 Task: Plan a trip to Ãlhavo, Portugal from 24th December, 2023 to 30th December, 2023 for 8 adults. Place can be entire room or shared room with 4 bedrooms having 8 beds and 4 bathrooms. Property type can be house. Amenities needed are: wifi, TV, free parkinig on premises, gym, breakfast.
Action: Mouse moved to (503, 127)
Screenshot: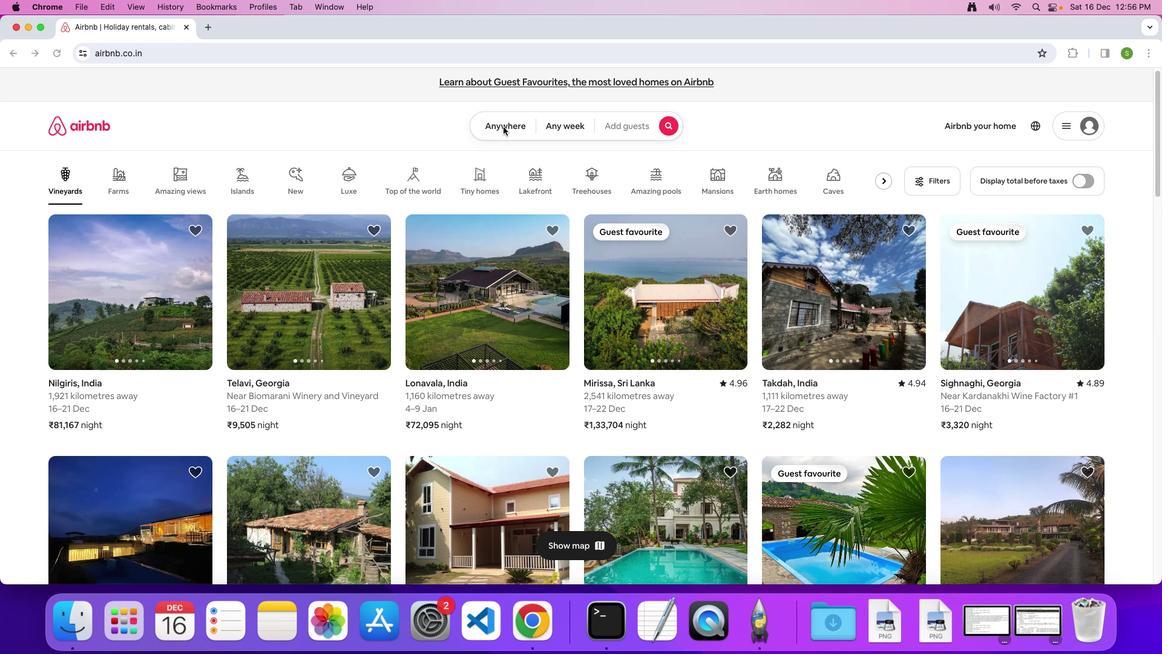 
Action: Mouse pressed left at (503, 127)
Screenshot: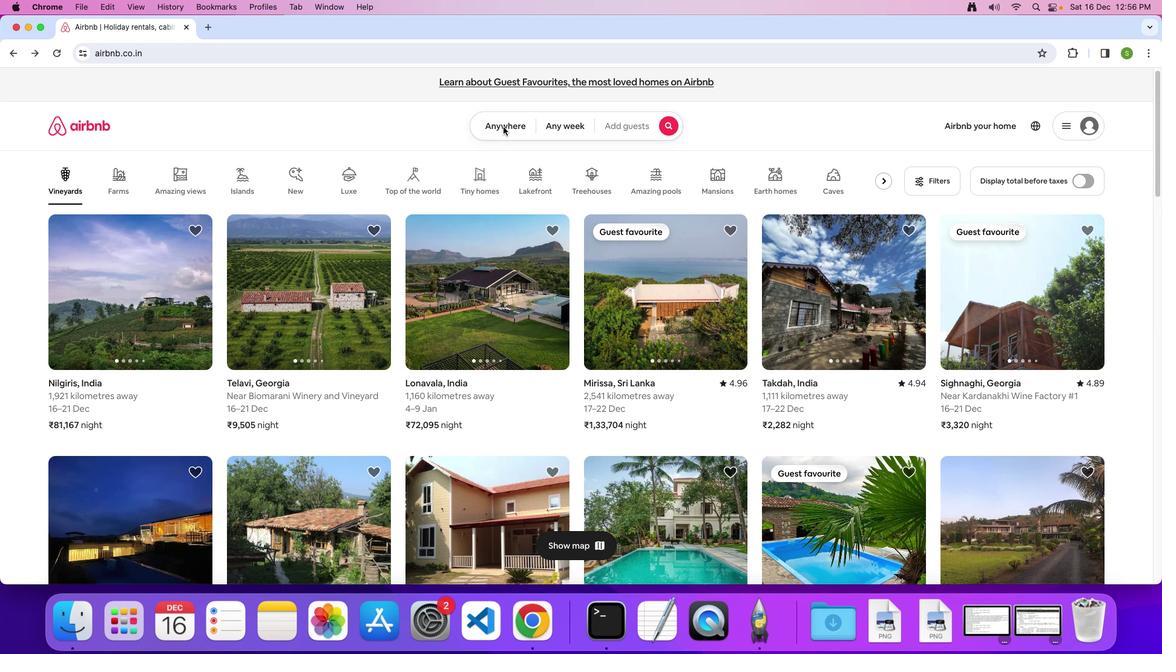 
Action: Mouse moved to (496, 126)
Screenshot: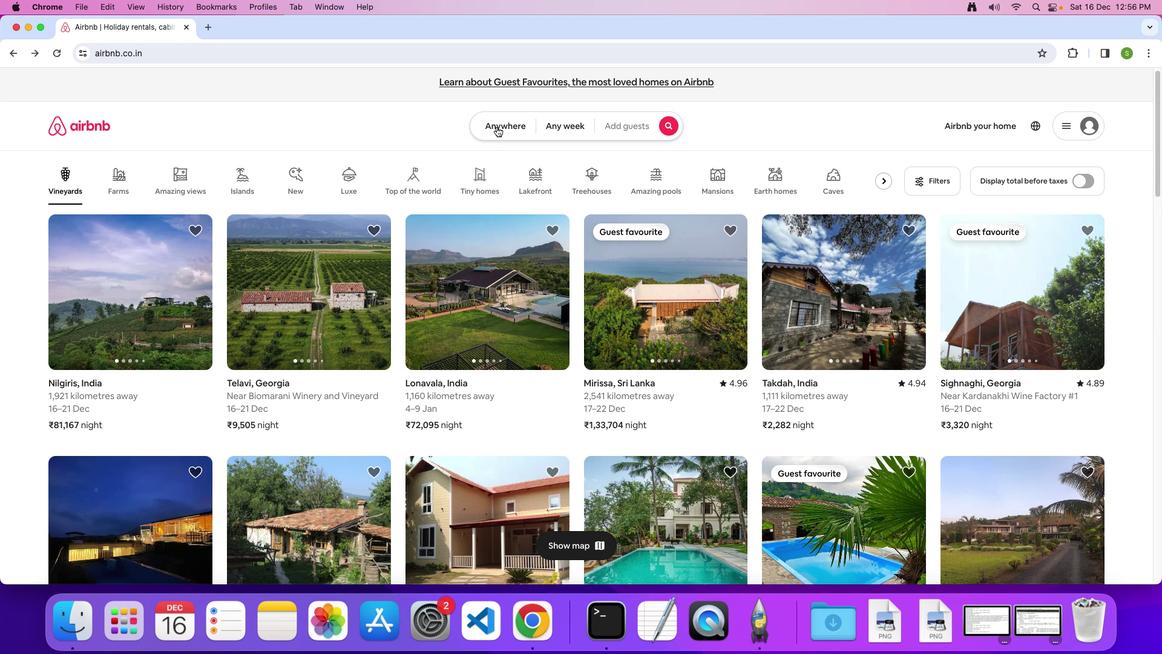 
Action: Mouse pressed left at (496, 126)
Screenshot: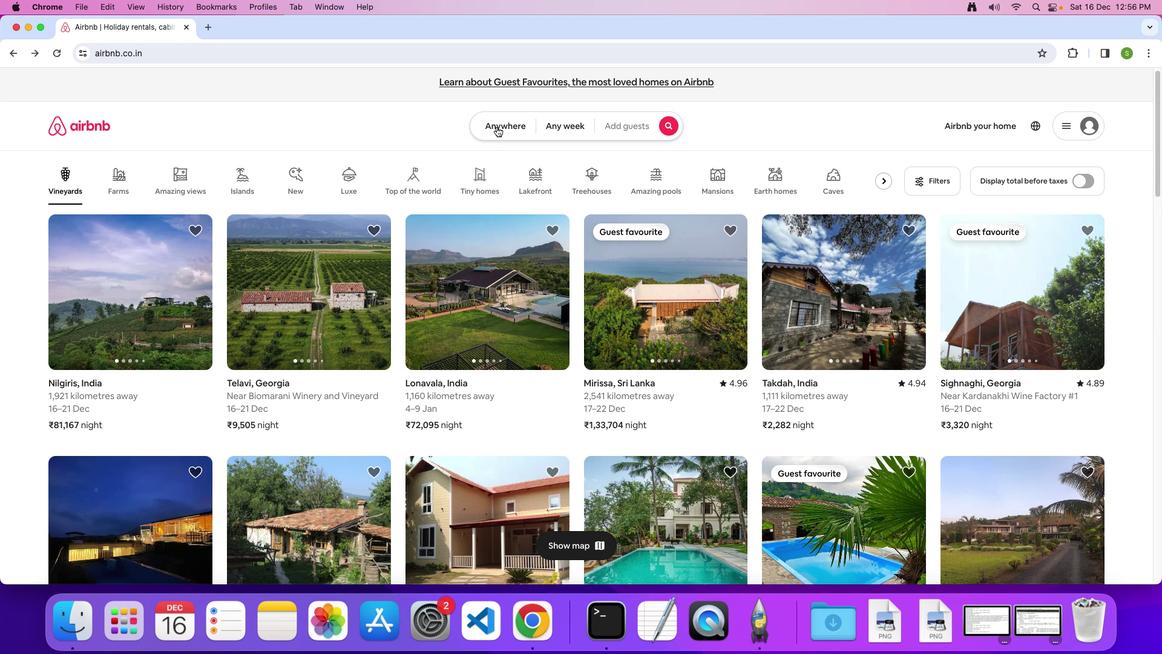 
Action: Mouse moved to (421, 173)
Screenshot: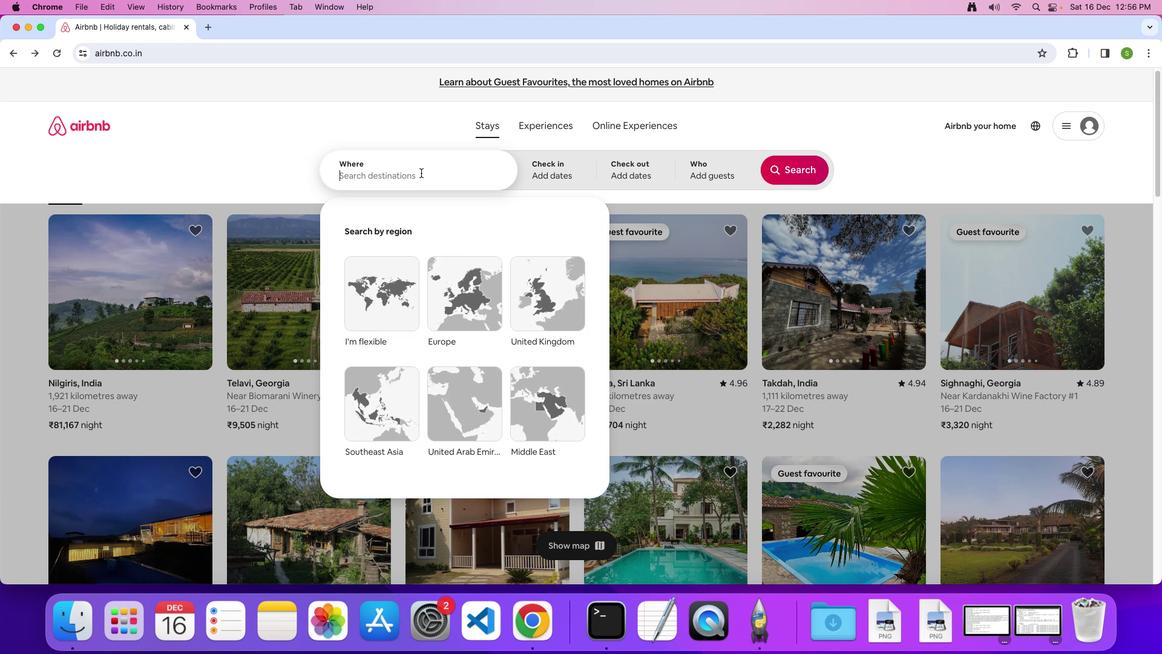 
Action: Mouse pressed left at (421, 173)
Screenshot: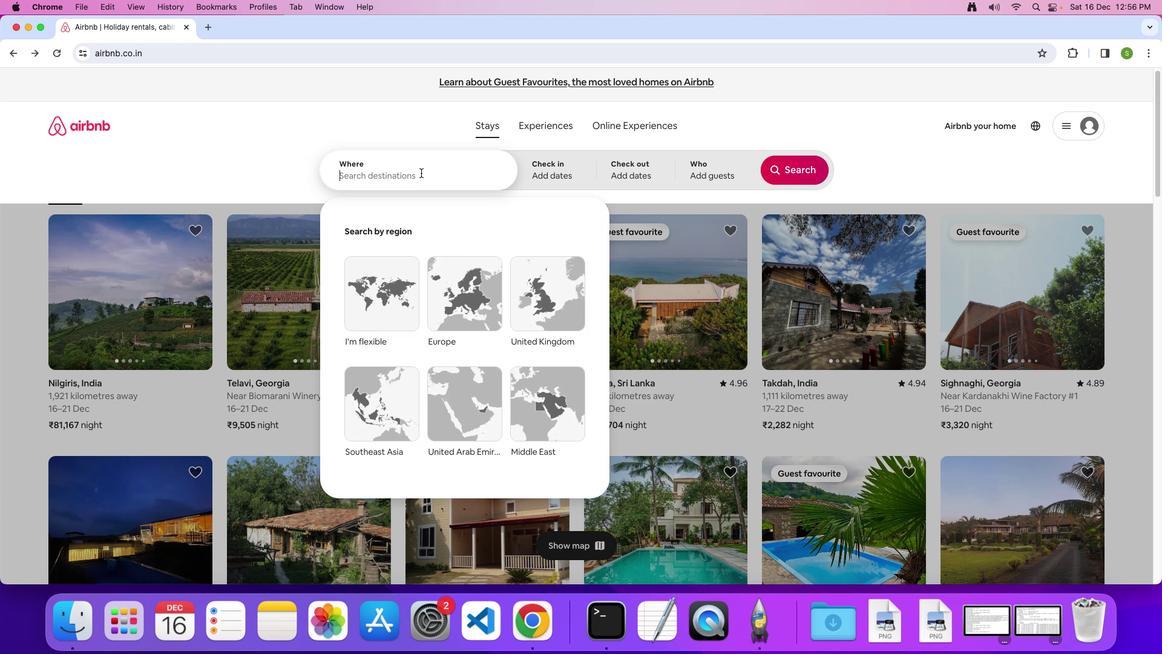 
Action: Mouse moved to (421, 171)
Screenshot: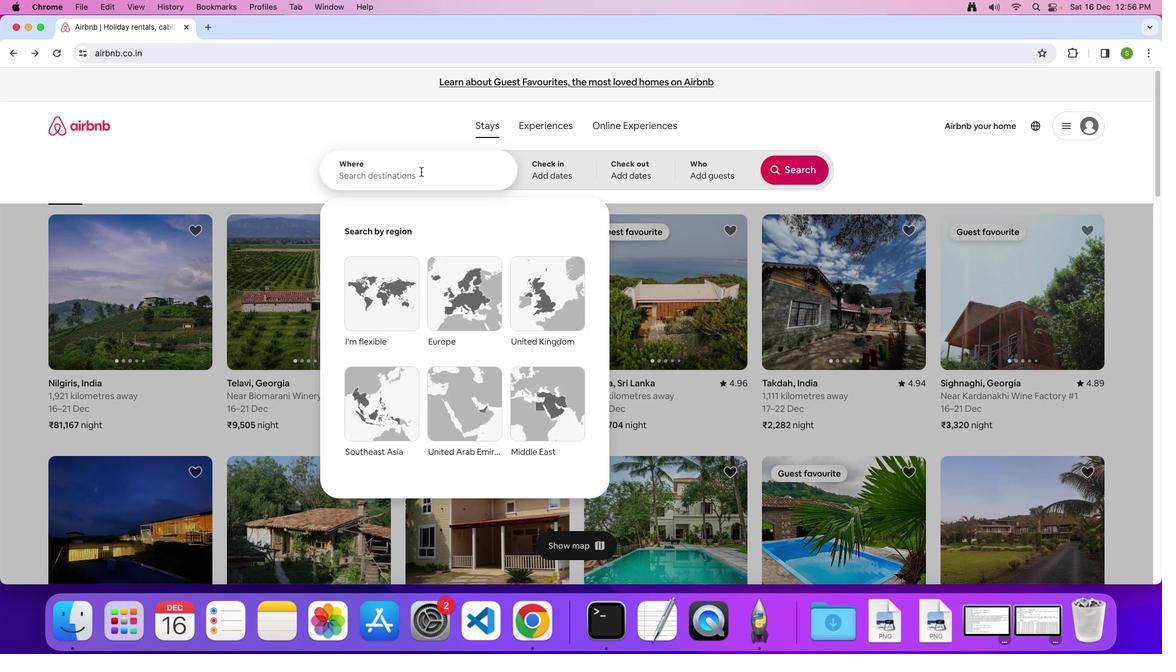 
Action: Key pressed 'I'Key.caps_lock'l''h''a''v''o'','Key.spaceKey.shift'P''o''r''t''u''g''a''l'Key.enter
Screenshot: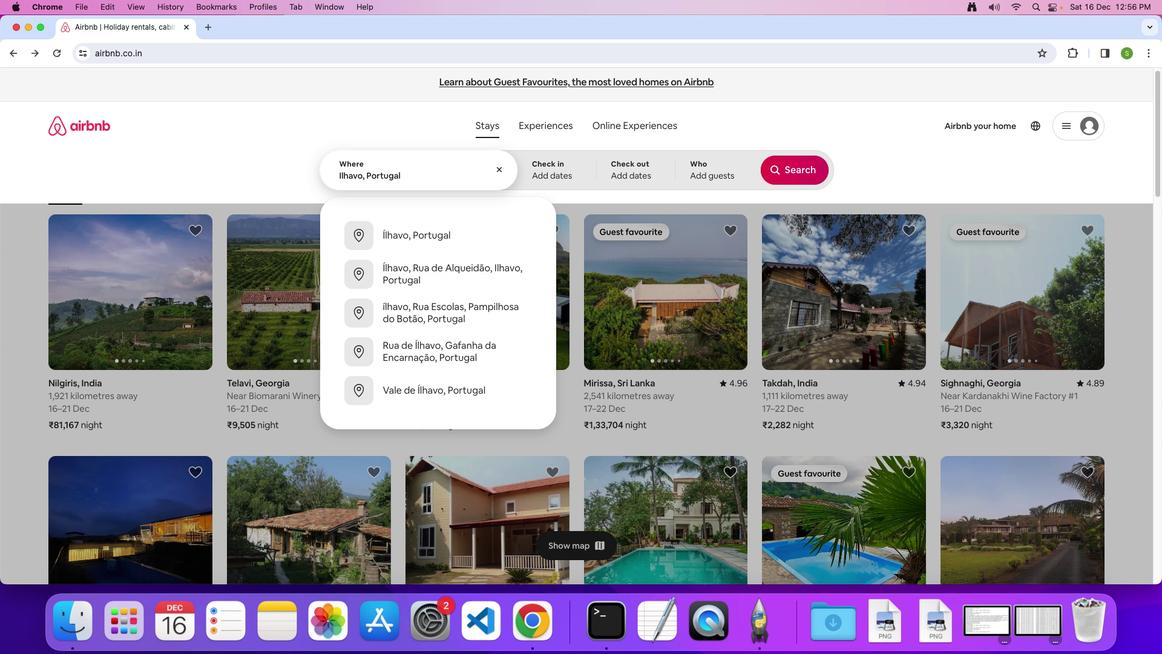 
Action: Mouse moved to (374, 434)
Screenshot: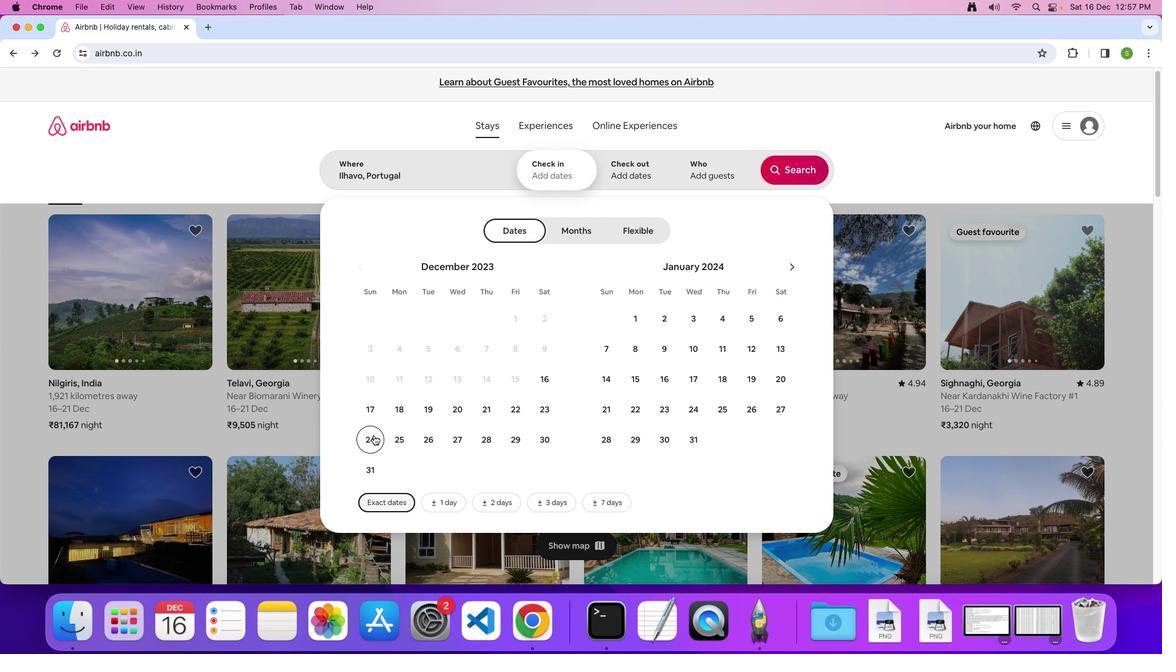 
Action: Mouse pressed left at (374, 434)
Screenshot: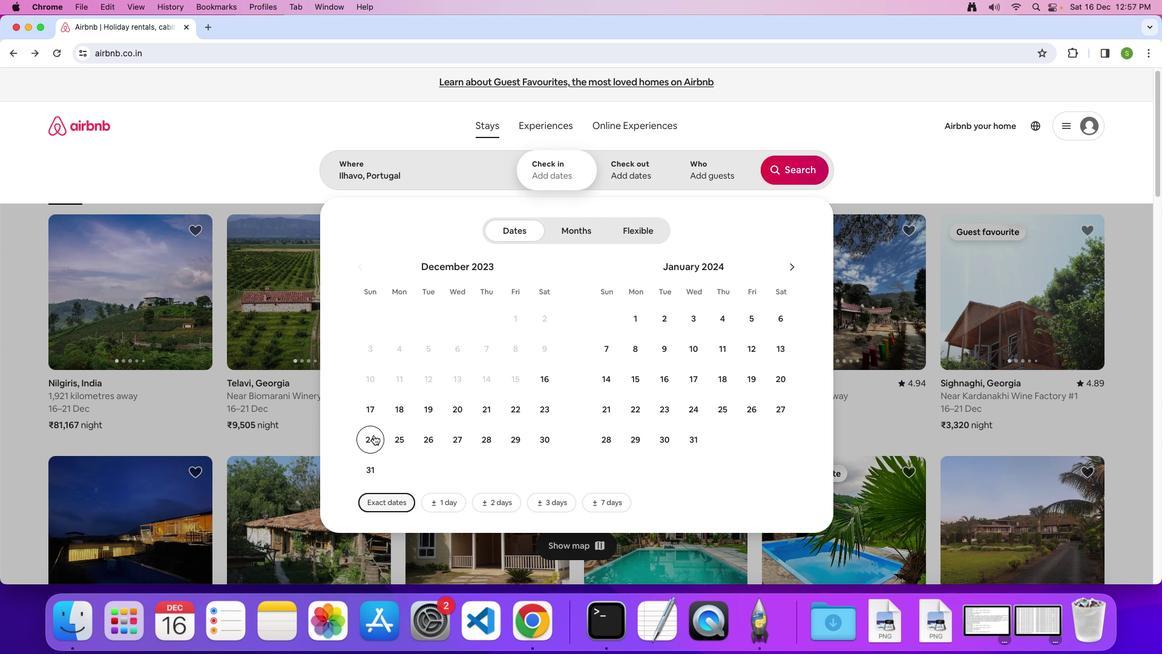 
Action: Mouse moved to (535, 436)
Screenshot: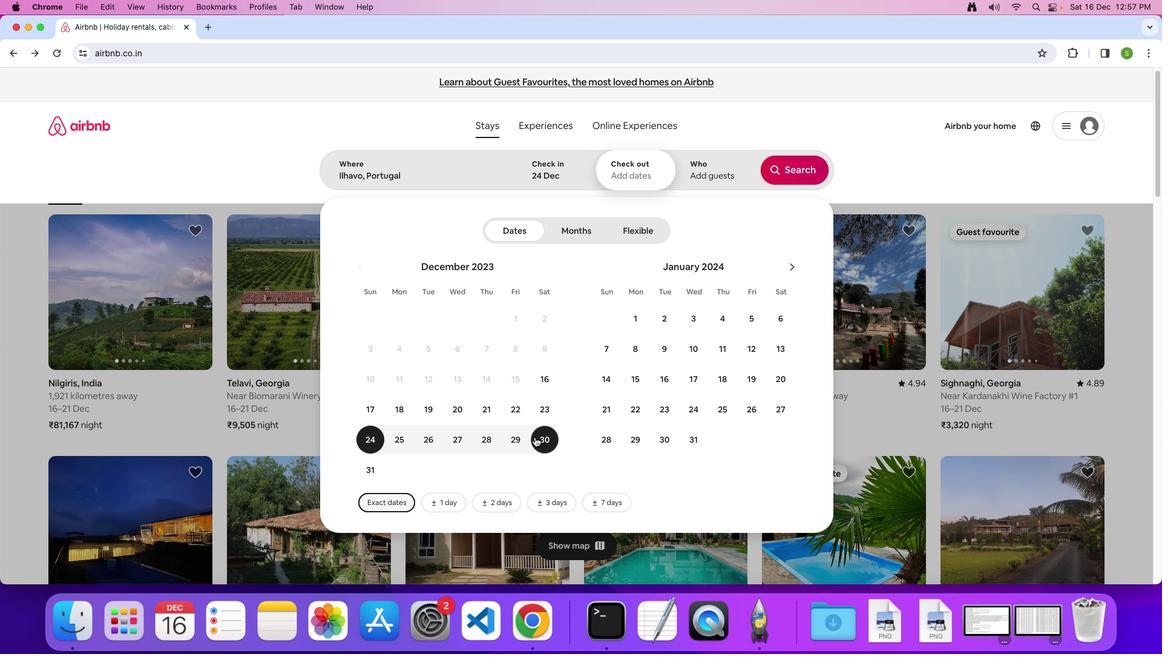 
Action: Mouse pressed left at (535, 436)
Screenshot: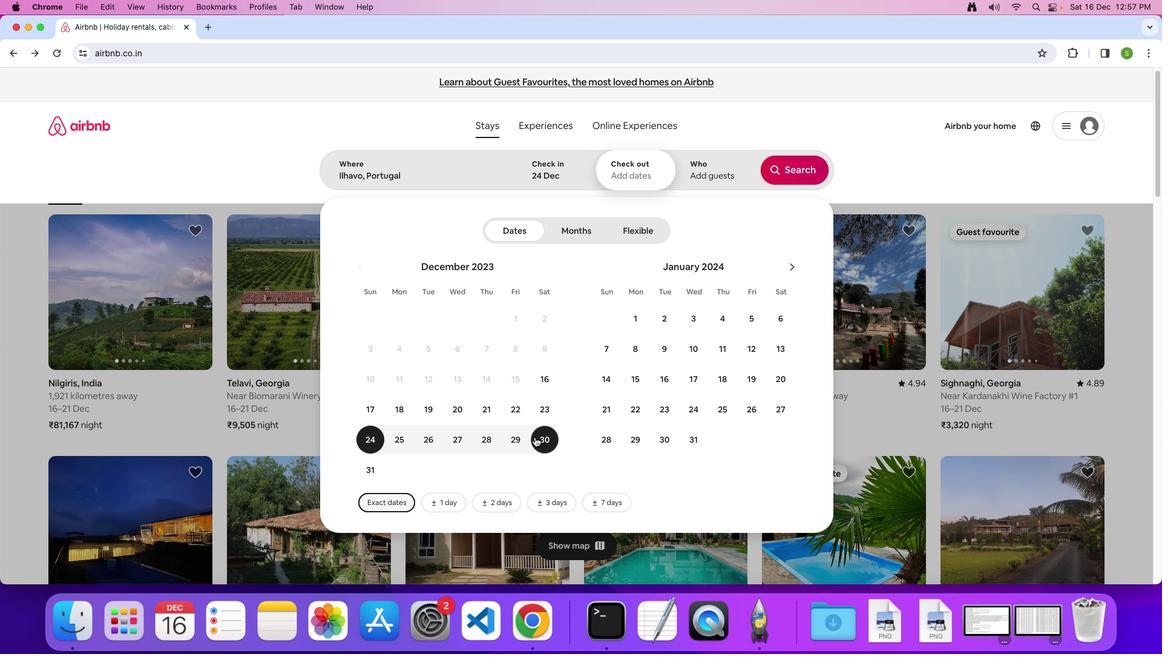 
Action: Mouse moved to (697, 175)
Screenshot: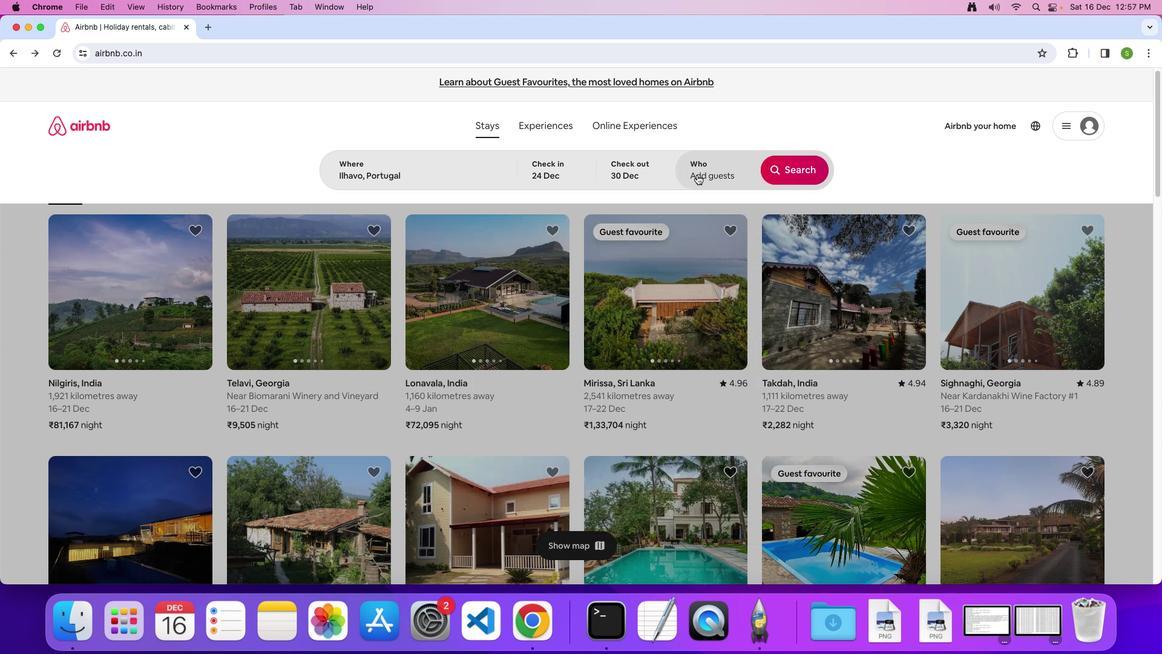 
Action: Mouse pressed left at (697, 175)
Screenshot: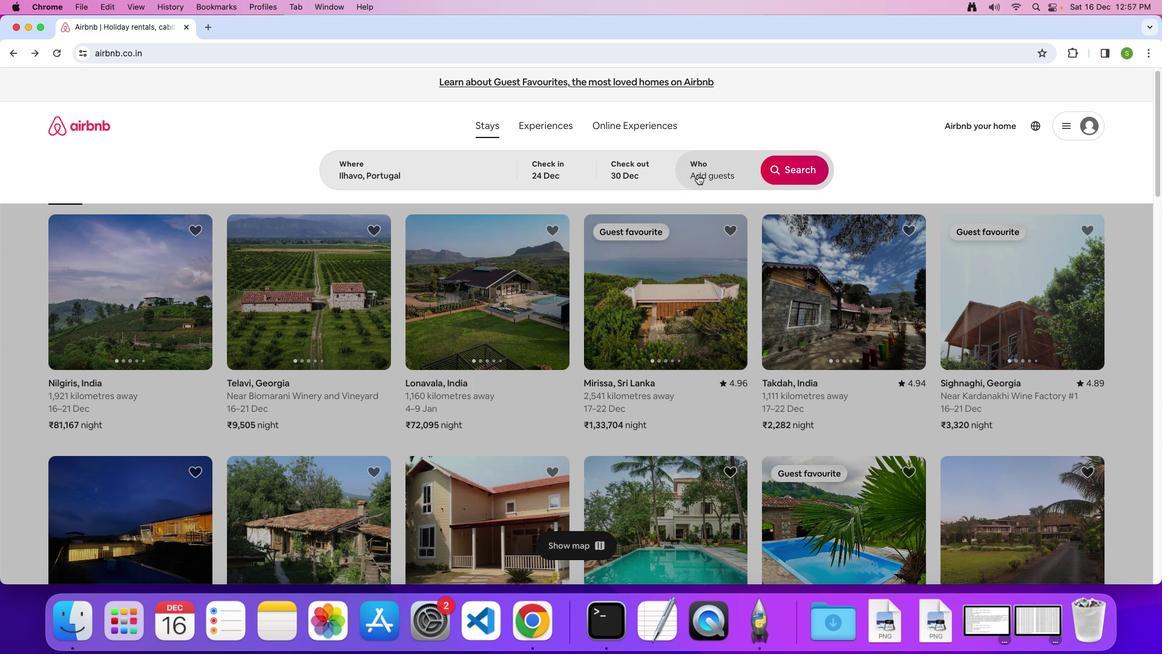 
Action: Mouse moved to (791, 233)
Screenshot: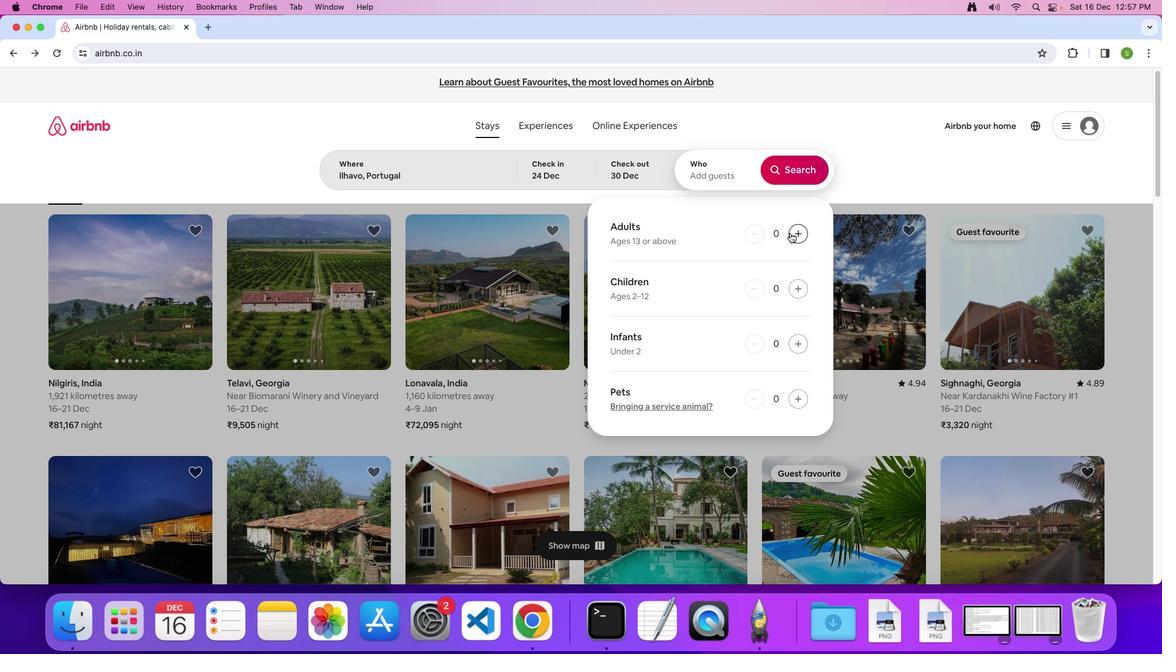 
Action: Mouse pressed left at (791, 233)
Screenshot: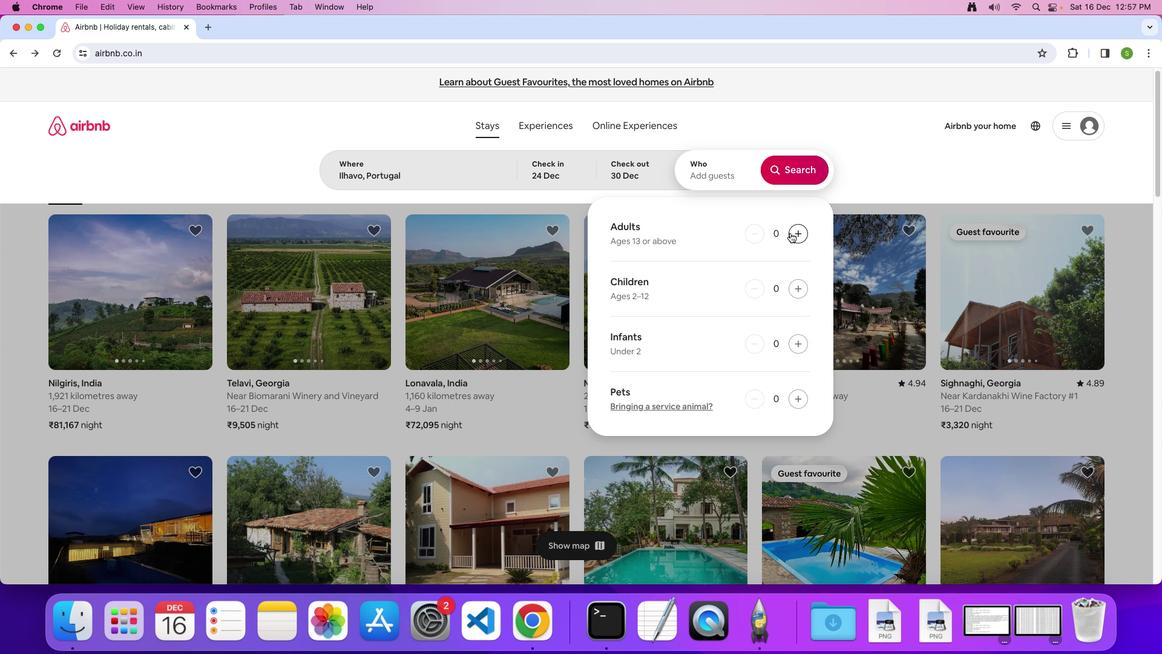 
Action: Mouse pressed left at (791, 233)
Screenshot: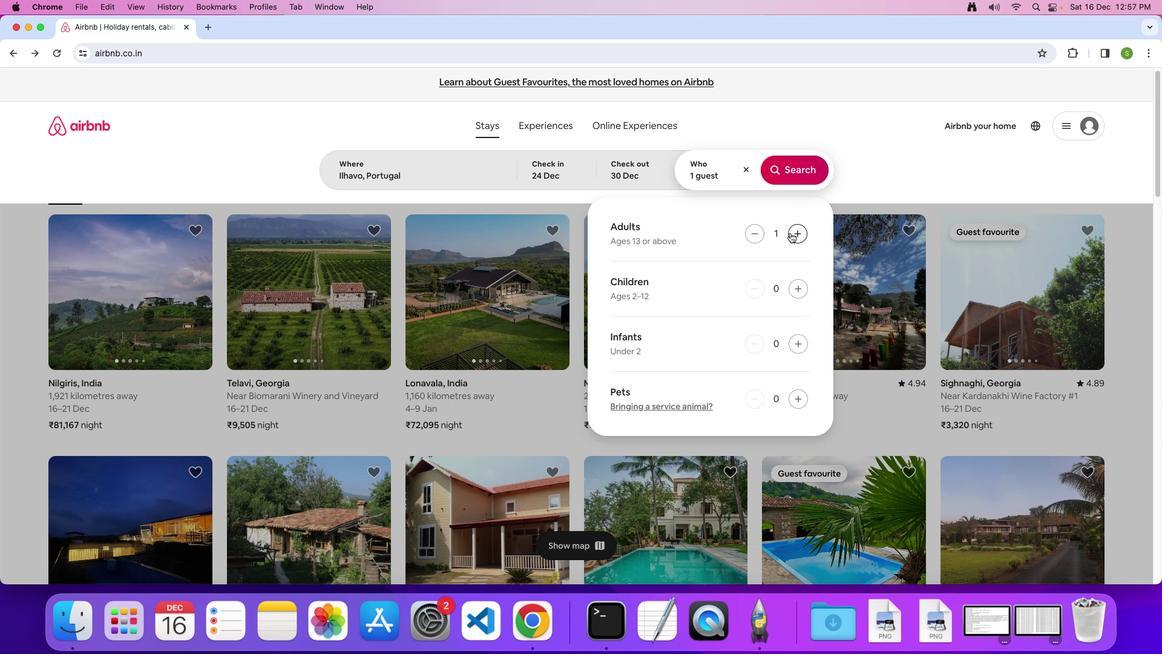 
Action: Mouse pressed left at (791, 233)
Screenshot: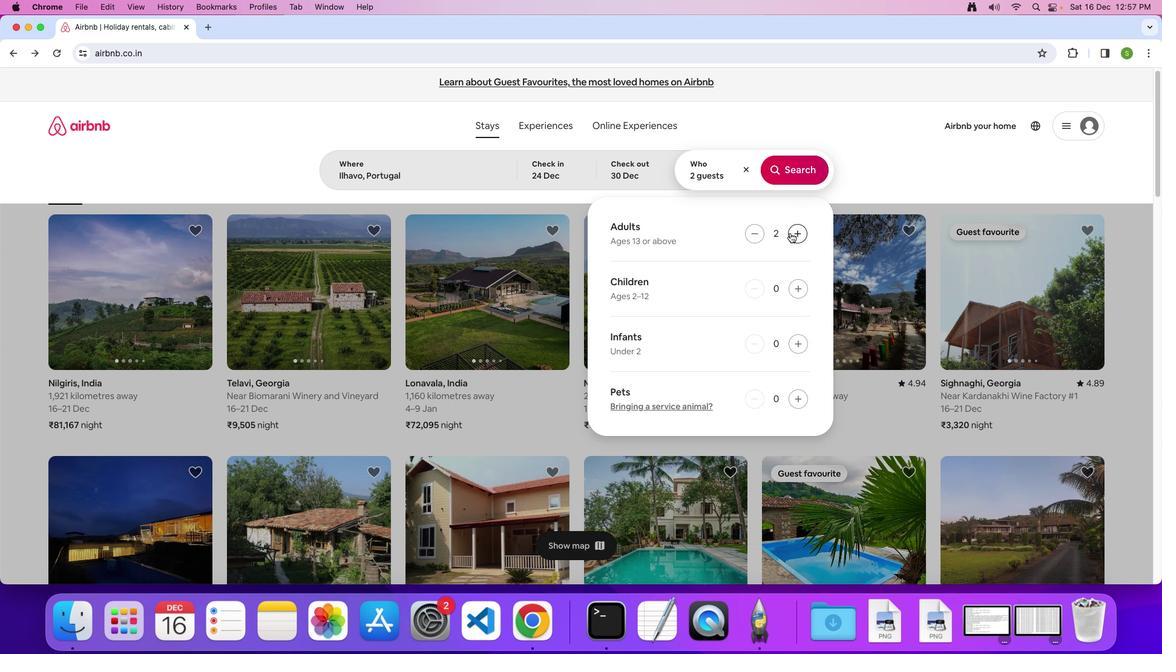 
Action: Mouse moved to (791, 233)
Screenshot: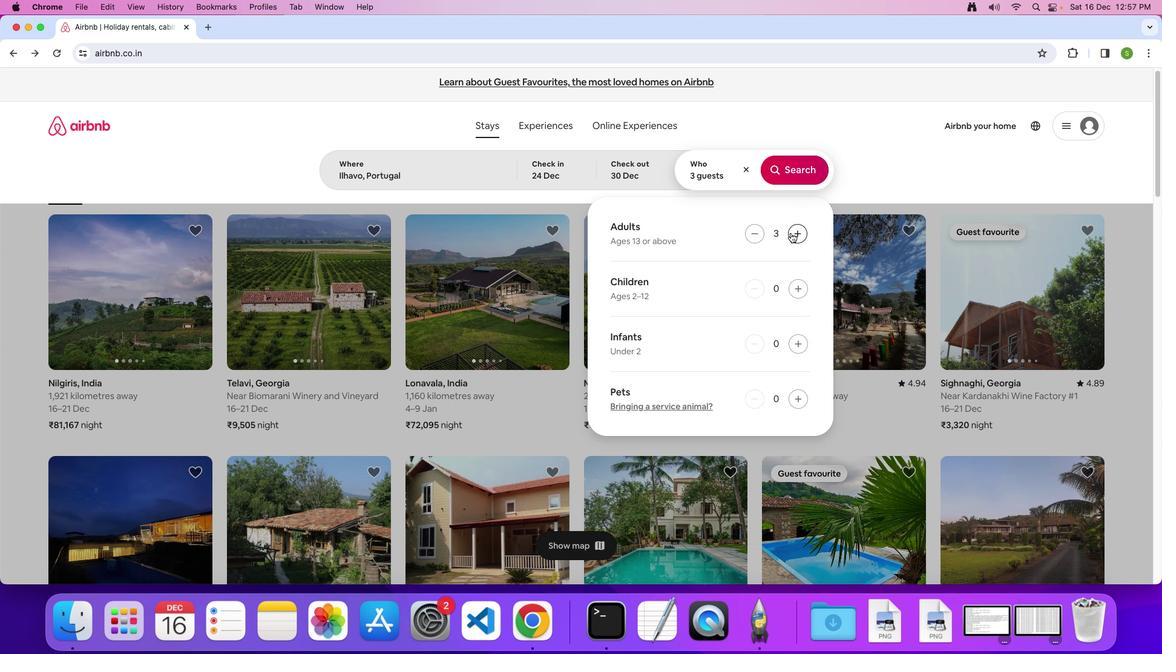 
Action: Mouse pressed left at (791, 233)
Screenshot: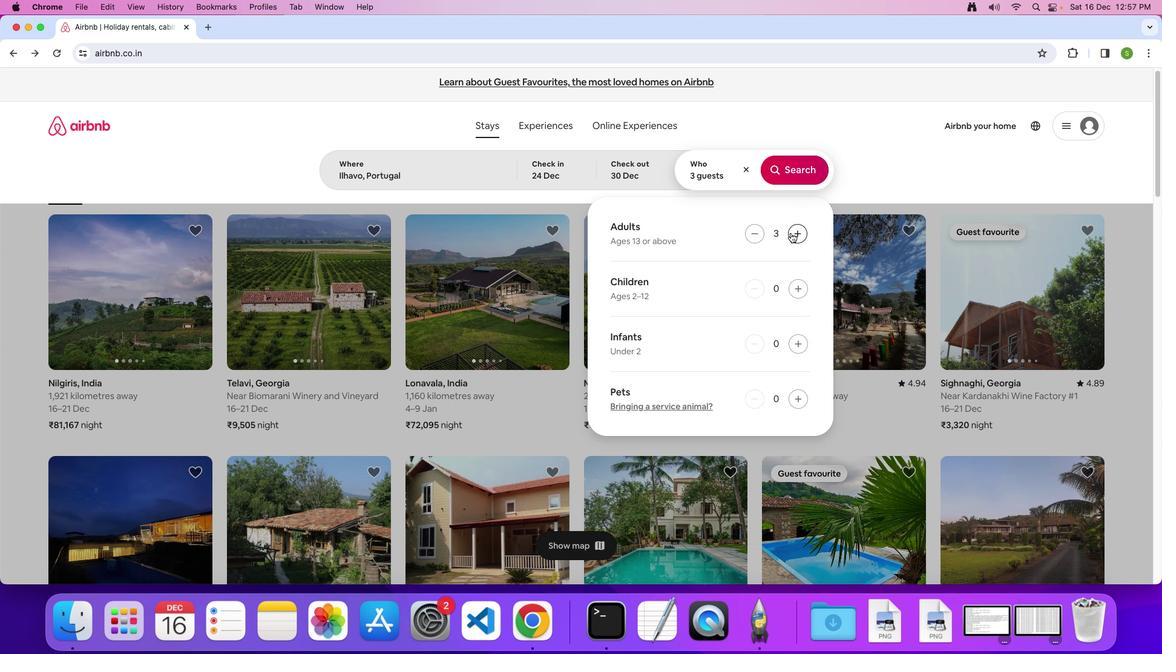 
Action: Mouse moved to (794, 231)
Screenshot: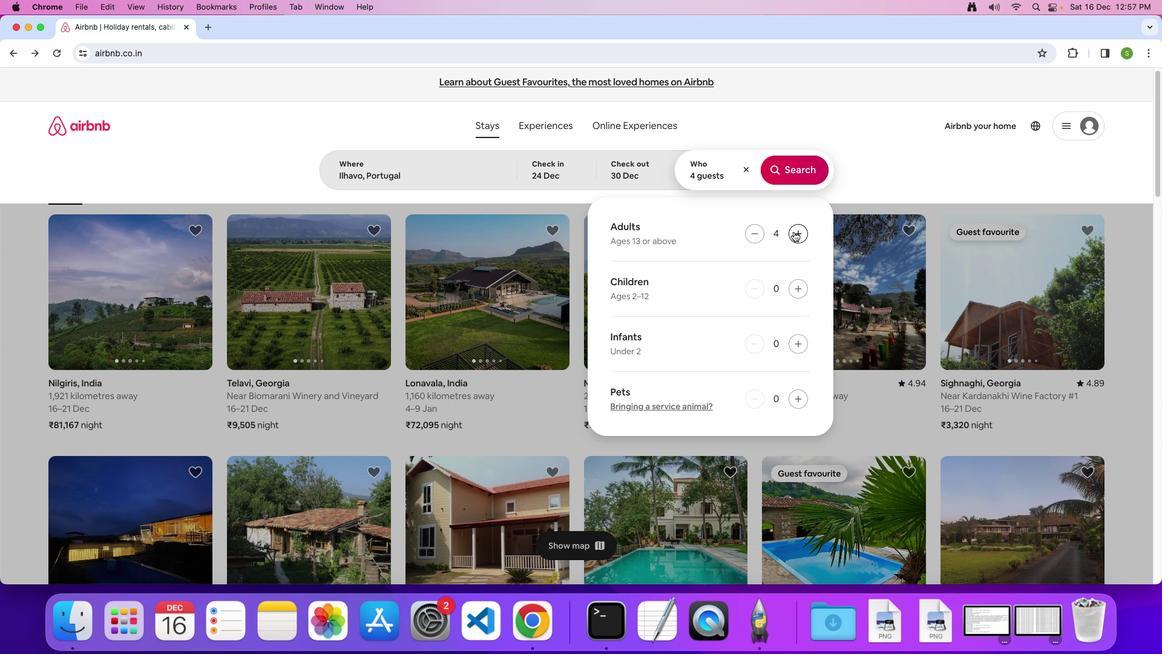 
Action: Mouse pressed left at (794, 231)
Screenshot: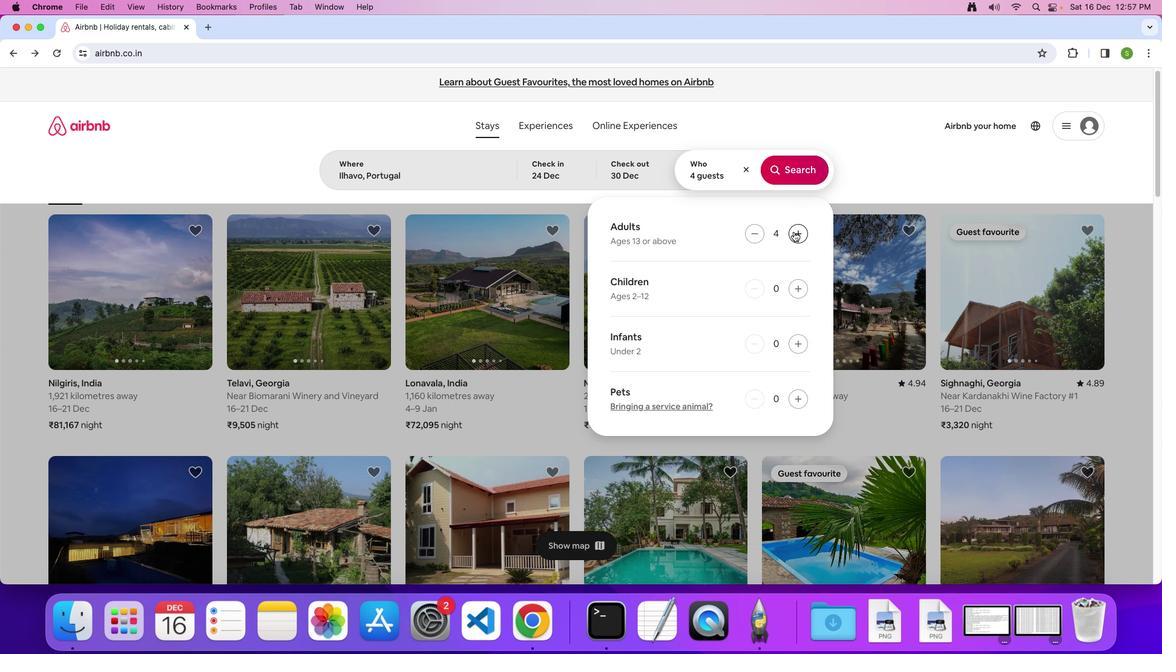 
Action: Mouse pressed left at (794, 231)
Screenshot: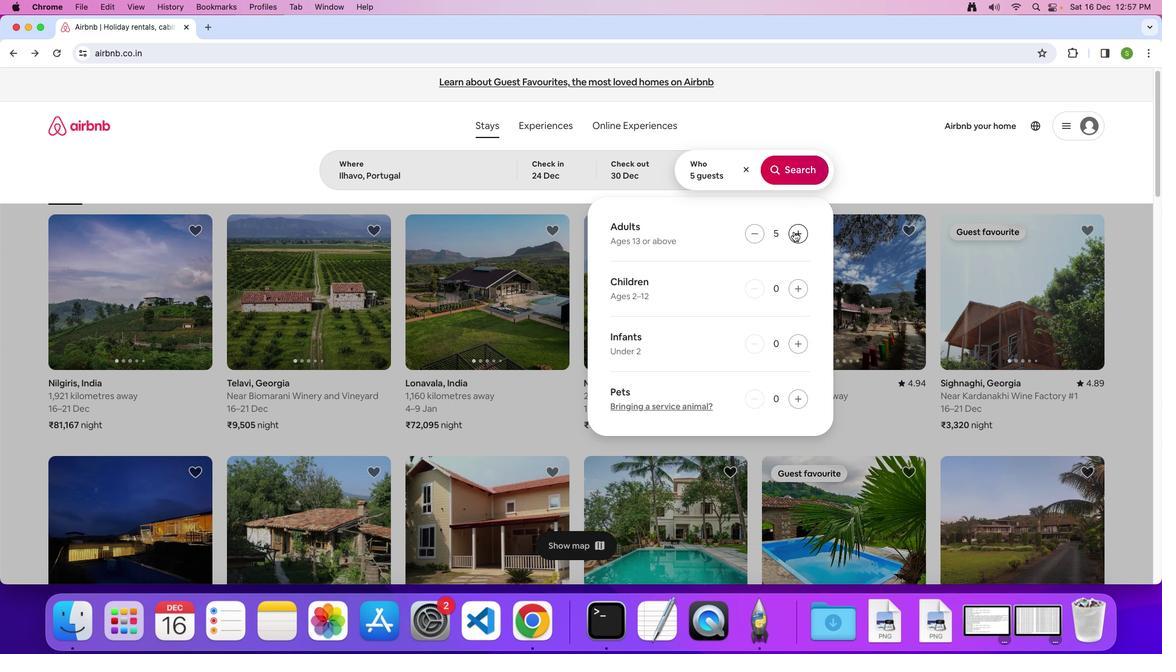 
Action: Mouse pressed left at (794, 231)
Screenshot: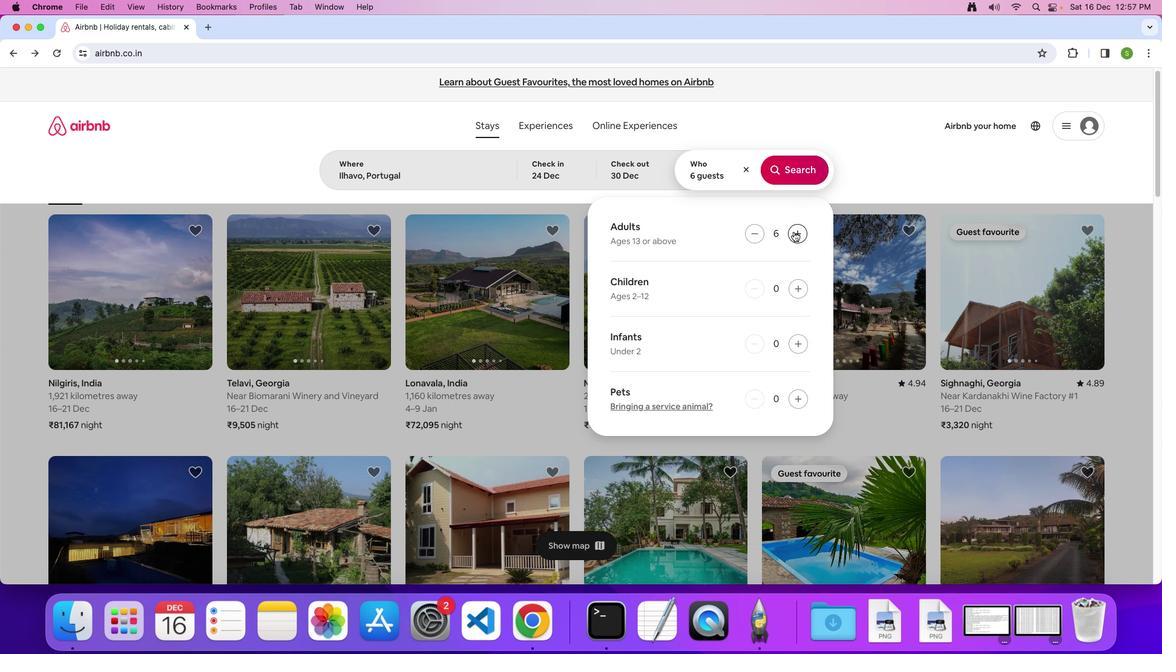 
Action: Mouse moved to (794, 231)
Screenshot: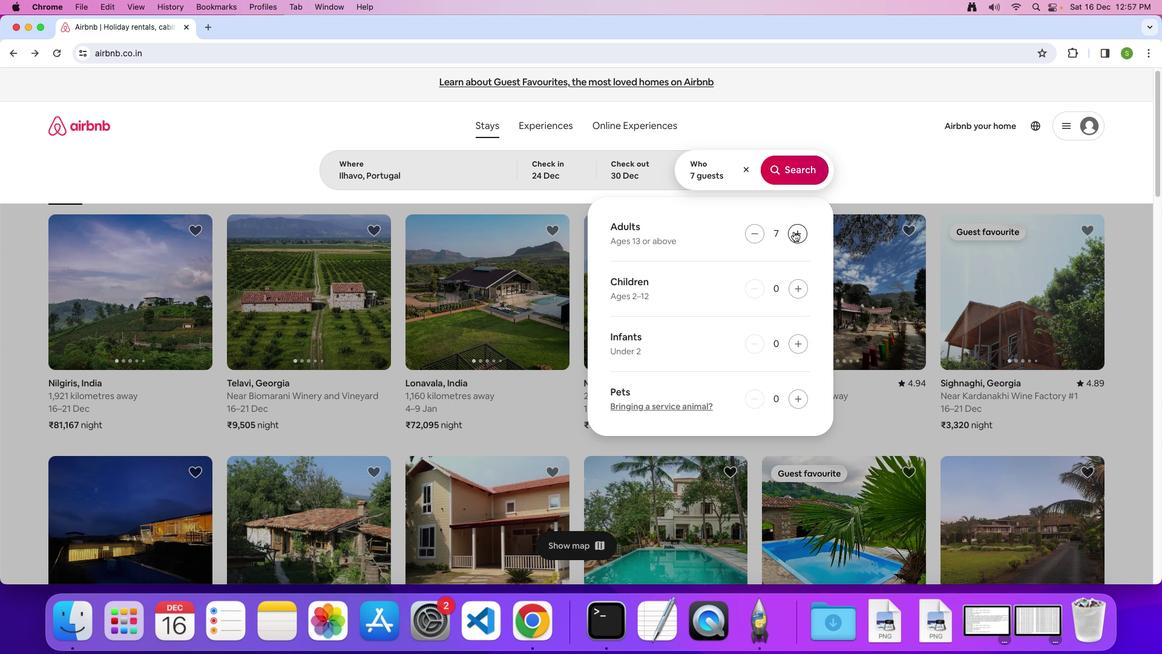 
Action: Mouse pressed left at (794, 231)
Screenshot: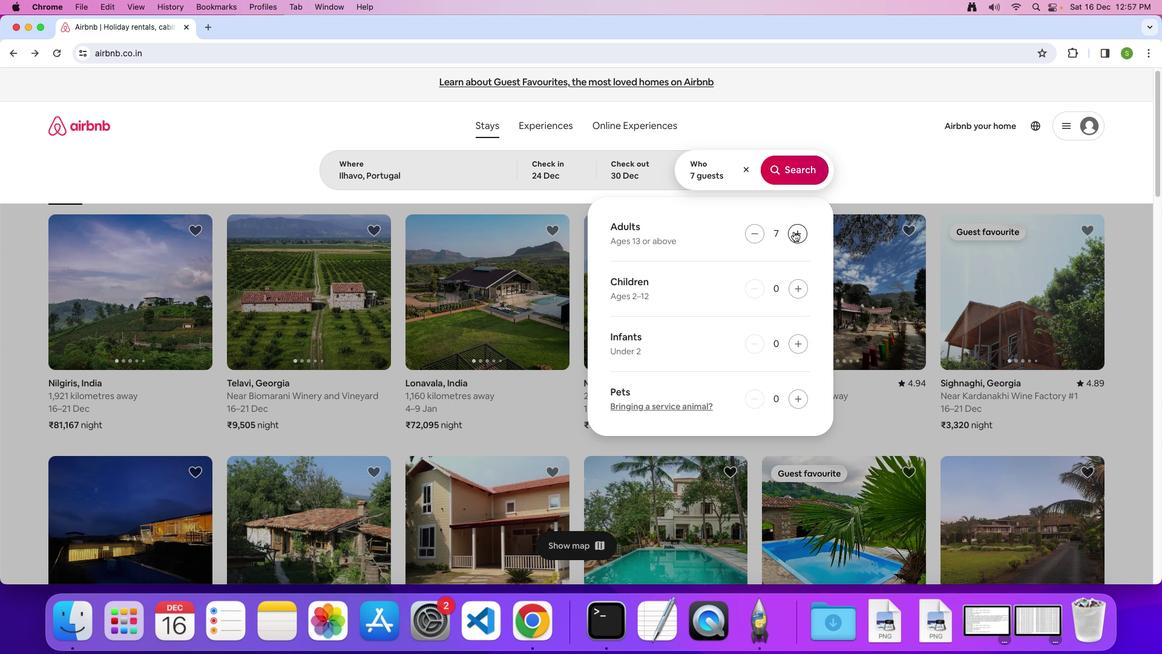 
Action: Mouse moved to (800, 169)
Screenshot: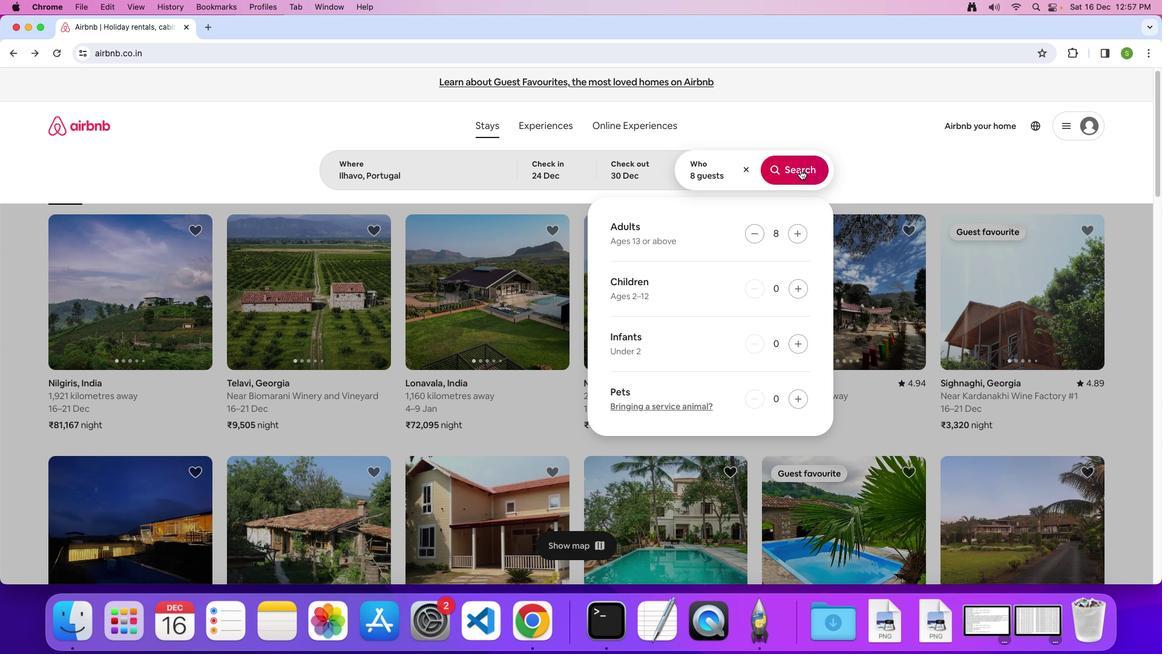 
Action: Mouse pressed left at (800, 169)
Screenshot: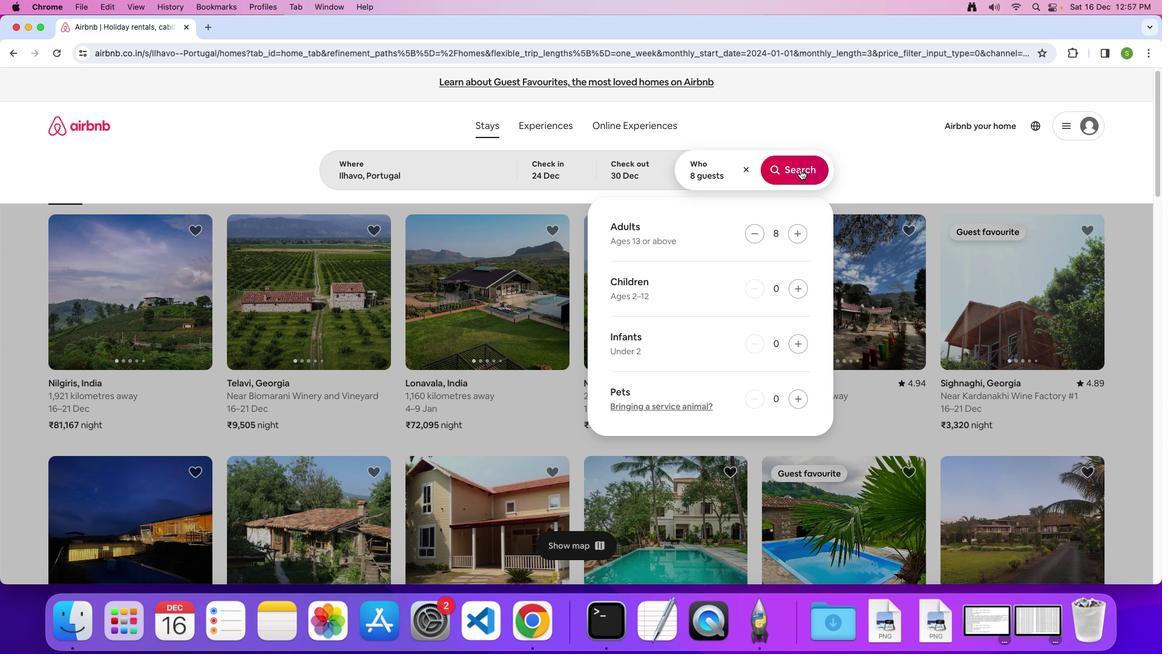 
Action: Mouse moved to (963, 135)
Screenshot: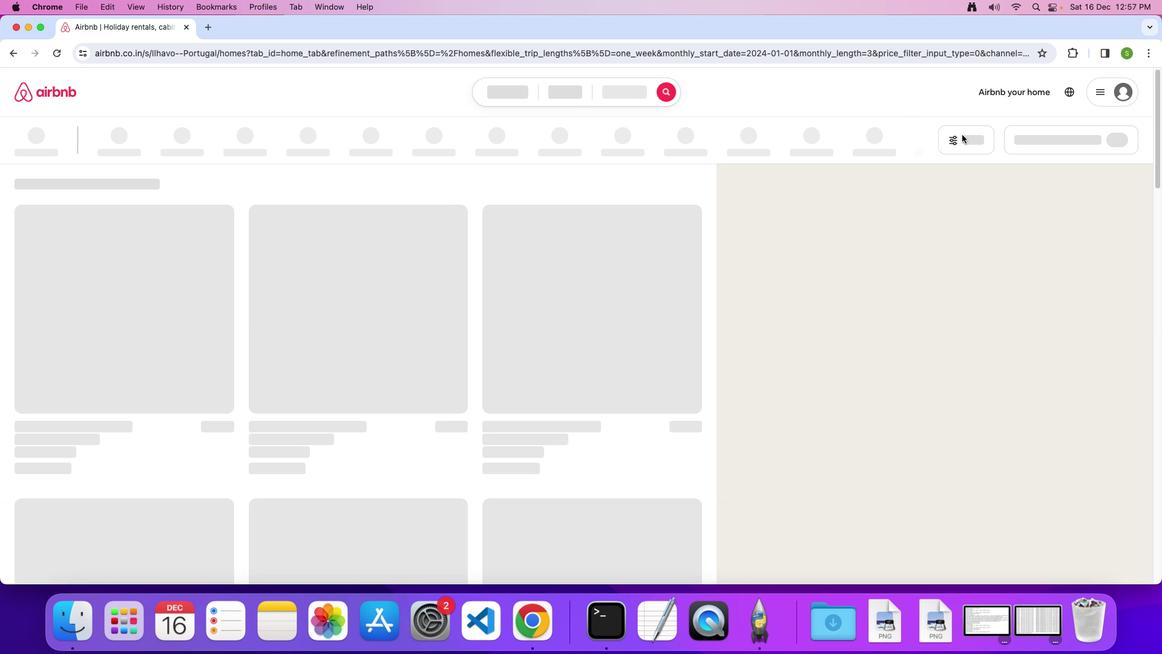 
Action: Mouse pressed left at (963, 135)
Screenshot: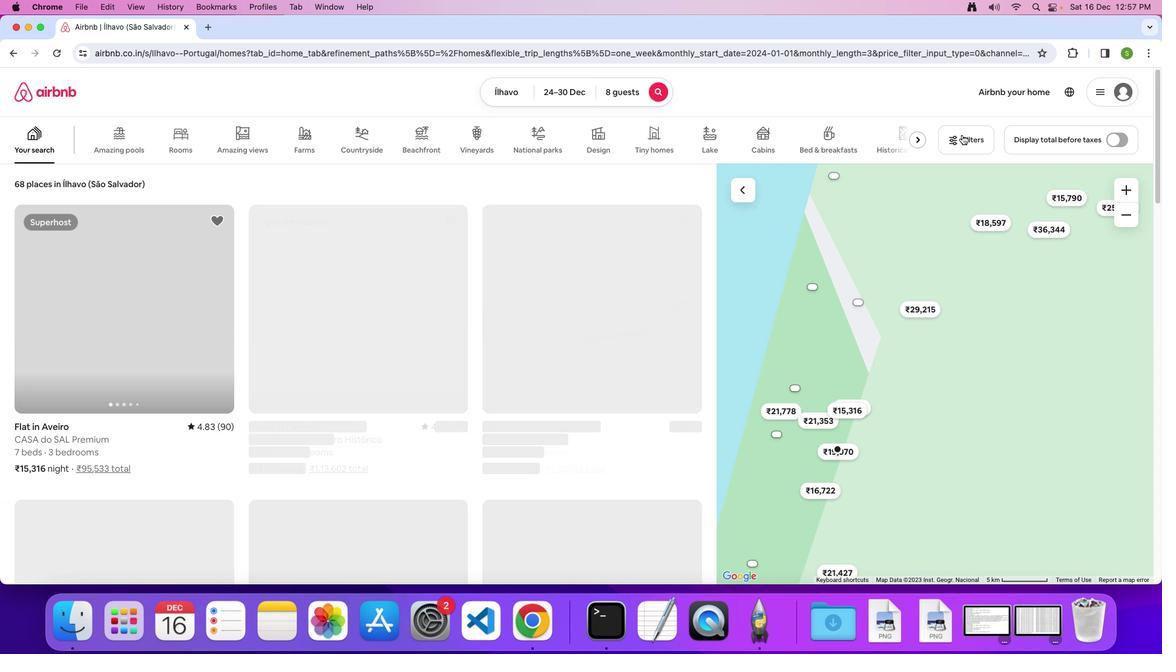 
Action: Mouse moved to (606, 219)
Screenshot: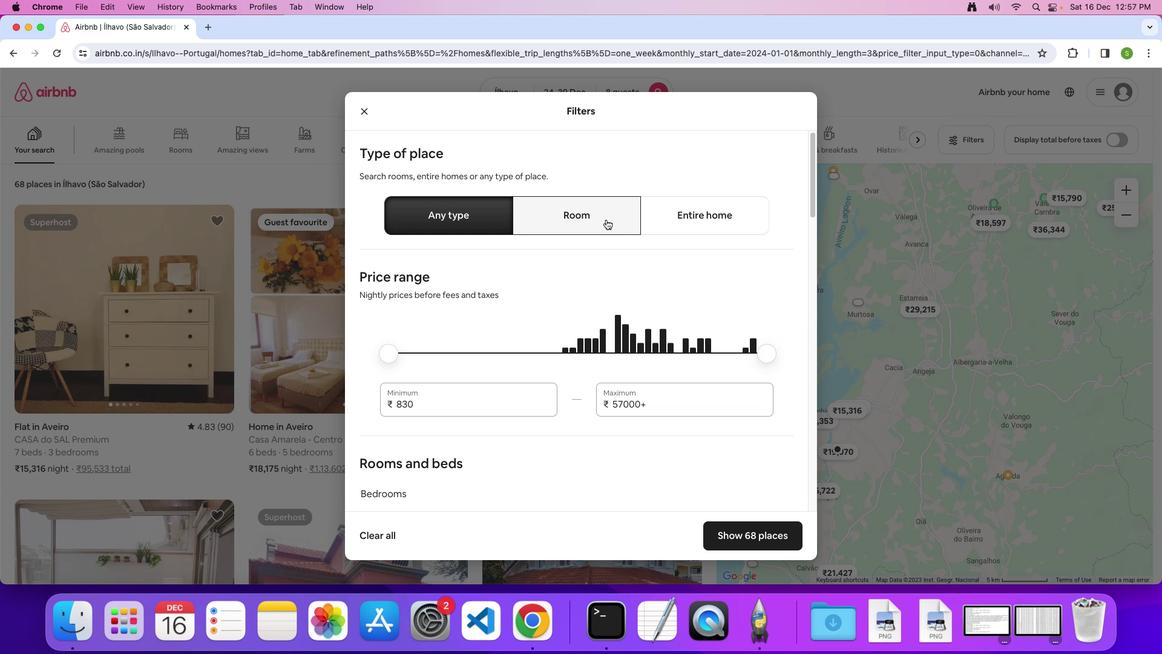 
Action: Mouse pressed left at (606, 219)
Screenshot: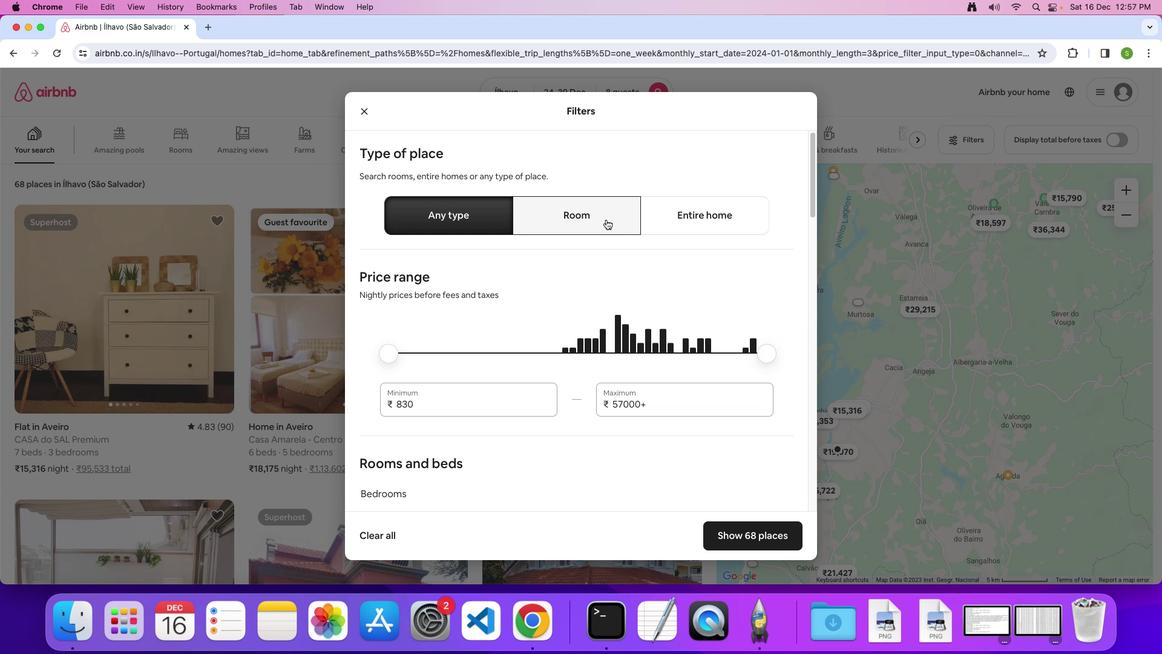 
Action: Mouse moved to (575, 326)
Screenshot: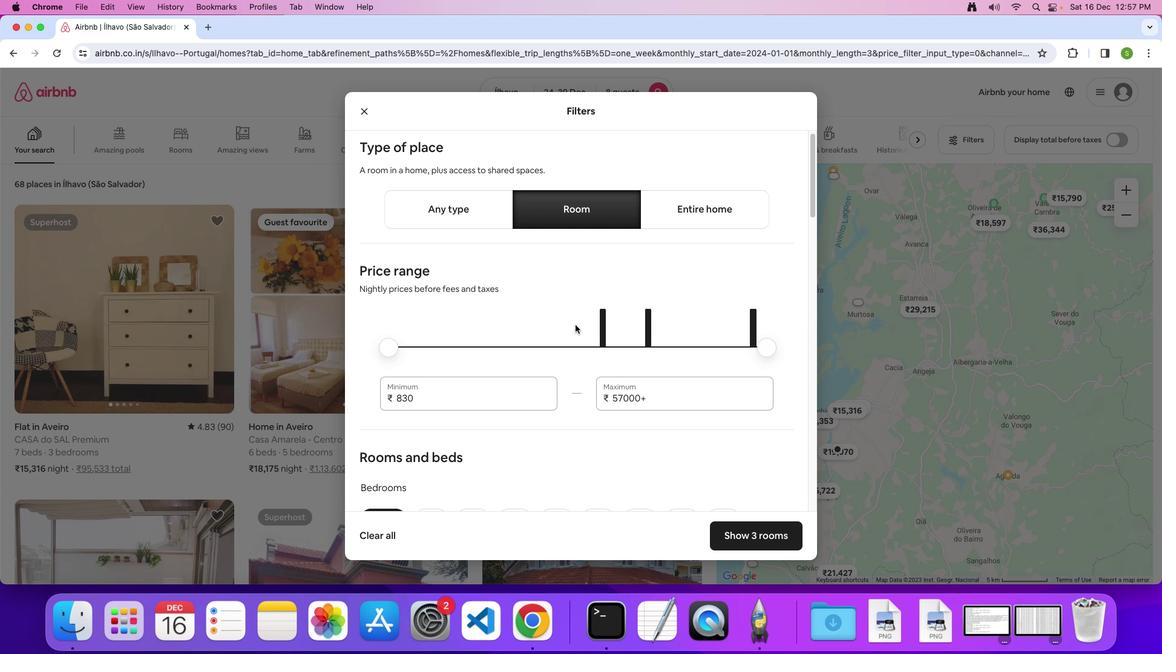 
Action: Mouse scrolled (575, 326) with delta (0, 0)
Screenshot: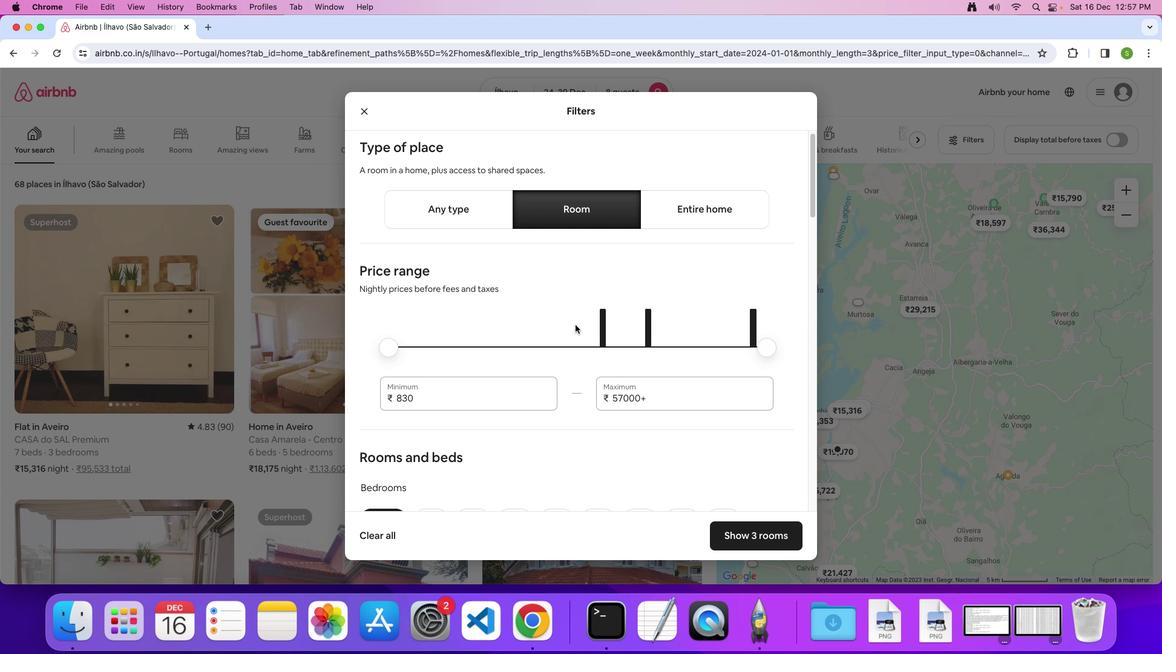 
Action: Mouse moved to (575, 324)
Screenshot: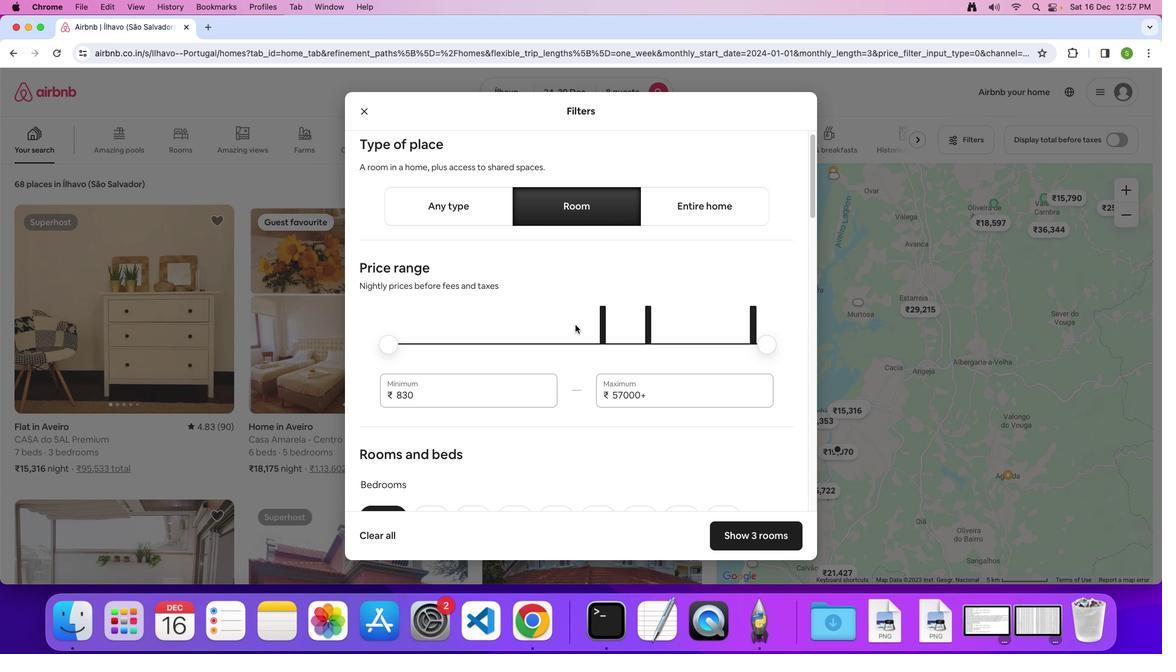 
Action: Mouse scrolled (575, 324) with delta (0, 0)
Screenshot: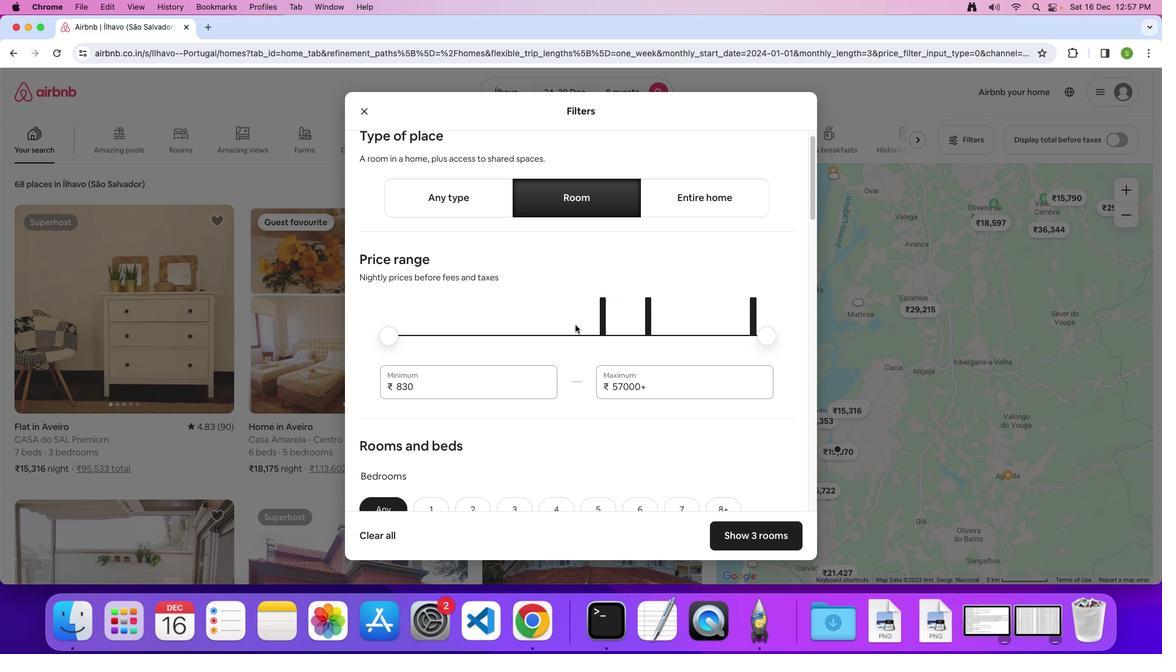 
Action: Mouse moved to (575, 324)
Screenshot: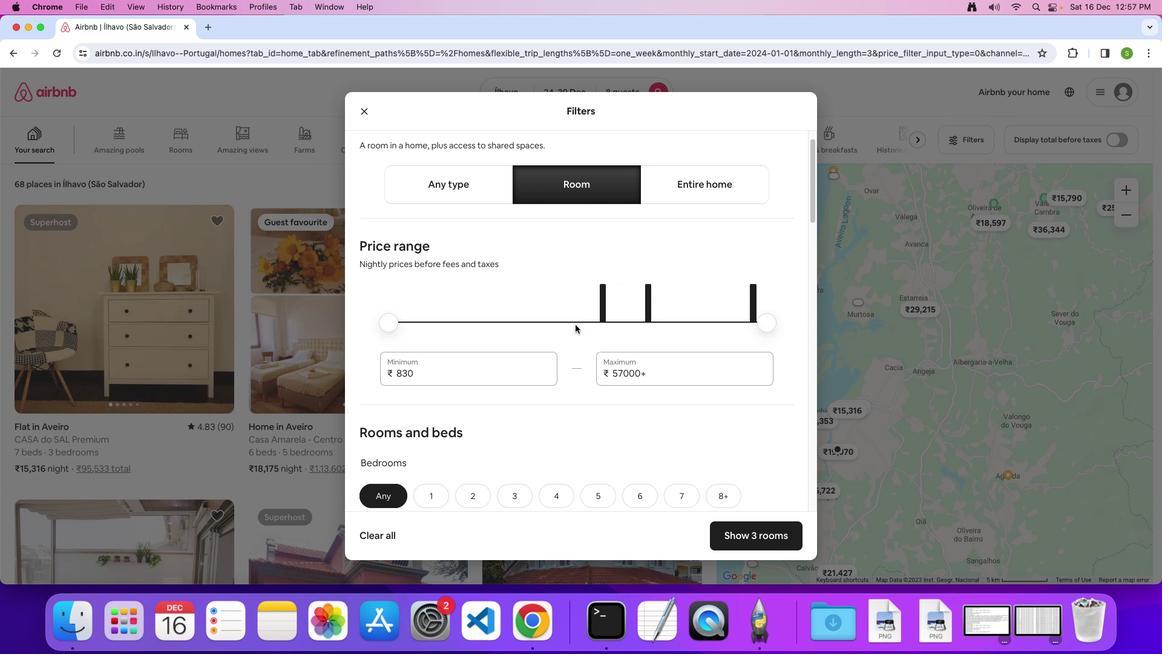 
Action: Mouse scrolled (575, 324) with delta (0, -1)
Screenshot: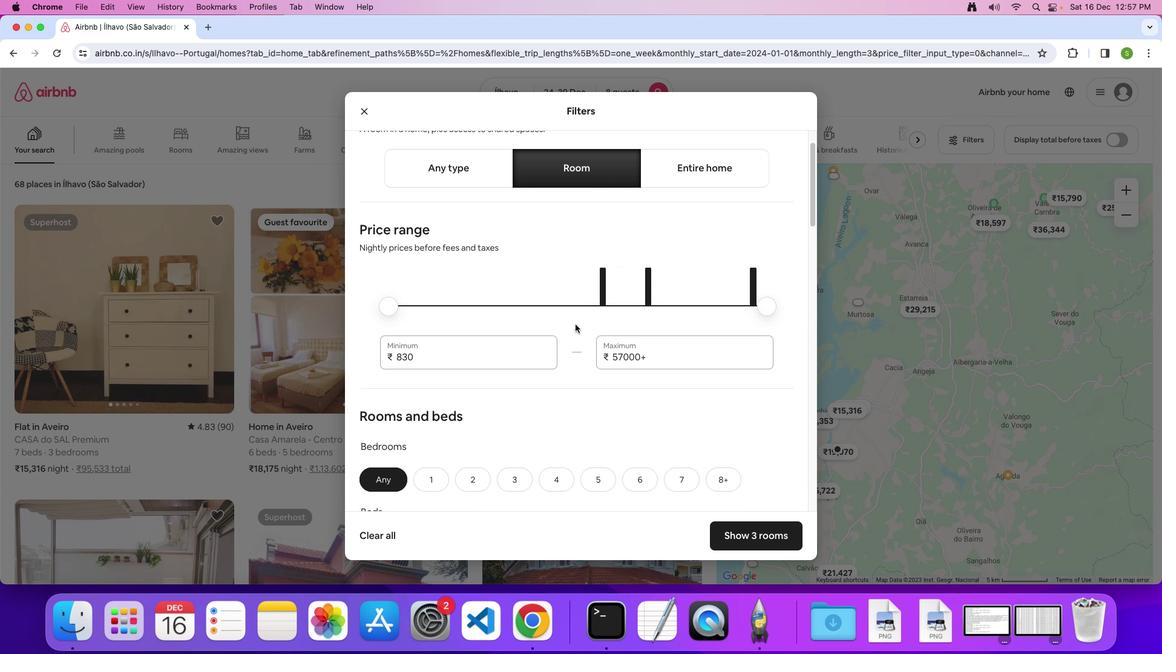 
Action: Mouse moved to (575, 324)
Screenshot: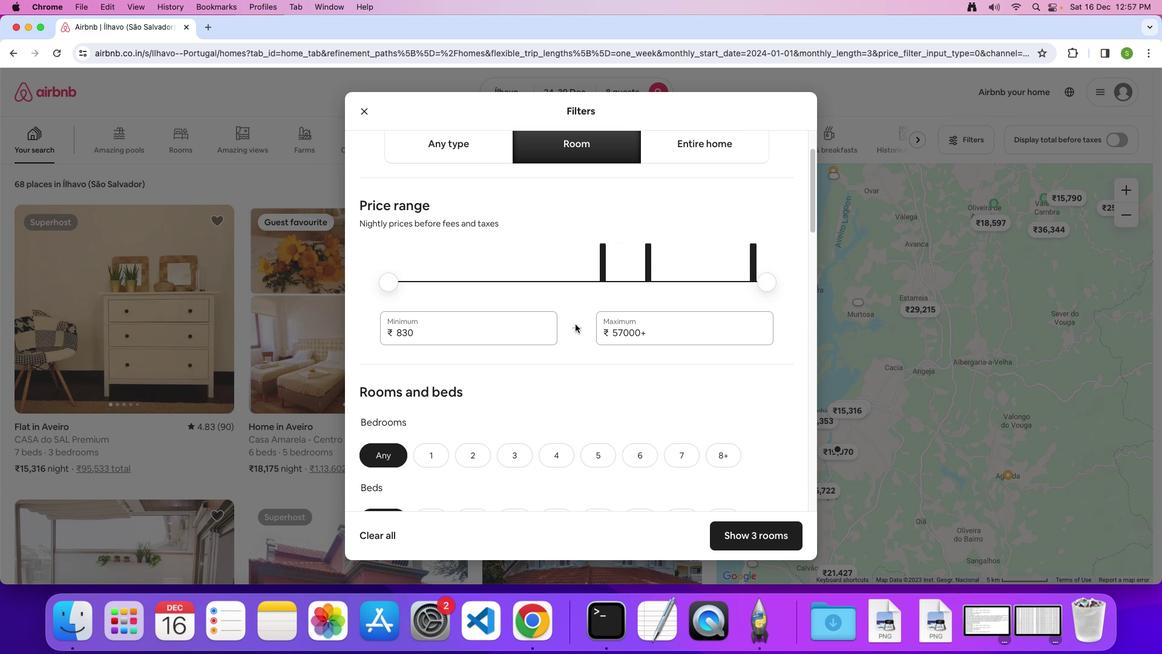 
Action: Mouse scrolled (575, 324) with delta (0, 0)
Screenshot: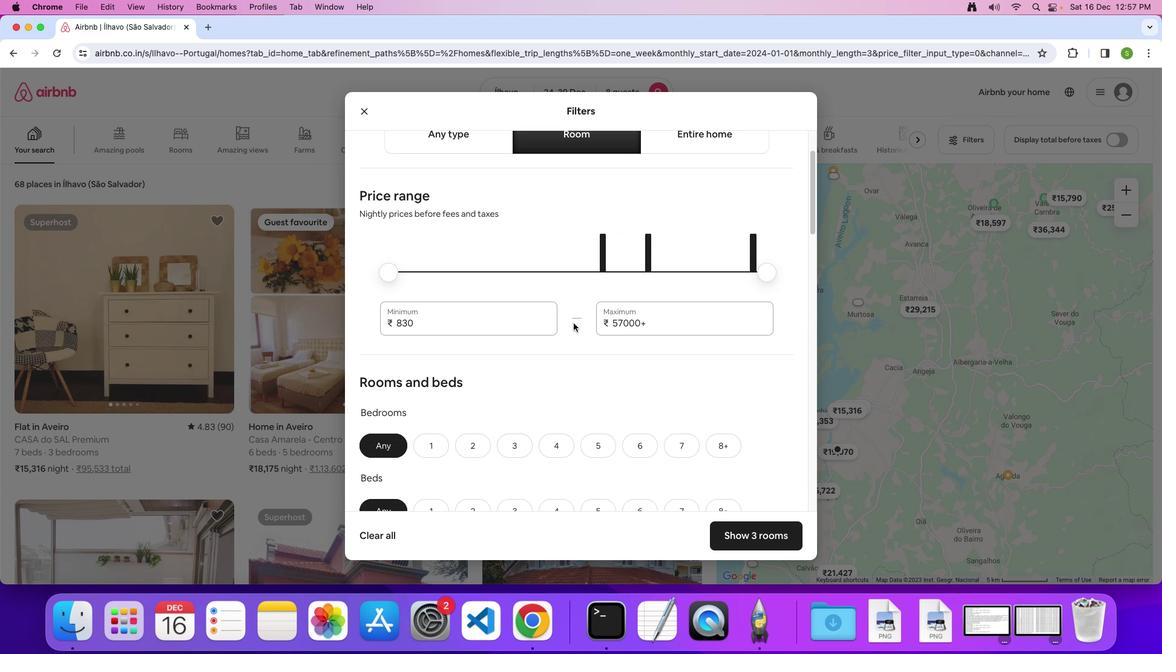 
Action: Mouse moved to (575, 324)
Screenshot: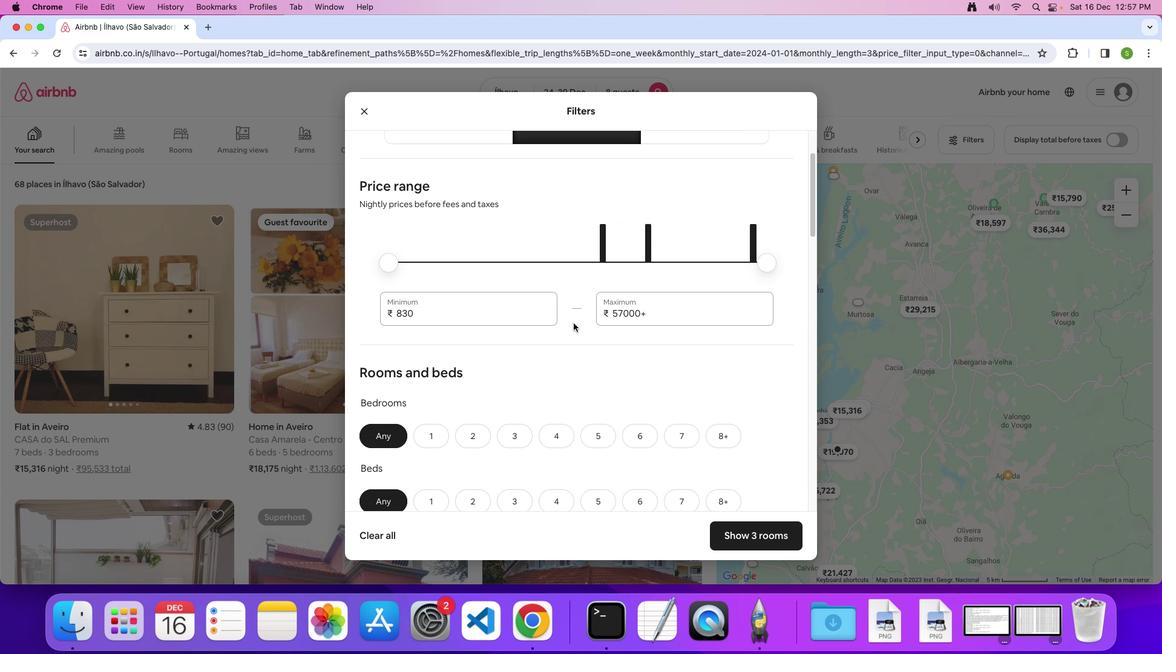 
Action: Mouse scrolled (575, 324) with delta (0, 0)
Screenshot: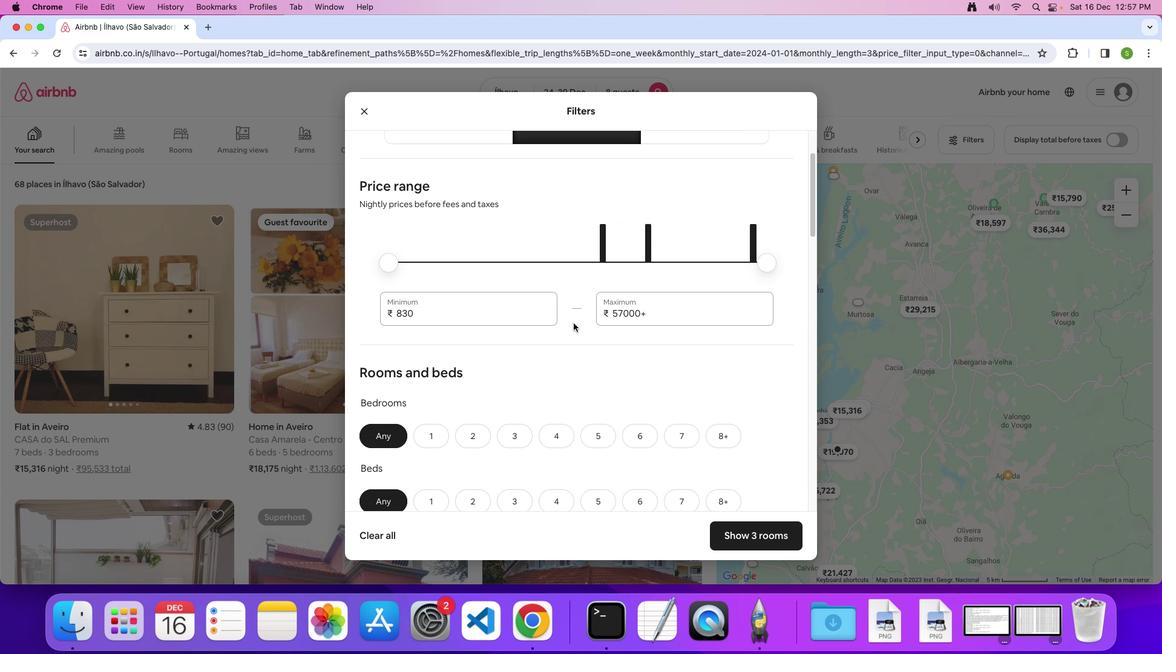 
Action: Mouse moved to (574, 322)
Screenshot: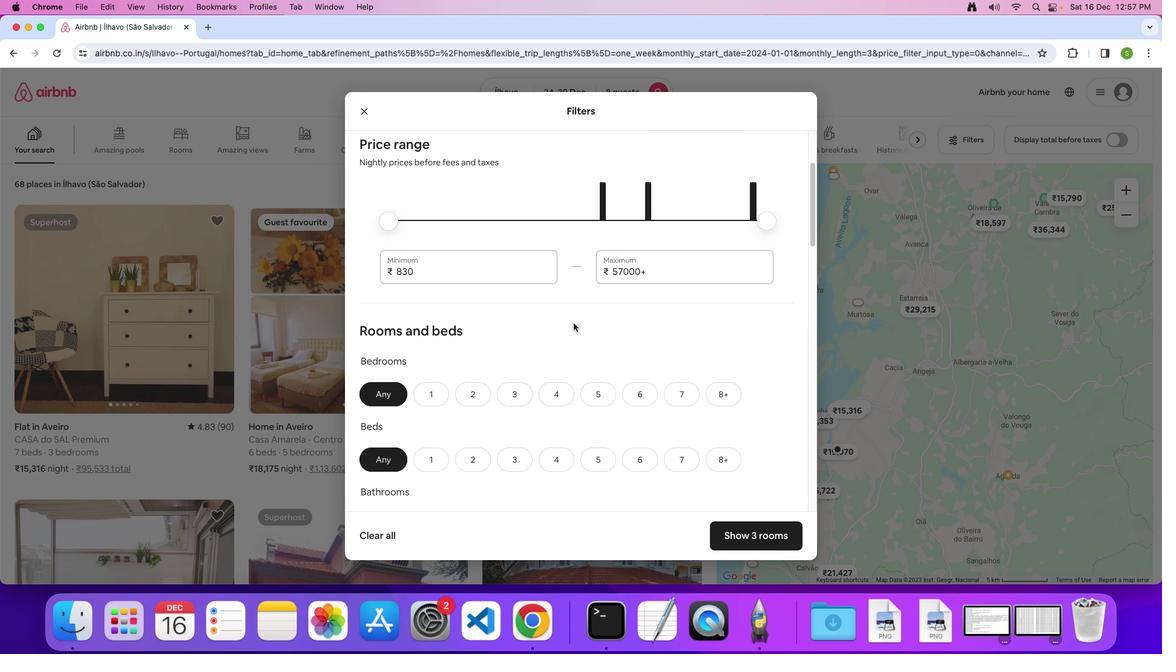 
Action: Mouse scrolled (574, 322) with delta (0, -1)
Screenshot: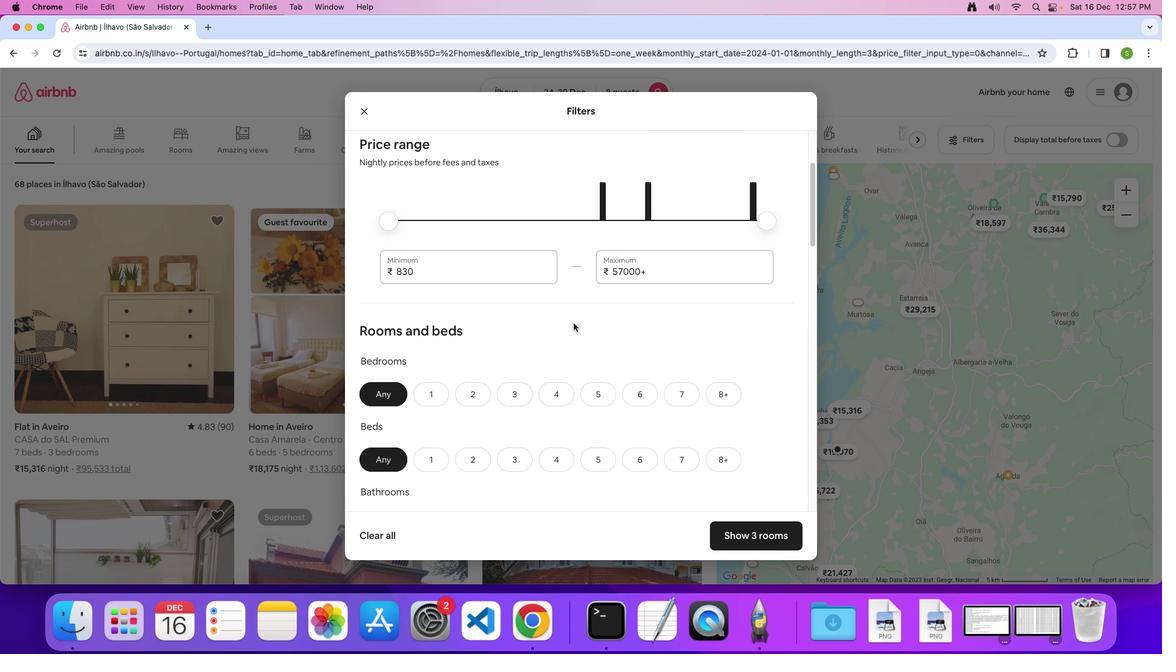 
Action: Mouse moved to (572, 322)
Screenshot: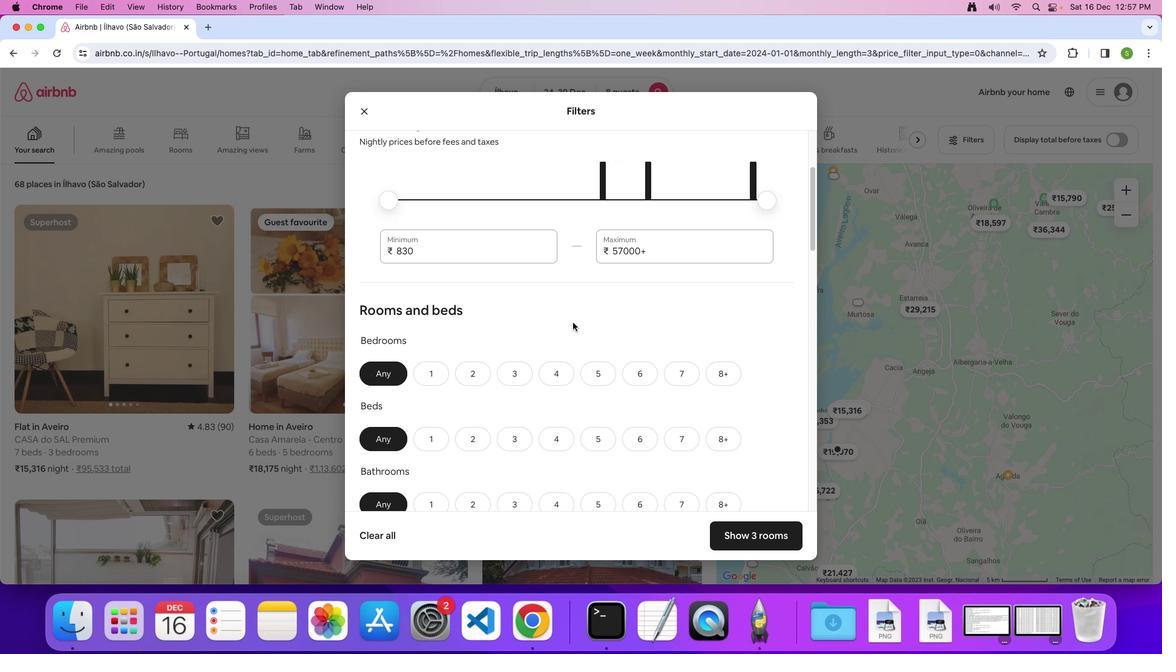 
Action: Mouse scrolled (572, 322) with delta (0, 0)
Screenshot: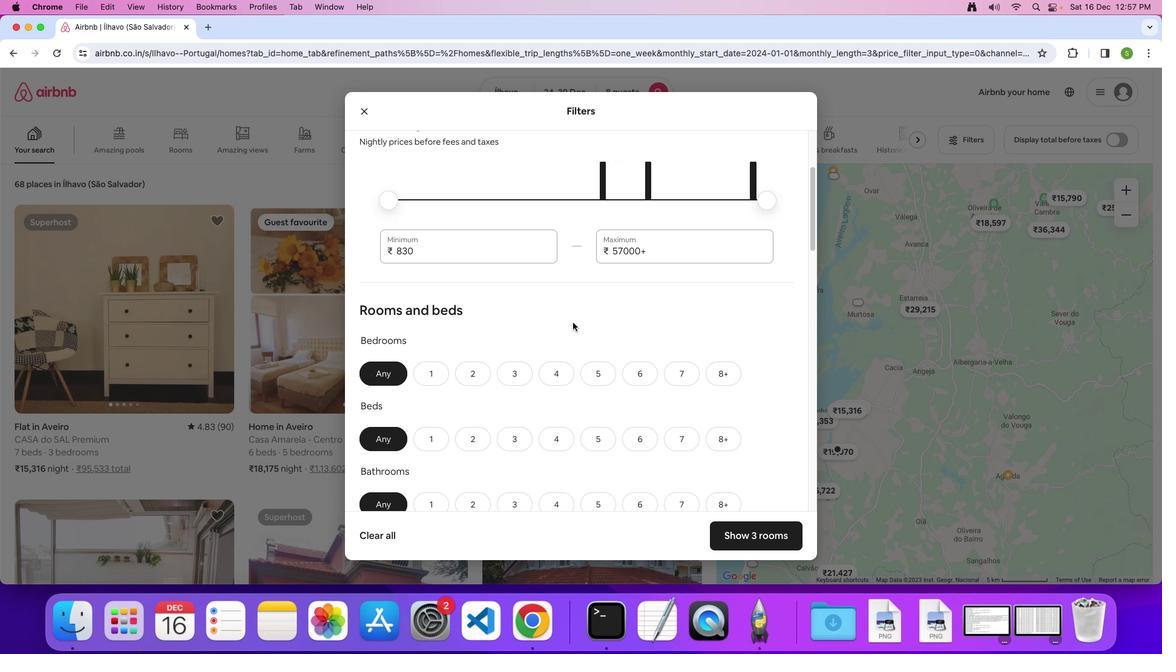 
Action: Mouse scrolled (572, 322) with delta (0, 0)
Screenshot: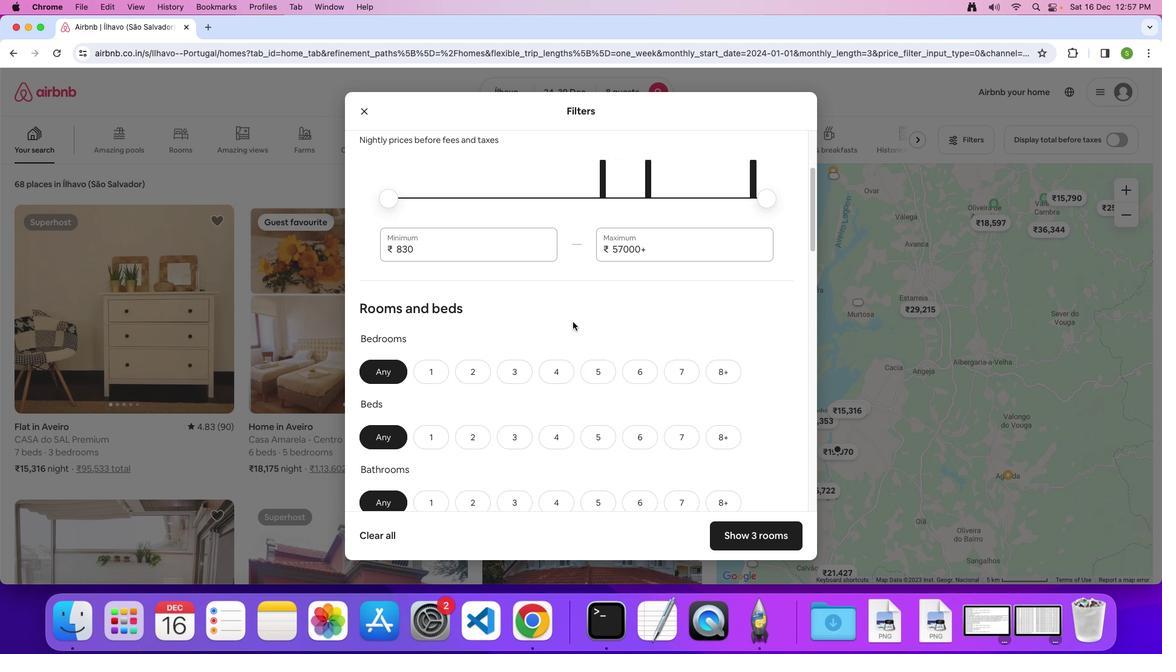
Action: Mouse moved to (572, 319)
Screenshot: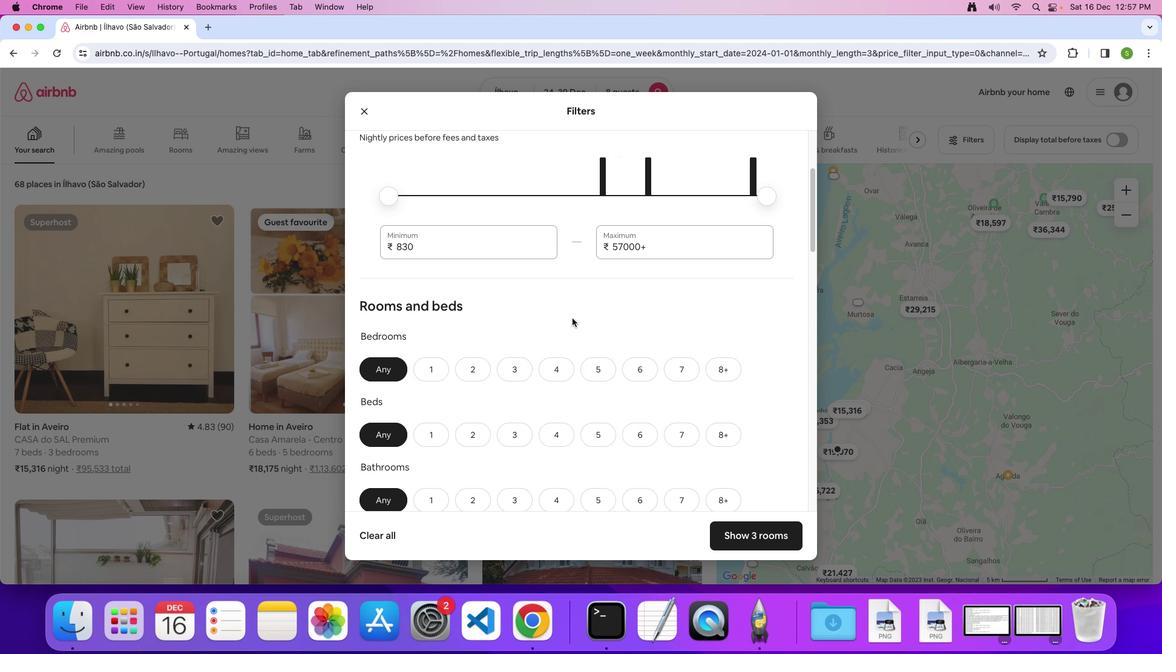 
Action: Mouse scrolled (572, 319) with delta (0, 0)
Screenshot: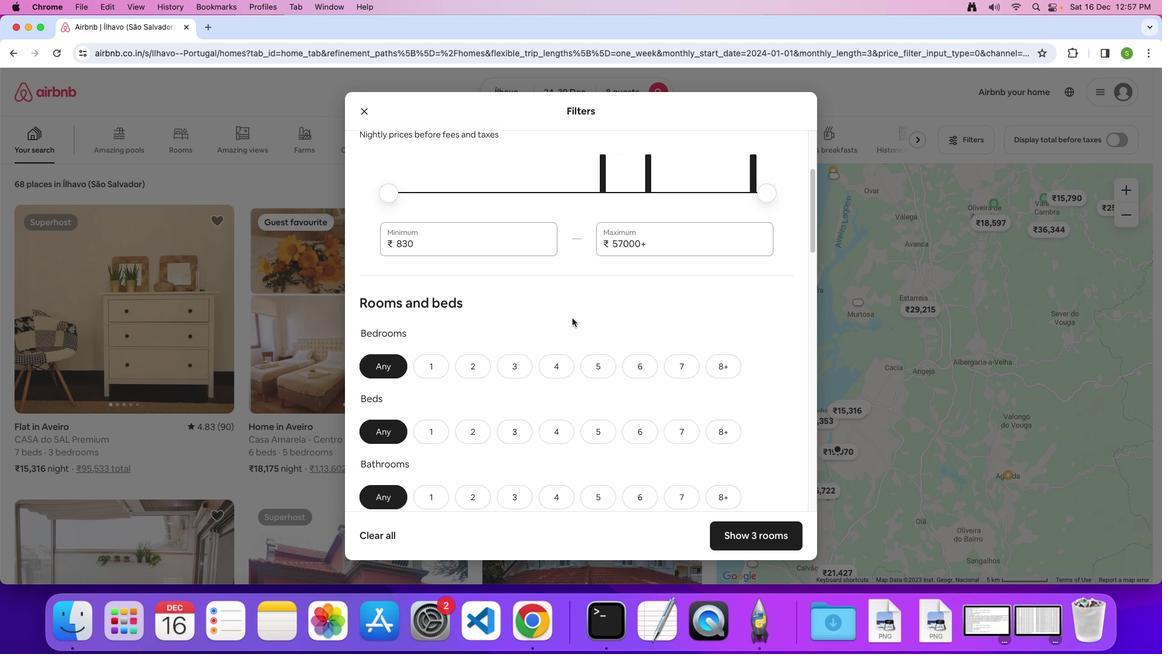 
Action: Mouse moved to (572, 318)
Screenshot: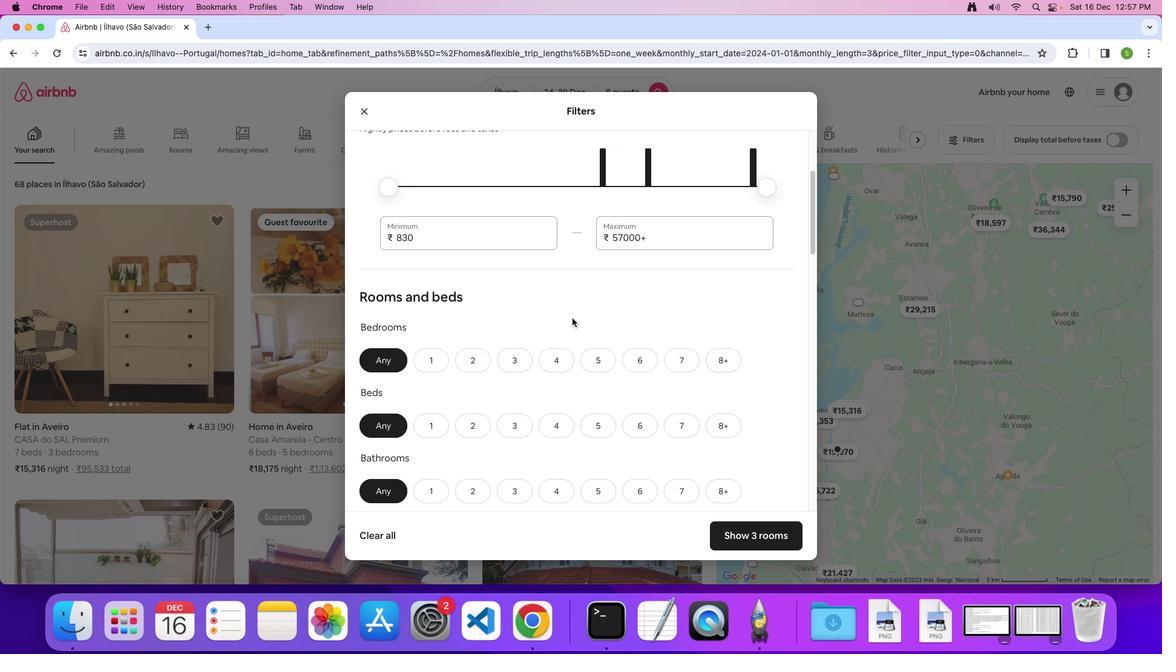 
Action: Mouse scrolled (572, 318) with delta (0, 0)
Screenshot: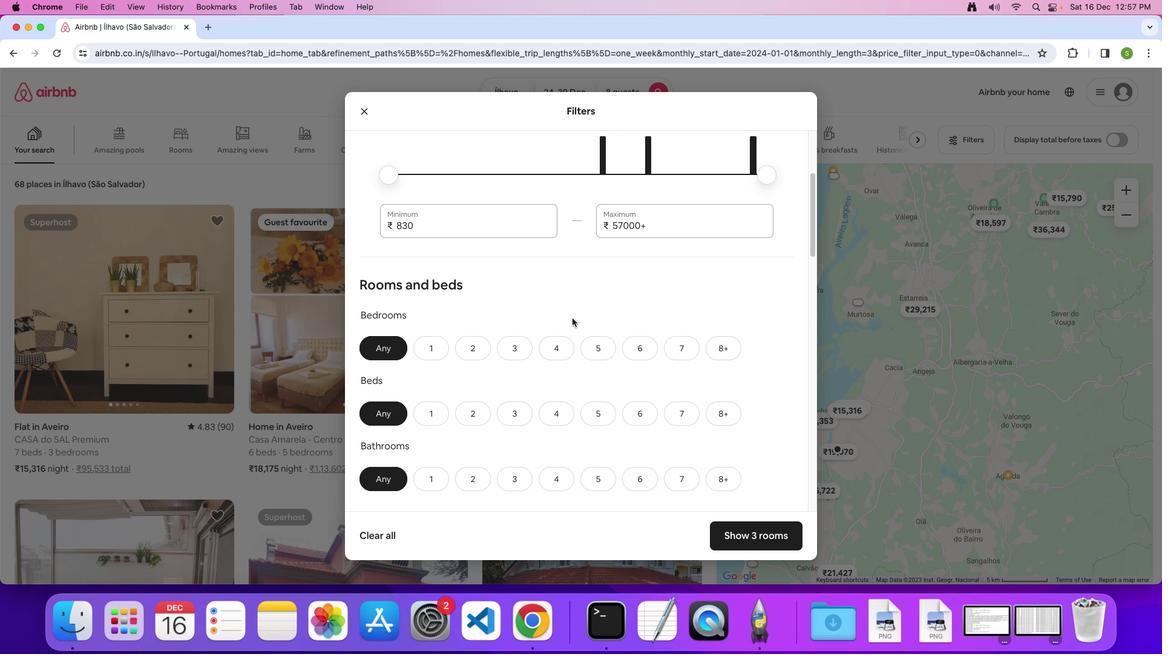 
Action: Mouse moved to (572, 318)
Screenshot: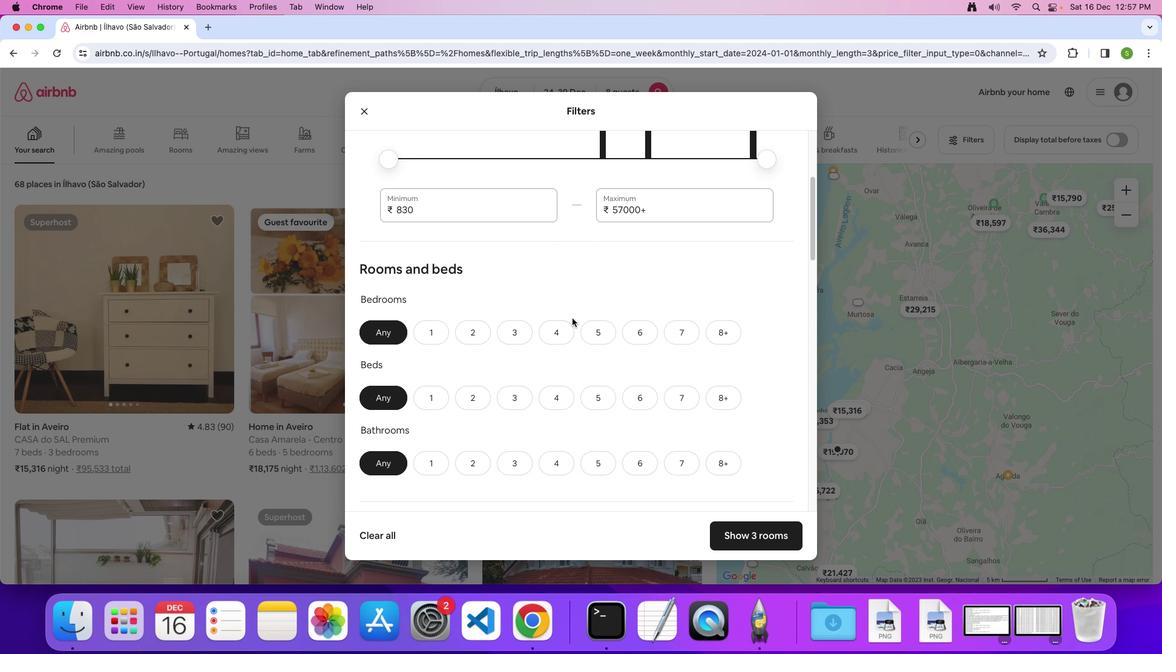 
Action: Mouse scrolled (572, 318) with delta (0, -1)
Screenshot: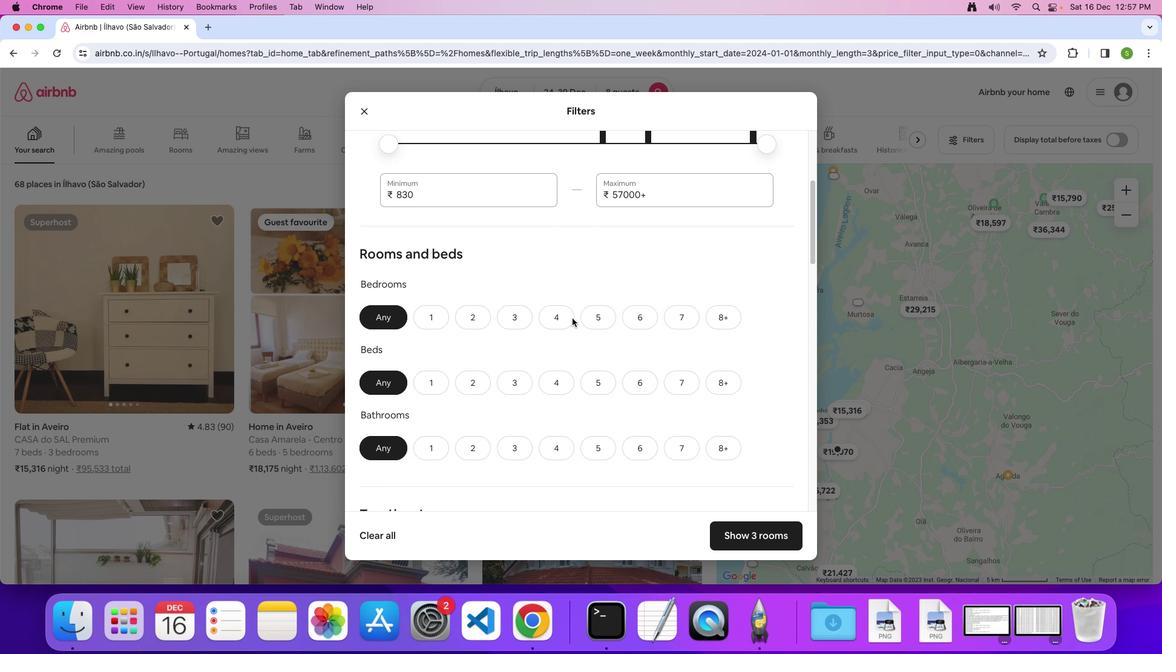 
Action: Mouse moved to (549, 303)
Screenshot: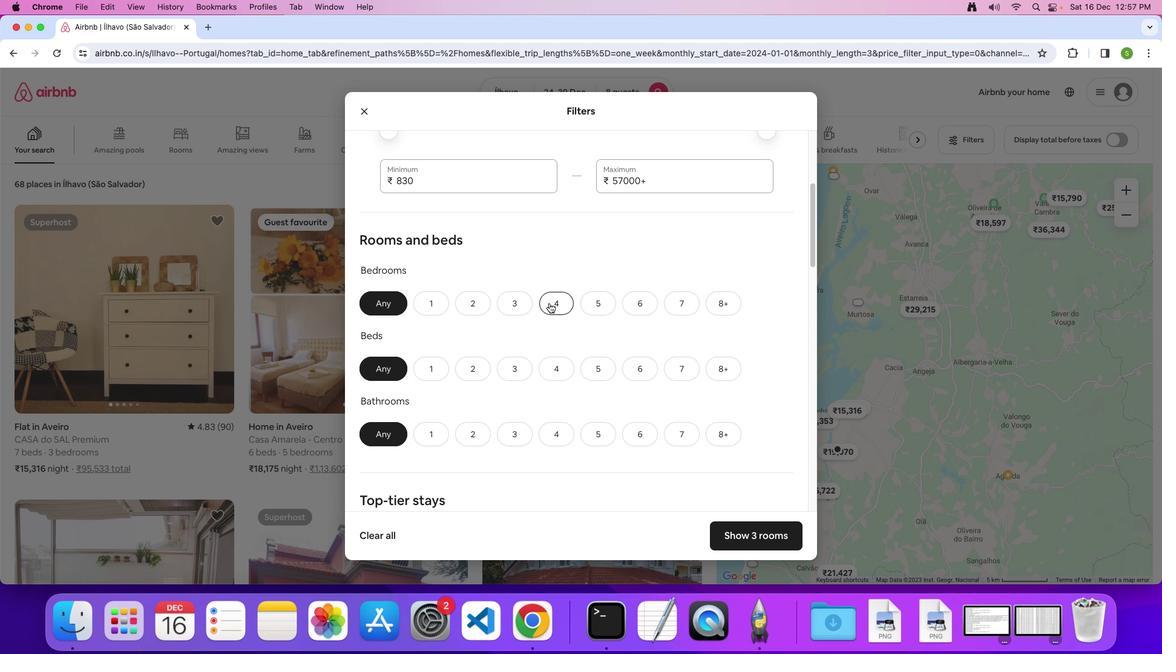 
Action: Mouse pressed left at (549, 303)
Screenshot: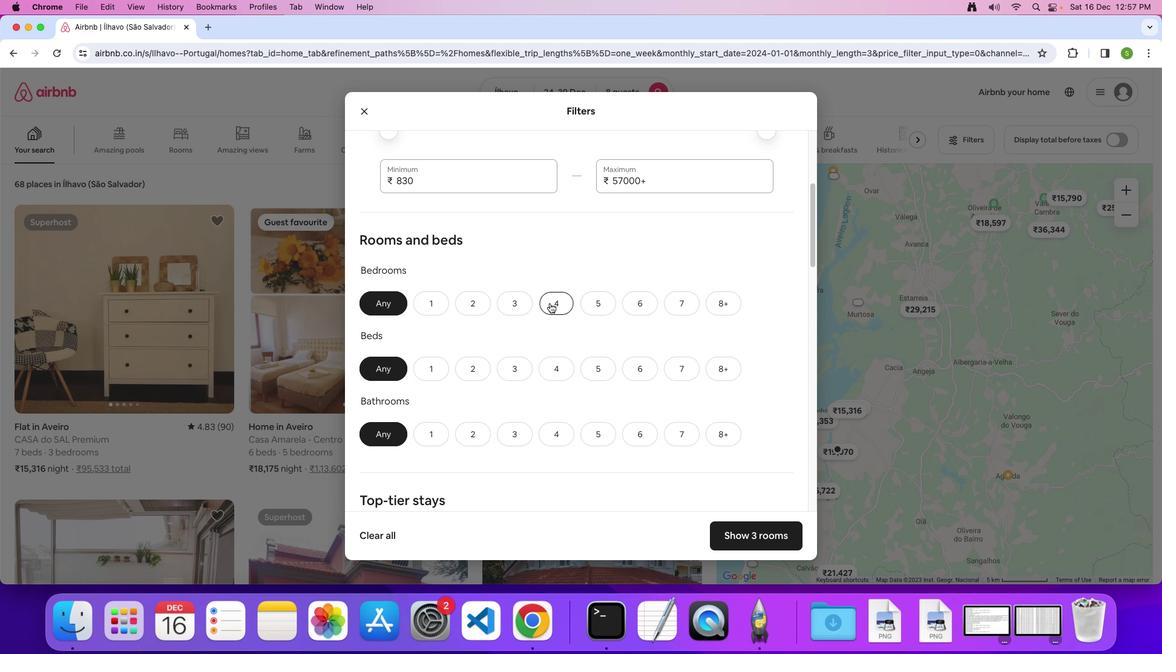 
Action: Mouse moved to (724, 368)
Screenshot: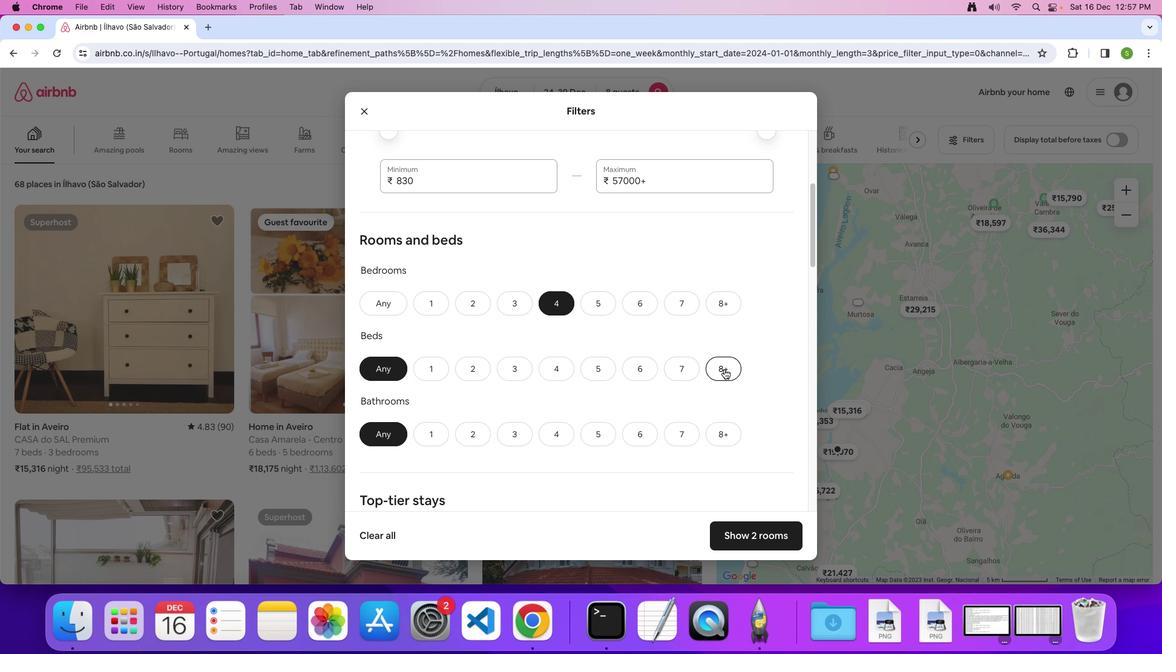 
Action: Mouse pressed left at (724, 368)
Screenshot: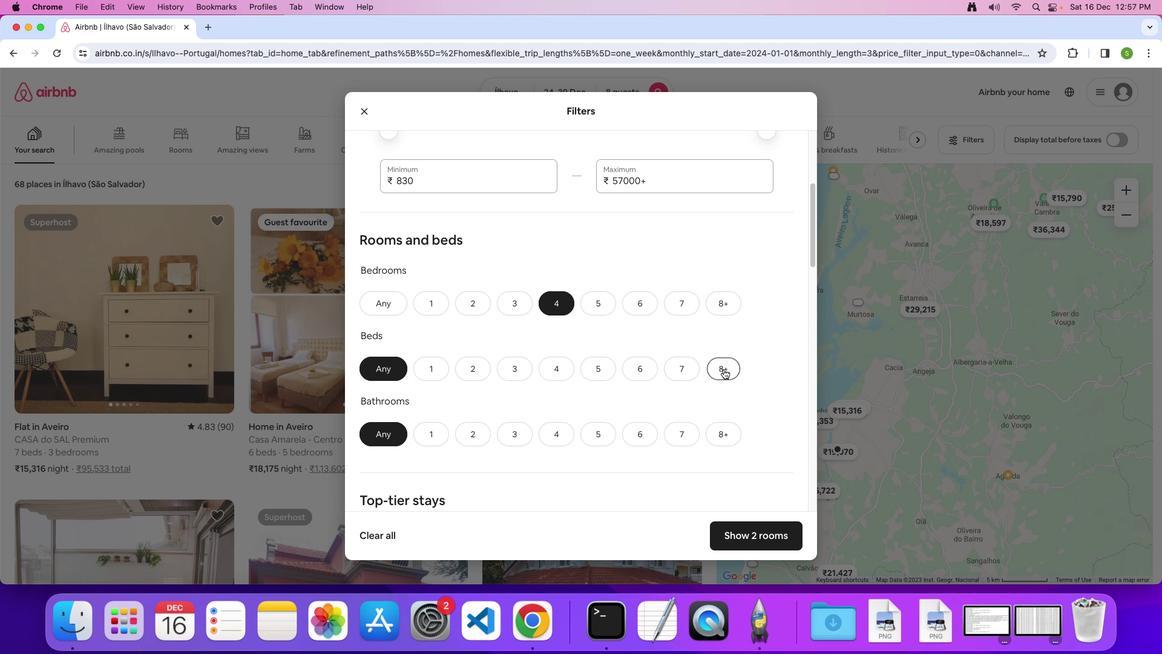 
Action: Mouse moved to (558, 432)
Screenshot: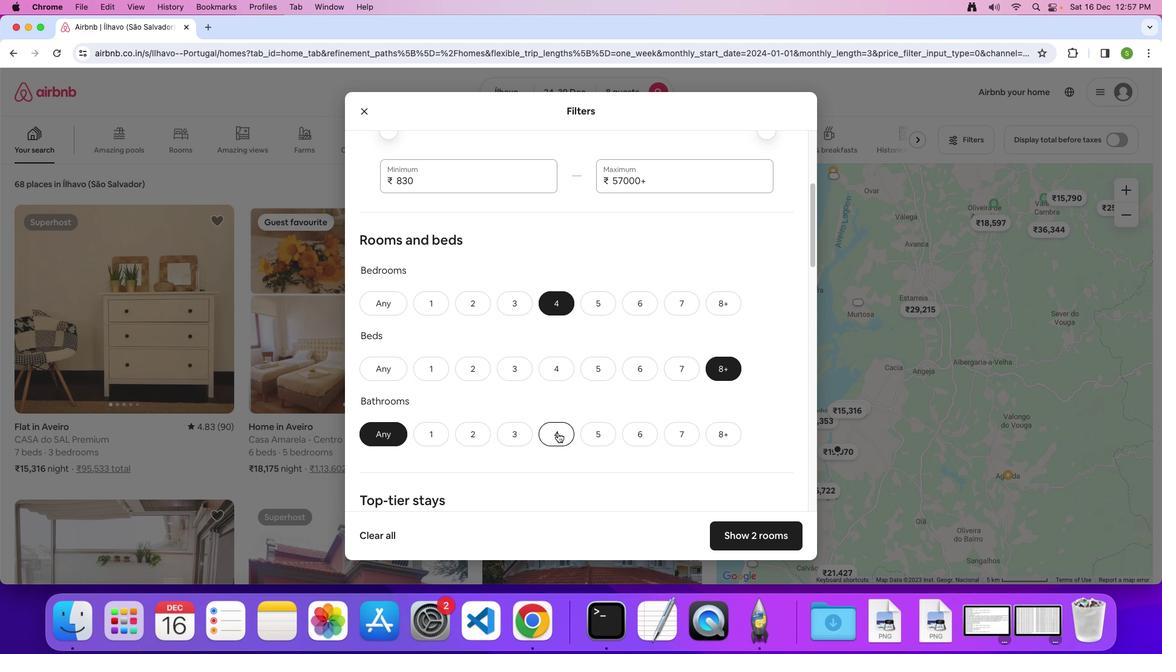 
Action: Mouse pressed left at (558, 432)
Screenshot: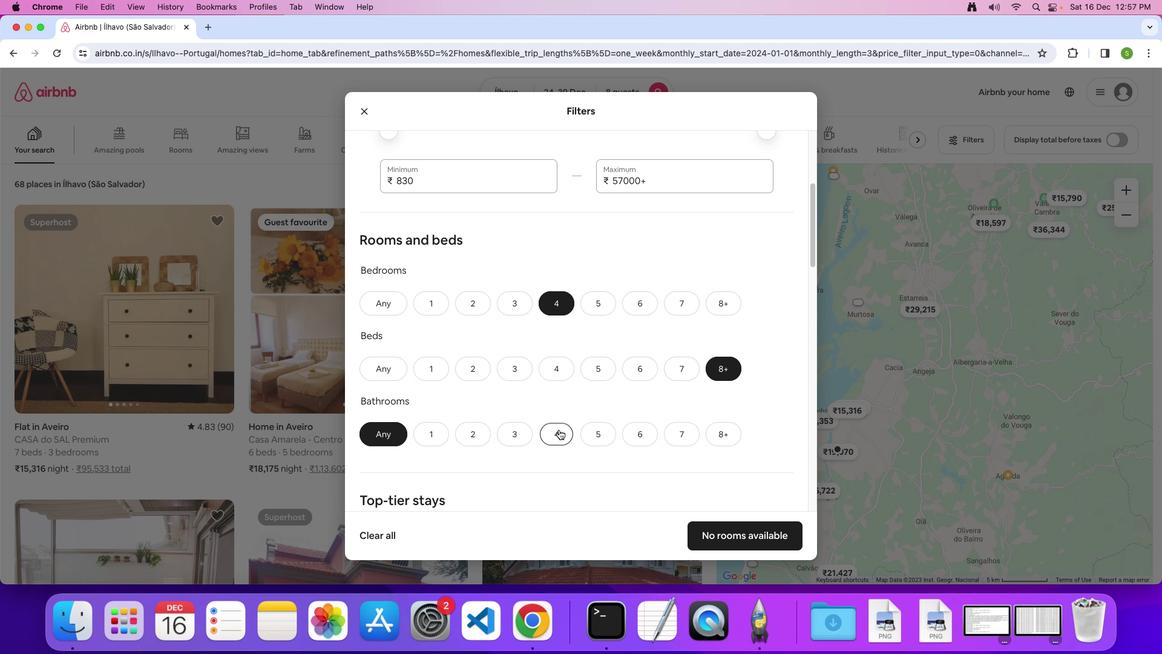 
Action: Mouse moved to (591, 356)
Screenshot: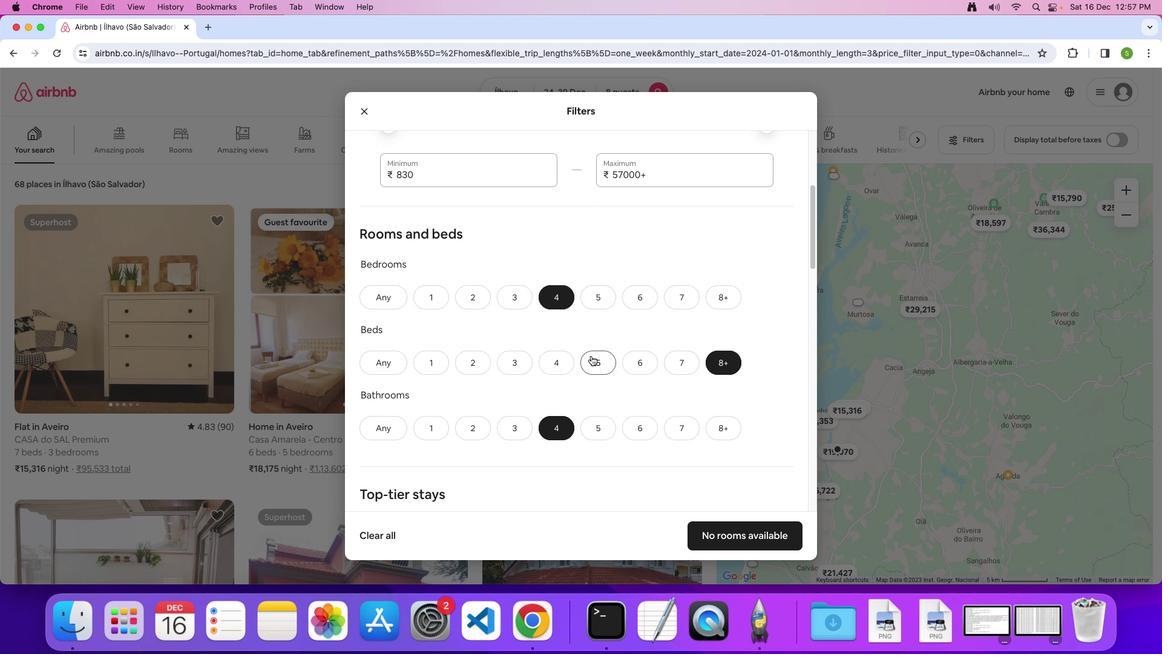 
Action: Mouse scrolled (591, 356) with delta (0, 0)
Screenshot: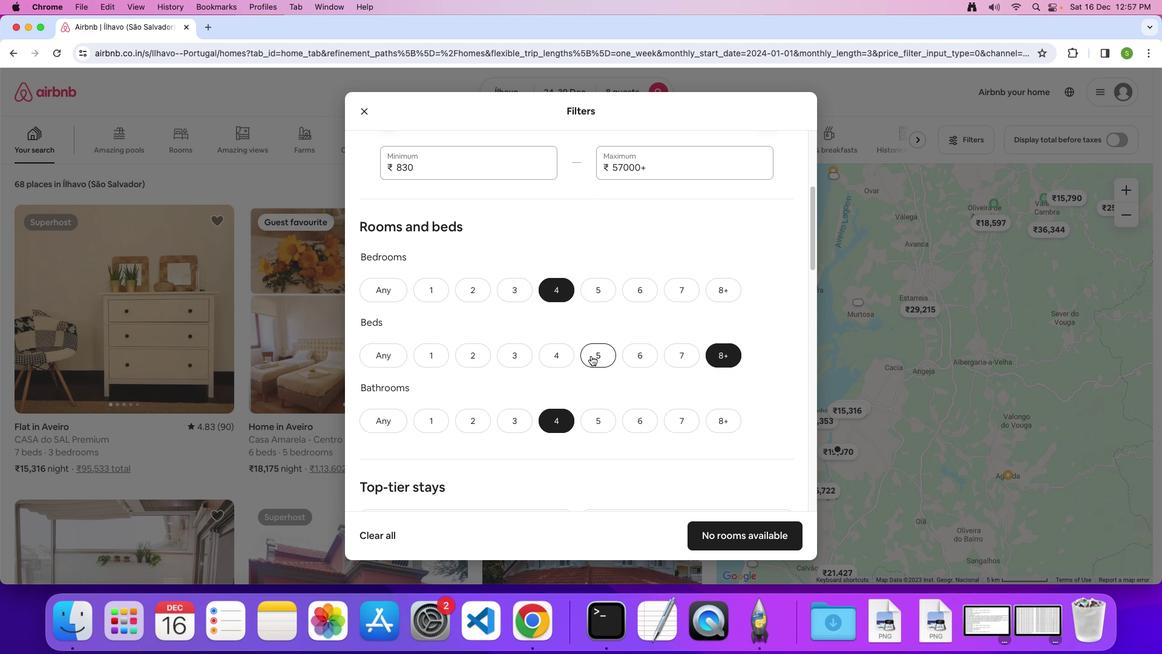 
Action: Mouse moved to (591, 355)
Screenshot: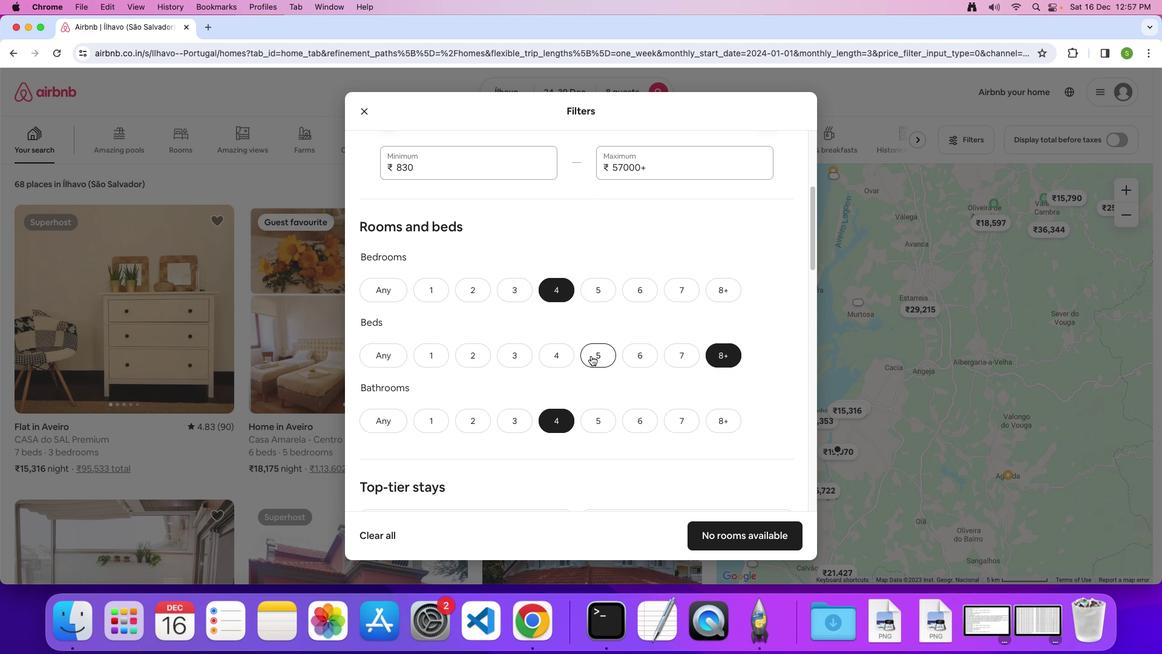 
Action: Mouse scrolled (591, 355) with delta (0, 0)
Screenshot: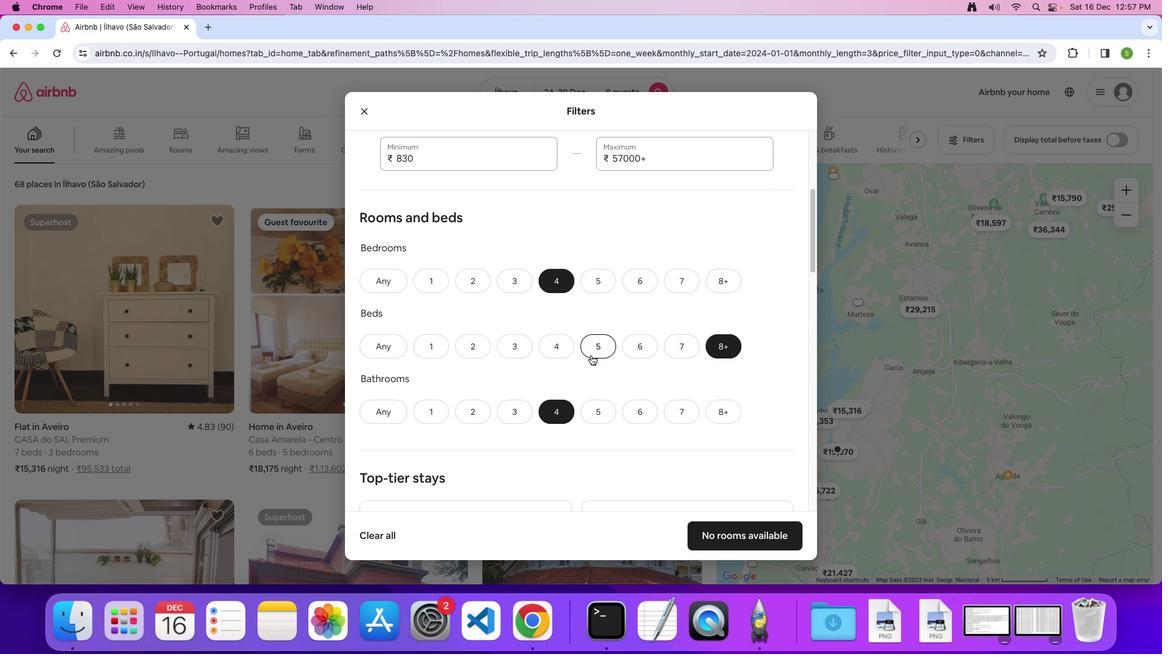 
Action: Mouse moved to (591, 355)
Screenshot: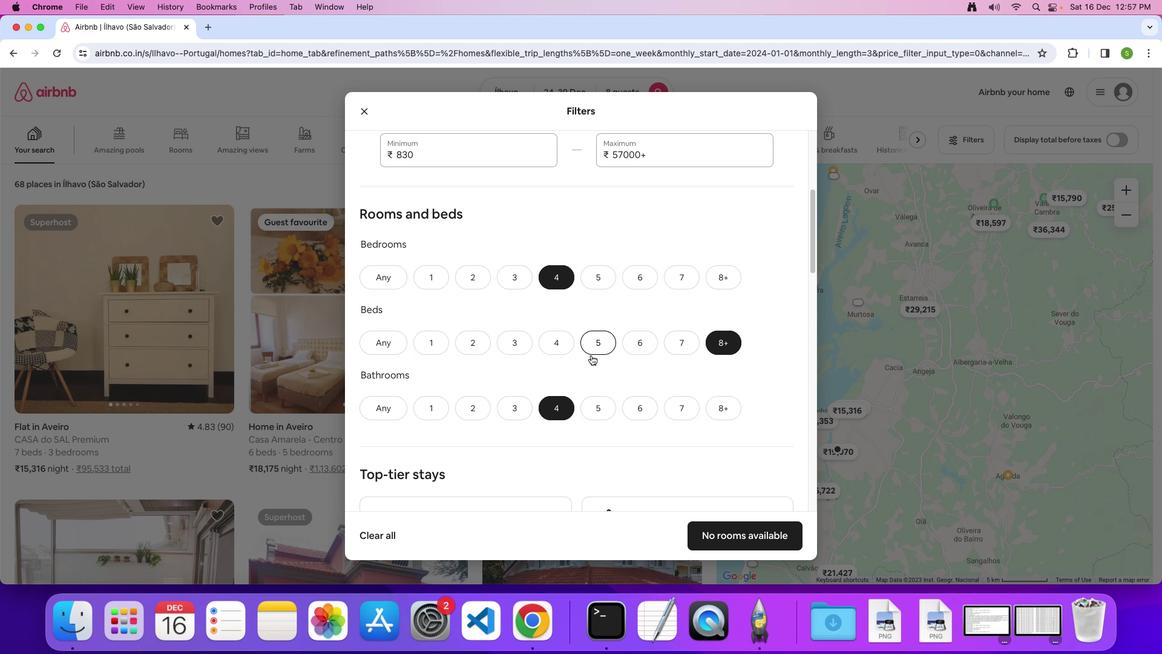 
Action: Mouse scrolled (591, 355) with delta (0, 0)
Screenshot: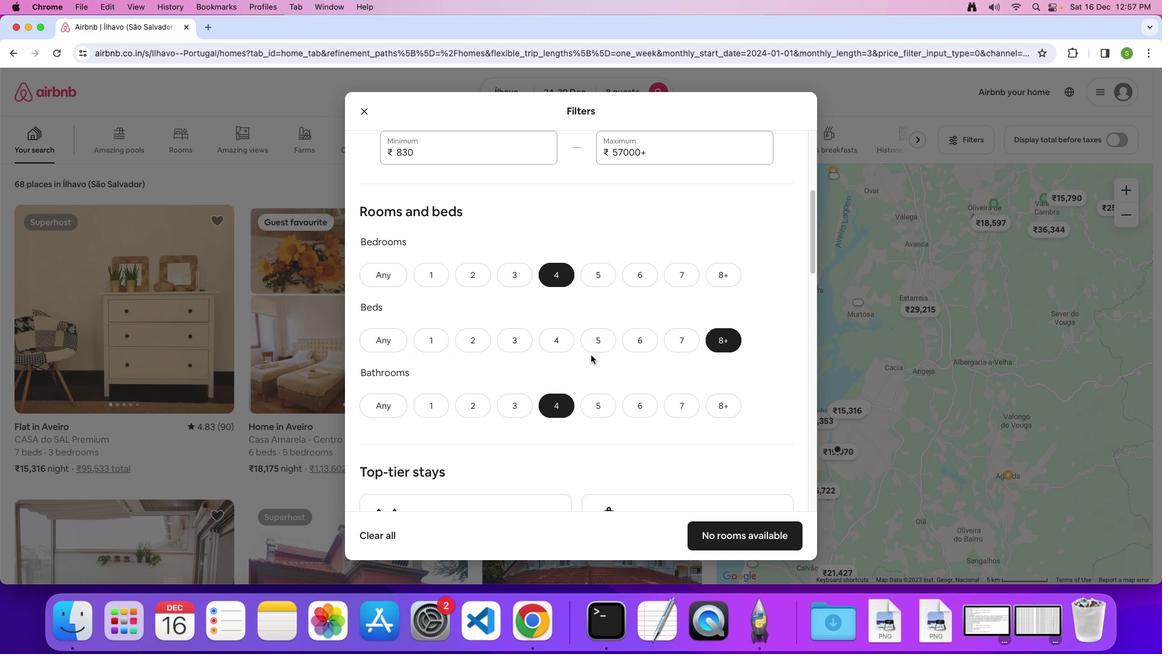 
Action: Mouse scrolled (591, 355) with delta (0, 0)
Screenshot: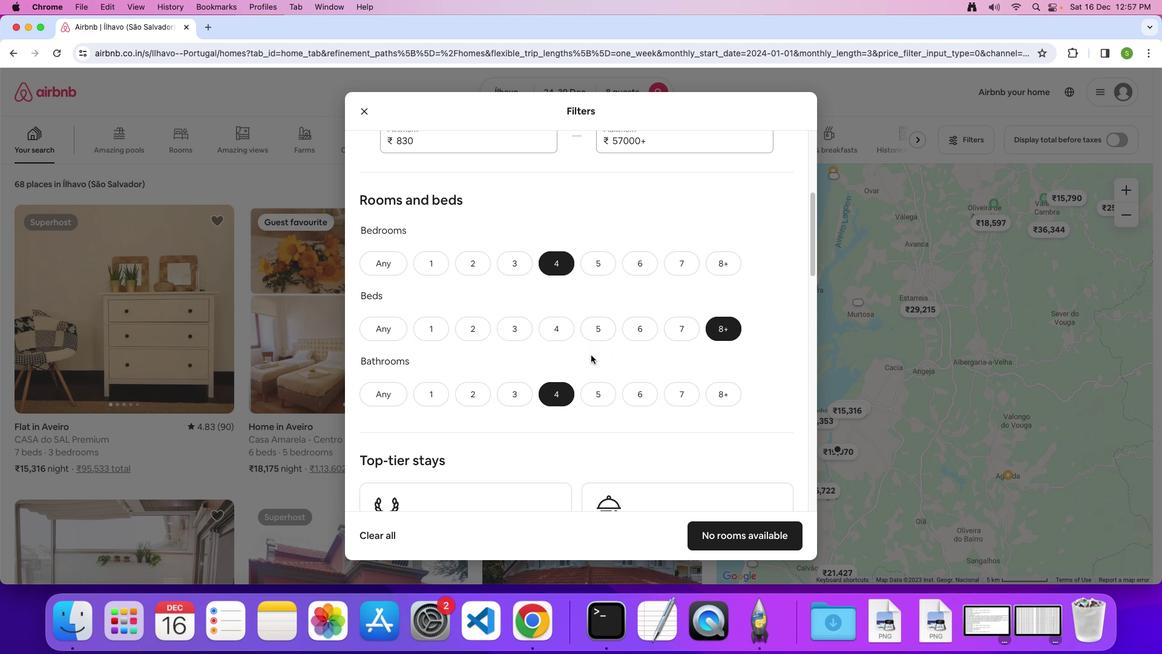 
Action: Mouse moved to (591, 355)
Screenshot: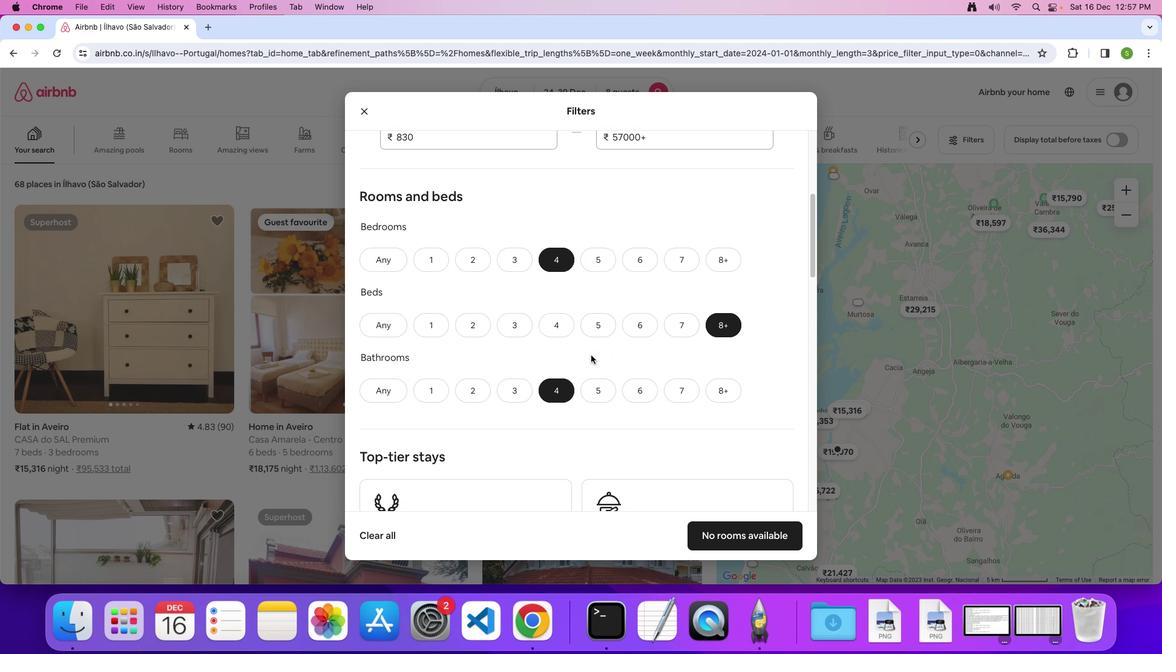 
Action: Mouse scrolled (591, 355) with delta (0, 0)
Screenshot: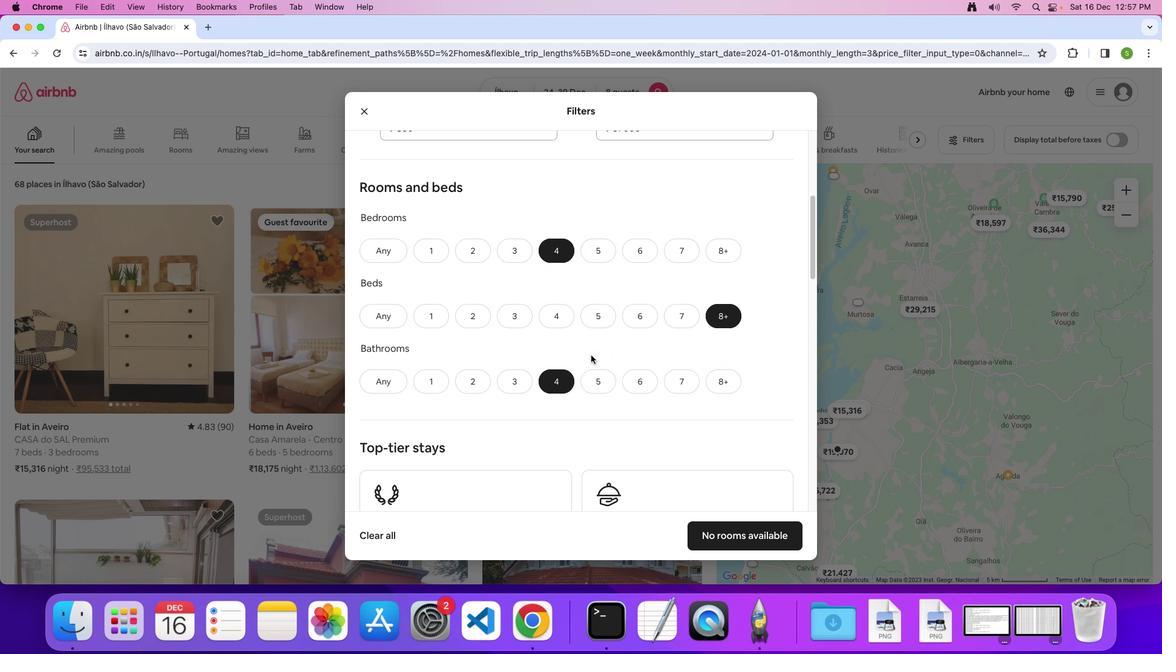 
Action: Mouse moved to (591, 354)
Screenshot: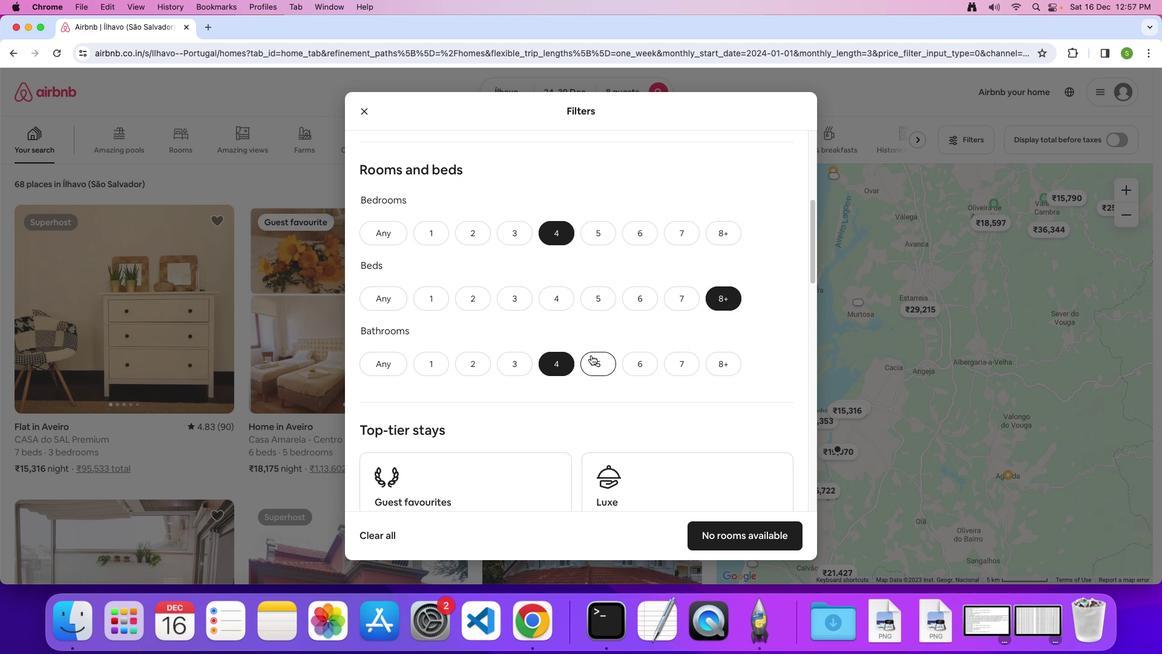 
Action: Mouse scrolled (591, 354) with delta (0, 0)
Screenshot: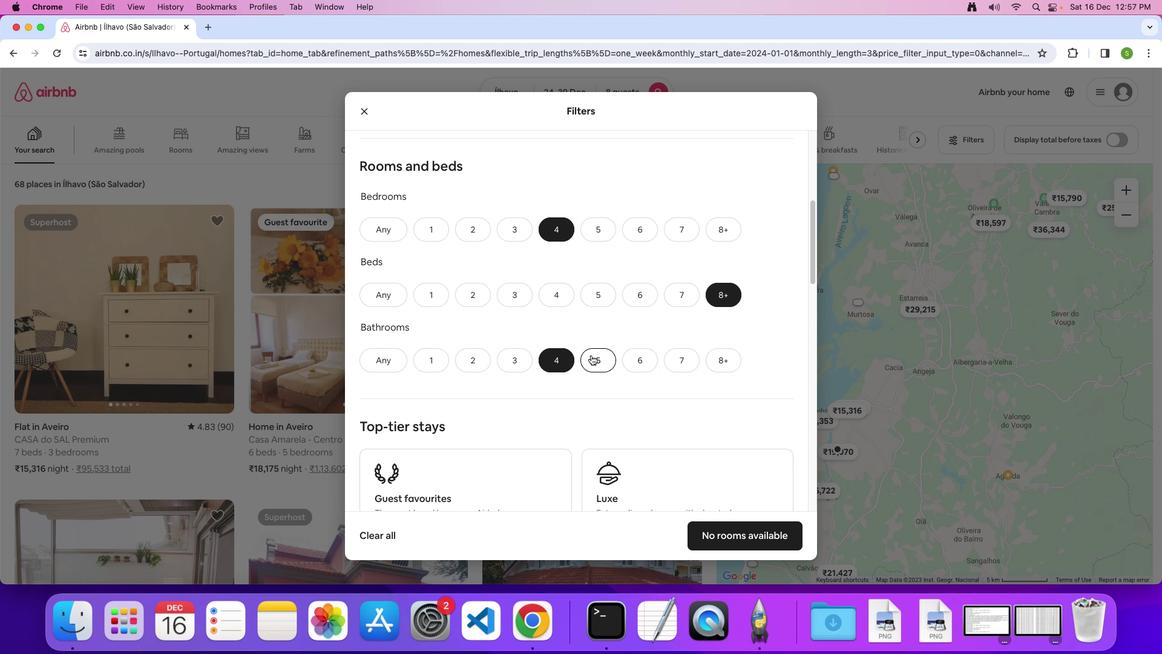 
Action: Mouse moved to (591, 354)
Screenshot: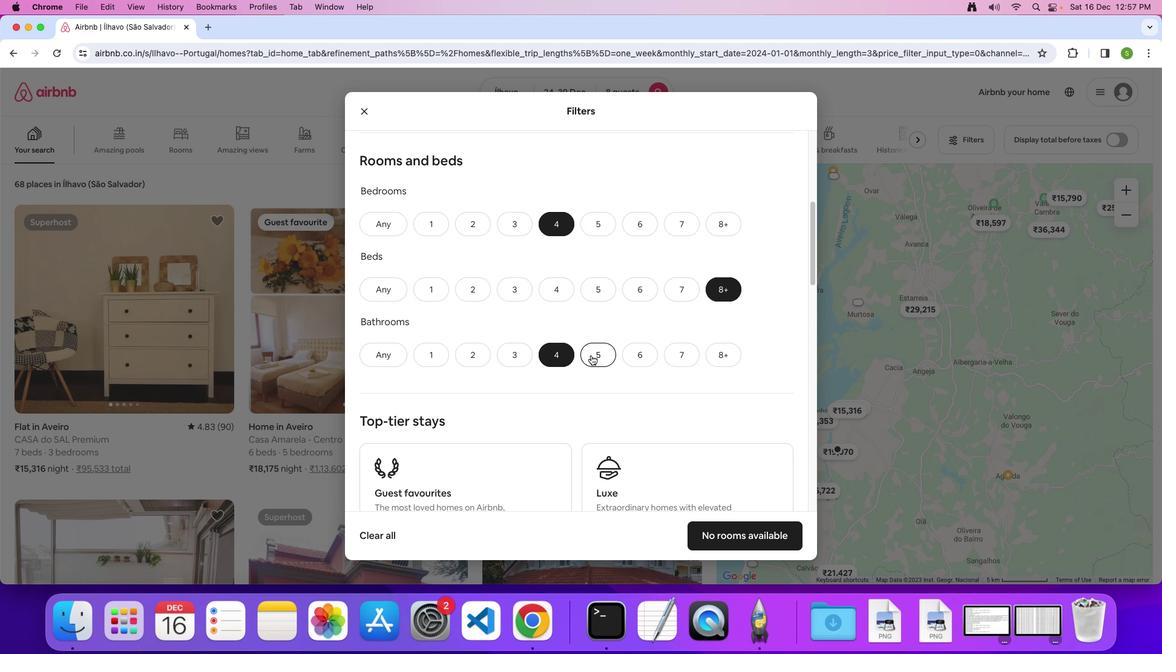 
Action: Mouse scrolled (591, 354) with delta (0, 0)
Screenshot: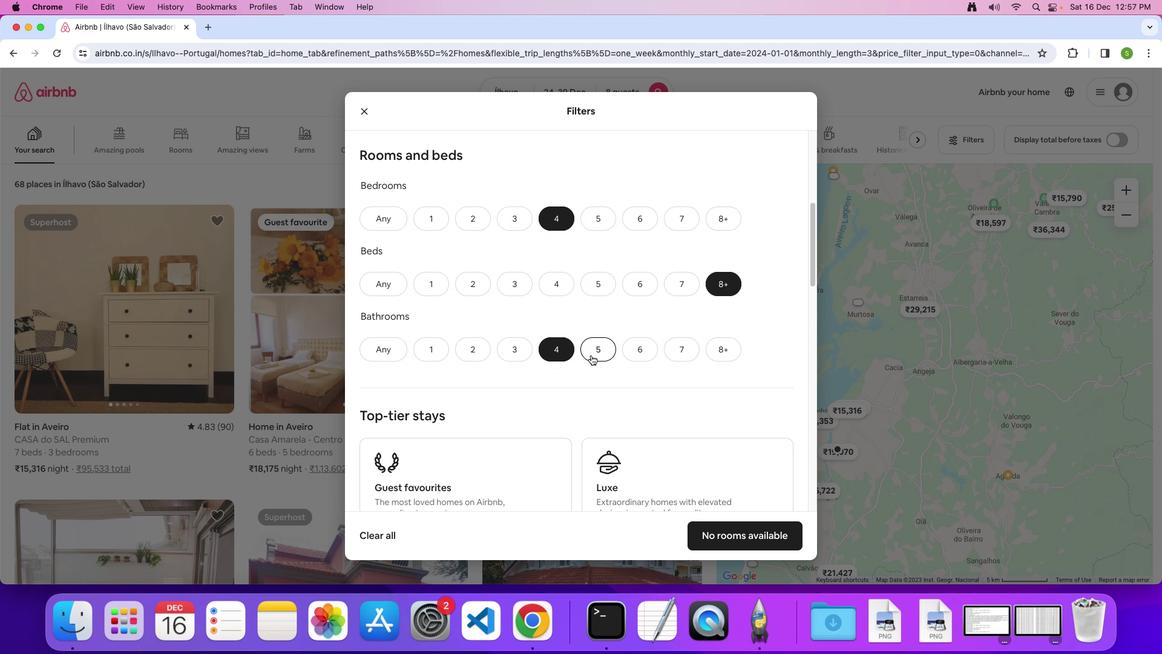 
Action: Mouse scrolled (591, 354) with delta (0, 0)
Screenshot: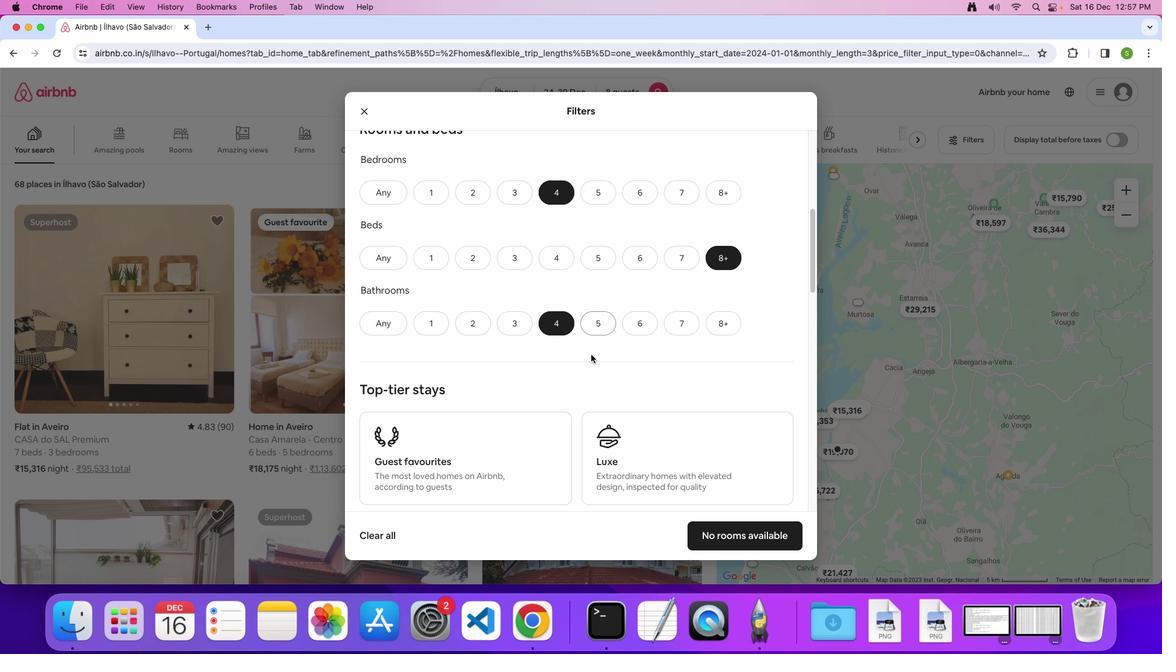 
Action: Mouse scrolled (591, 354) with delta (0, 0)
Screenshot: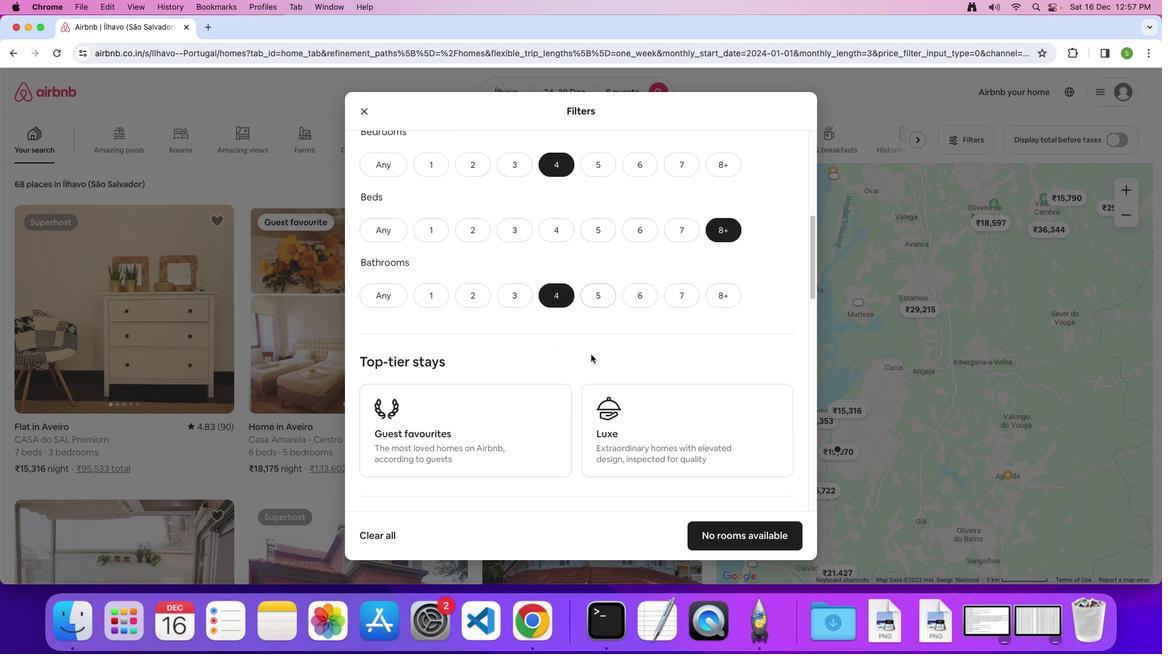 
Action: Mouse moved to (591, 354)
Screenshot: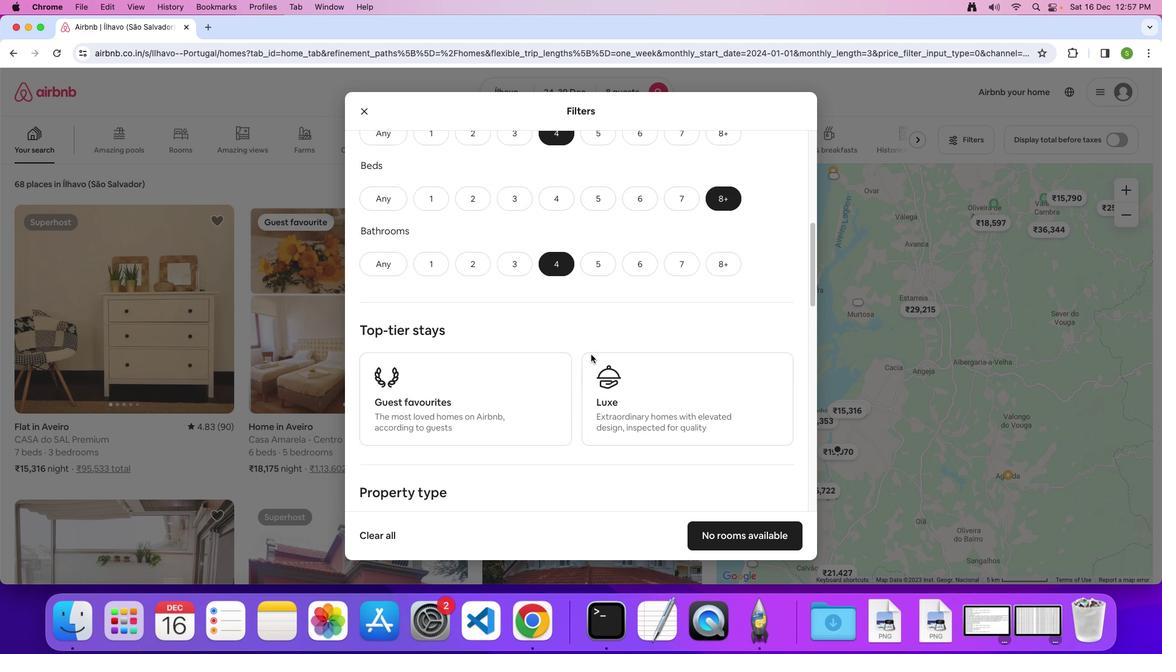 
Action: Mouse scrolled (591, 354) with delta (0, -1)
Screenshot: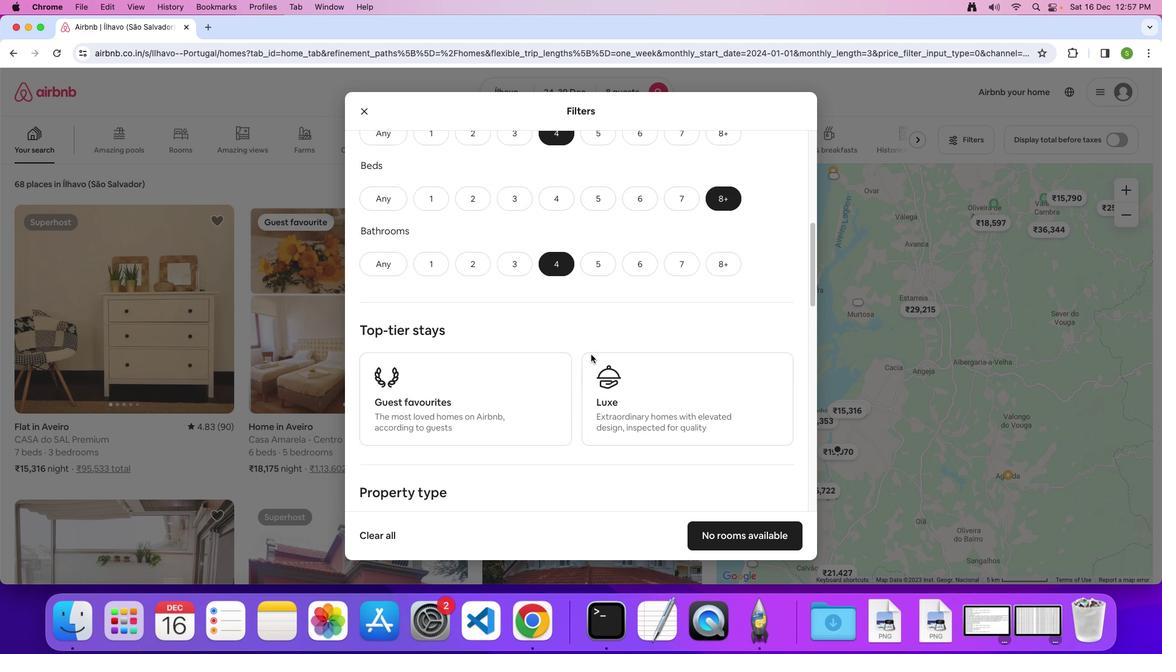 
Action: Mouse moved to (591, 354)
Screenshot: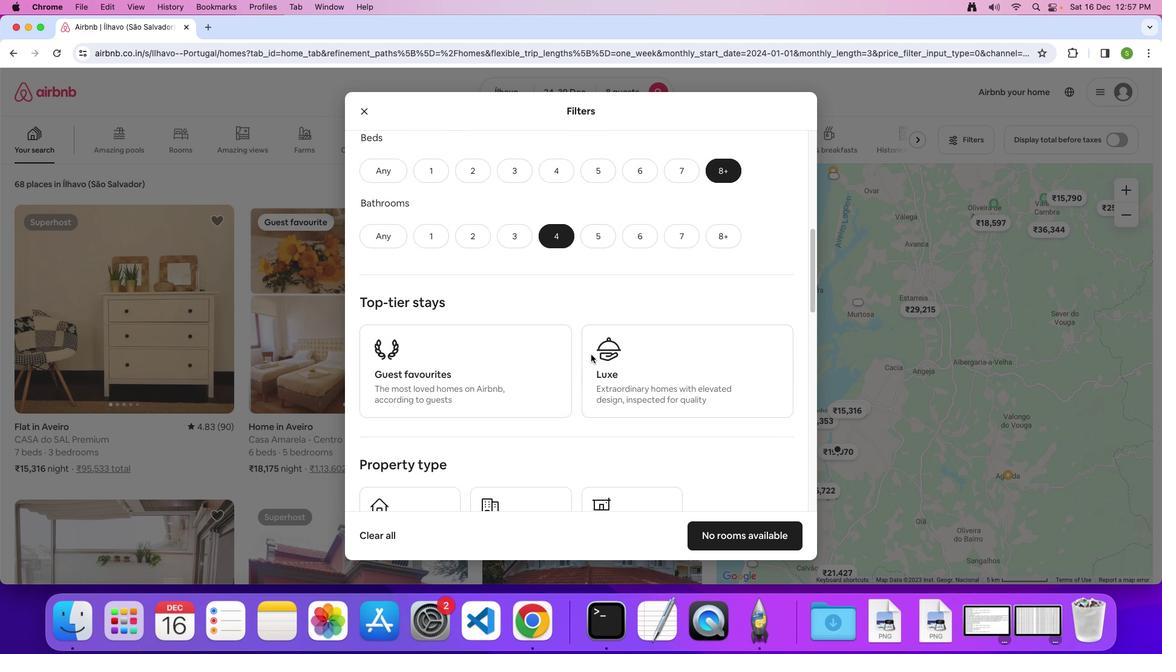 
Action: Mouse scrolled (591, 354) with delta (0, 0)
Screenshot: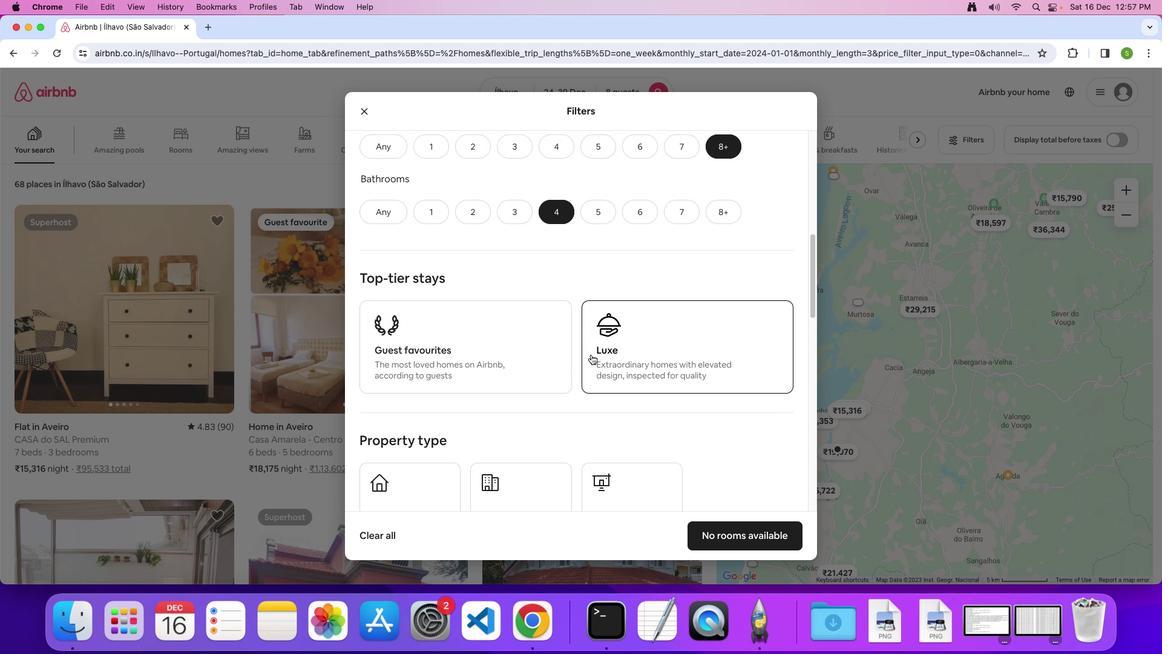 
Action: Mouse scrolled (591, 354) with delta (0, 0)
Screenshot: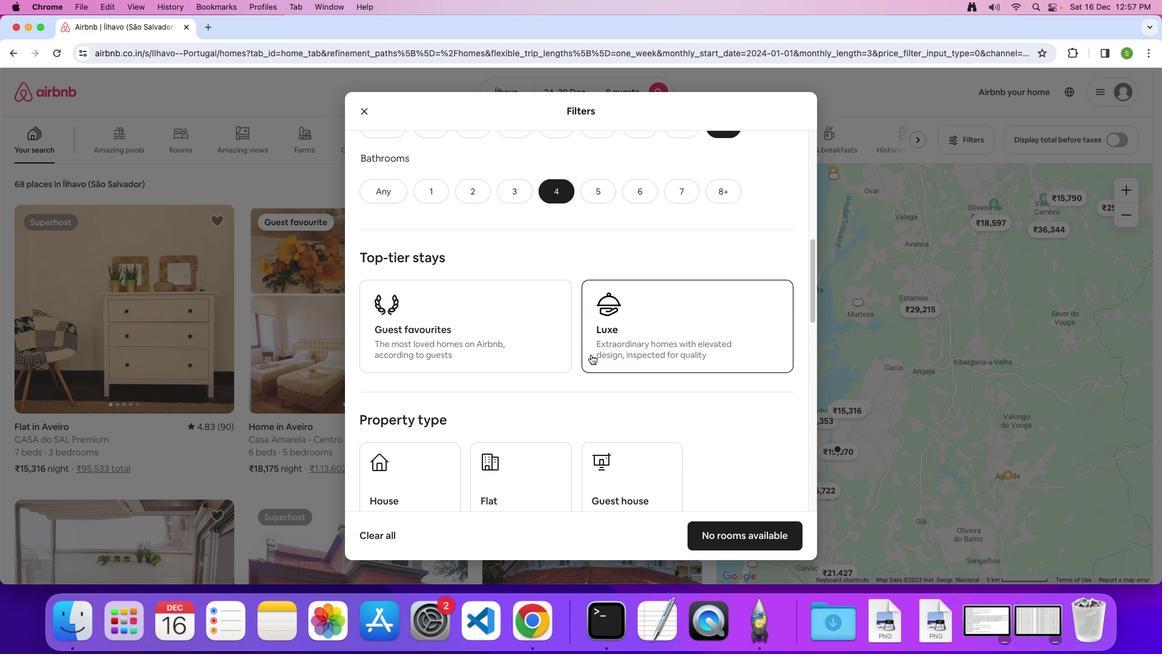
Action: Mouse scrolled (591, 354) with delta (0, -1)
Screenshot: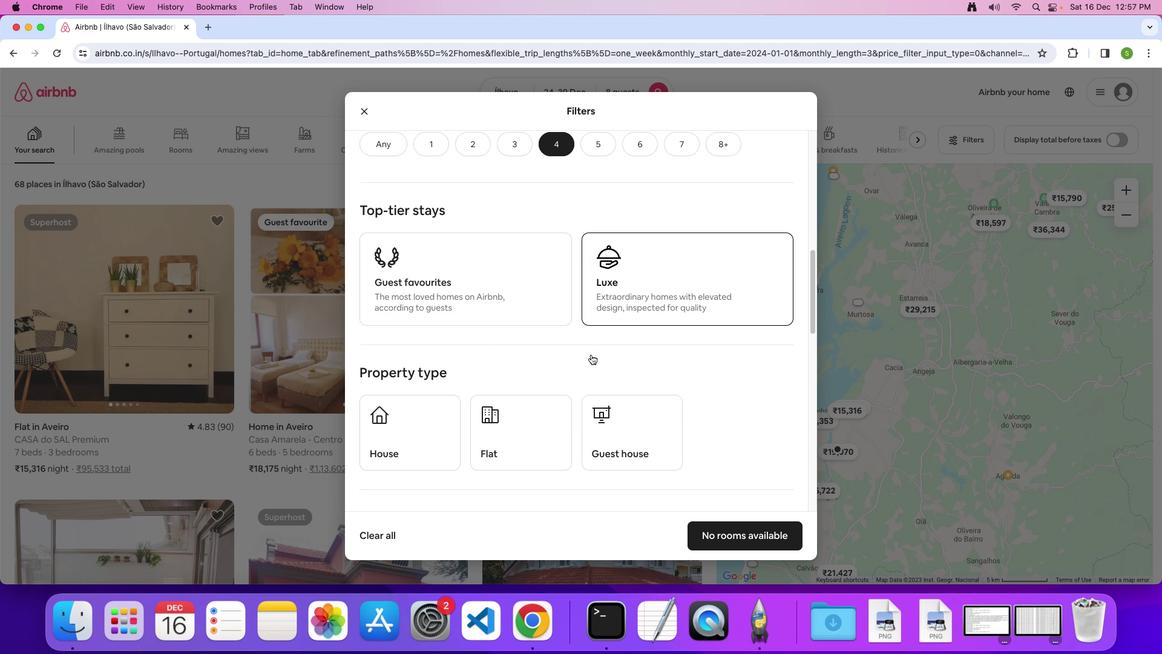 
Action: Mouse scrolled (591, 354) with delta (0, 0)
Screenshot: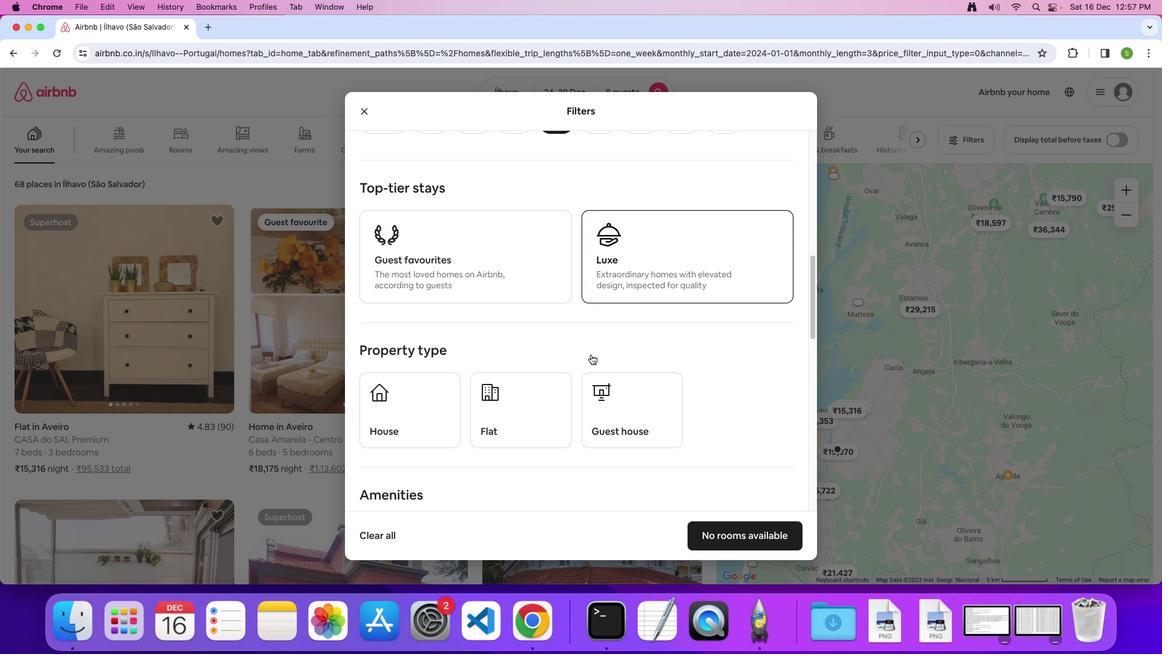 
Action: Mouse scrolled (591, 354) with delta (0, 0)
Screenshot: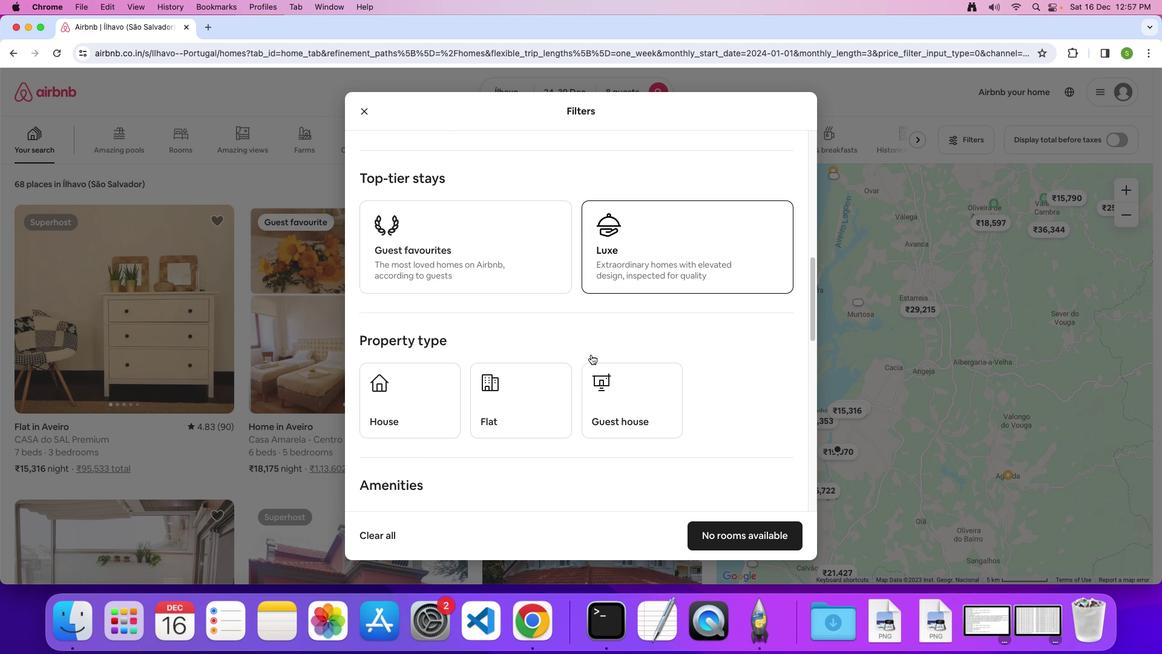 
Action: Mouse scrolled (591, 354) with delta (0, -1)
Screenshot: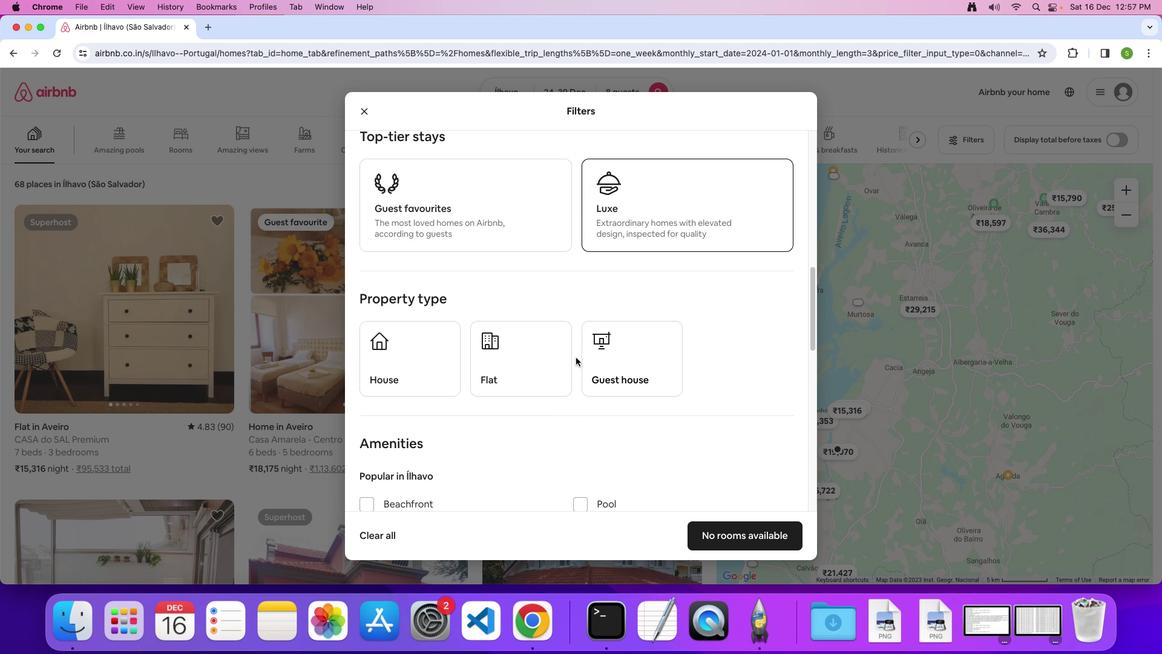 
Action: Mouse moved to (424, 353)
Screenshot: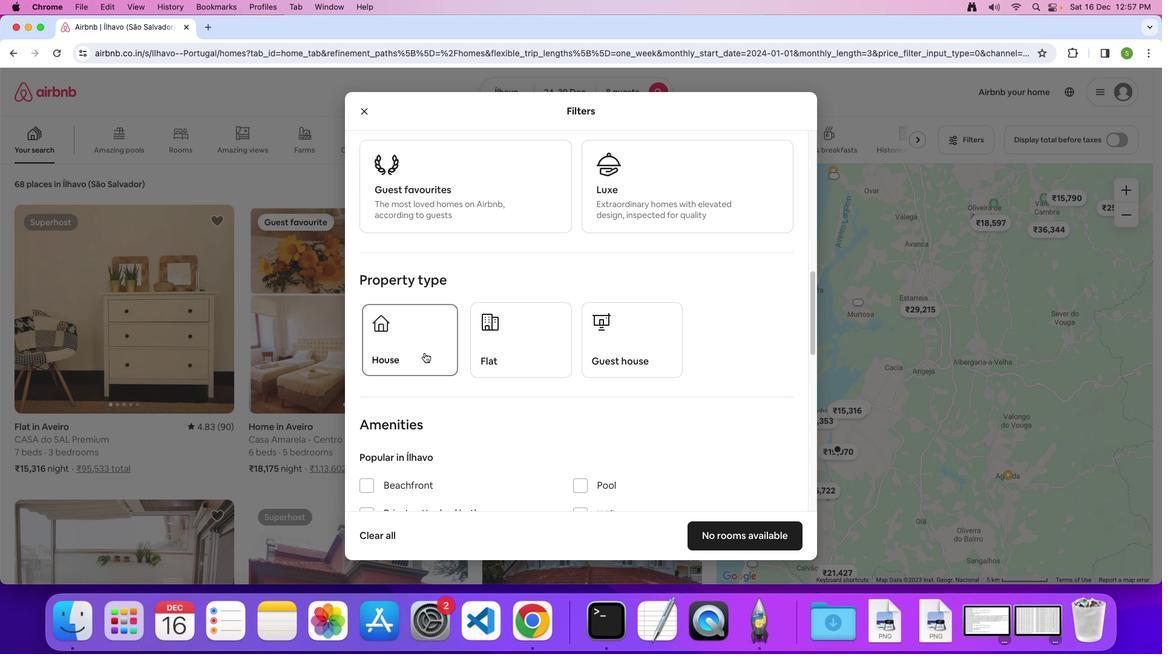 
Action: Mouse pressed left at (424, 353)
Screenshot: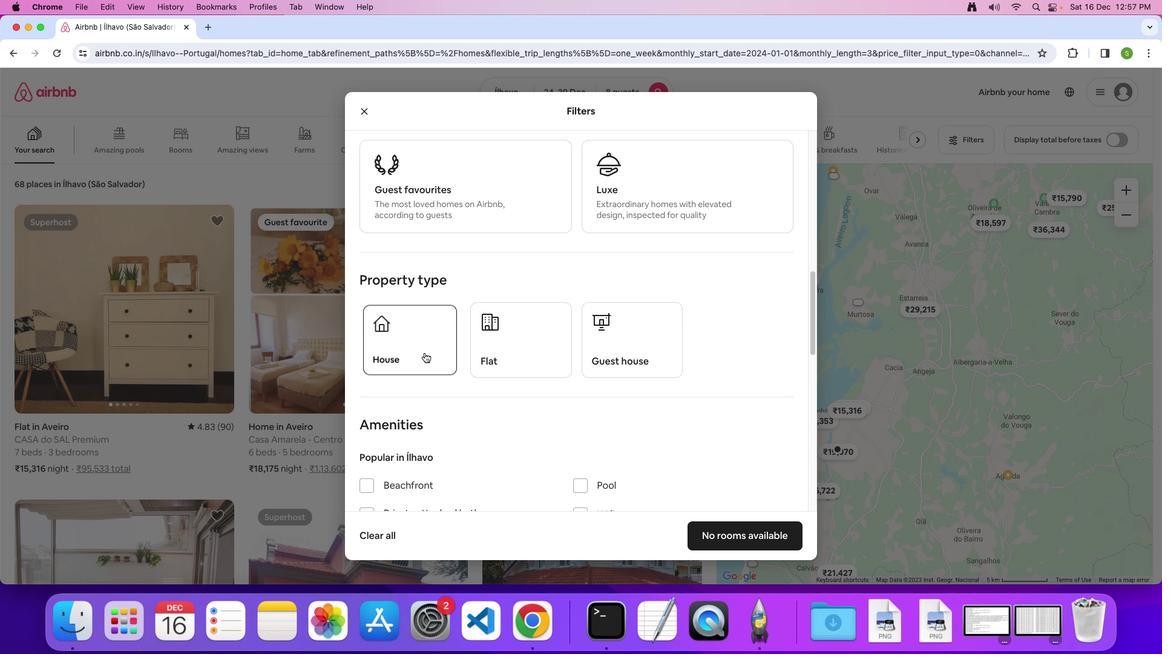 
Action: Mouse moved to (682, 334)
Screenshot: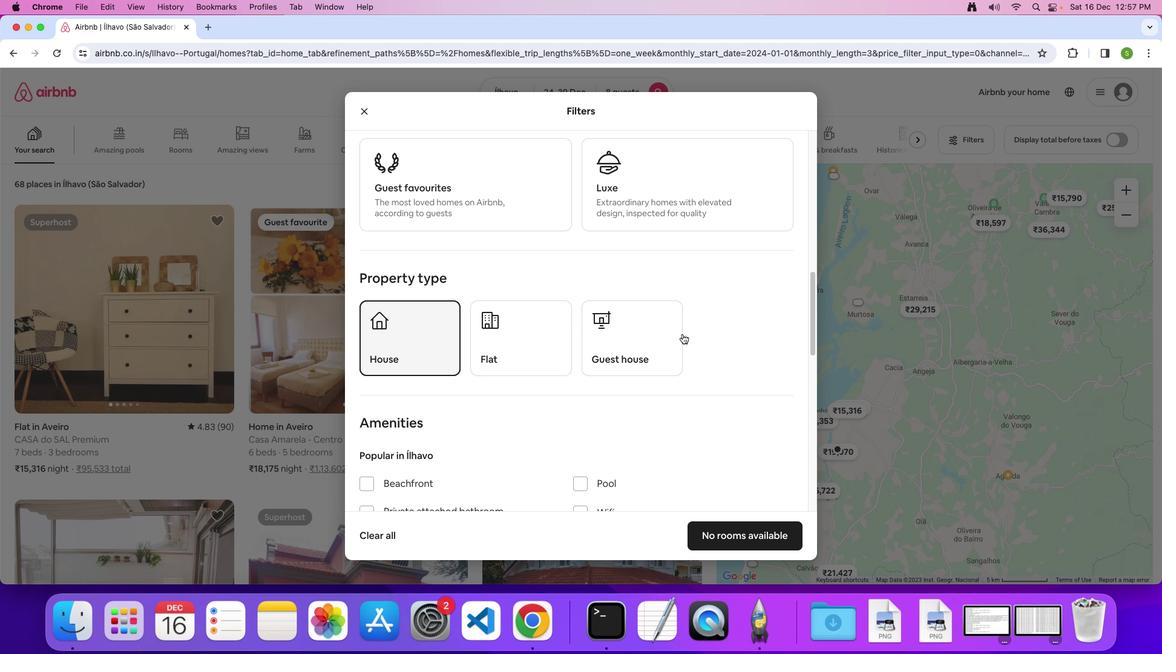 
Action: Mouse scrolled (682, 334) with delta (0, 0)
Screenshot: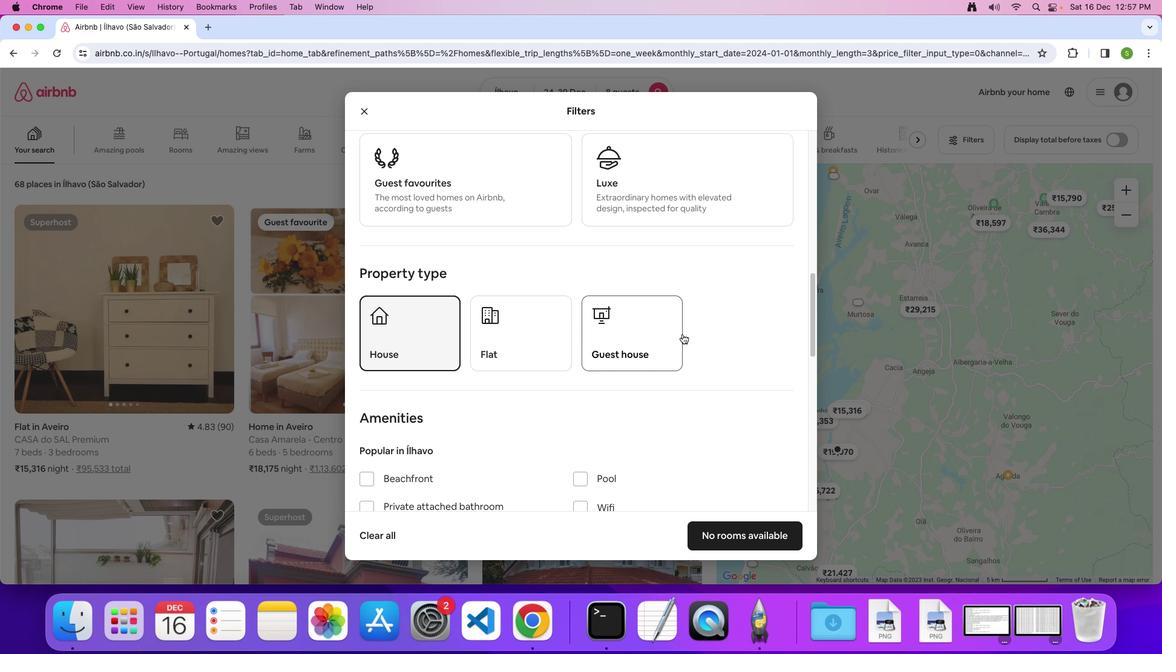 
Action: Mouse moved to (682, 334)
Screenshot: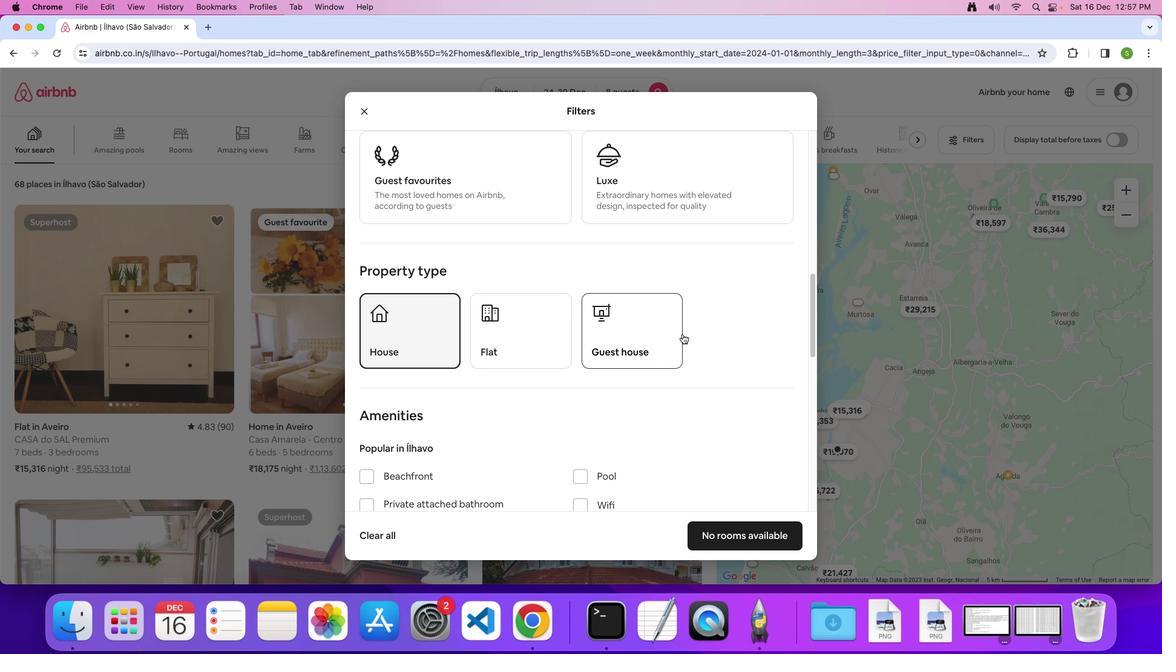 
Action: Mouse scrolled (682, 334) with delta (0, 0)
Screenshot: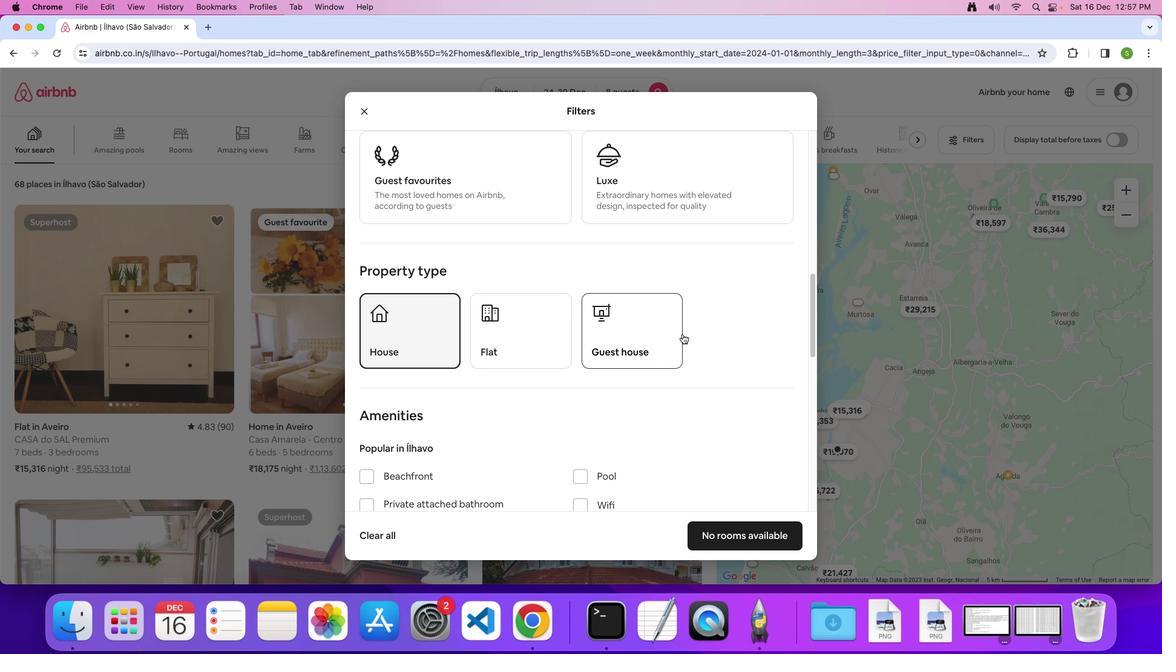 
Action: Mouse moved to (682, 333)
Screenshot: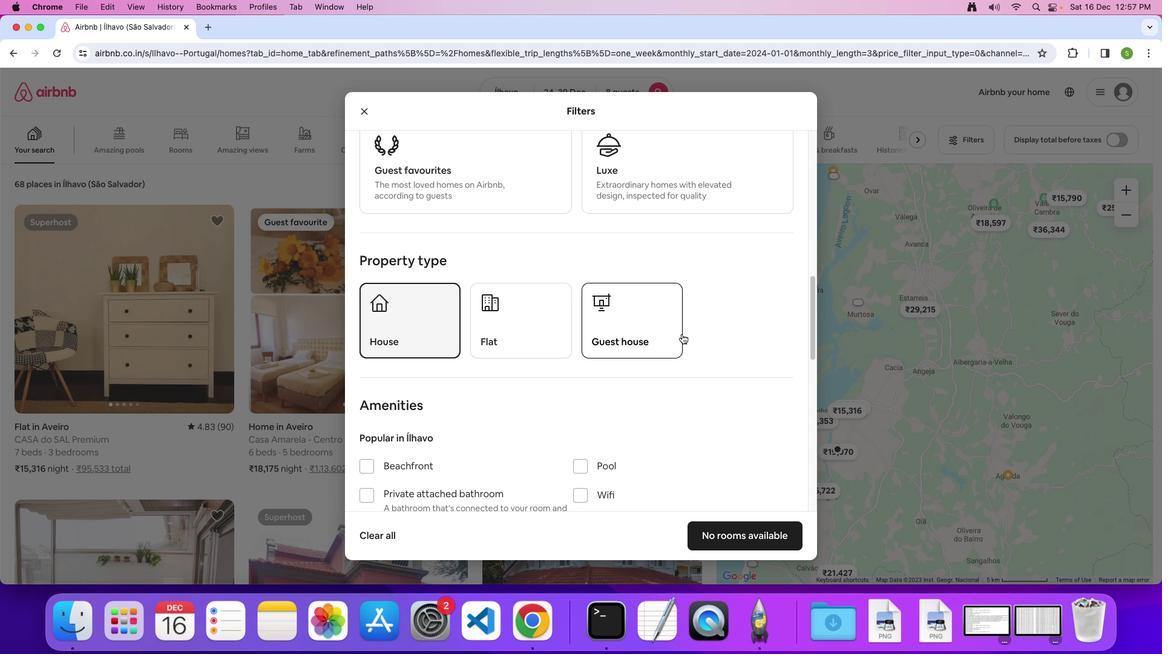 
Action: Mouse scrolled (682, 333) with delta (0, 0)
Screenshot: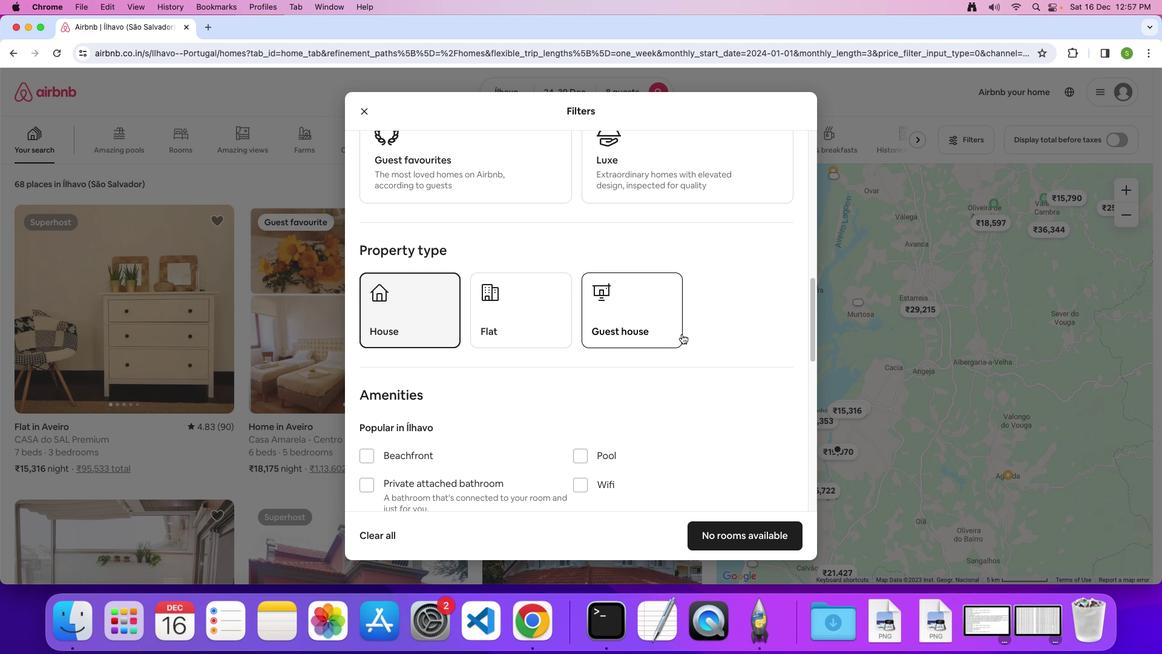 
Action: Mouse scrolled (682, 333) with delta (0, 0)
Screenshot: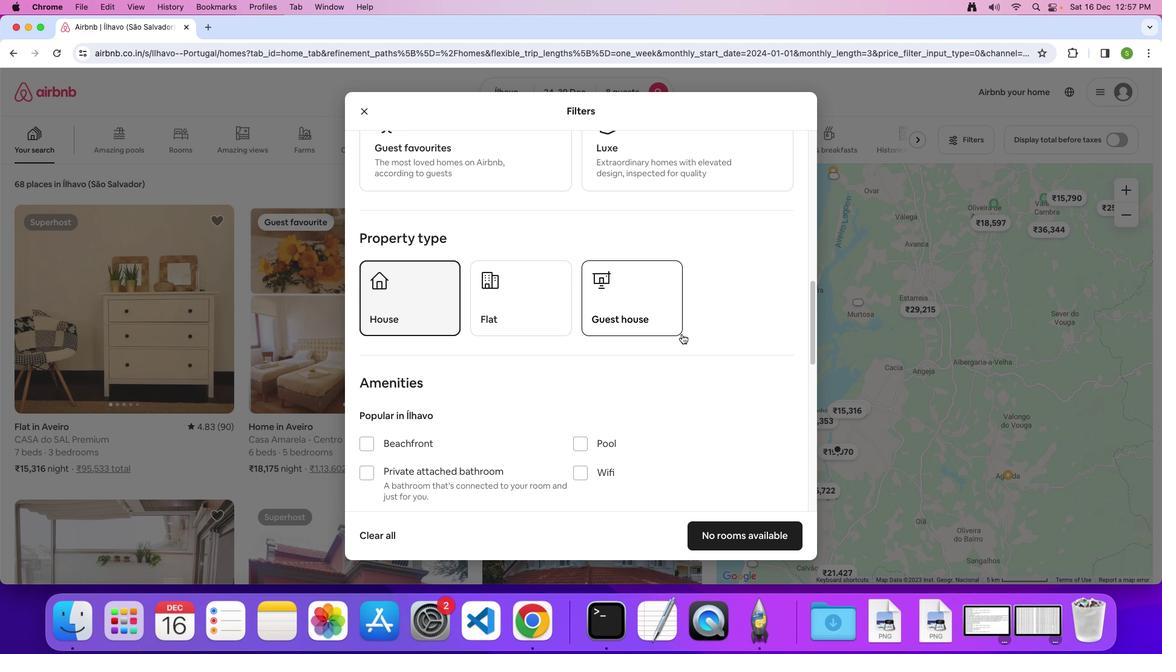 
Action: Mouse scrolled (682, 333) with delta (0, -1)
Screenshot: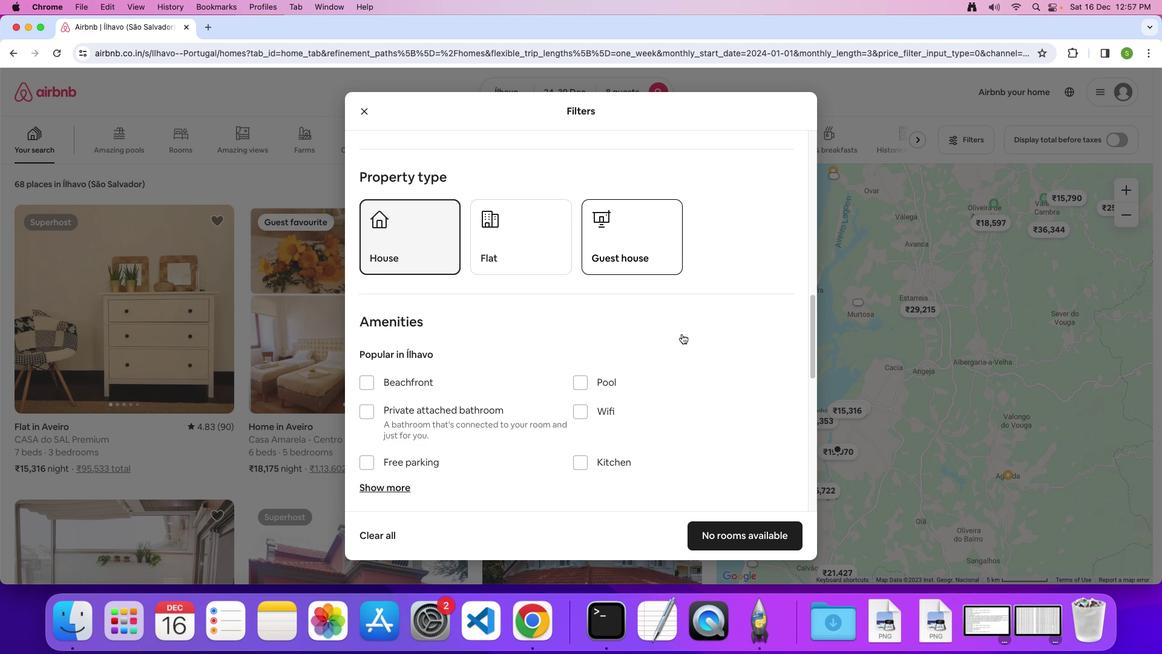 
Action: Mouse moved to (680, 333)
Screenshot: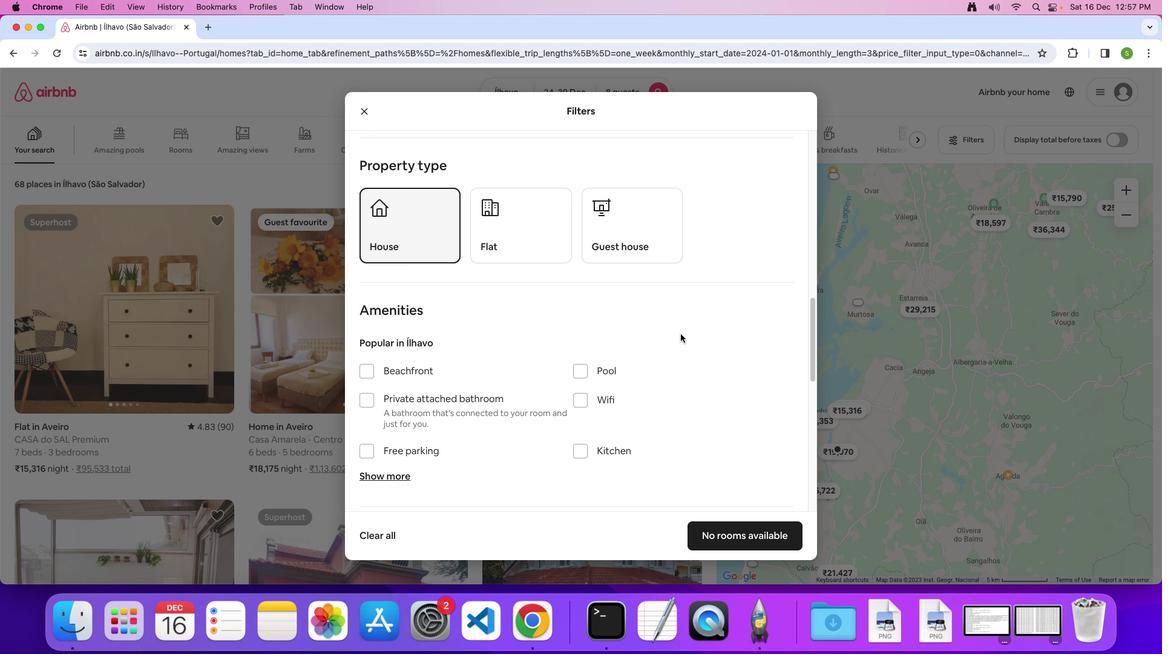 
Action: Mouse scrolled (680, 333) with delta (0, 0)
Screenshot: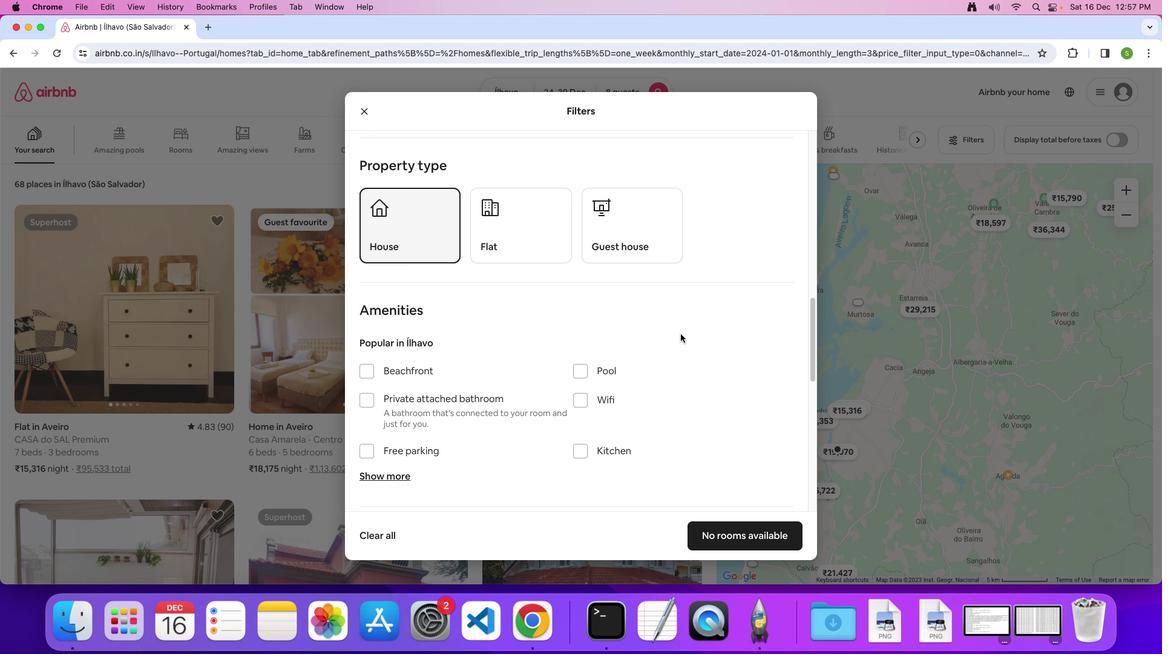 
Action: Mouse moved to (680, 333)
Screenshot: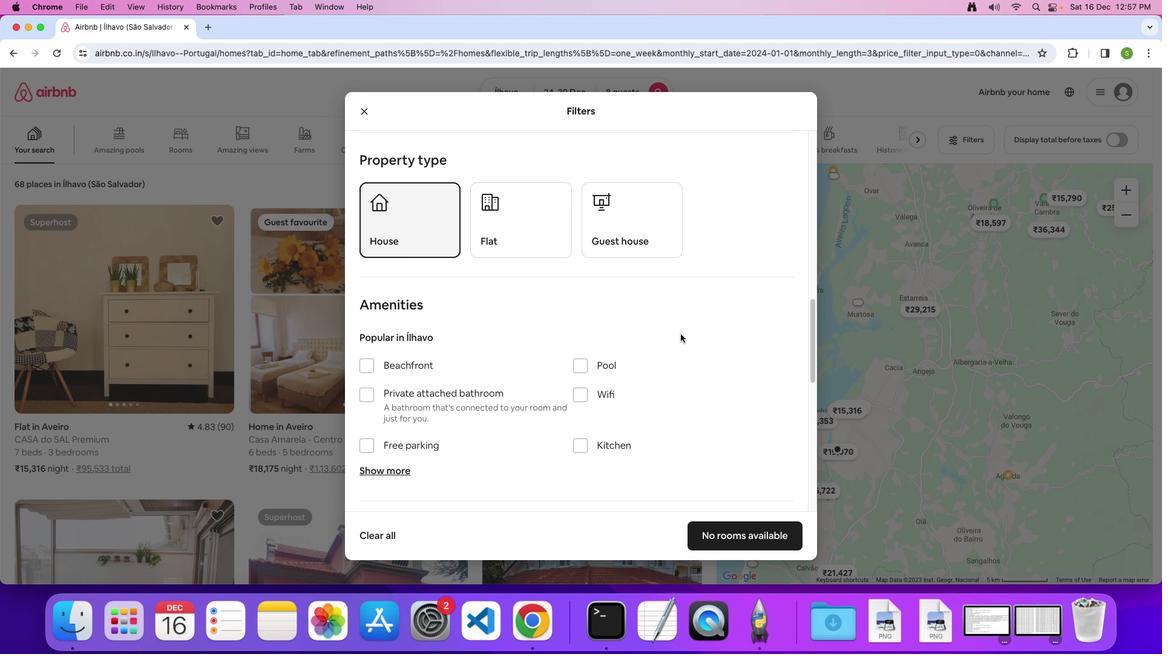 
Action: Mouse scrolled (680, 333) with delta (0, 0)
Screenshot: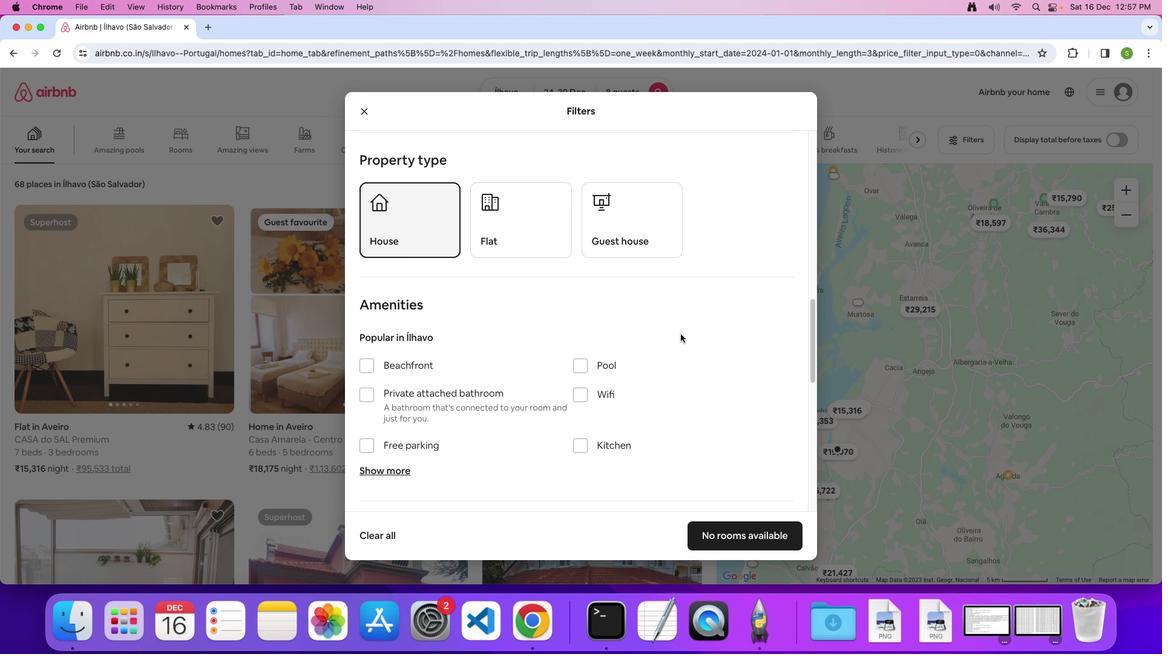 
Action: Mouse moved to (680, 333)
Screenshot: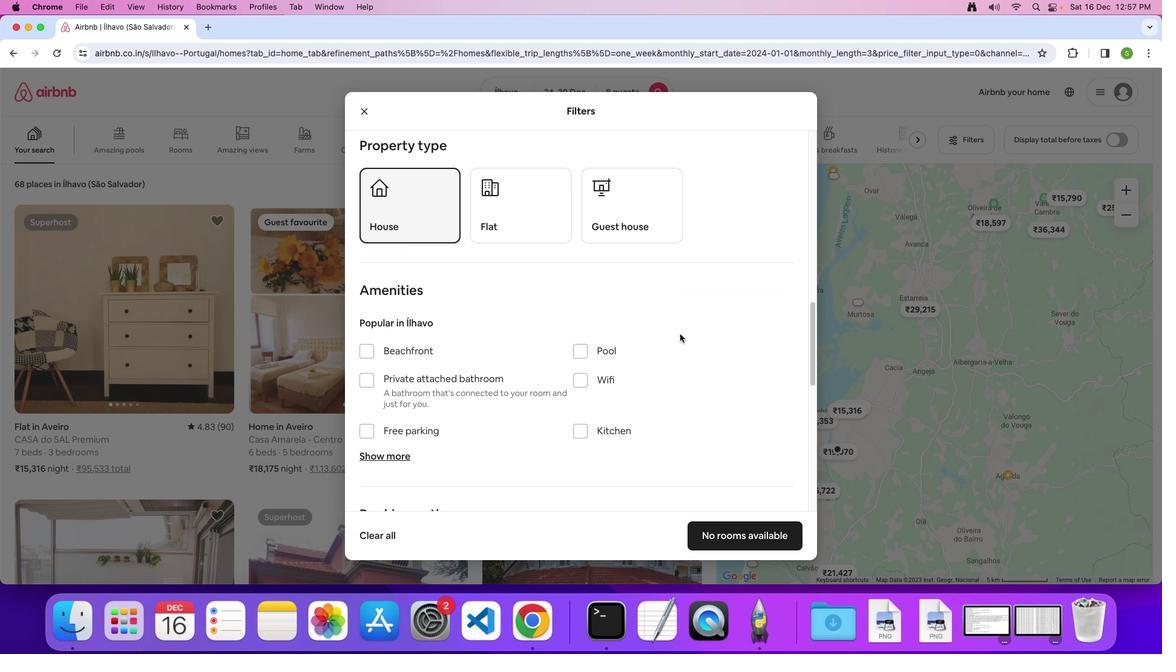 
Action: Mouse scrolled (680, 333) with delta (0, 0)
Screenshot: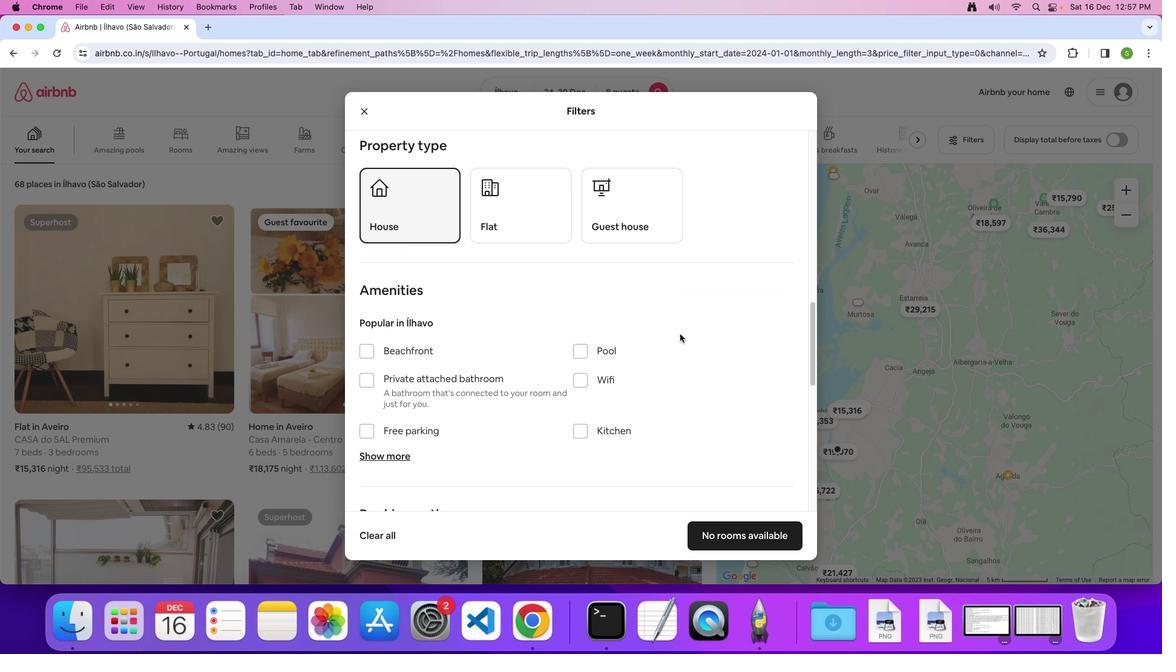 
Action: Mouse moved to (680, 333)
Screenshot: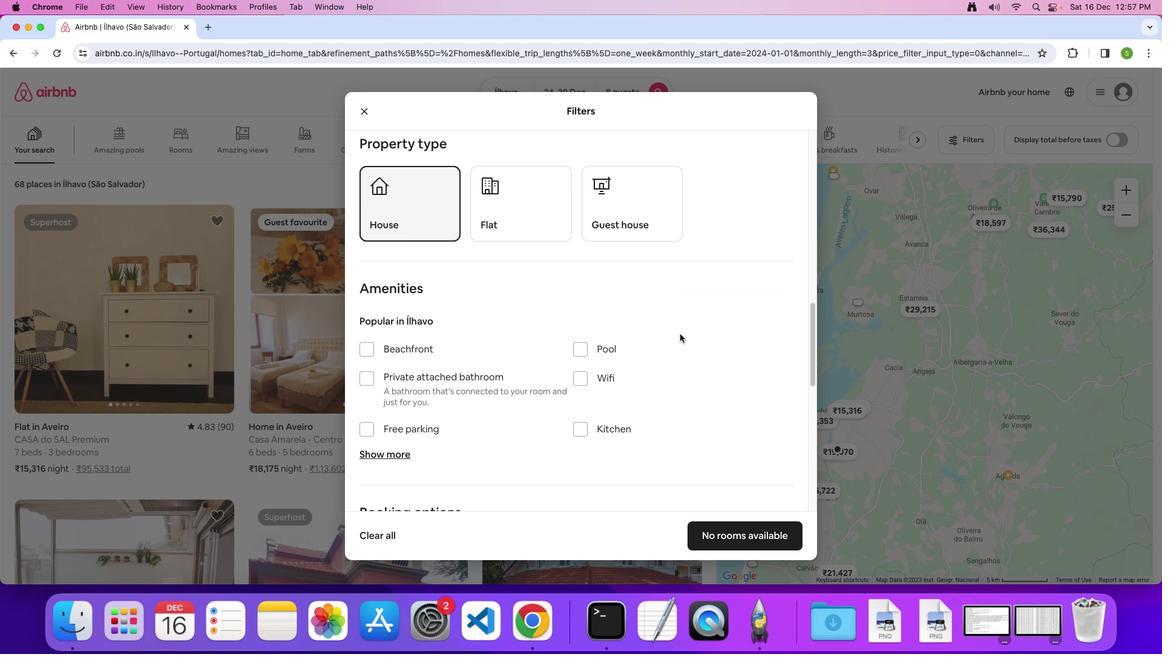 
Action: Mouse scrolled (680, 333) with delta (0, 0)
Screenshot: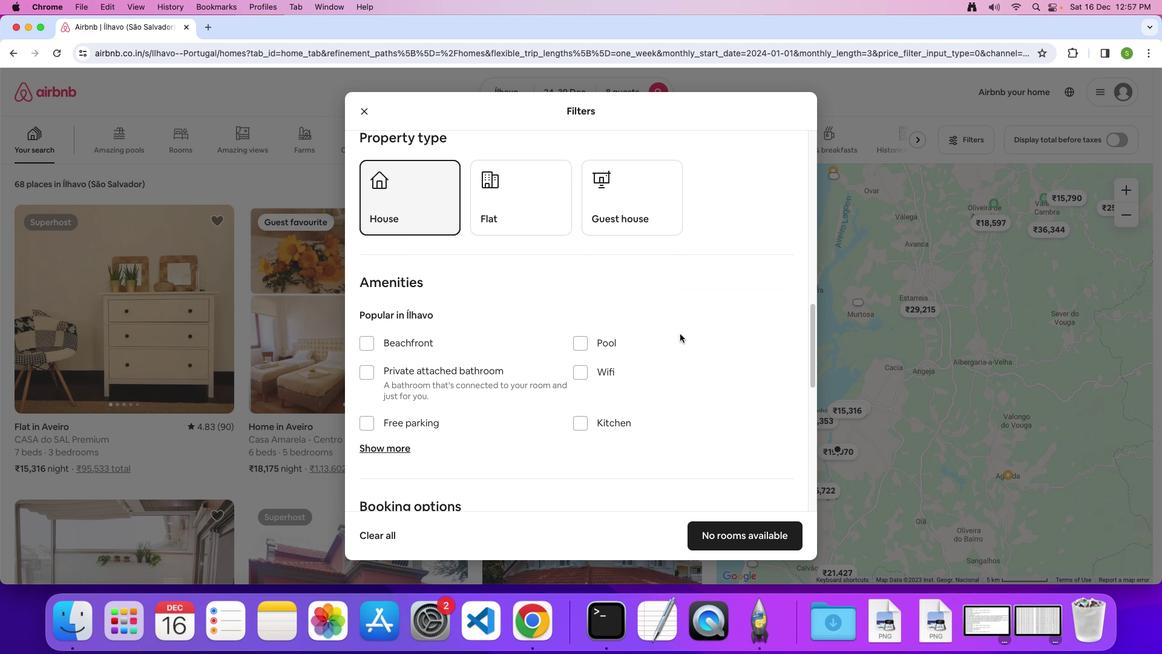 
Action: Mouse scrolled (680, 333) with delta (0, 0)
Screenshot: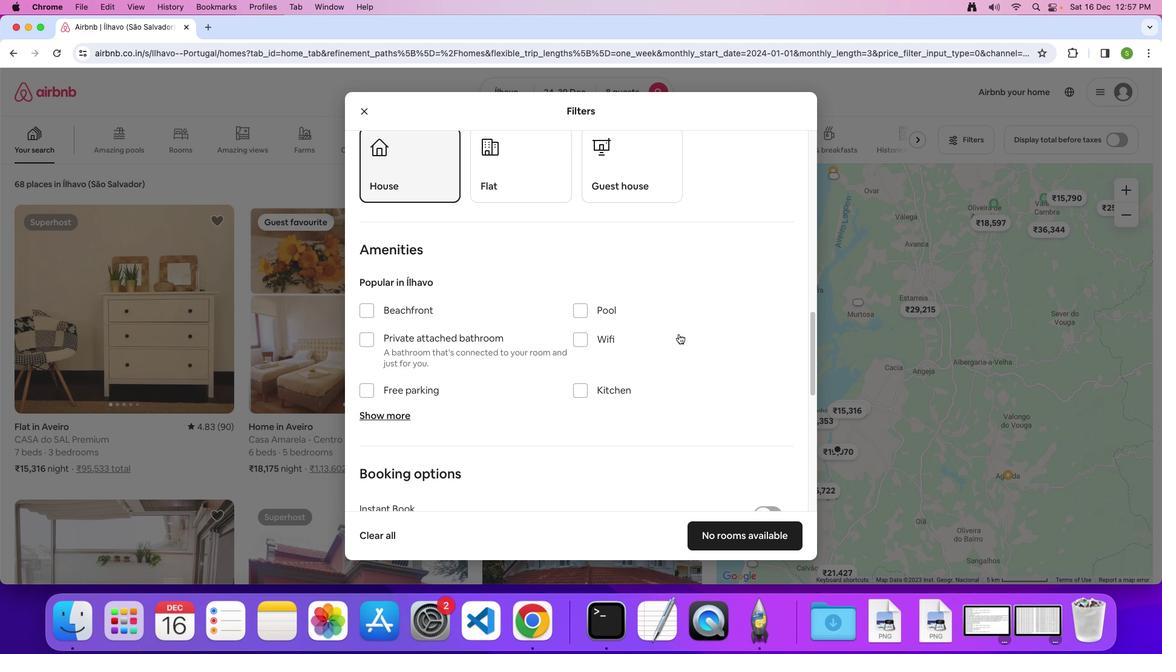 
Action: Mouse moved to (676, 333)
Screenshot: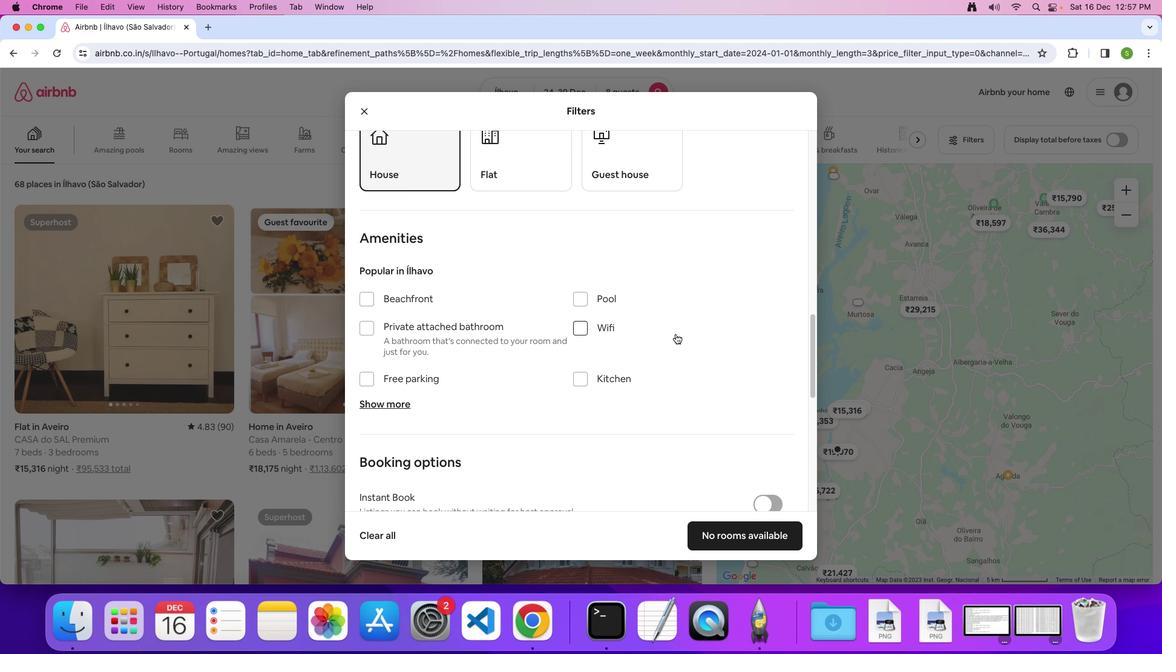 
Action: Mouse scrolled (676, 333) with delta (0, 0)
Screenshot: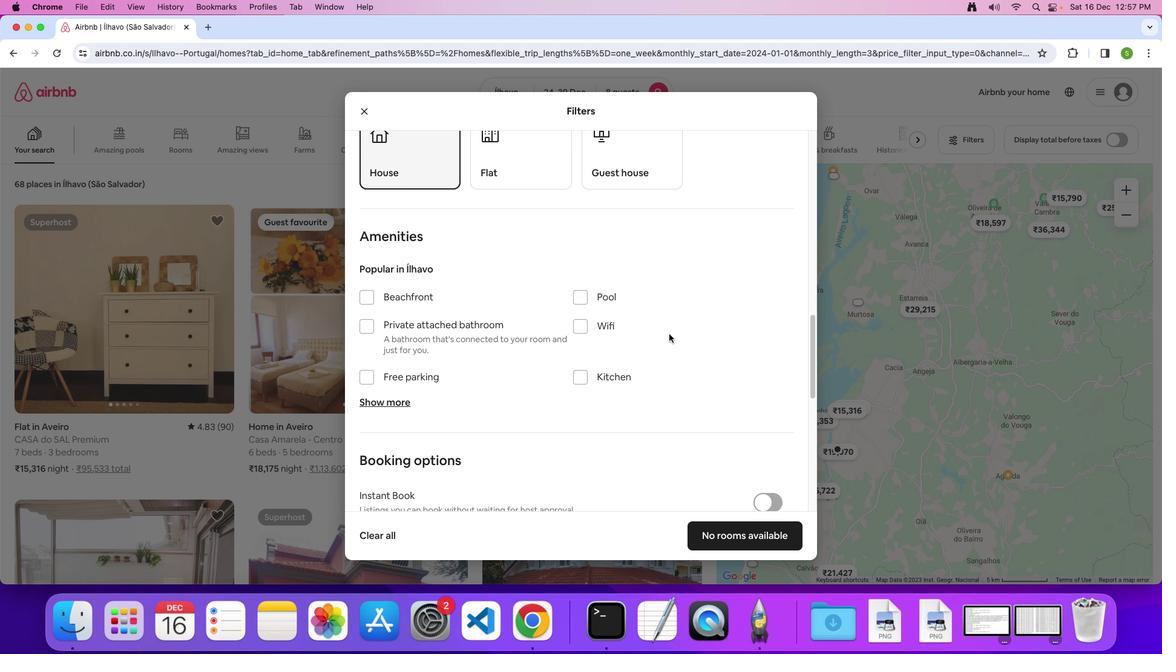 
Action: Mouse moved to (675, 333)
Screenshot: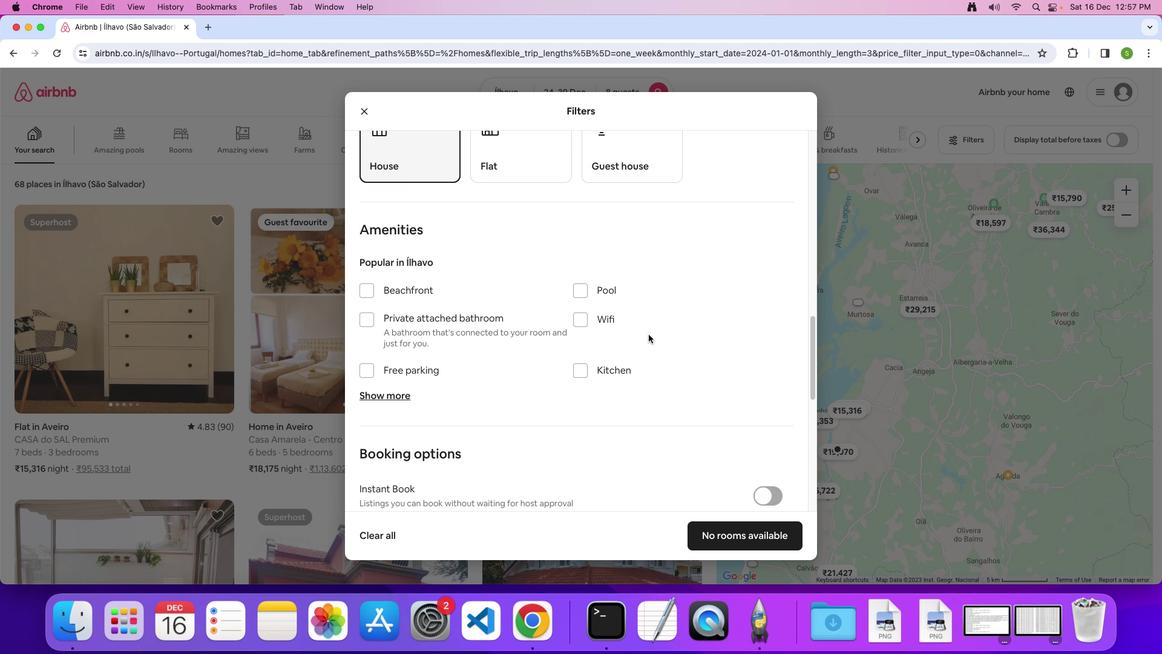 
Action: Mouse scrolled (675, 333) with delta (0, 0)
Screenshot: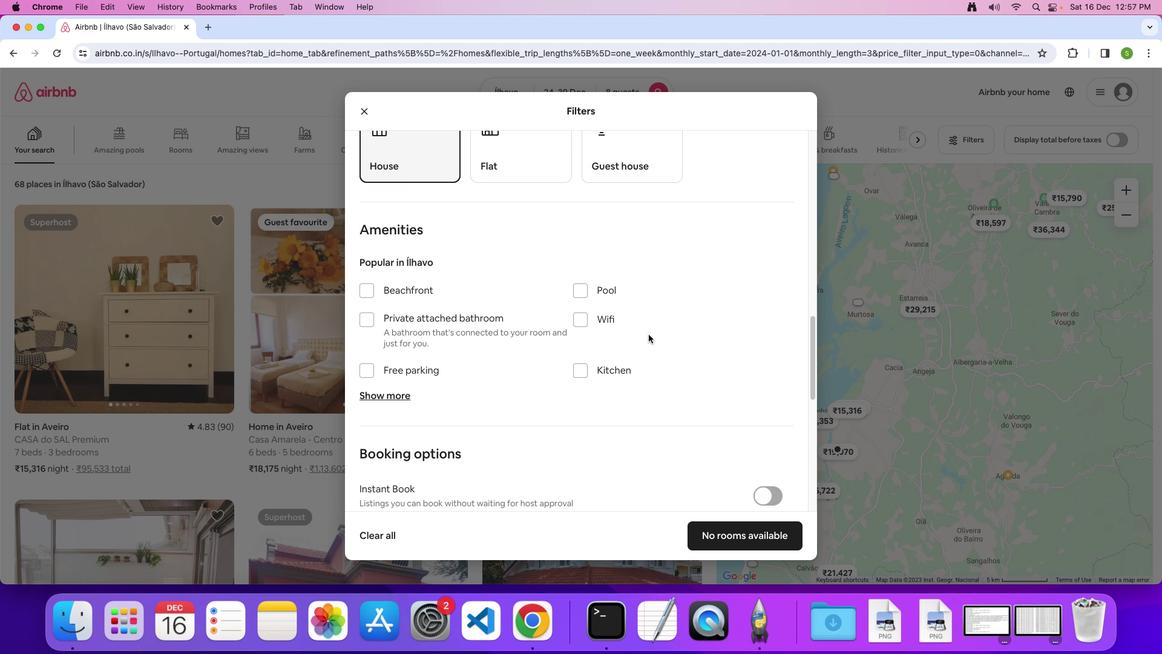 
Action: Mouse moved to (583, 319)
Screenshot: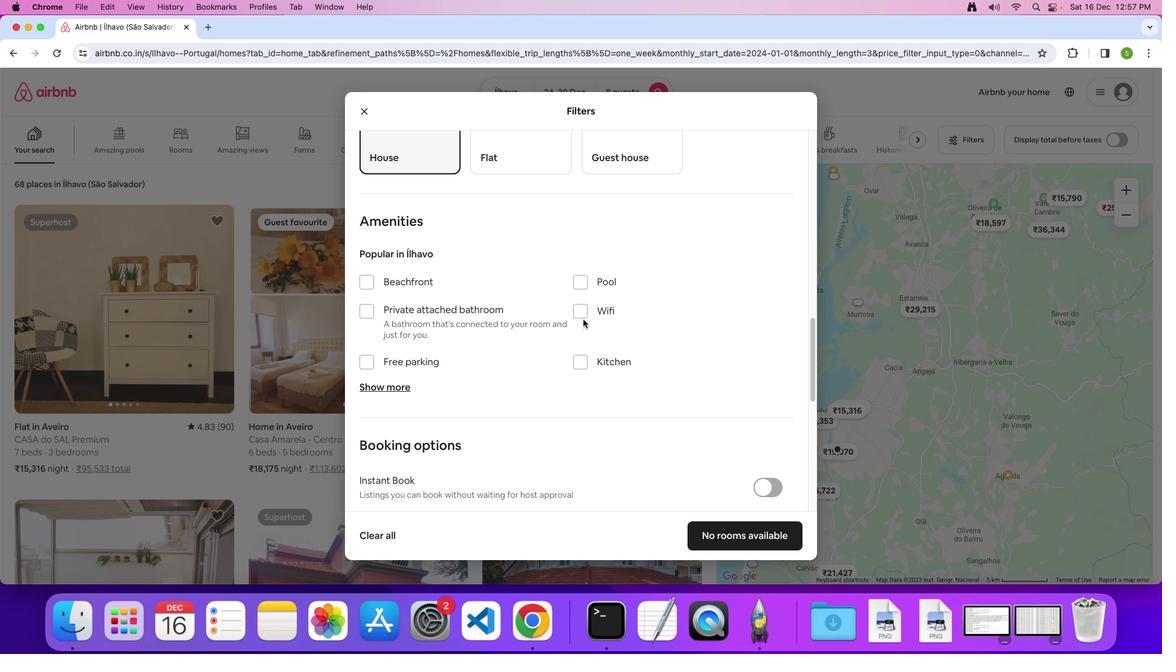 
Action: Mouse pressed left at (583, 319)
Screenshot: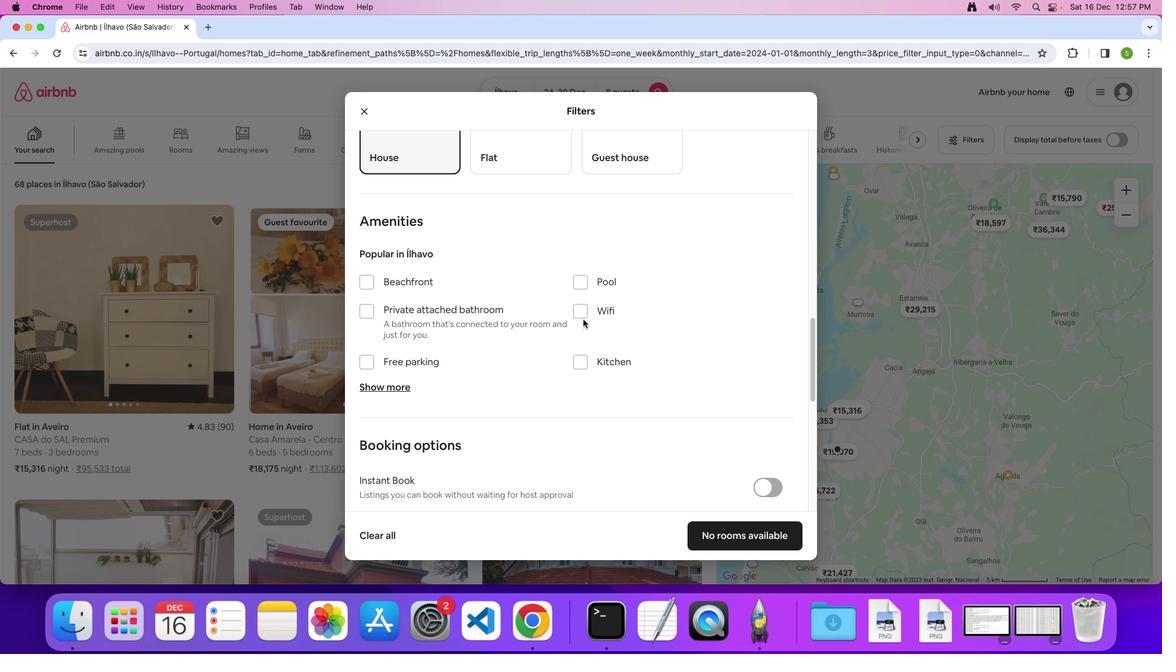 
Action: Mouse moved to (581, 314)
Screenshot: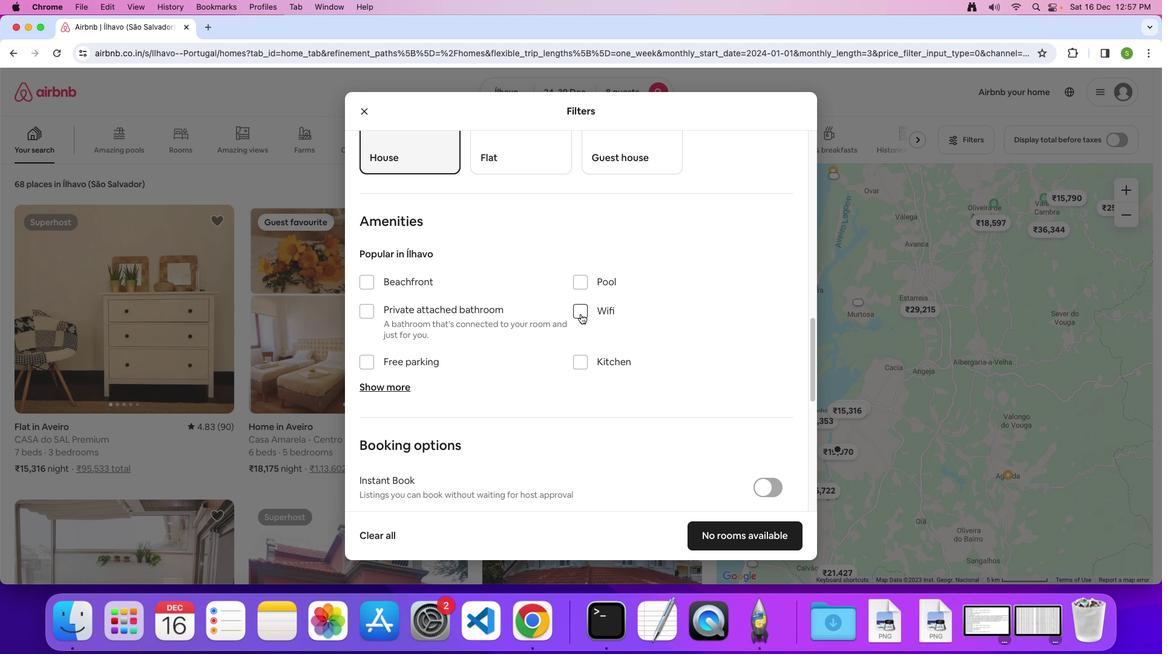
Action: Mouse pressed left at (581, 314)
Screenshot: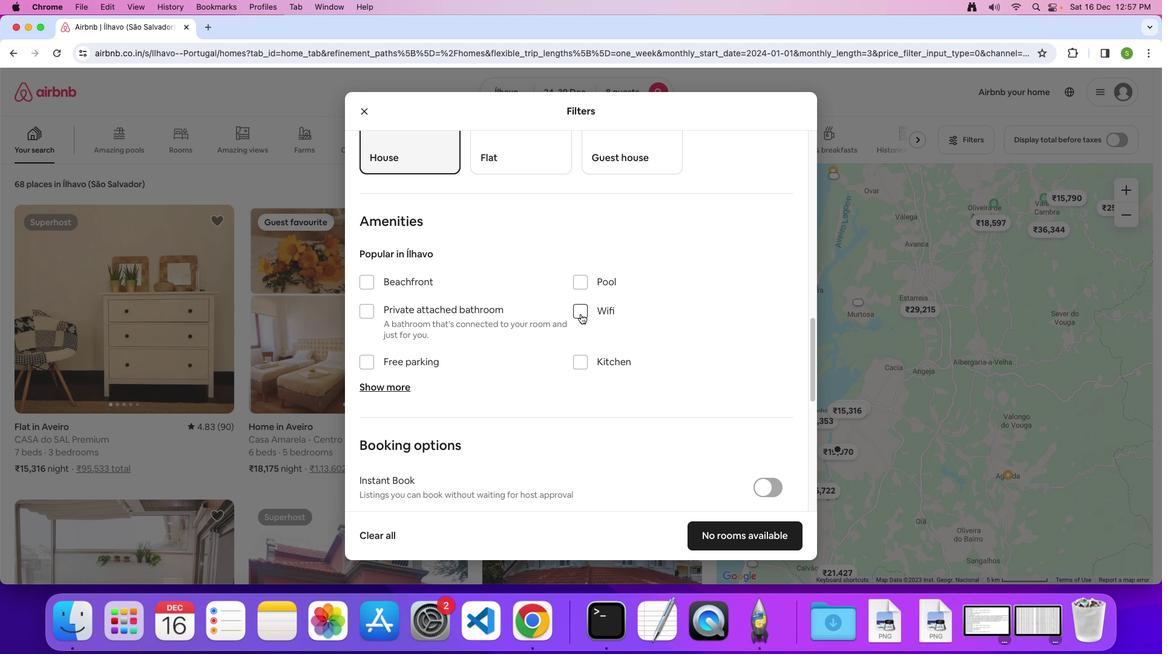 
Action: Mouse moved to (626, 332)
Screenshot: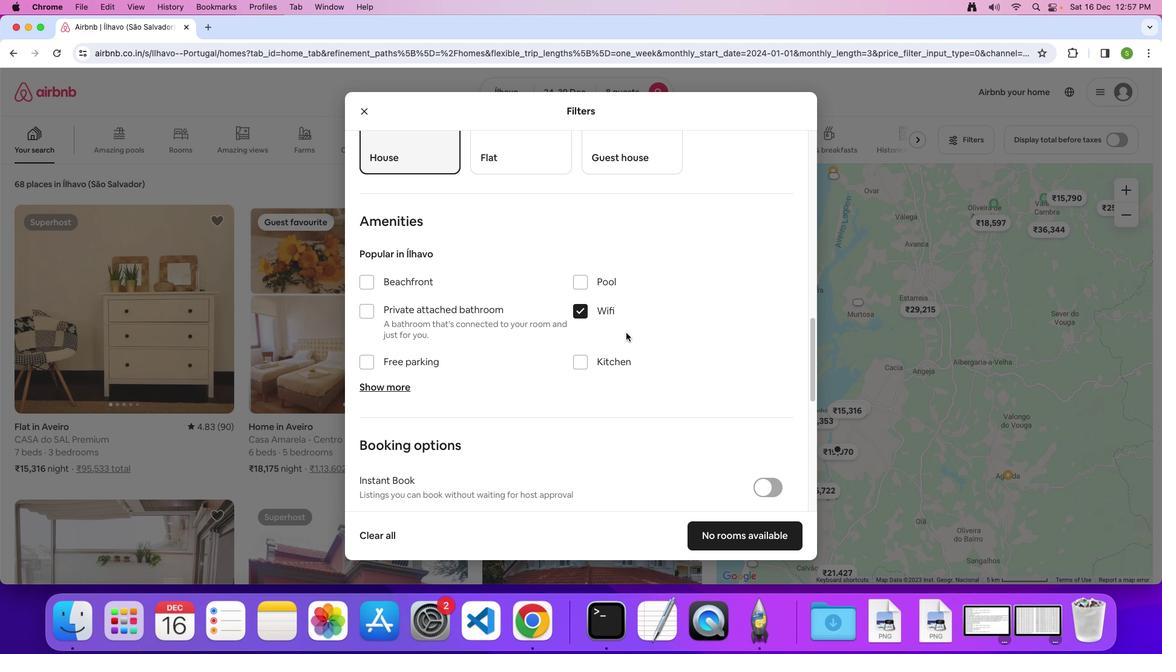 
Action: Mouse scrolled (626, 332) with delta (0, 0)
Screenshot: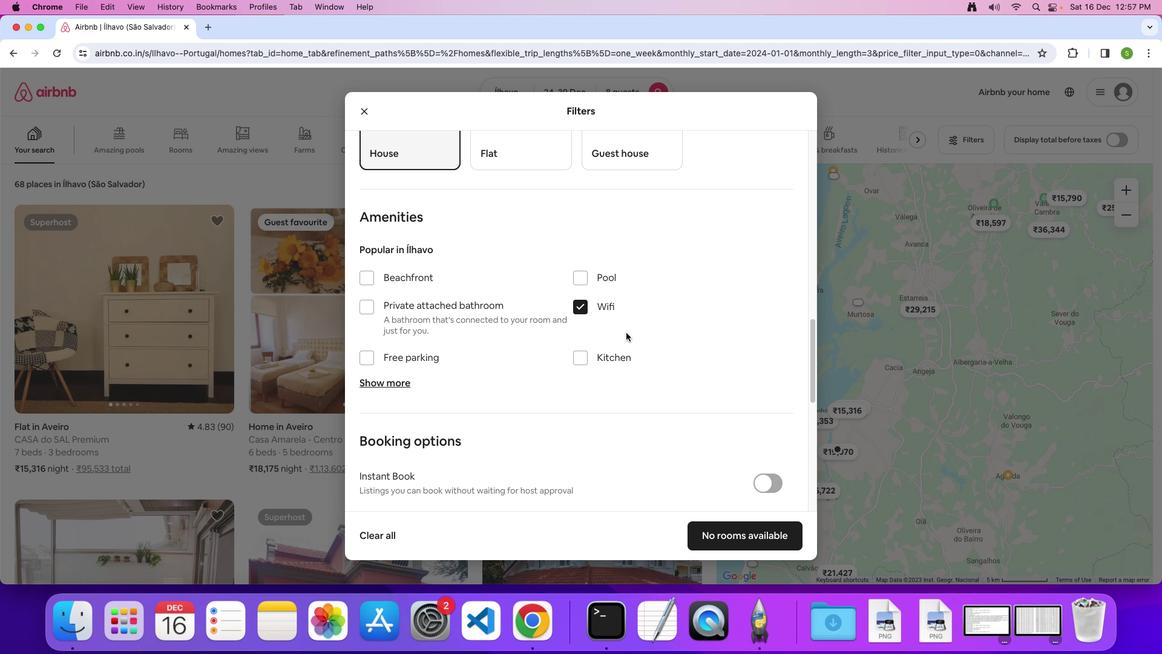 
Action: Mouse scrolled (626, 332) with delta (0, 0)
Screenshot: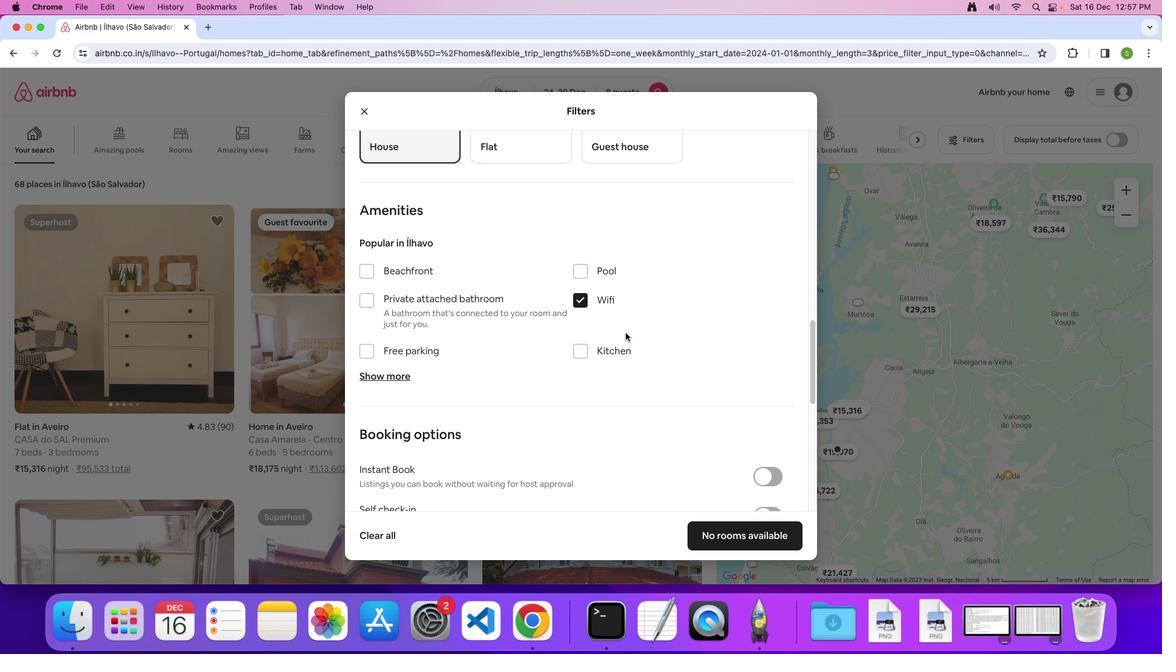 
Action: Mouse moved to (391, 370)
Screenshot: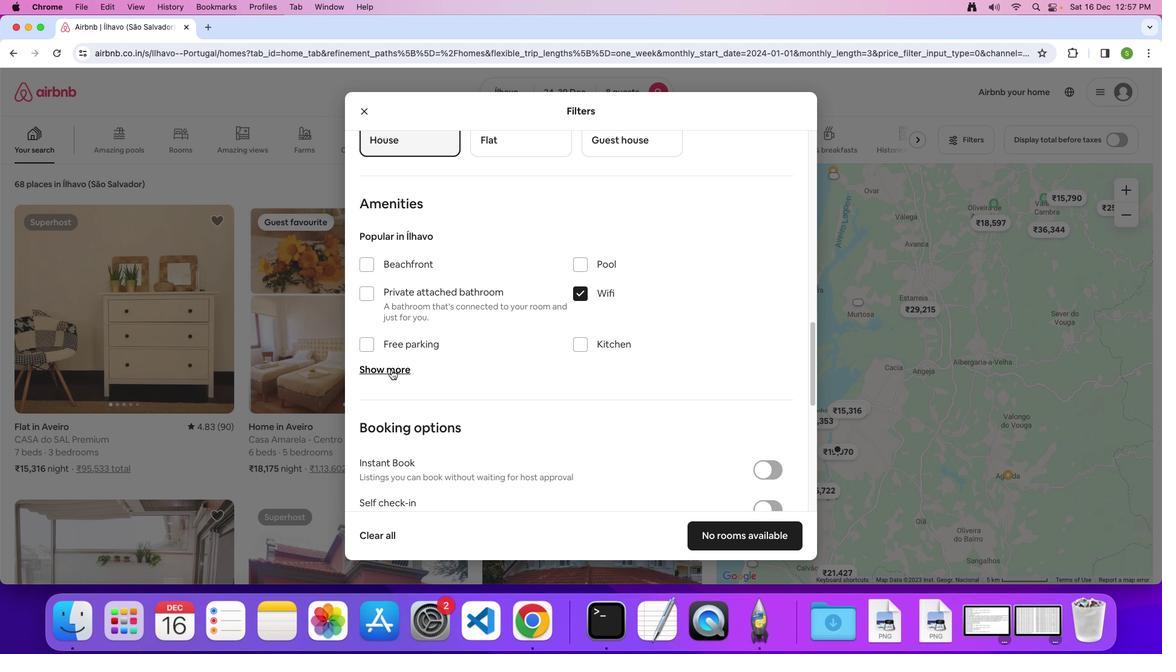 
Action: Mouse pressed left at (391, 370)
Screenshot: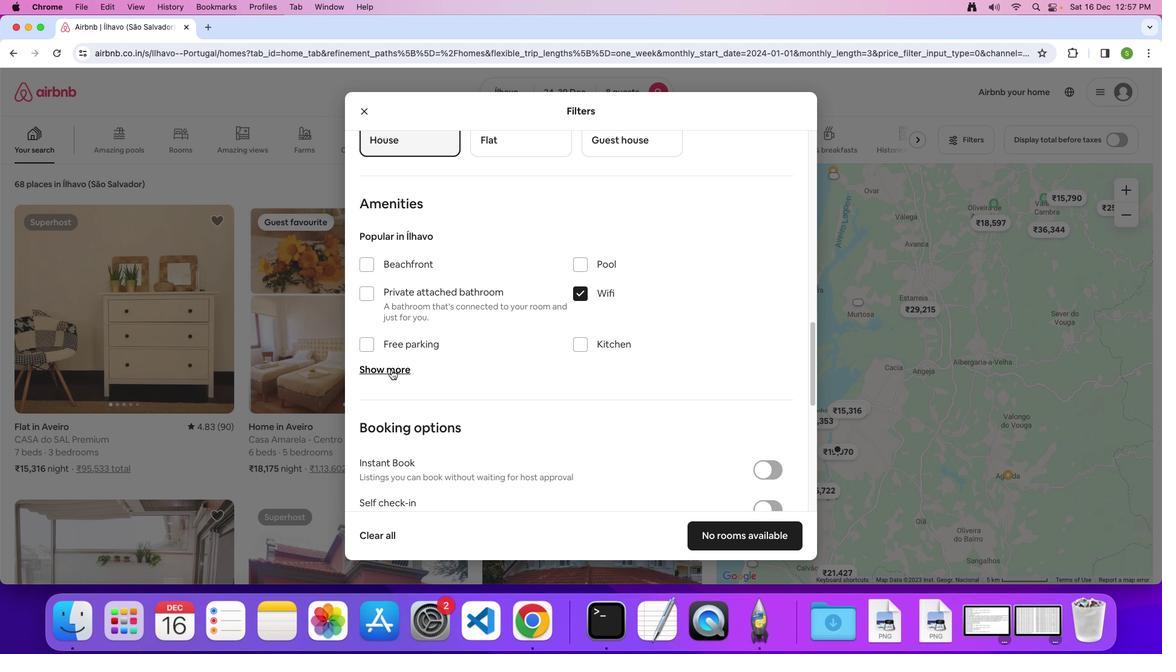 
Action: Mouse moved to (367, 344)
Screenshot: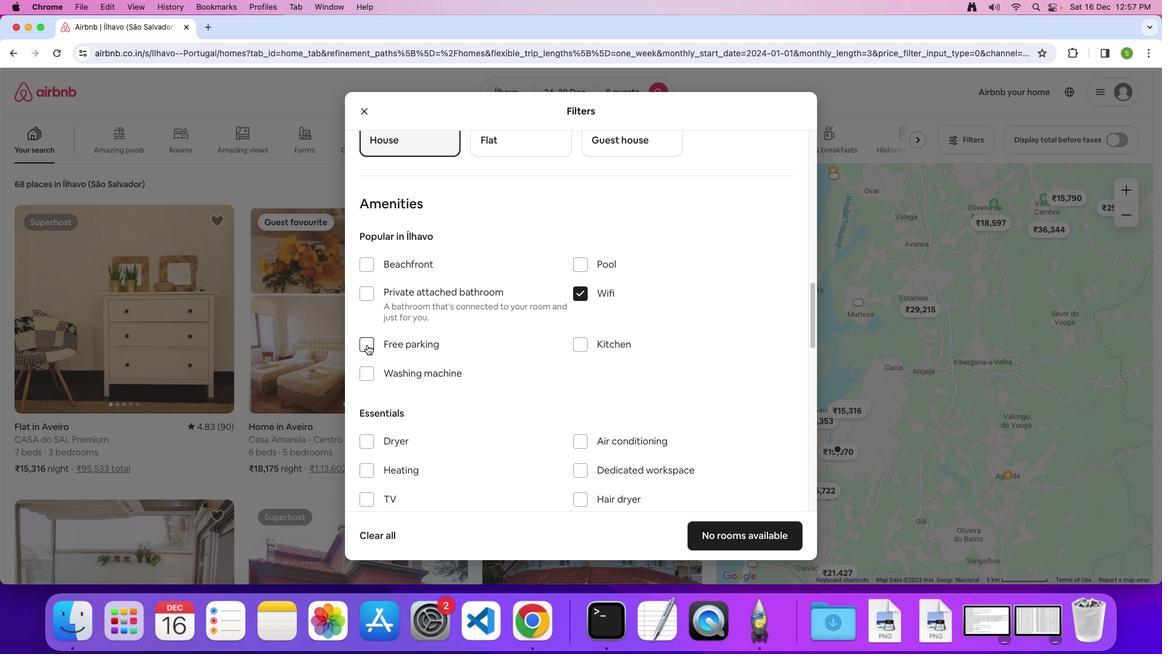 
Action: Mouse pressed left at (367, 344)
Screenshot: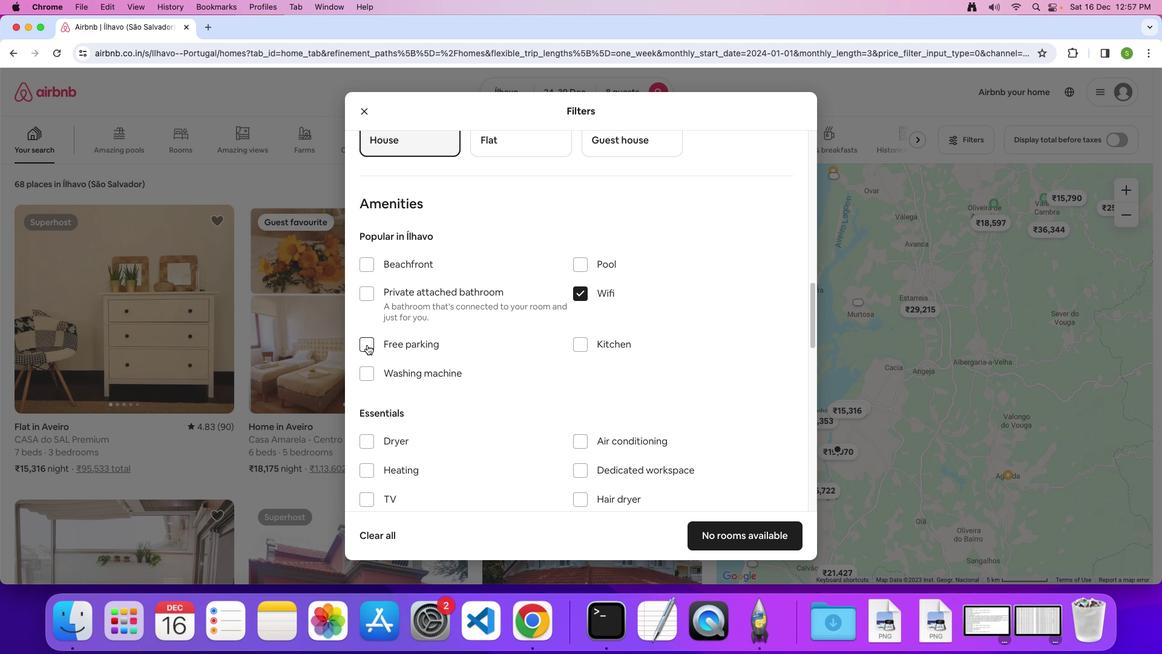 
Action: Mouse moved to (489, 345)
Screenshot: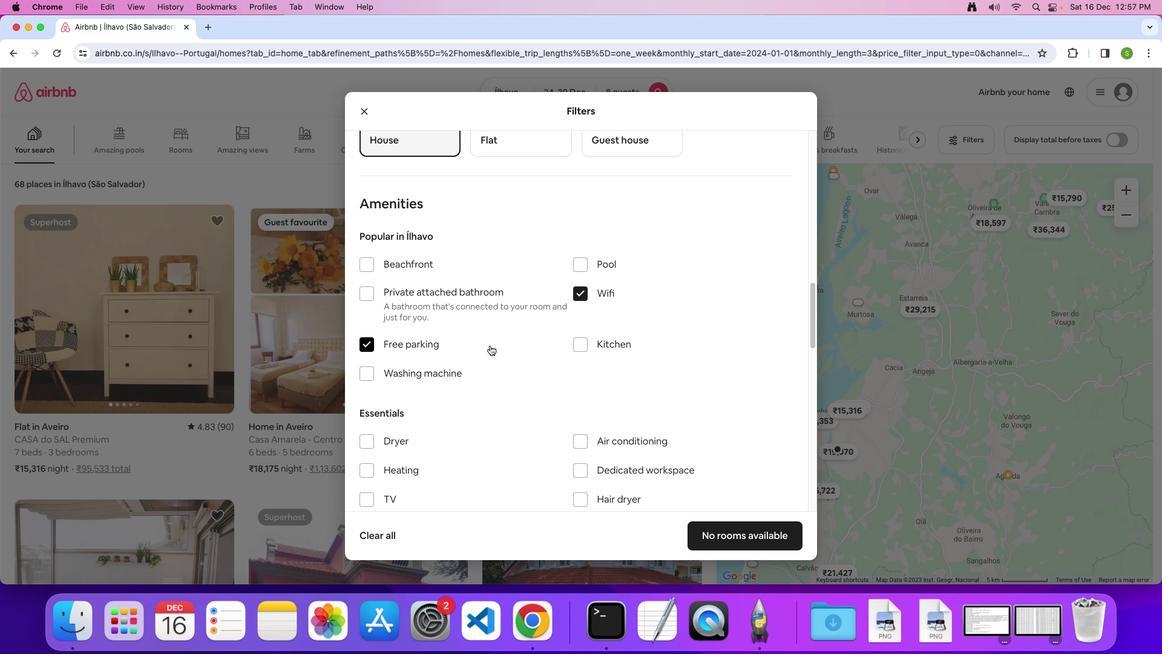 
Action: Mouse scrolled (489, 345) with delta (0, 0)
Screenshot: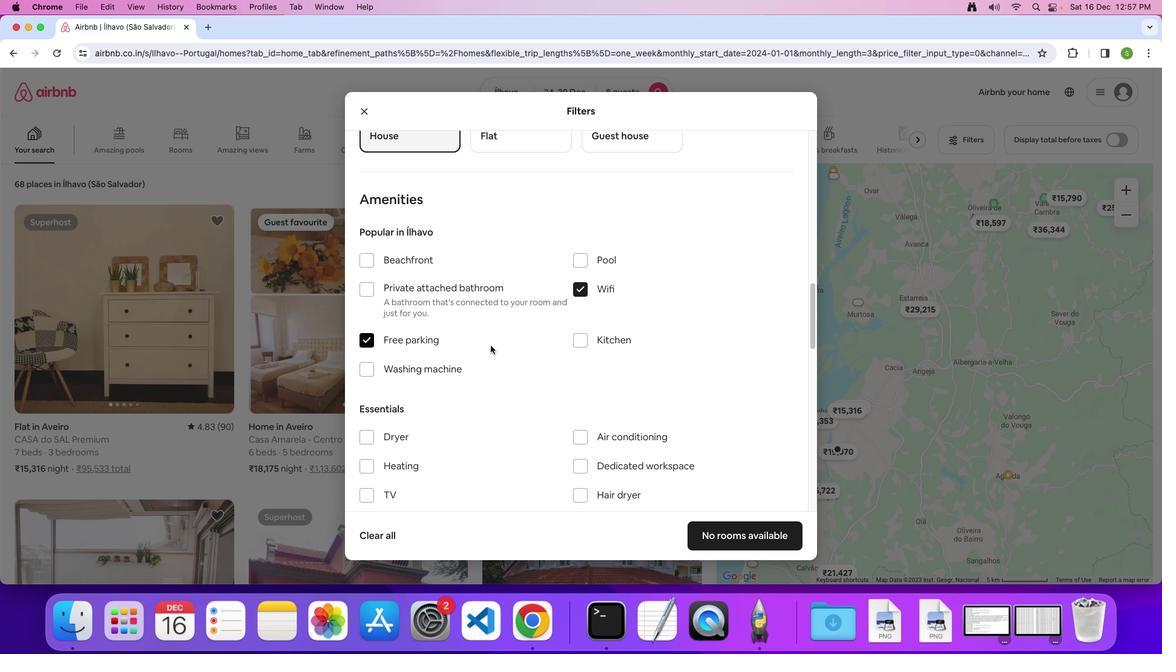 
Action: Mouse moved to (490, 345)
Screenshot: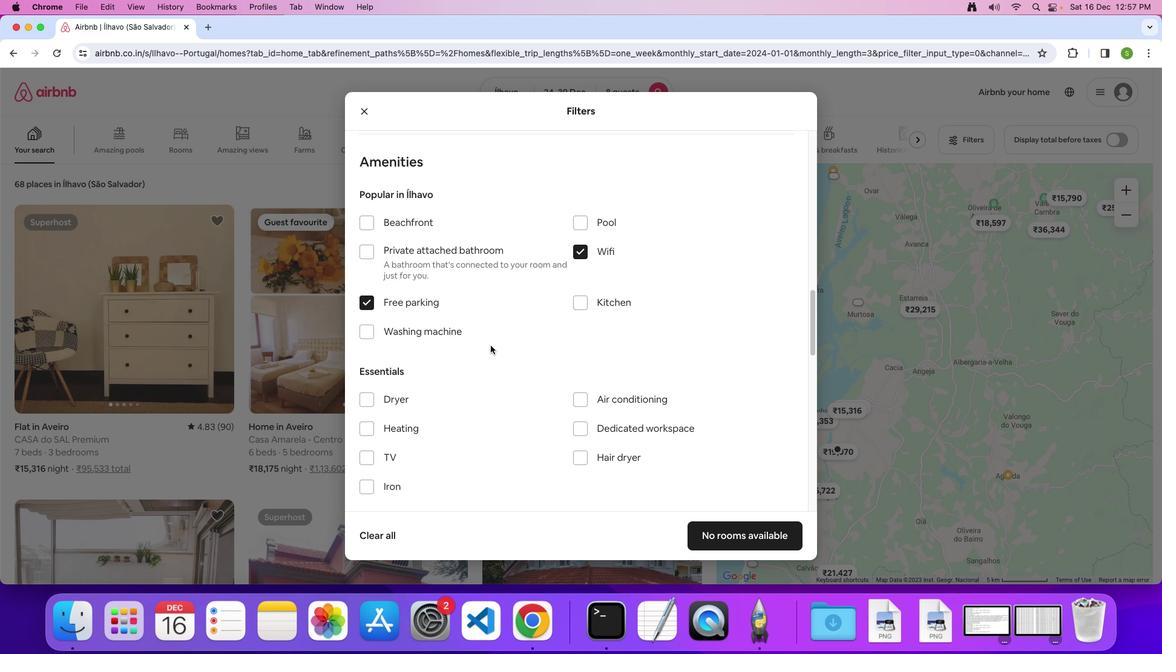 
Action: Mouse scrolled (490, 345) with delta (0, 0)
Screenshot: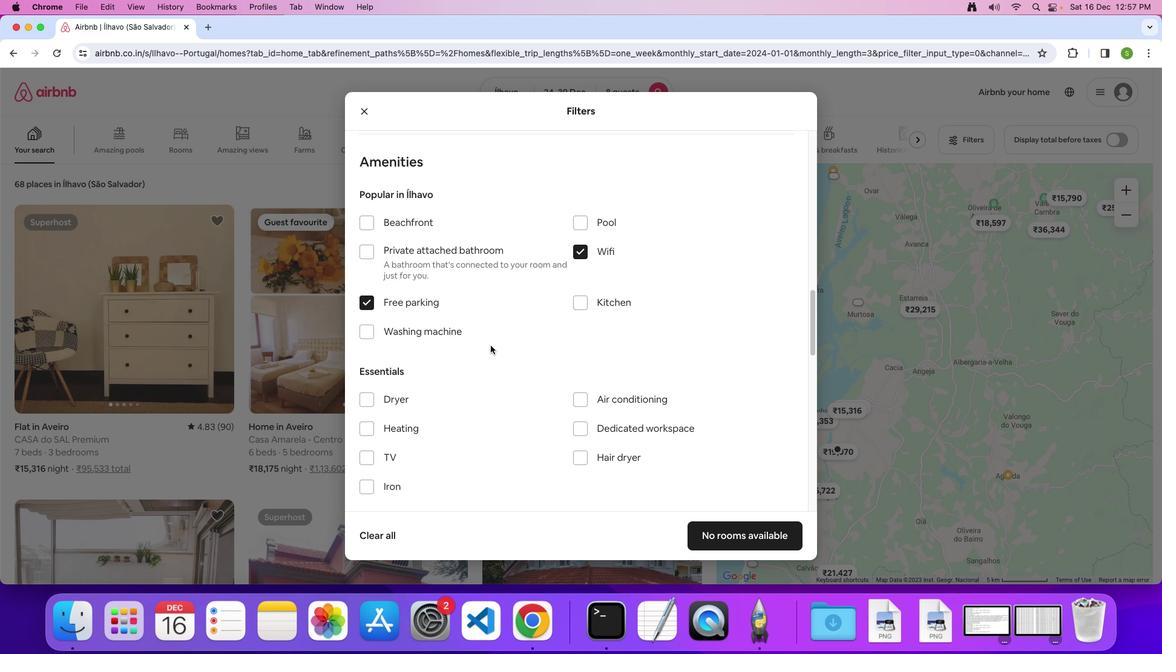 
Action: Mouse moved to (490, 345)
Screenshot: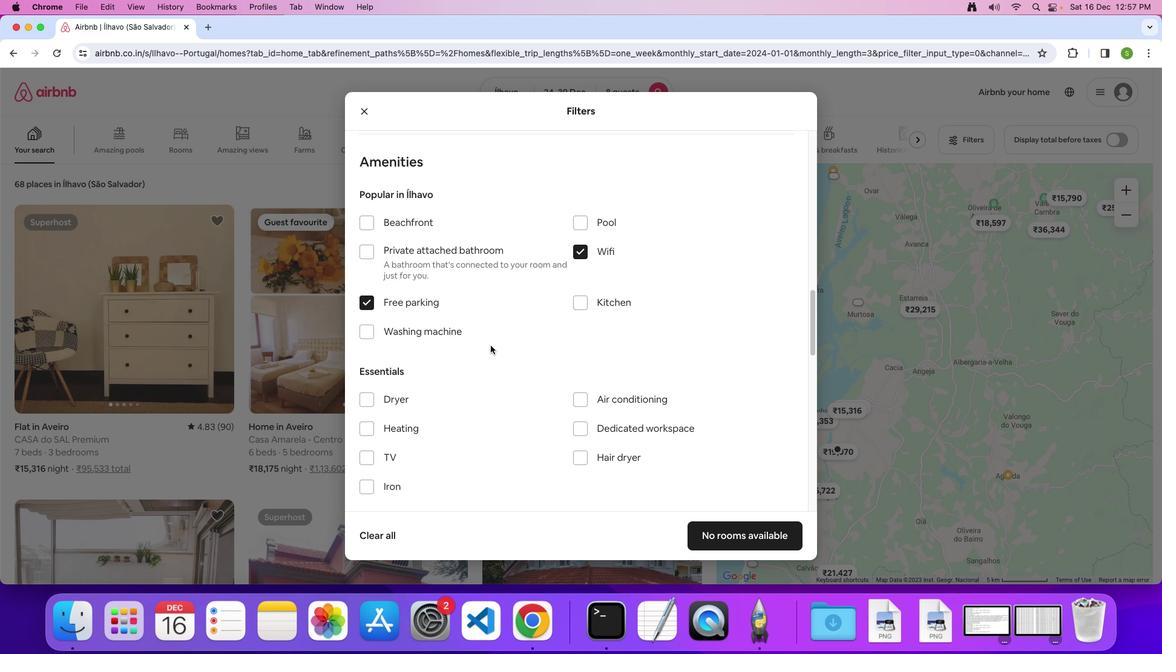 
Action: Mouse scrolled (490, 345) with delta (0, -1)
Screenshot: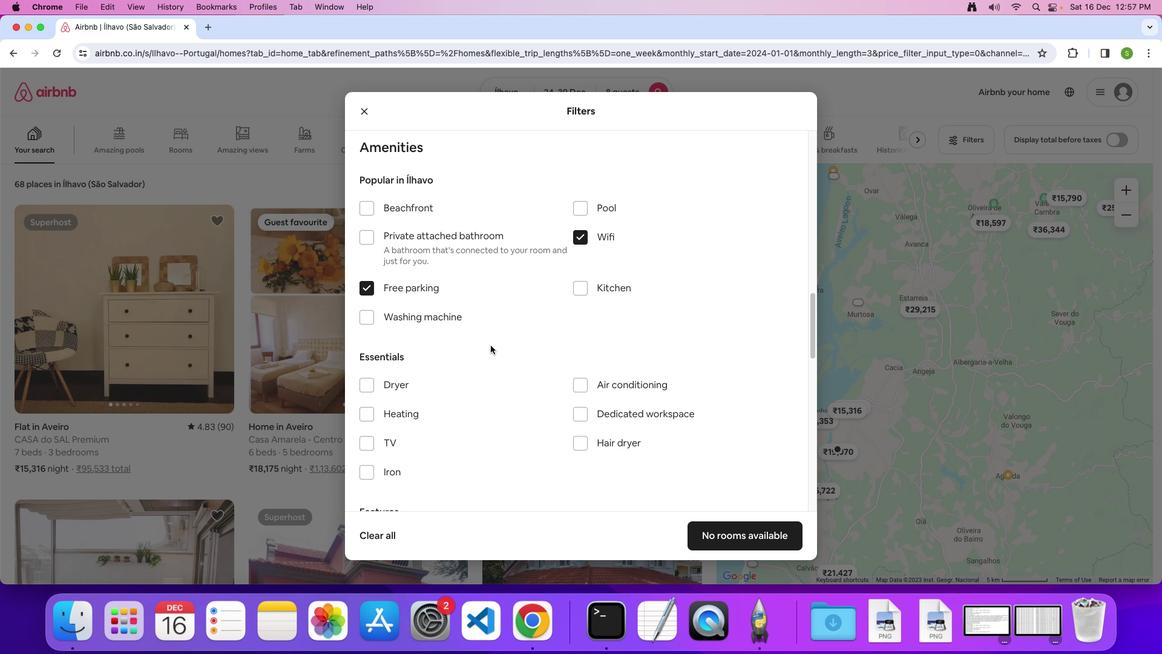 
Action: Mouse moved to (490, 345)
Screenshot: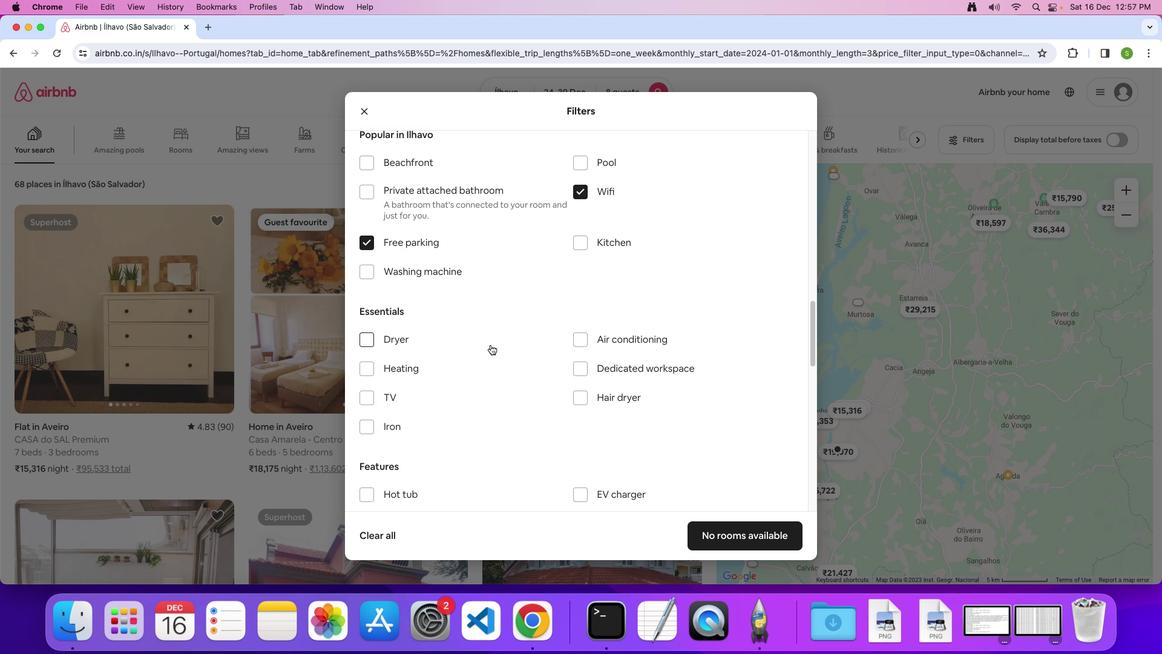 
Action: Mouse scrolled (490, 345) with delta (0, 0)
Screenshot: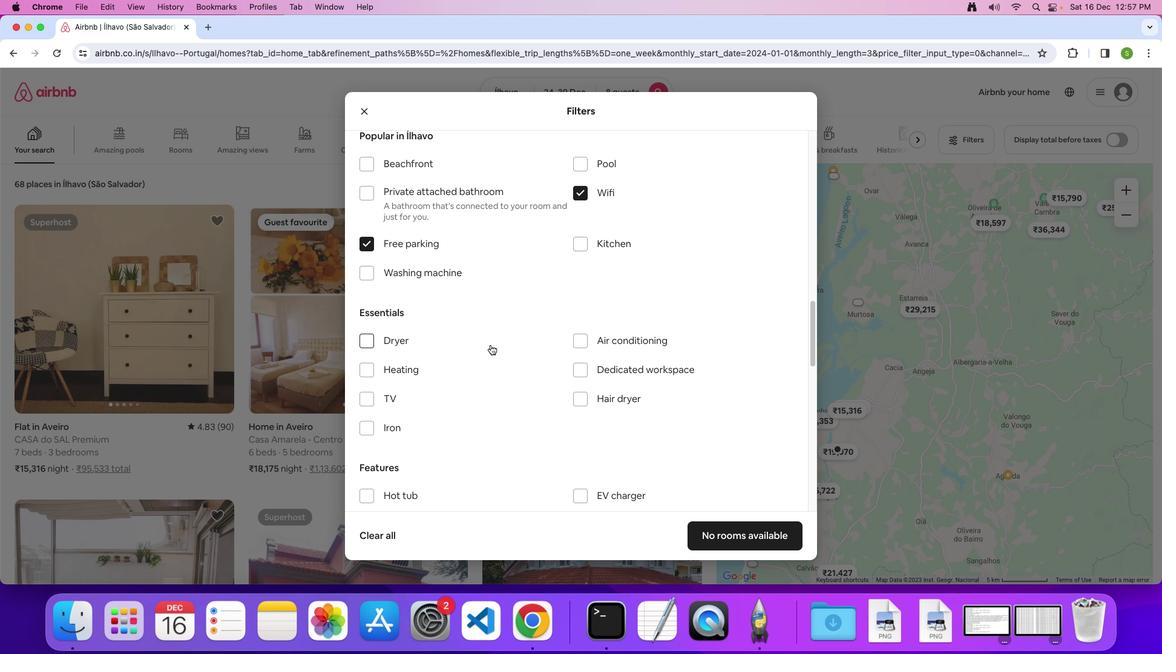 
Action: Mouse moved to (373, 399)
Screenshot: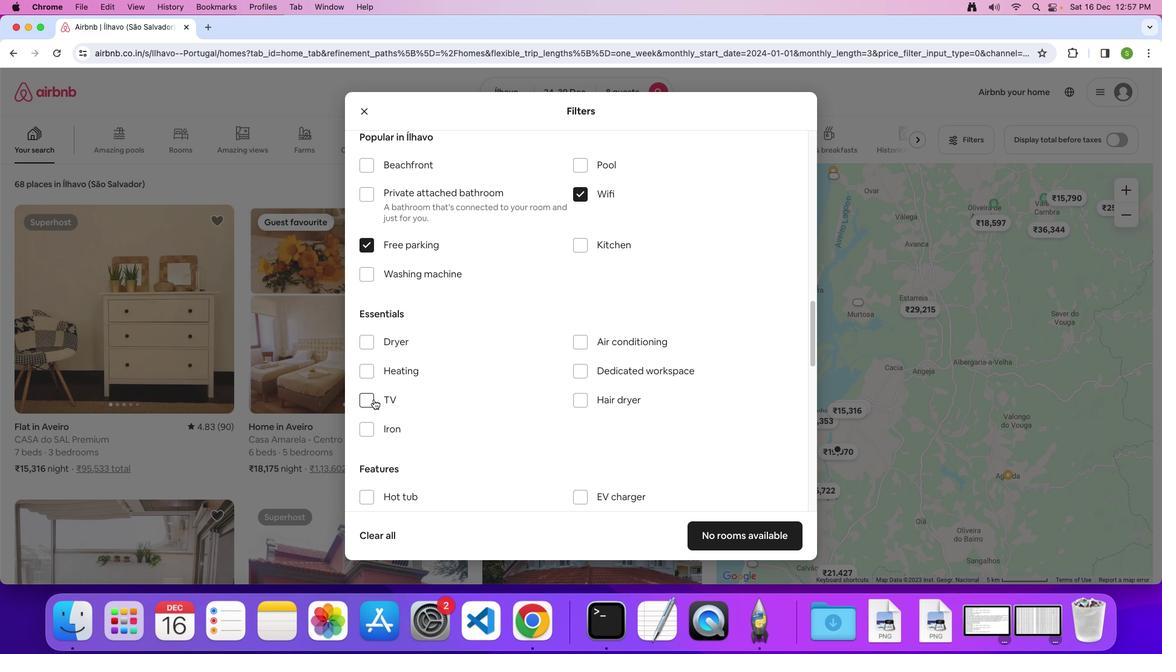 
Action: Mouse pressed left at (373, 399)
Screenshot: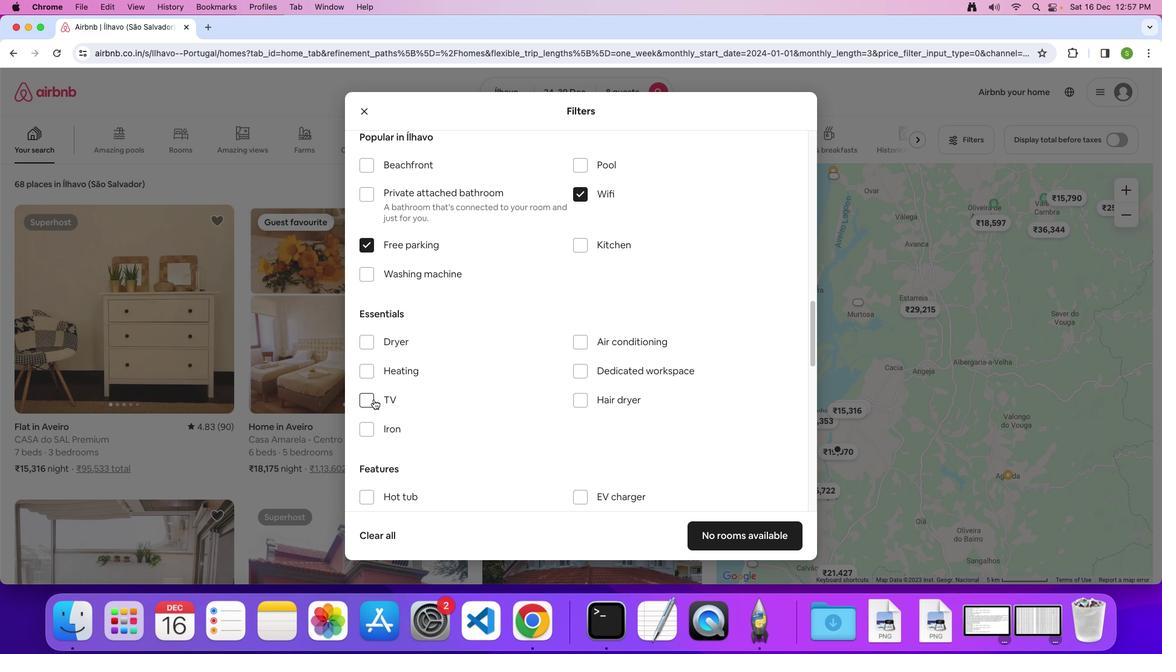 
Action: Mouse moved to (542, 367)
Screenshot: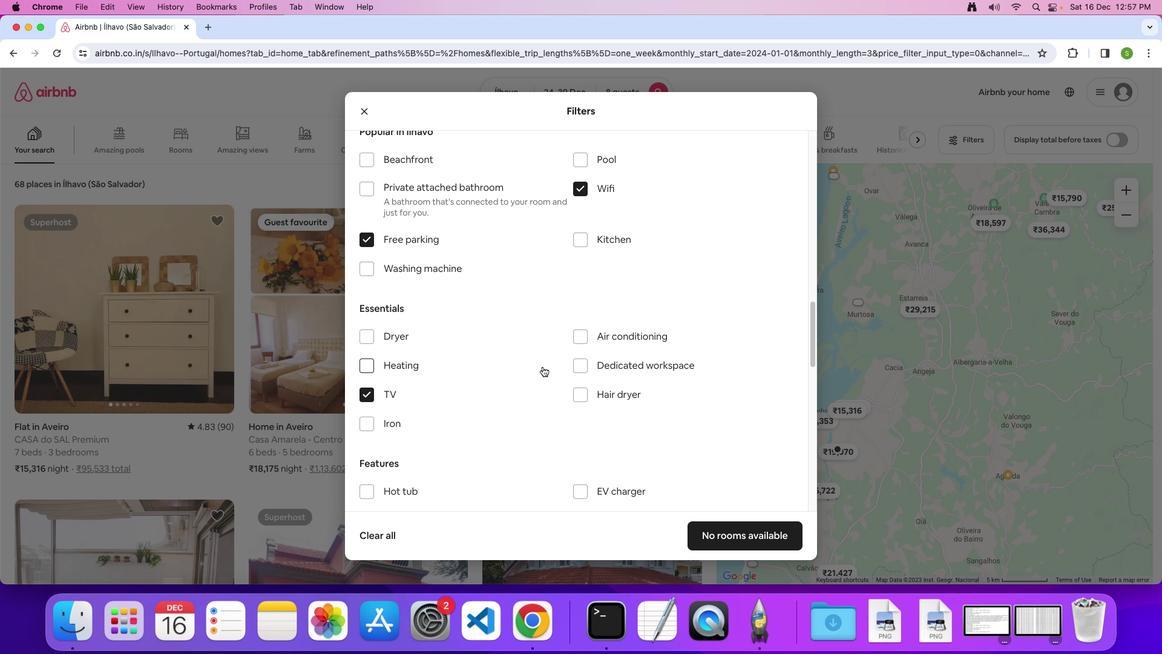 
Action: Mouse scrolled (542, 367) with delta (0, 0)
Screenshot: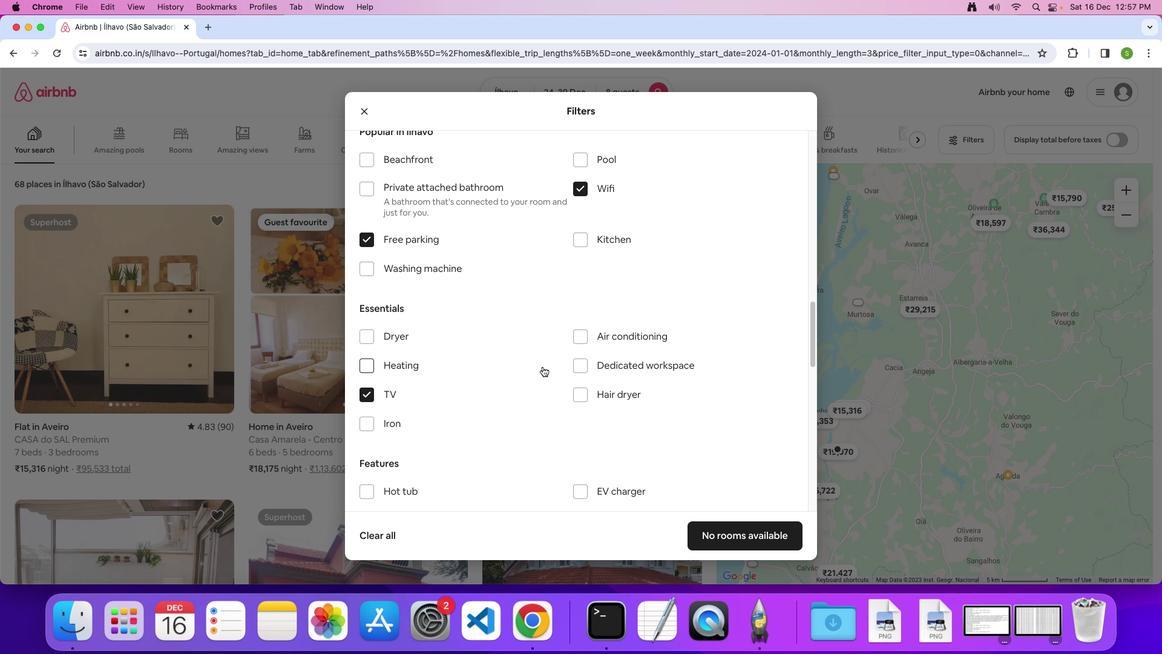 
Action: Mouse moved to (542, 366)
Screenshot: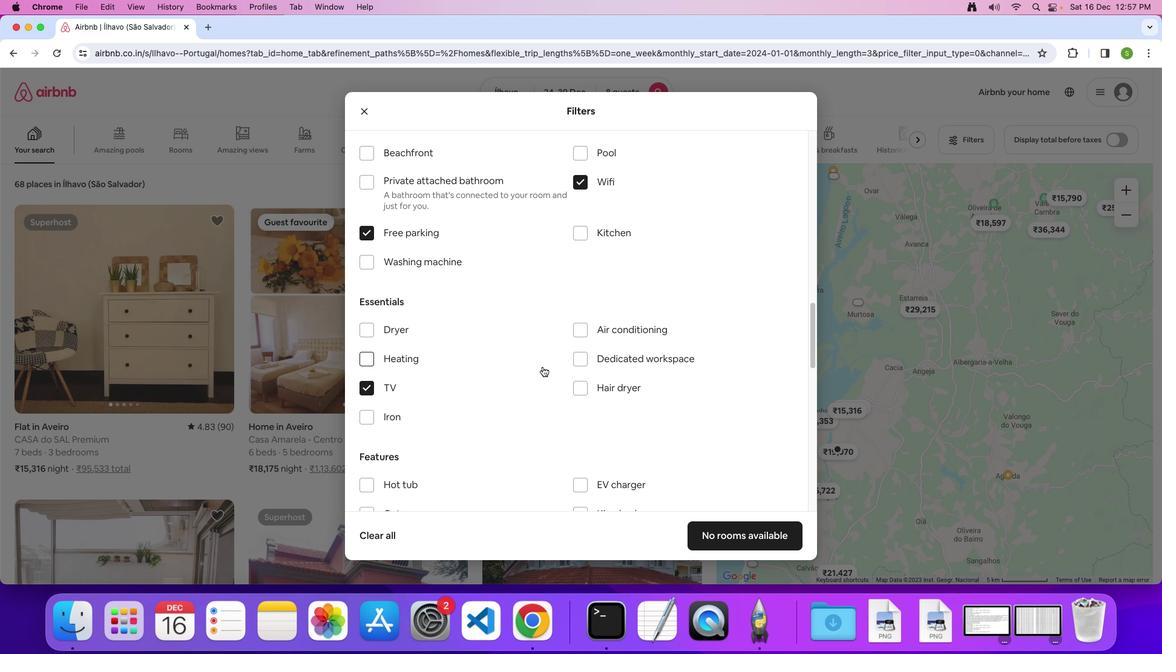 
Action: Mouse scrolled (542, 366) with delta (0, 0)
Screenshot: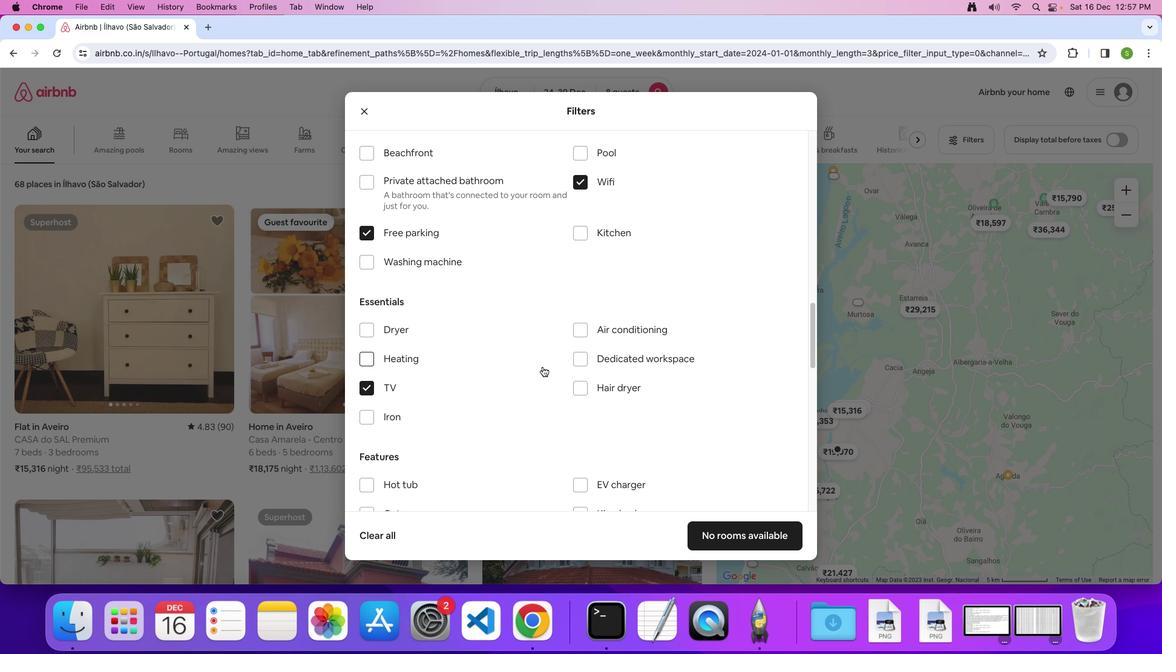 
Action: Mouse moved to (542, 366)
Screenshot: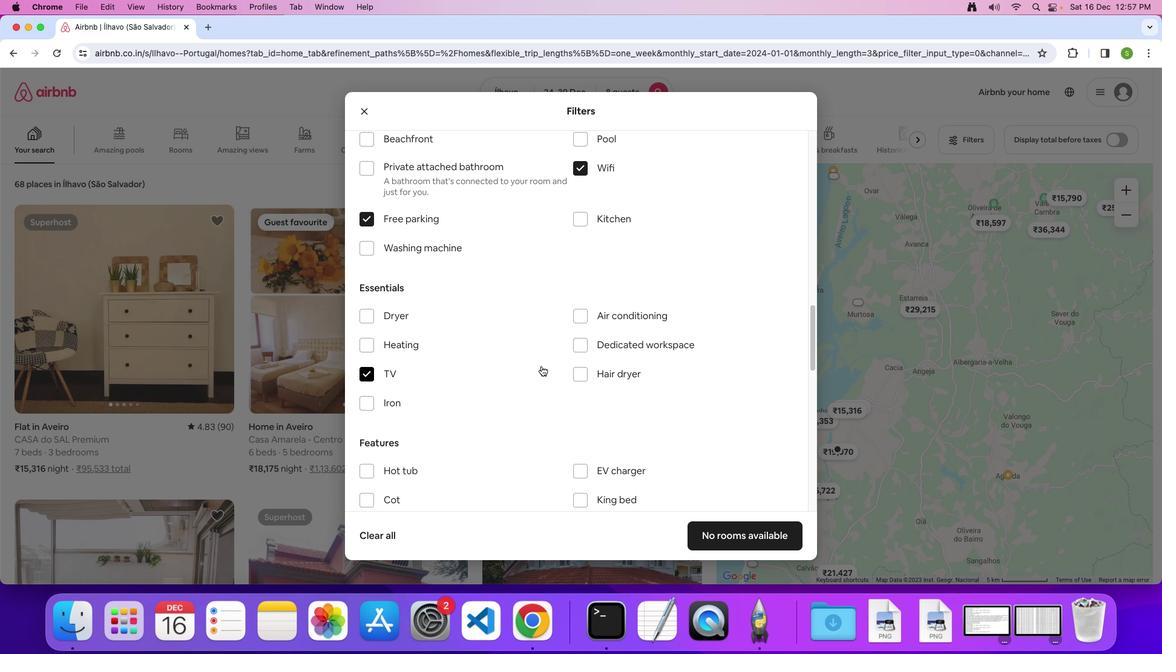 
Action: Mouse scrolled (542, 366) with delta (0, 0)
Screenshot: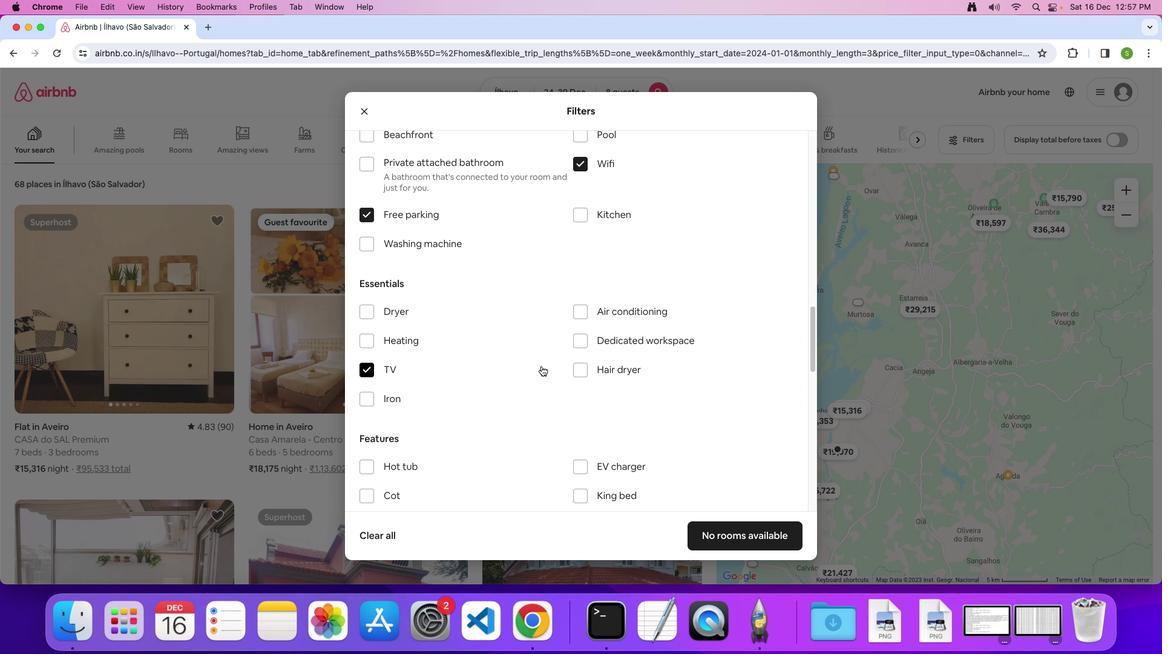 
Action: Mouse moved to (541, 366)
Screenshot: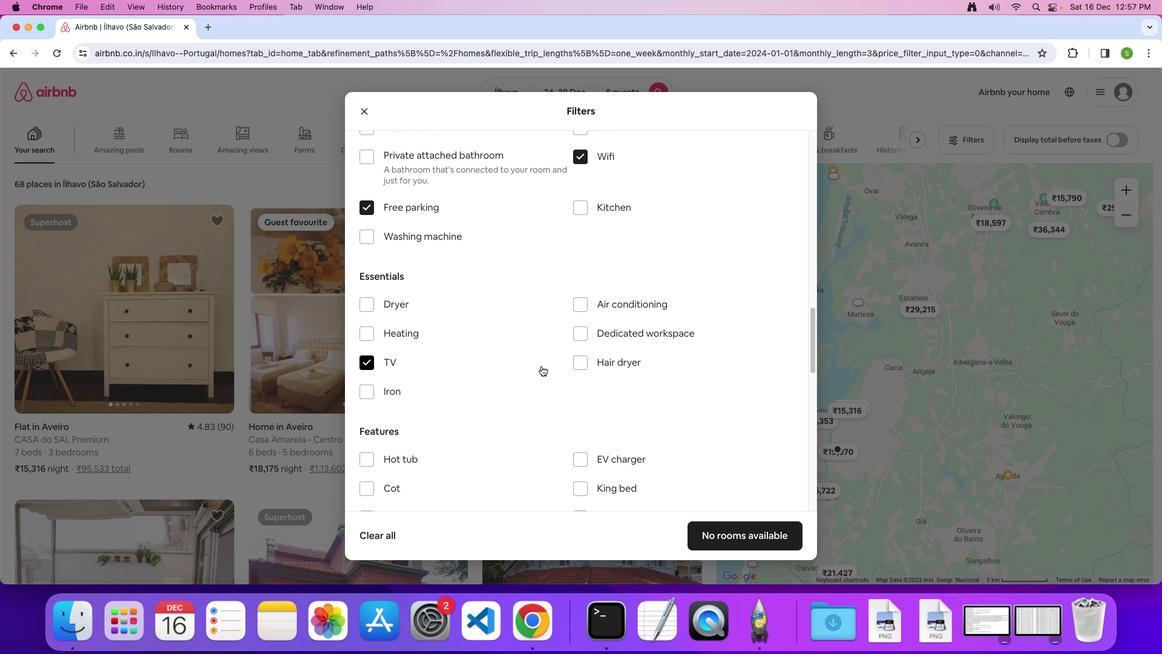 
Action: Mouse scrolled (541, 366) with delta (0, 0)
Screenshot: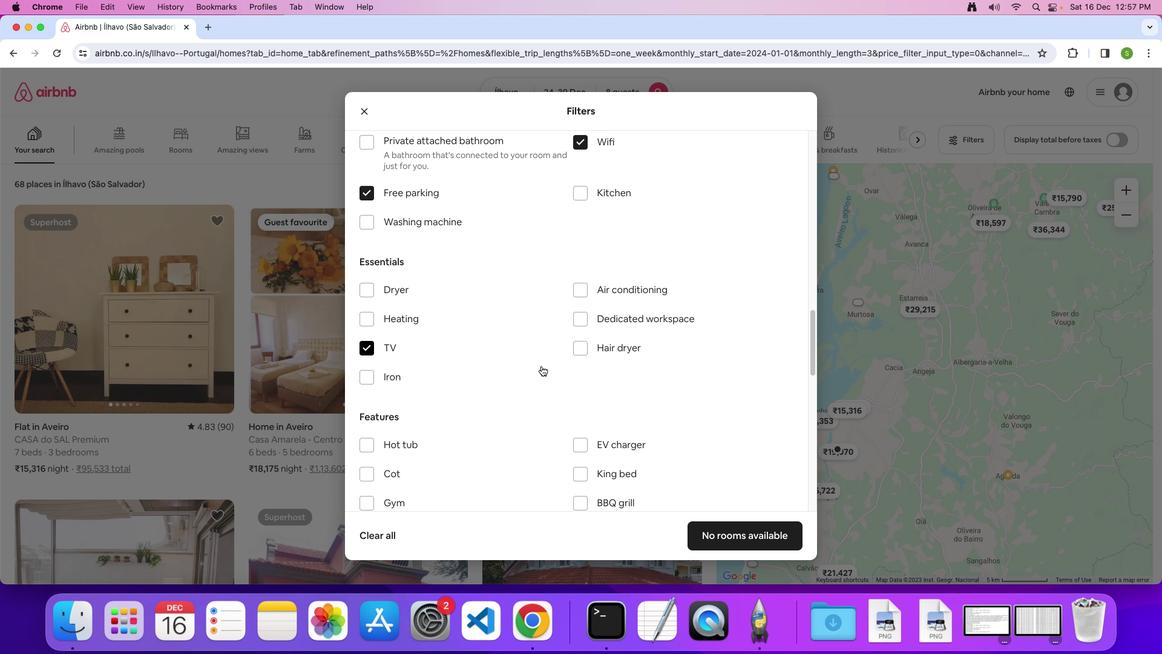 
Action: Mouse scrolled (541, 366) with delta (0, -1)
Screenshot: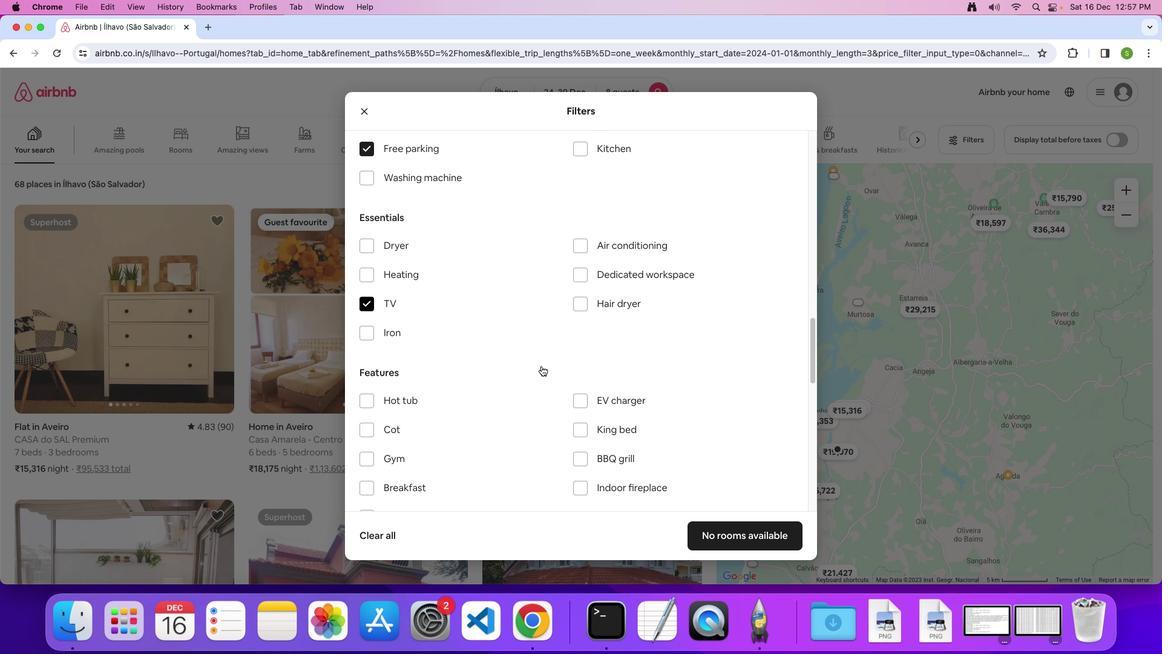 
Action: Mouse moved to (540, 365)
Screenshot: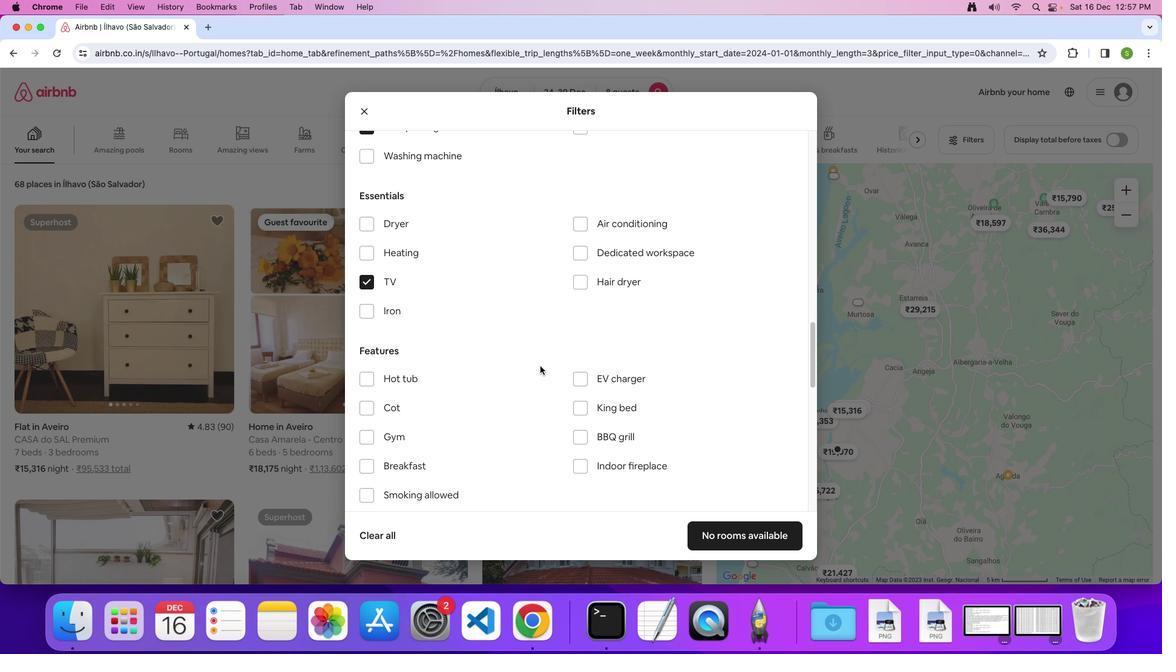 
Action: Mouse scrolled (540, 365) with delta (0, 0)
Screenshot: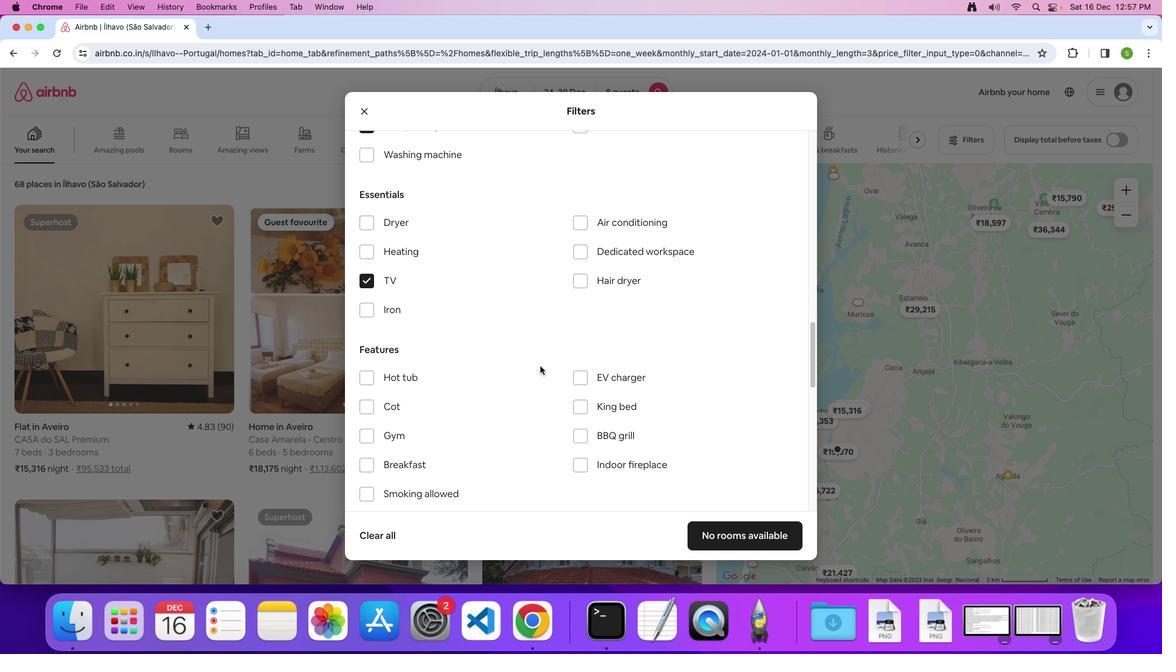 
Action: Mouse scrolled (540, 365) with delta (0, 0)
Screenshot: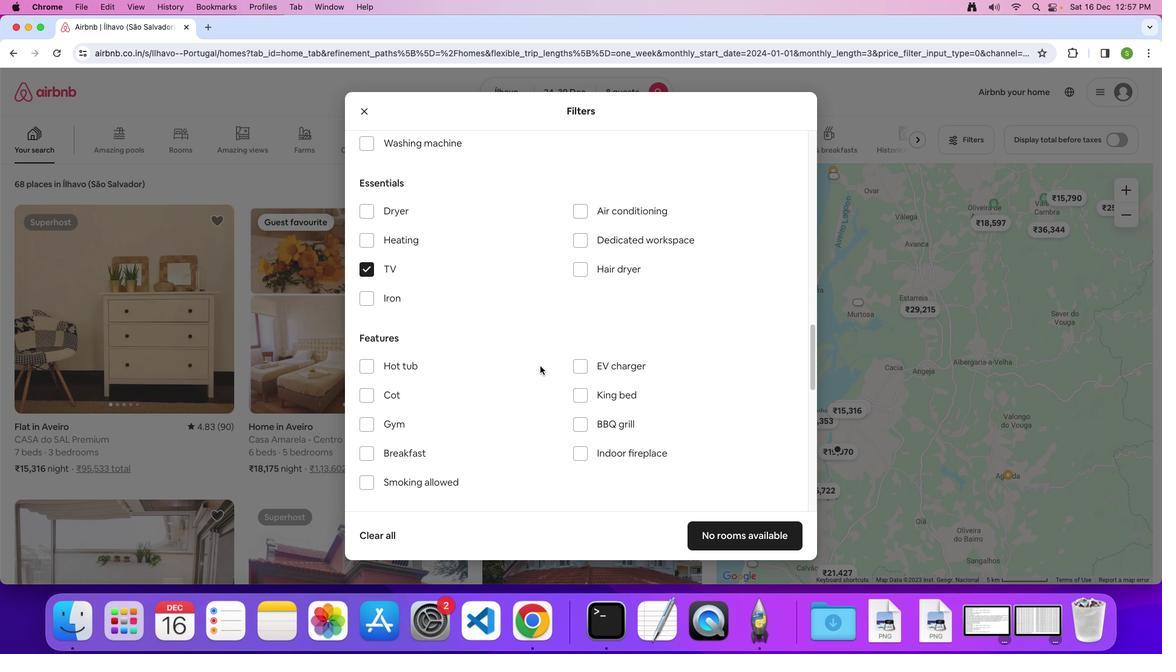 
Action: Mouse scrolled (540, 365) with delta (0, 0)
Screenshot: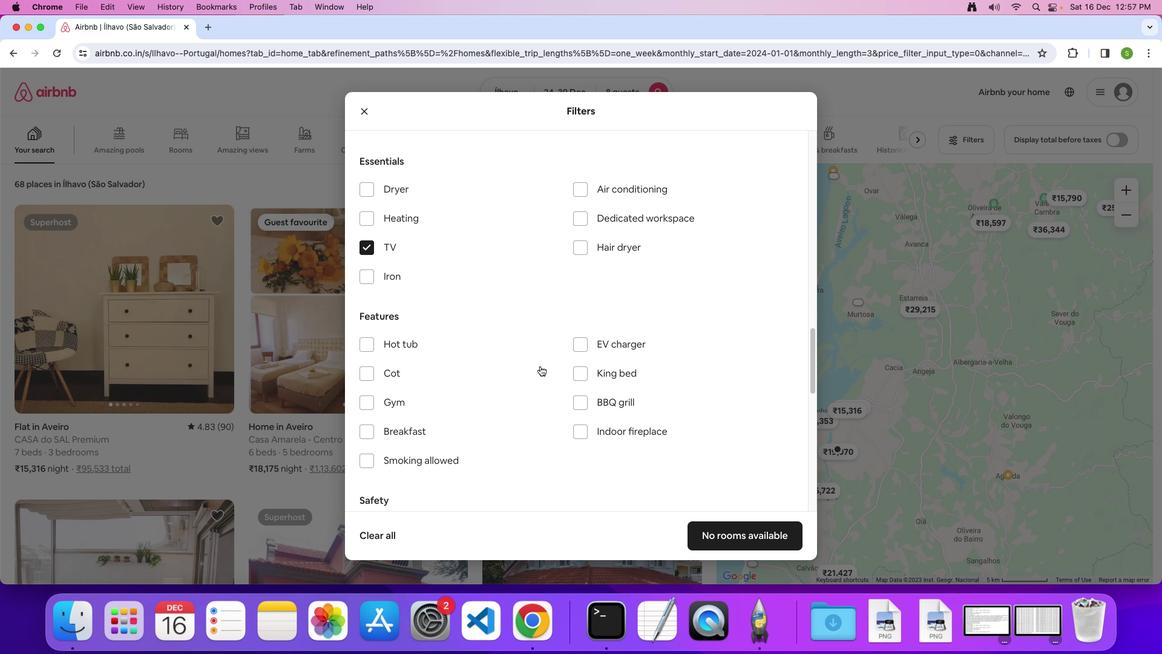 
Action: Mouse moved to (540, 365)
Screenshot: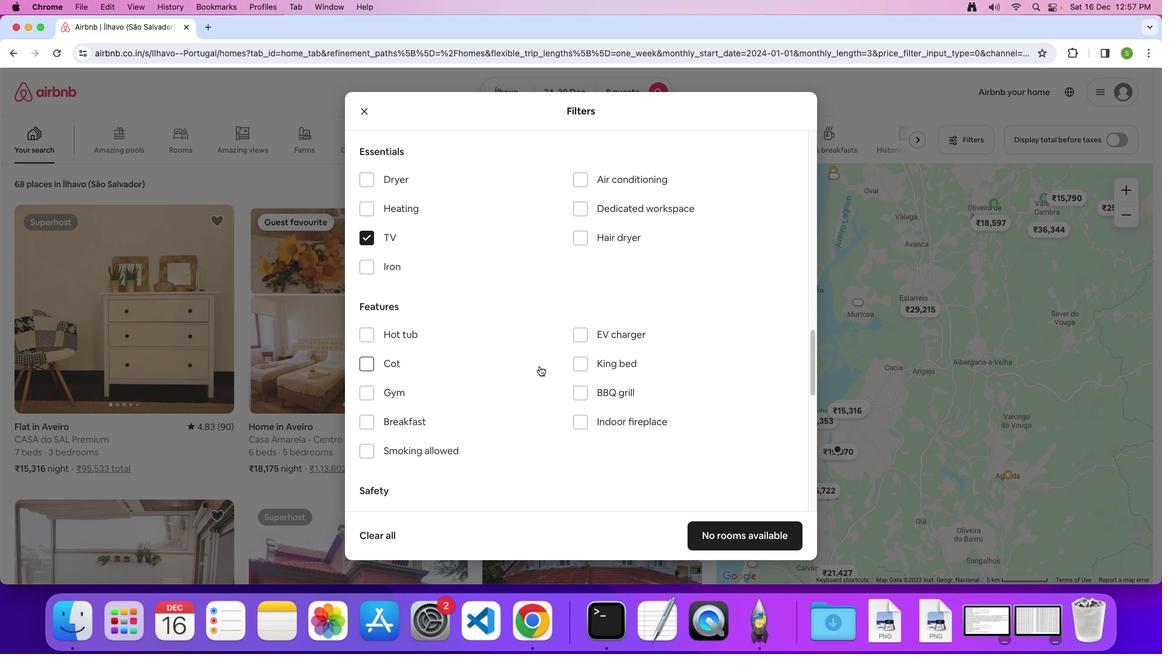 
Action: Mouse scrolled (540, 365) with delta (0, 0)
Screenshot: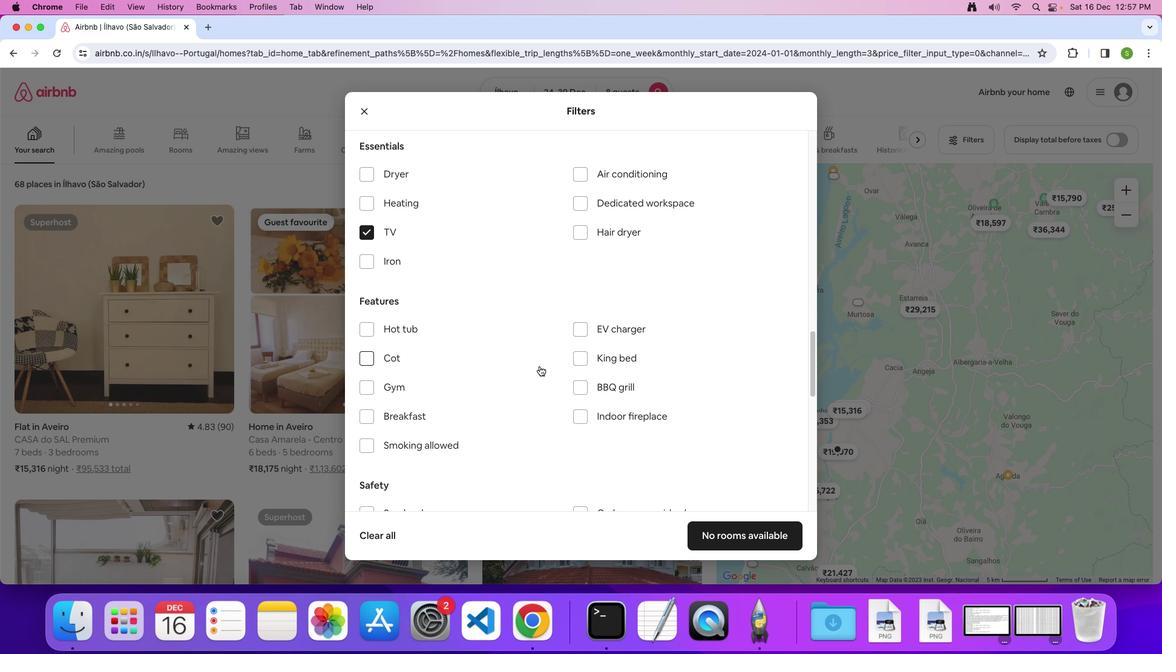 
Action: Mouse scrolled (540, 365) with delta (0, 0)
Screenshot: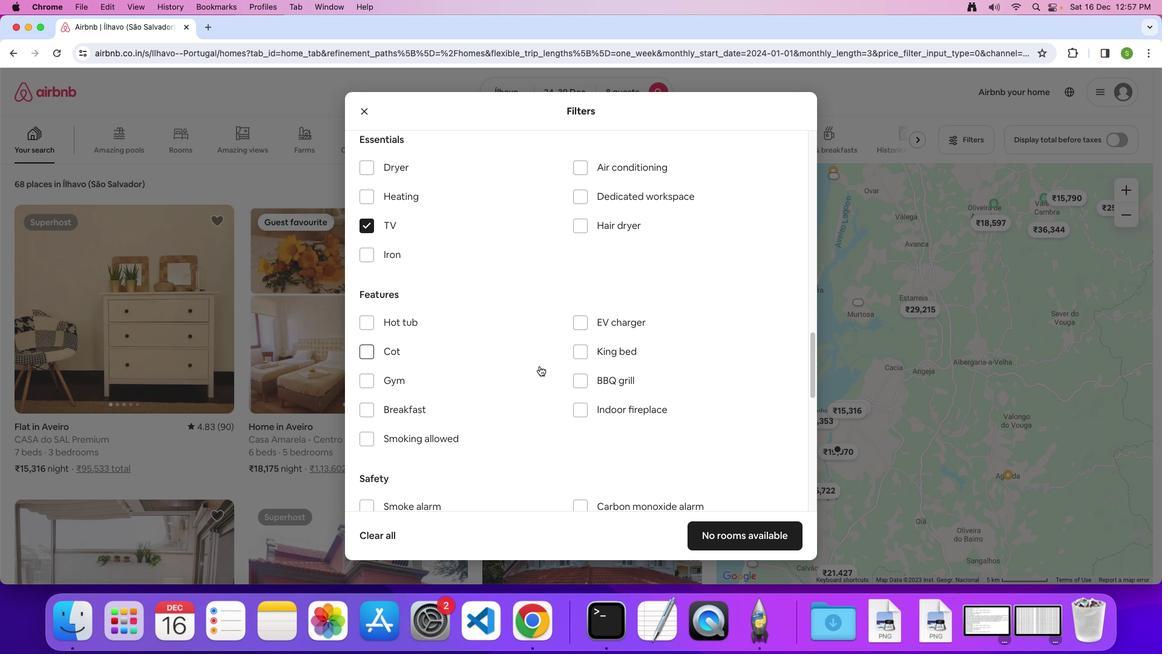 
Action: Mouse moved to (363, 368)
Screenshot: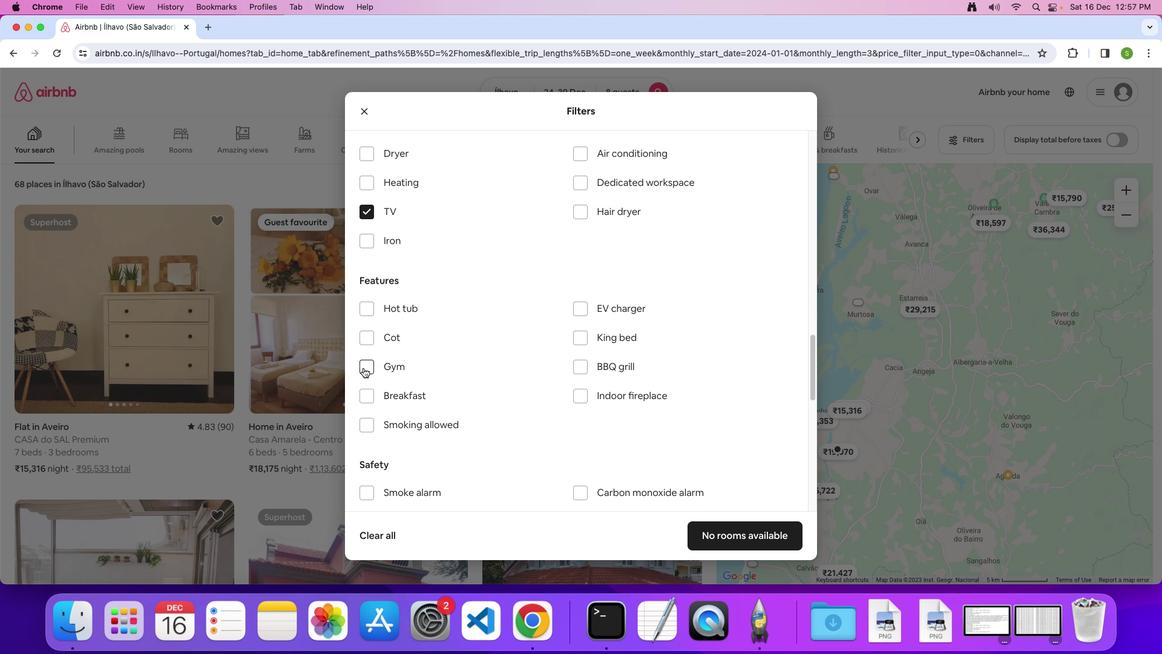 
Action: Mouse pressed left at (363, 368)
Screenshot: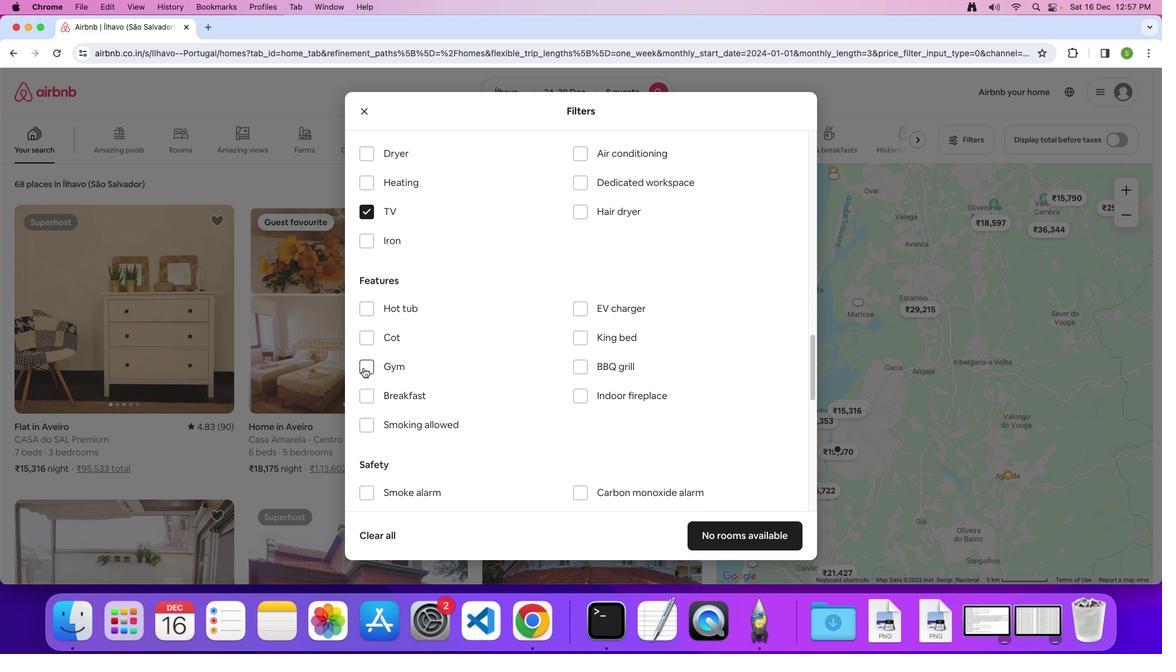
Action: Mouse moved to (368, 394)
Screenshot: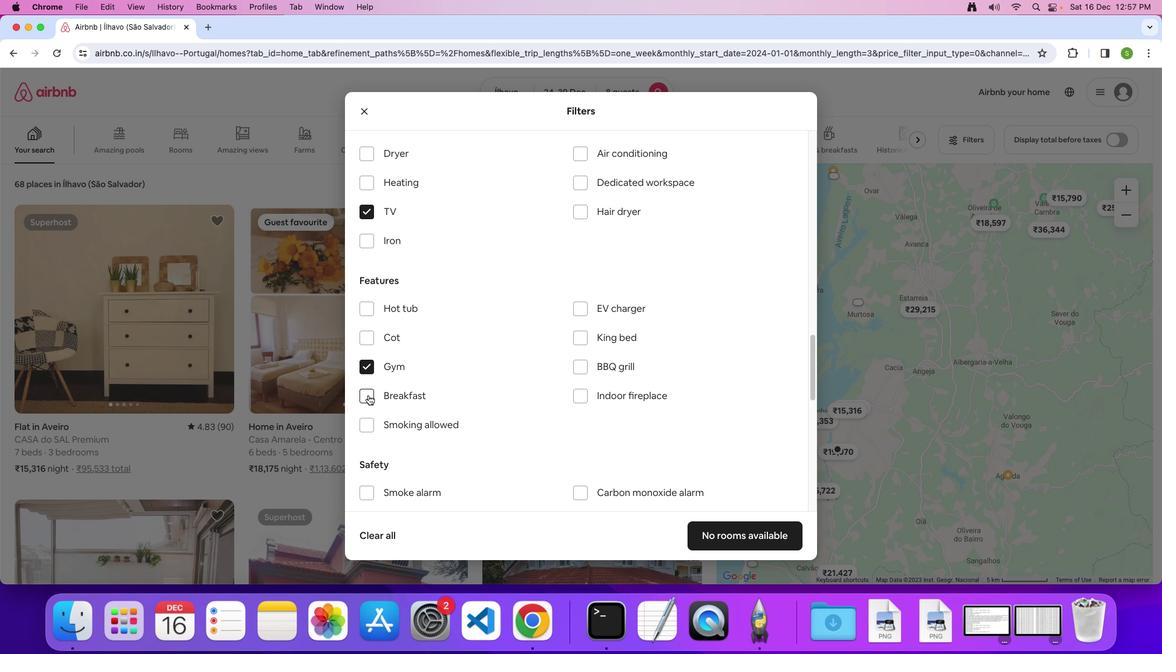 
Action: Mouse pressed left at (368, 394)
Screenshot: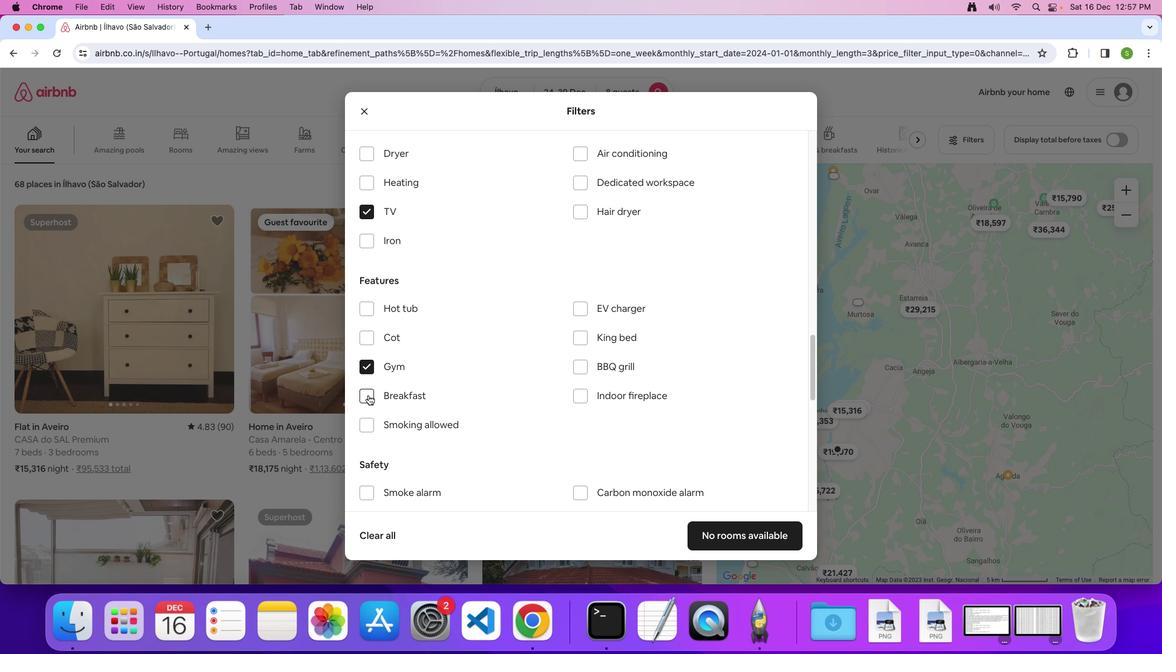 
Action: Mouse moved to (559, 358)
Screenshot: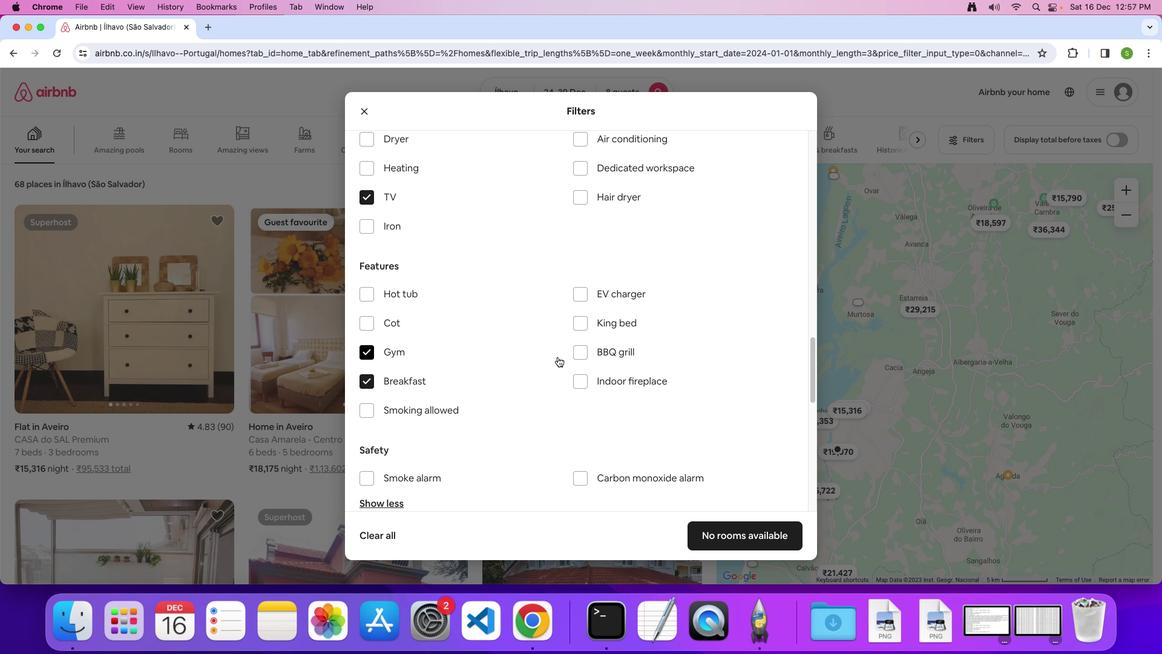 
Action: Mouse scrolled (559, 358) with delta (0, 0)
Screenshot: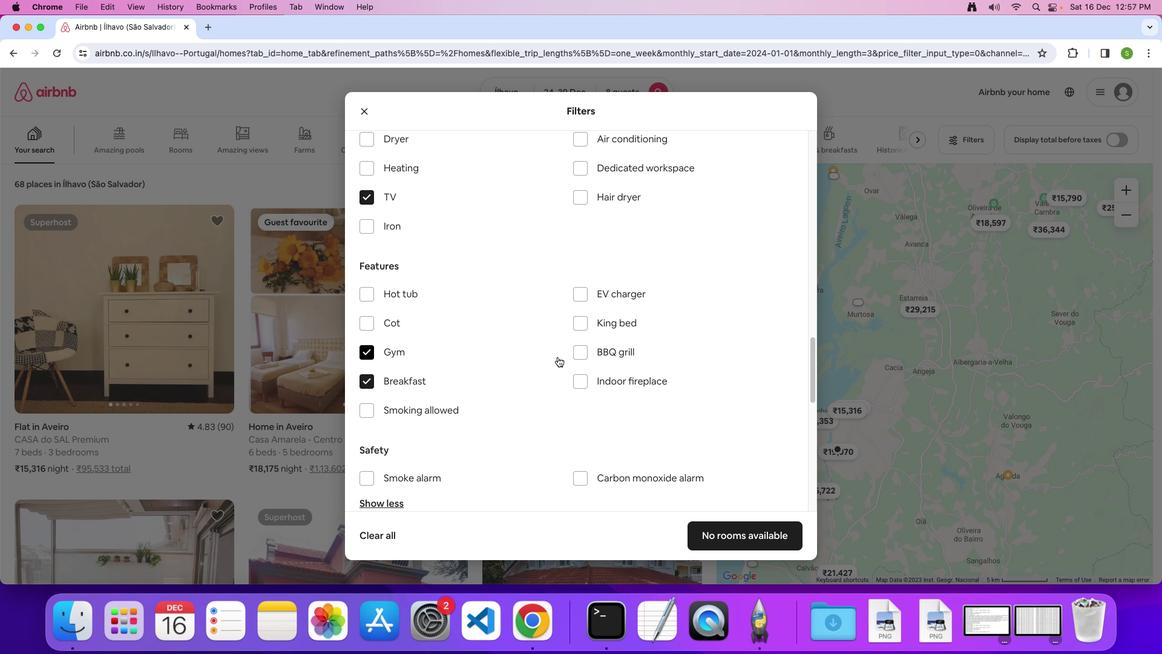 
Action: Mouse moved to (559, 358)
Screenshot: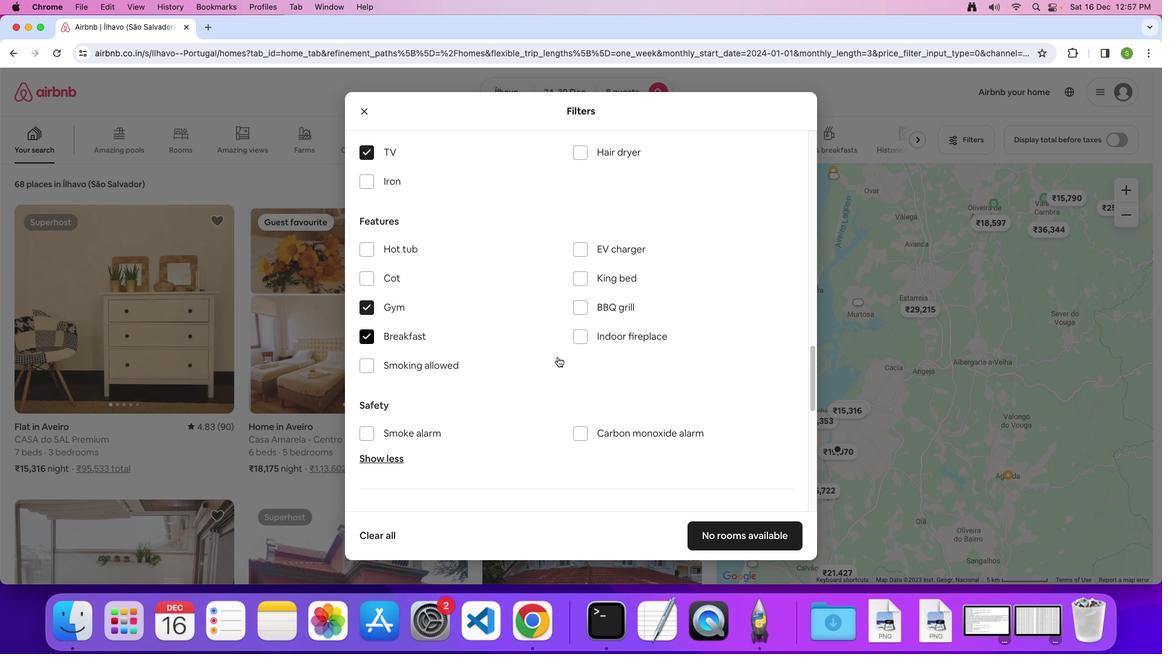 
Action: Mouse scrolled (559, 358) with delta (0, 0)
Screenshot: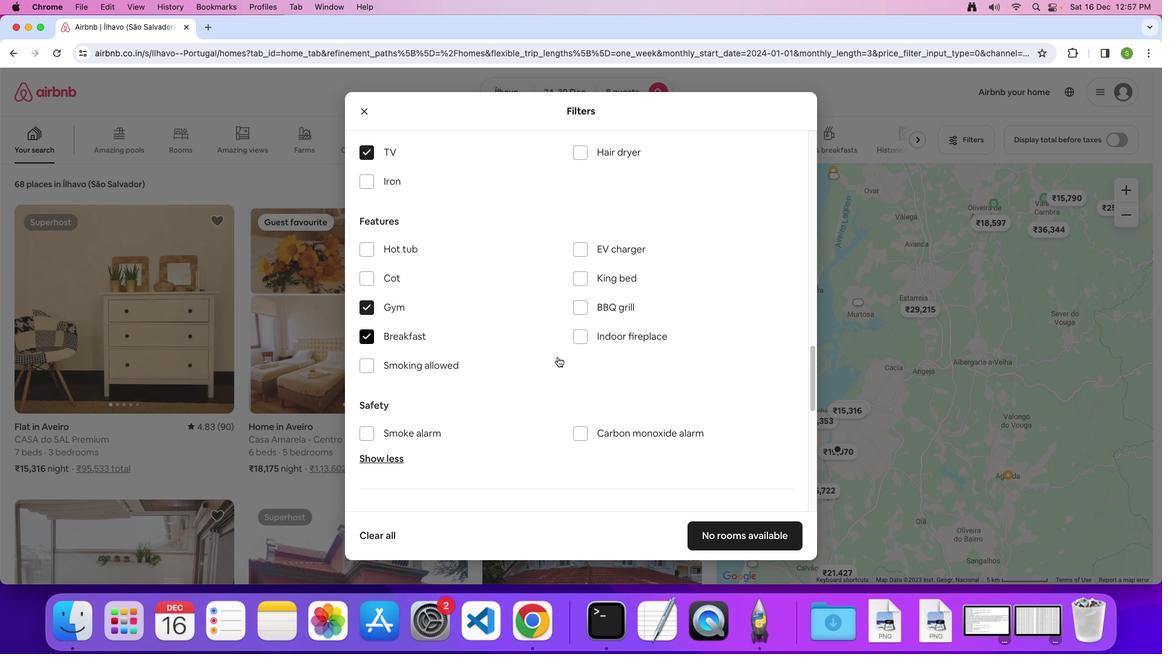 
Action: Mouse moved to (559, 357)
Screenshot: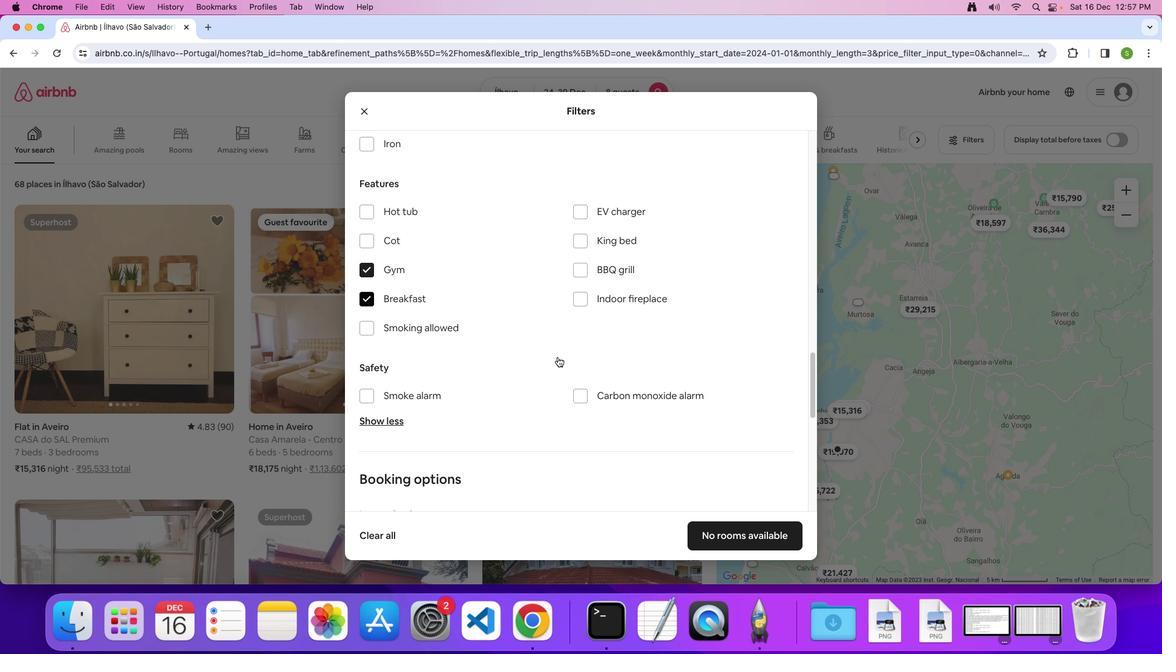 
Action: Mouse scrolled (559, 357) with delta (0, -1)
Screenshot: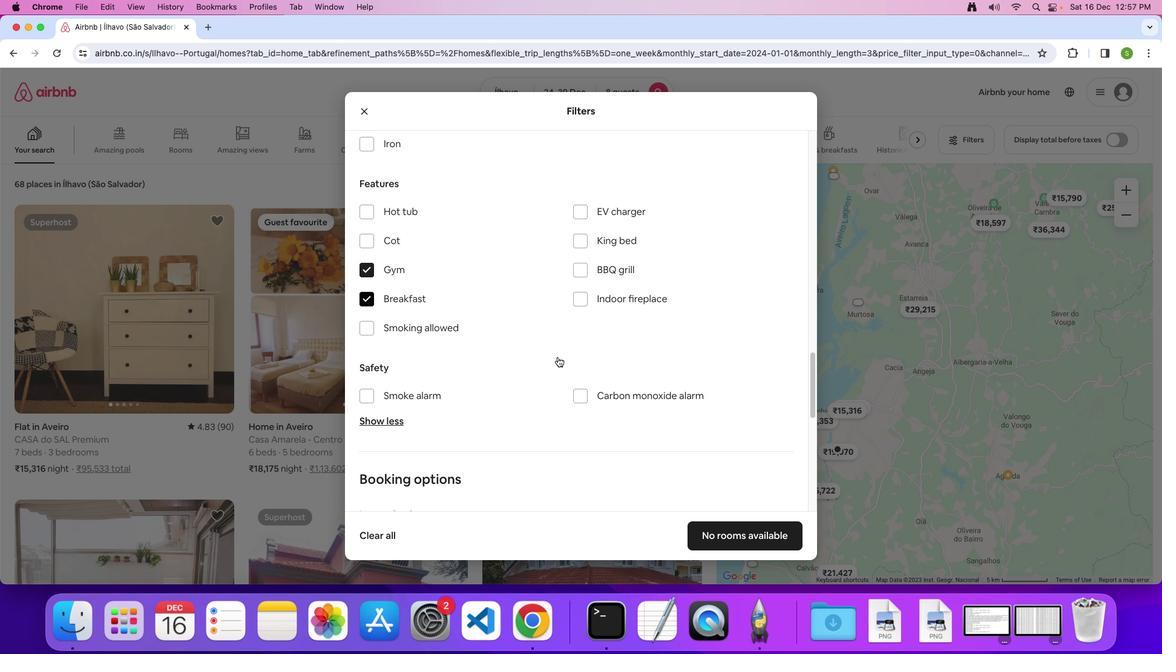 
Action: Mouse moved to (557, 356)
Screenshot: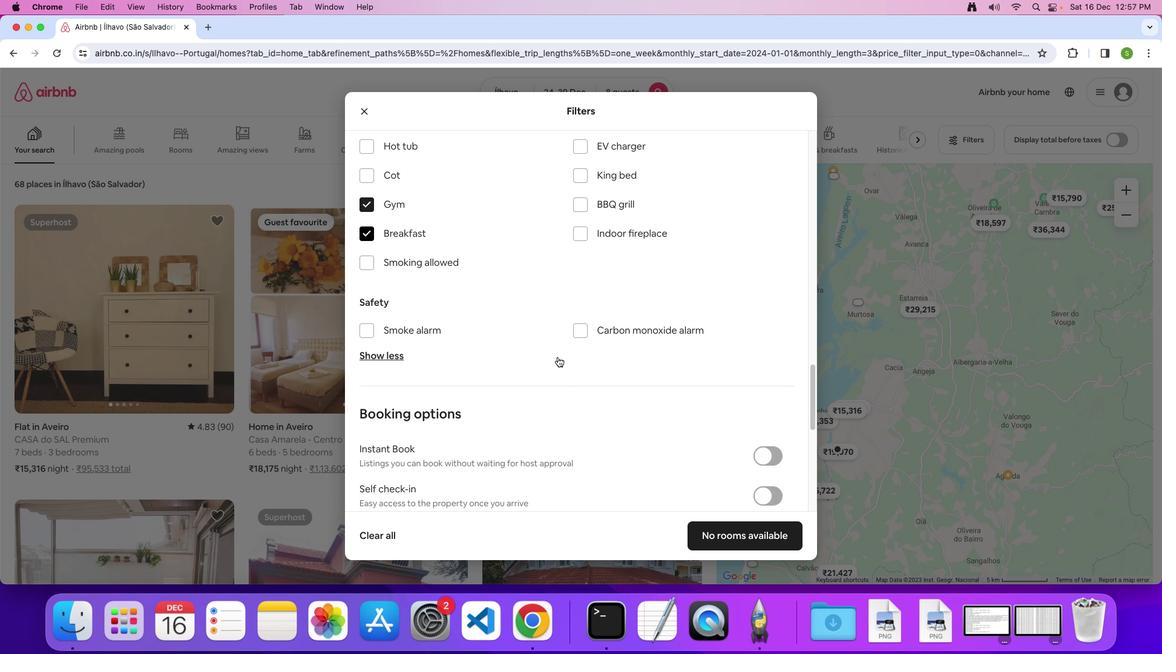 
Action: Mouse scrolled (557, 356) with delta (0, -2)
Screenshot: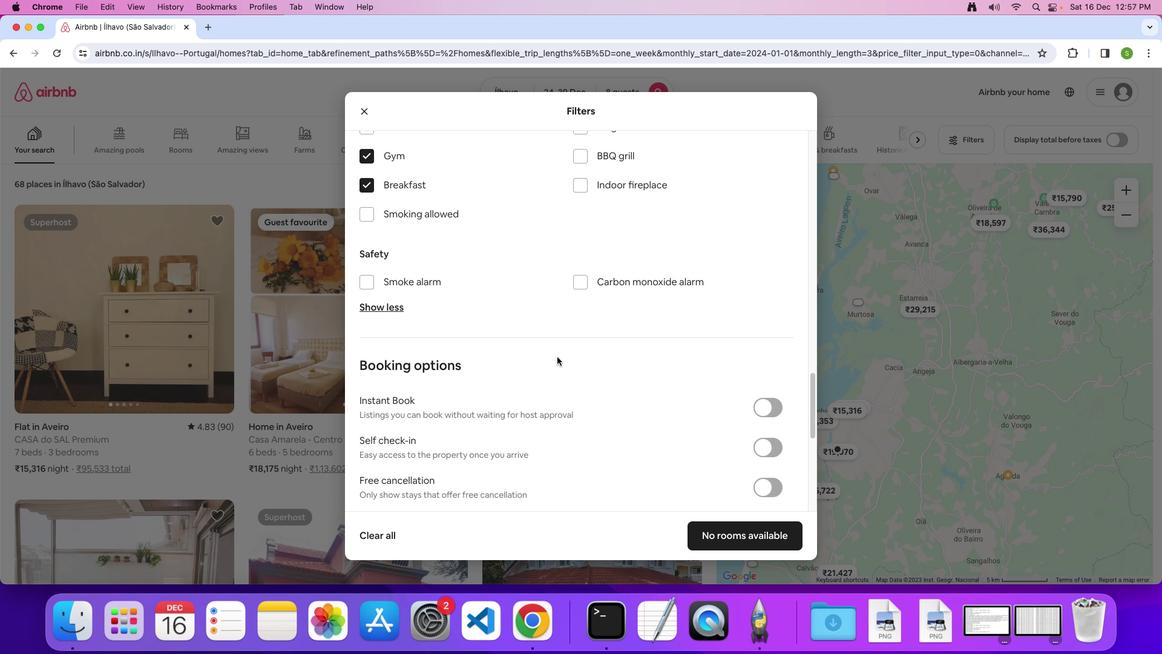 
Action: Mouse moved to (556, 356)
Screenshot: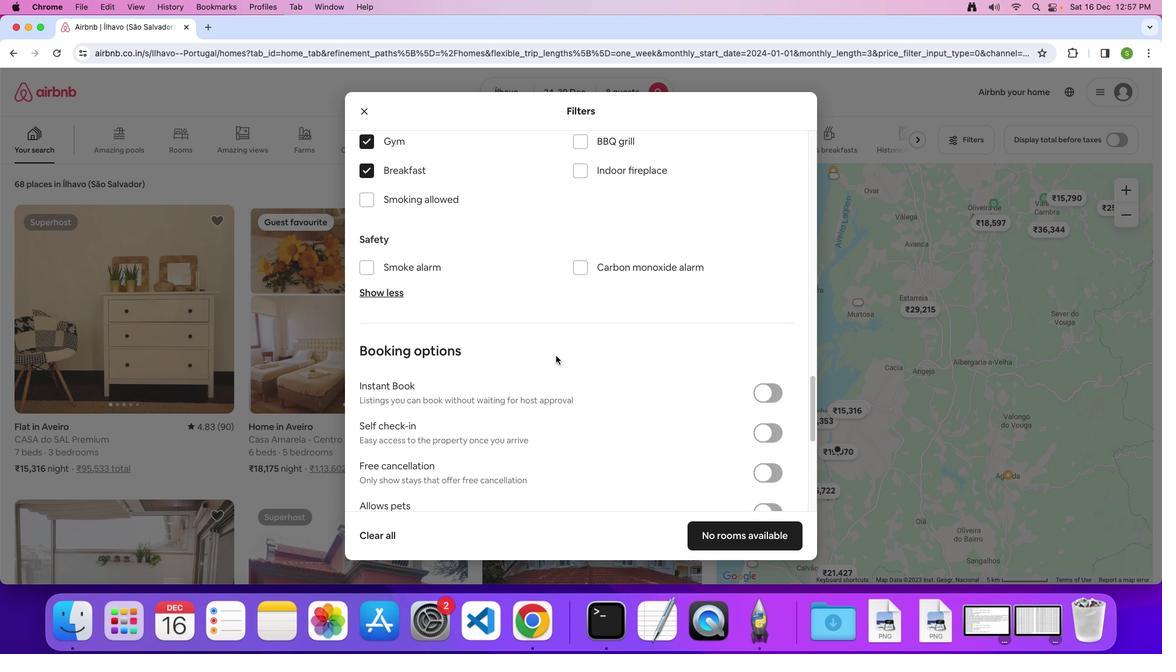 
Action: Mouse scrolled (556, 356) with delta (0, 0)
Screenshot: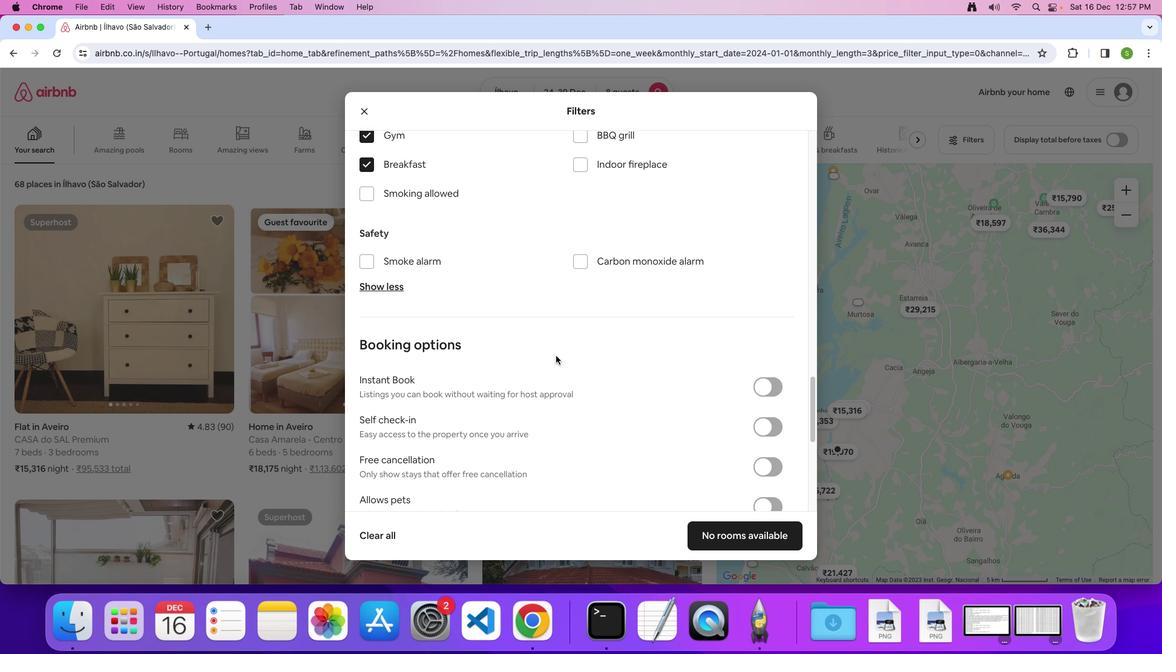 
Action: Mouse moved to (556, 356)
Screenshot: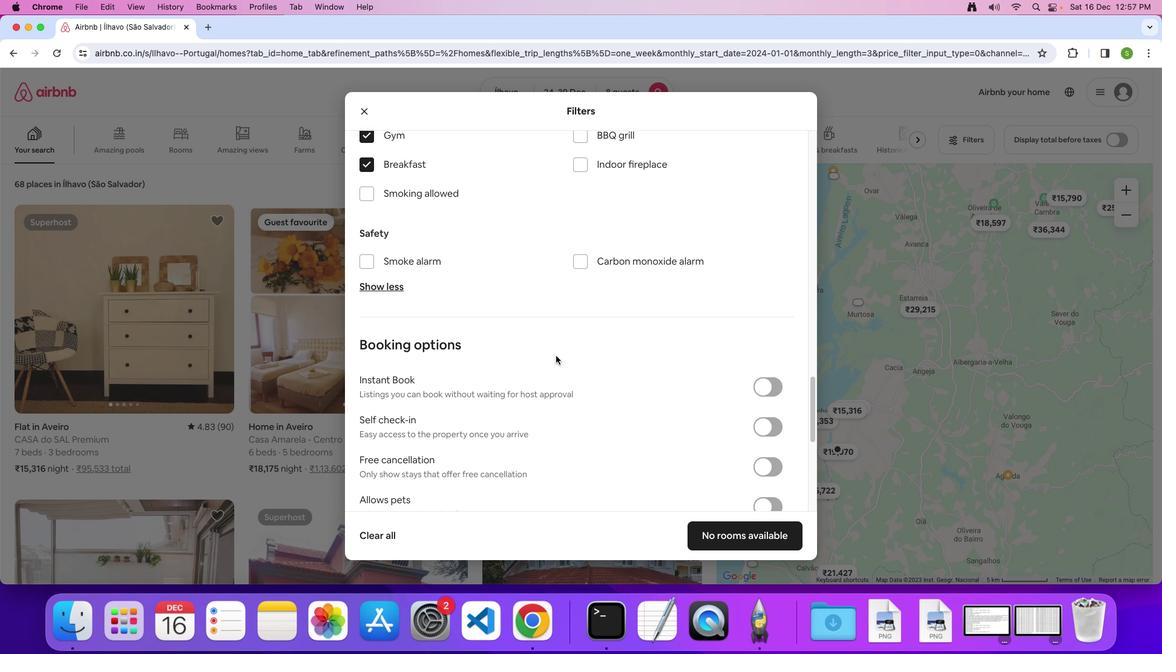 
Action: Mouse scrolled (556, 356) with delta (0, 0)
Screenshot: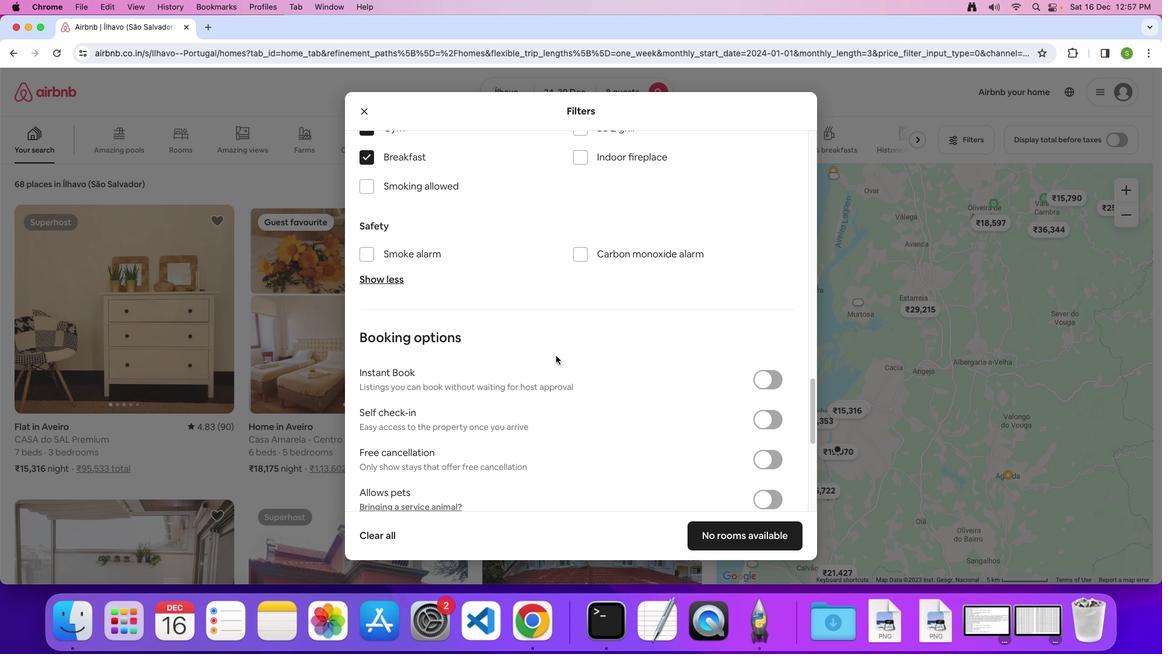 
Action: Mouse moved to (555, 355)
Screenshot: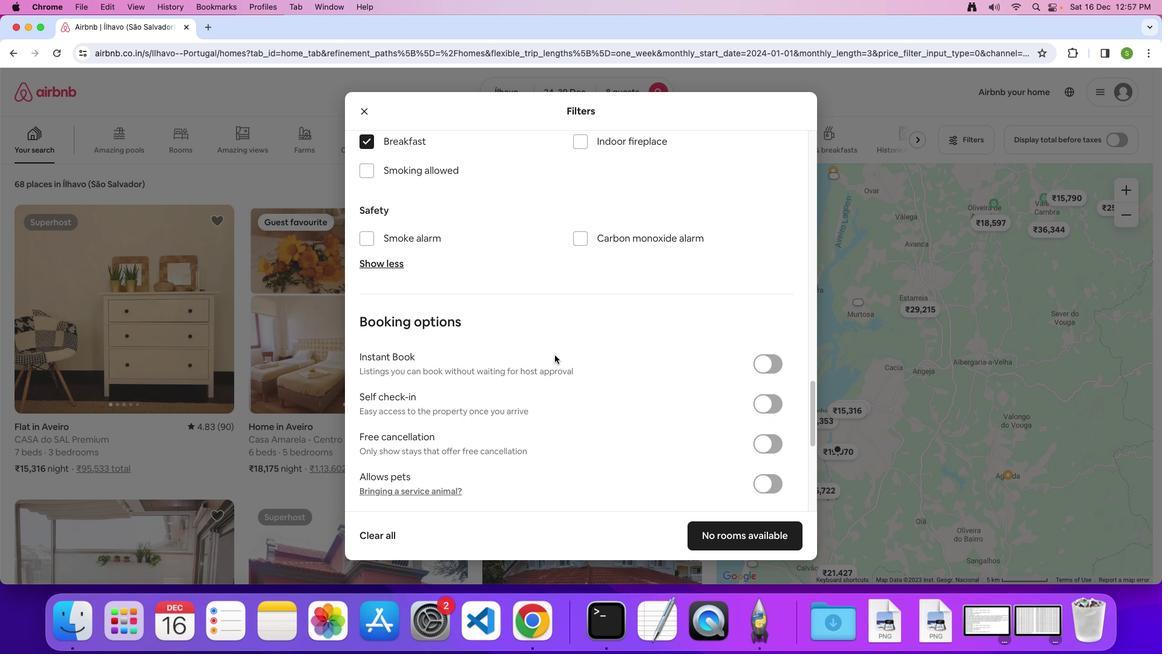 
Action: Mouse scrolled (555, 355) with delta (0, 0)
Screenshot: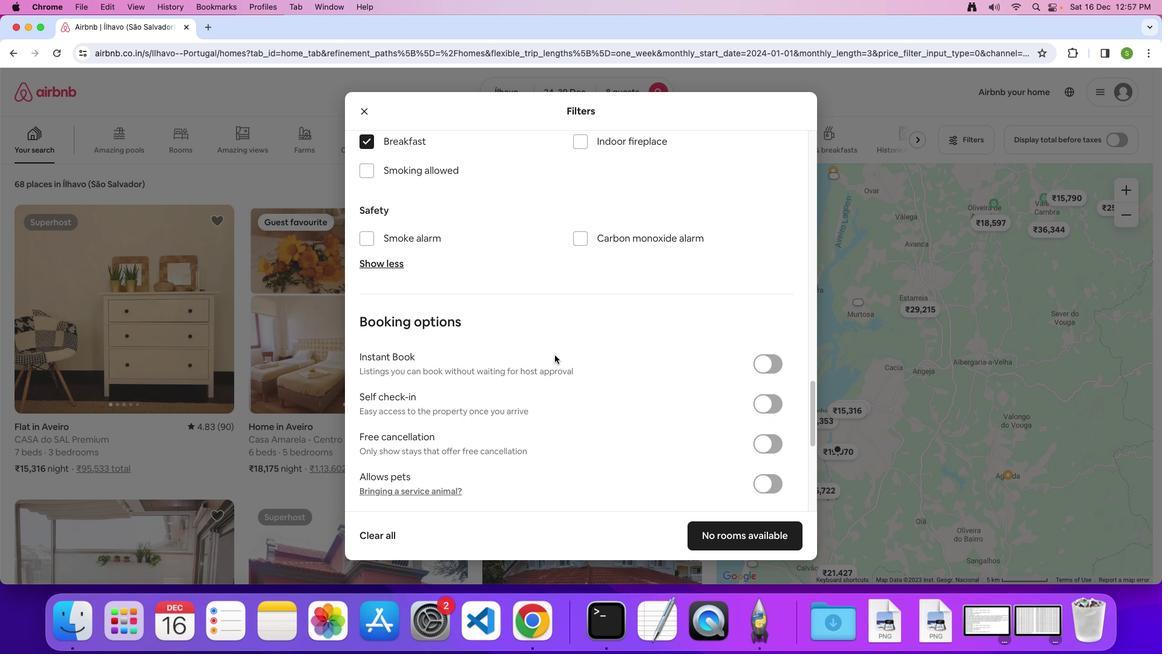 
Action: Mouse moved to (555, 355)
Screenshot: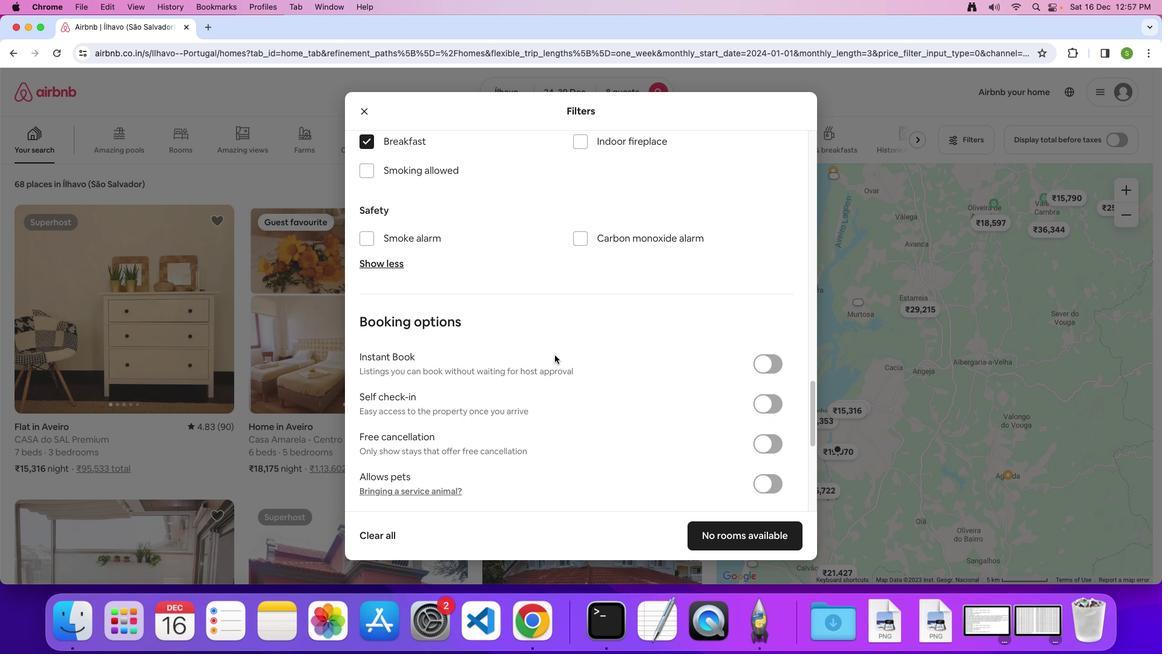
Action: Mouse scrolled (555, 355) with delta (0, 0)
Screenshot: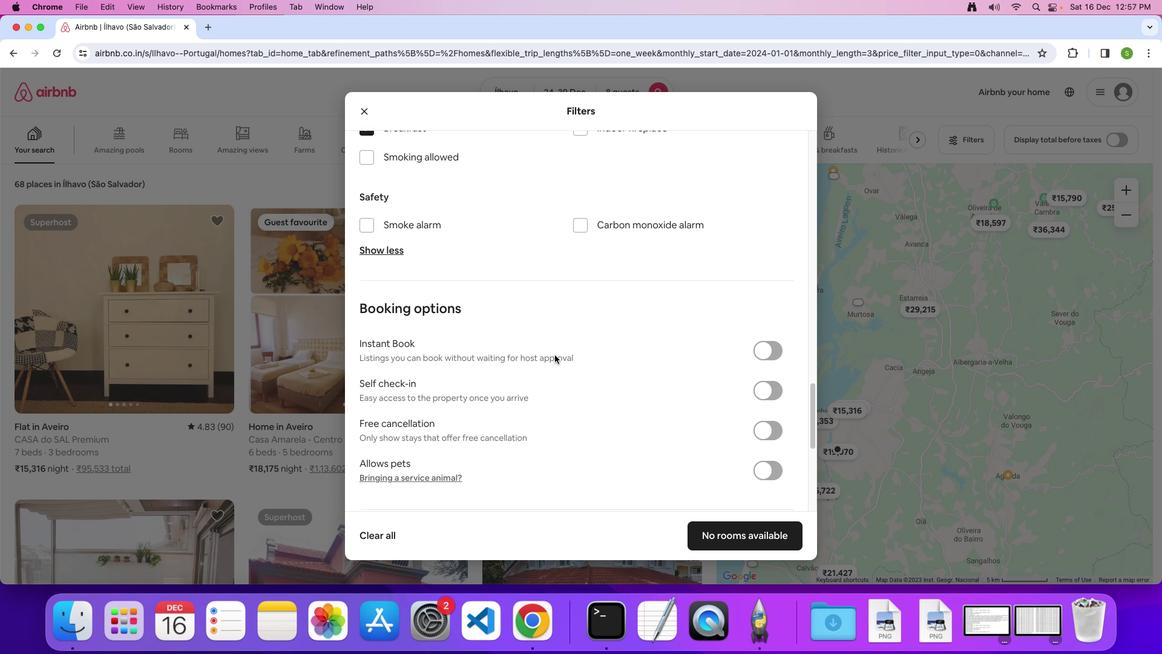 
Action: Mouse scrolled (555, 355) with delta (0, -1)
Screenshot: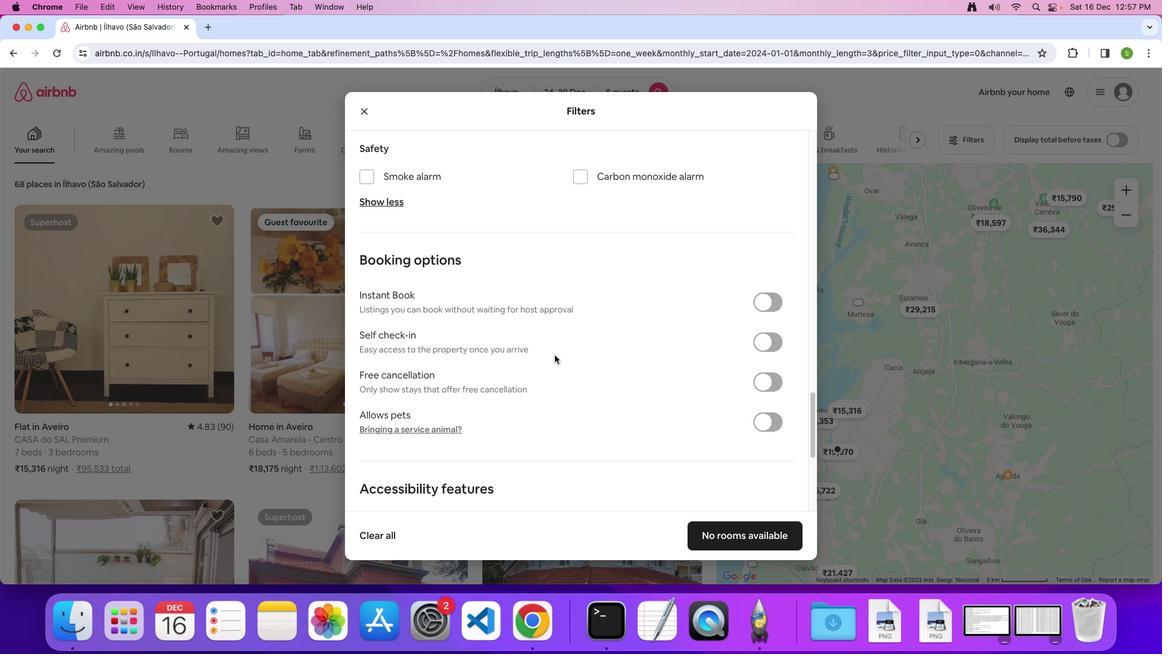 
Action: Mouse moved to (555, 354)
Screenshot: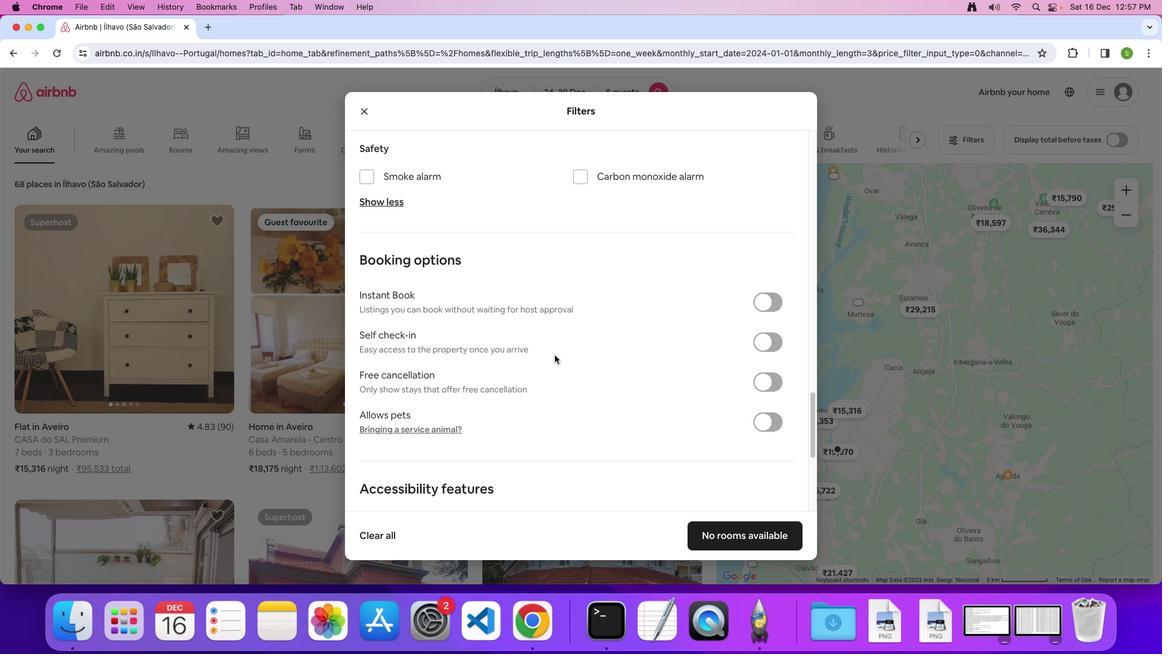
Action: Mouse scrolled (555, 354) with delta (0, 0)
Screenshot: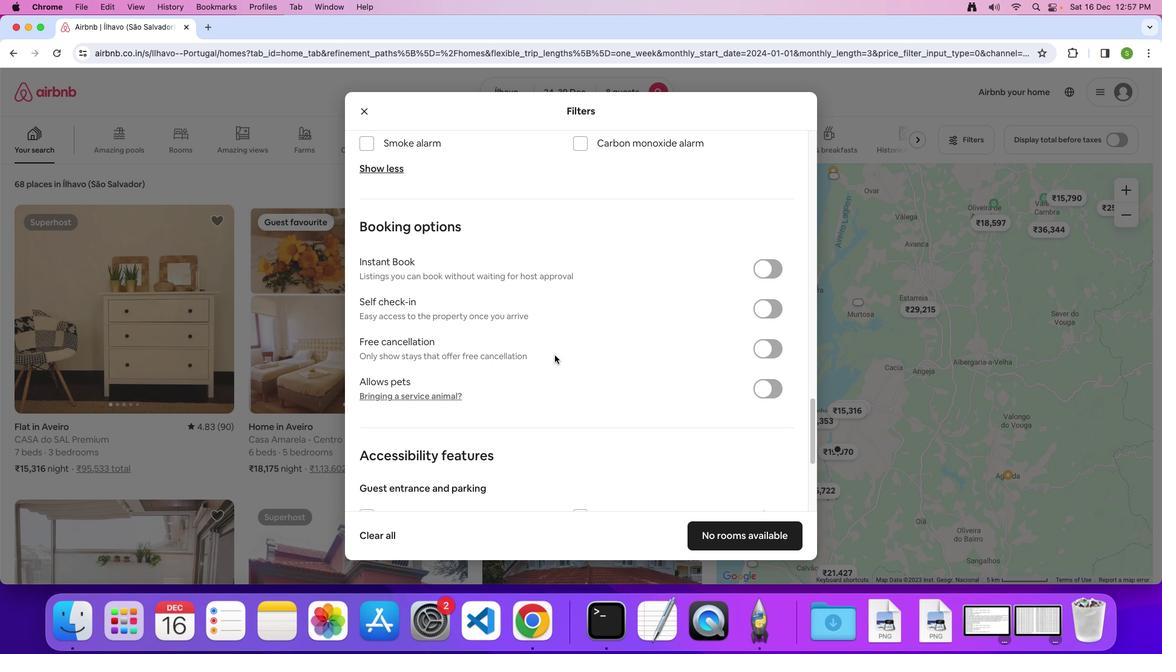 
Action: Mouse scrolled (555, 354) with delta (0, 0)
Screenshot: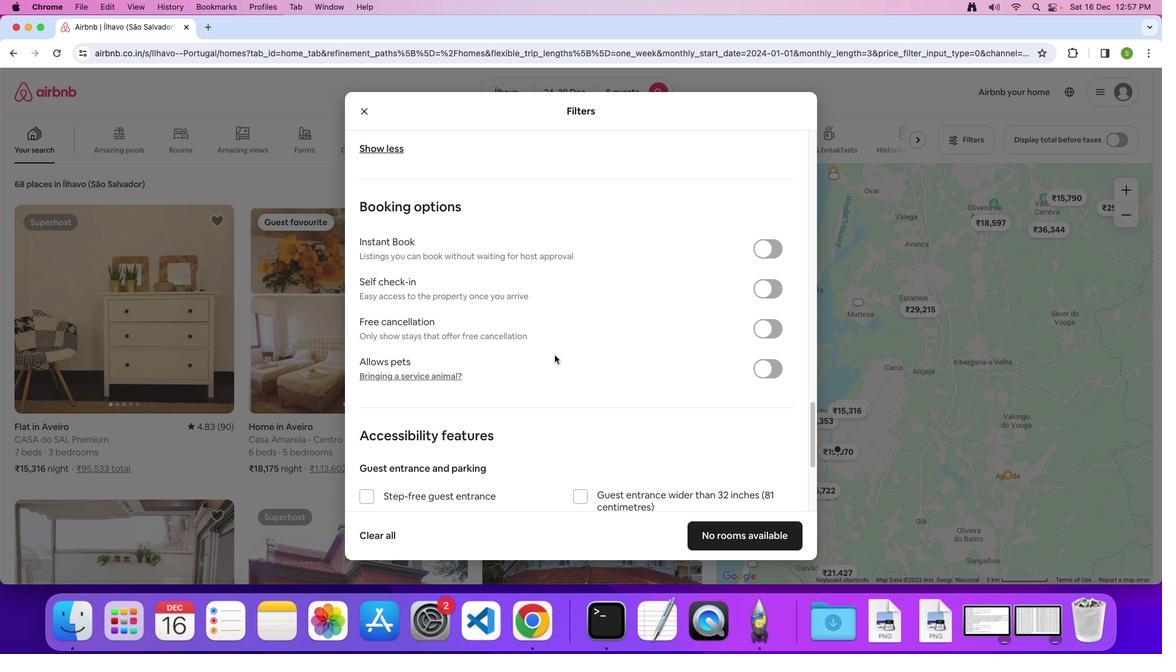 
Action: Mouse scrolled (555, 354) with delta (0, -1)
Screenshot: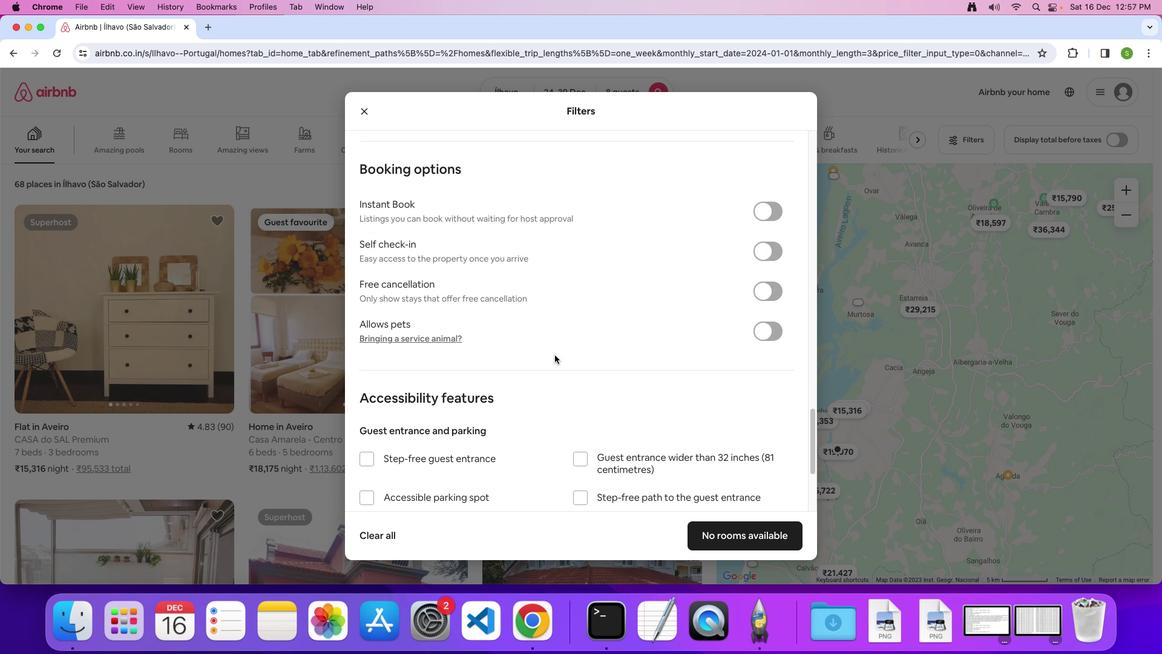 
Action: Mouse moved to (555, 354)
Screenshot: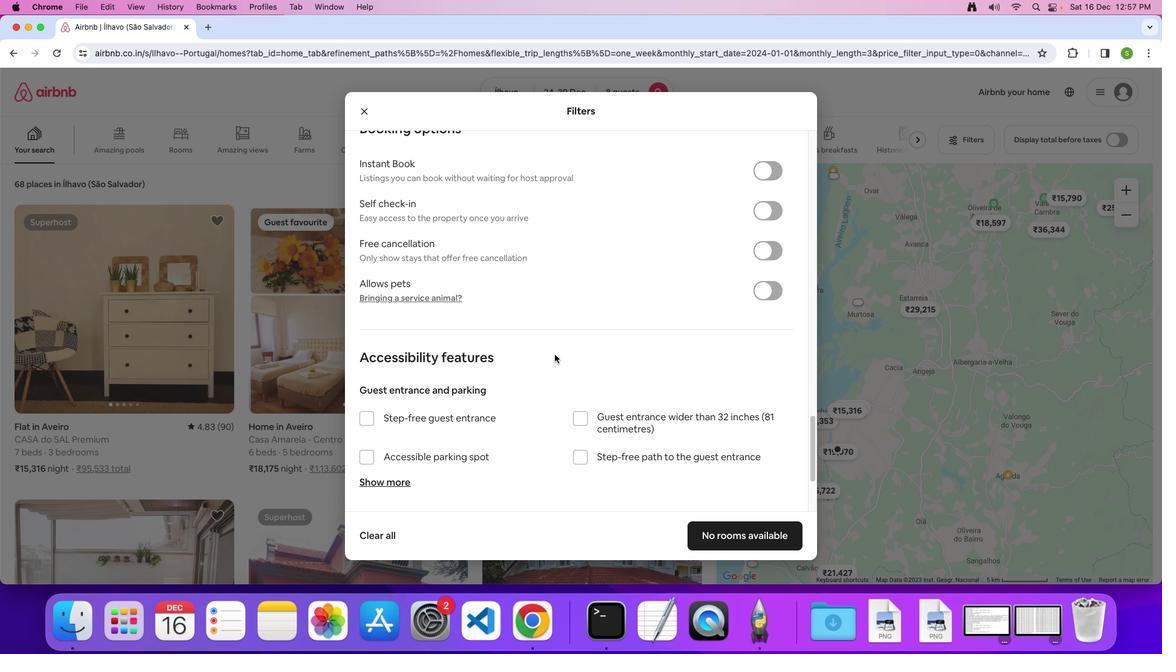 
Action: Mouse scrolled (555, 354) with delta (0, 0)
Screenshot: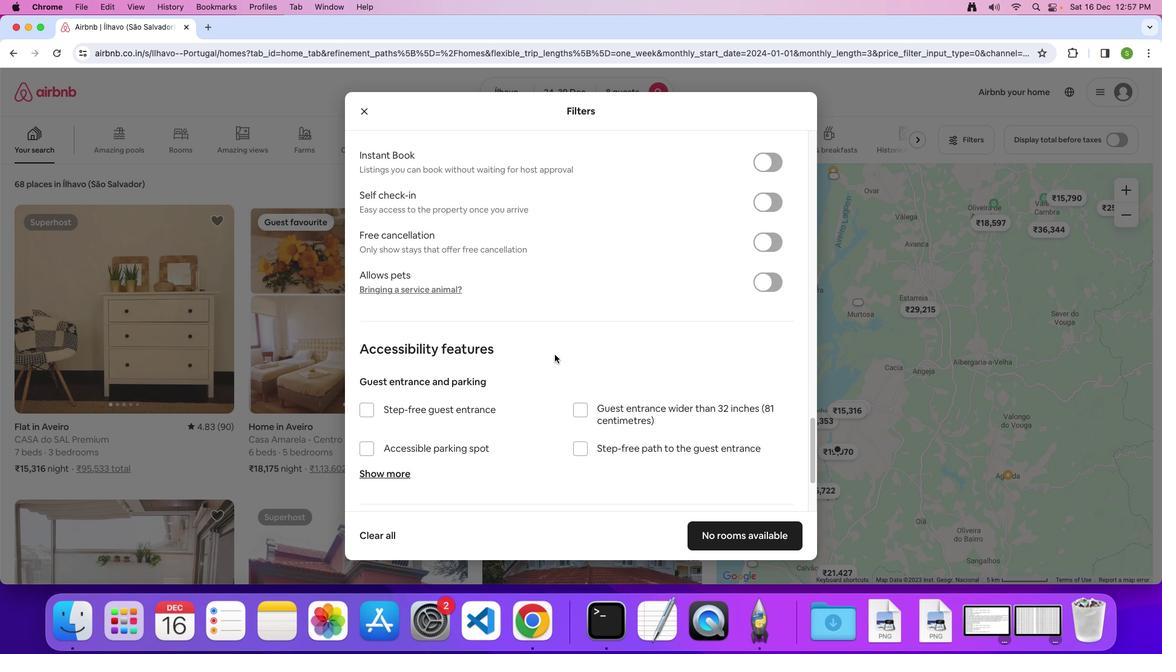 
Action: Mouse scrolled (555, 354) with delta (0, 0)
Screenshot: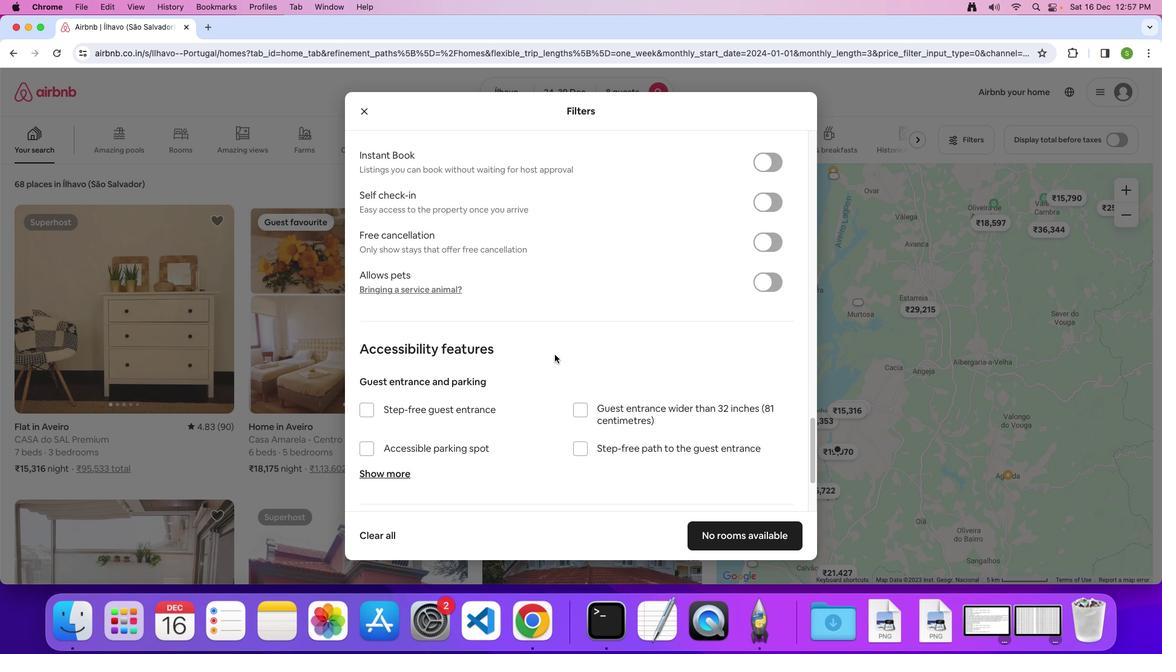 
Action: Mouse moved to (555, 354)
Screenshot: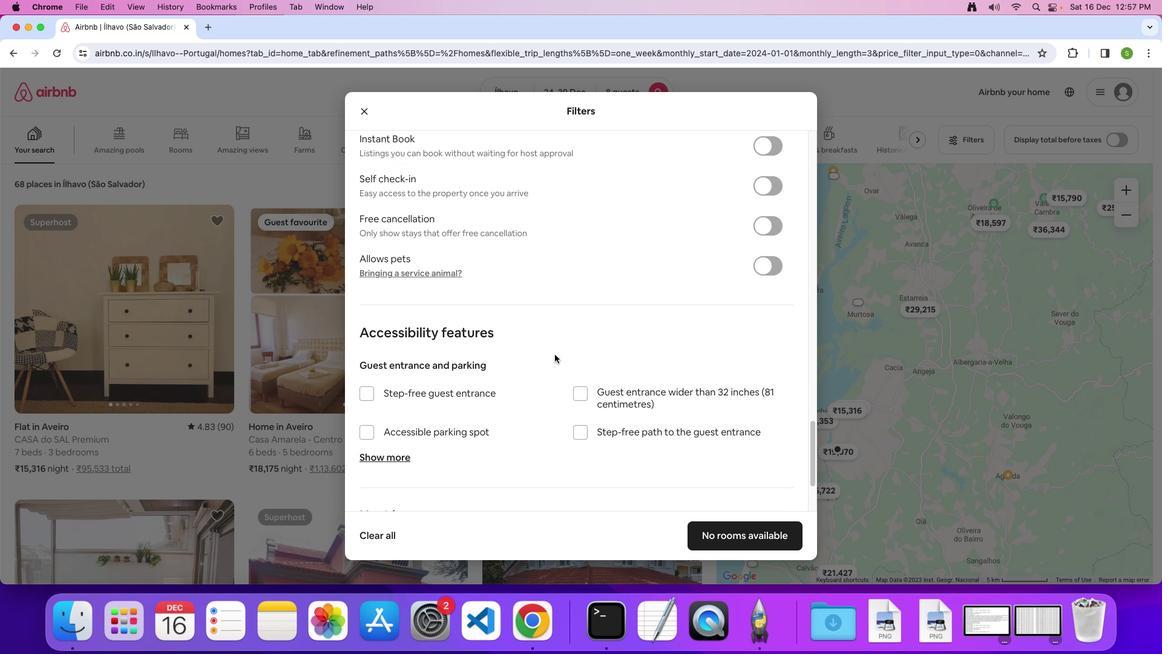 
Action: Mouse scrolled (555, 354) with delta (0, -1)
Screenshot: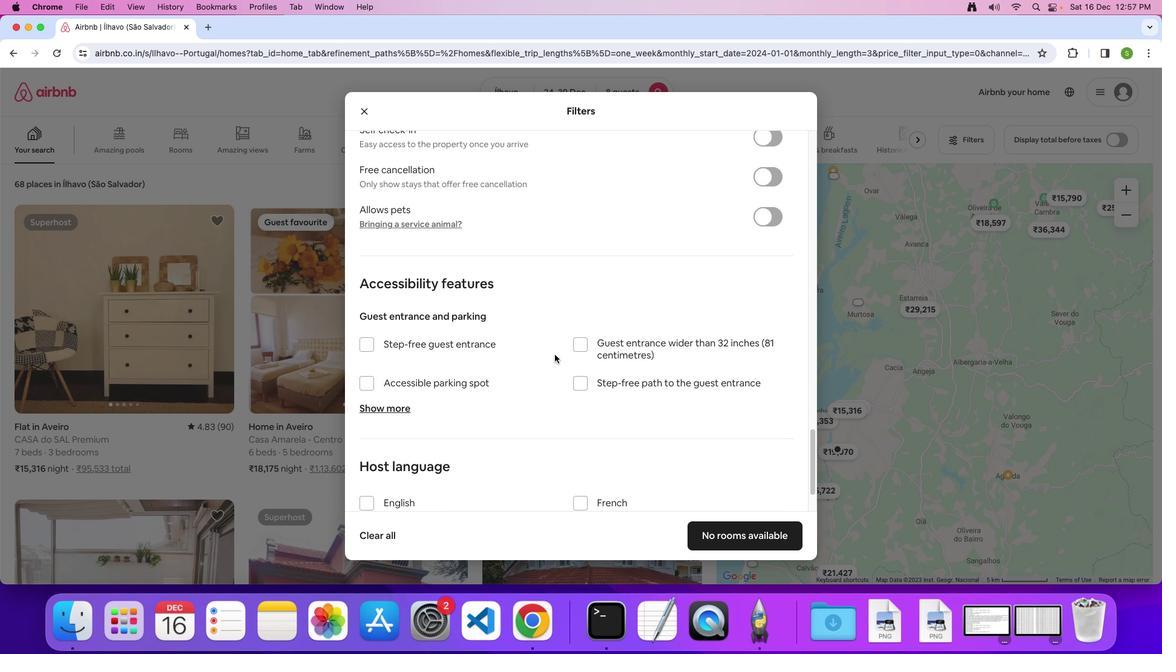
Action: Mouse scrolled (555, 354) with delta (0, 0)
Screenshot: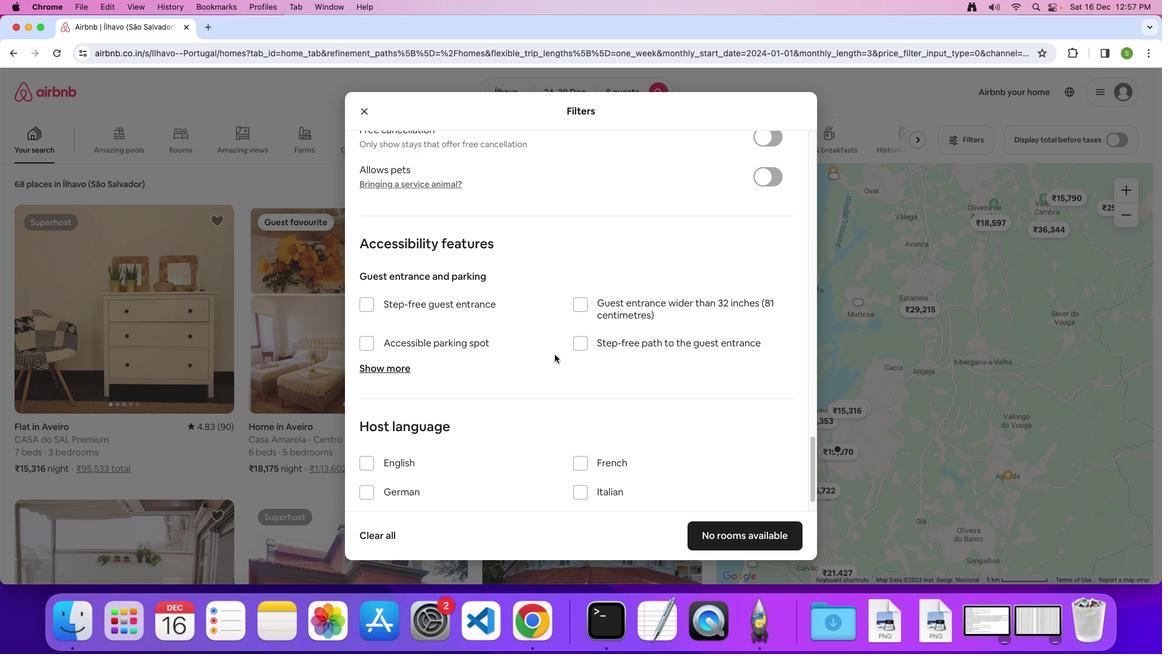 
Action: Mouse scrolled (555, 354) with delta (0, 0)
Screenshot: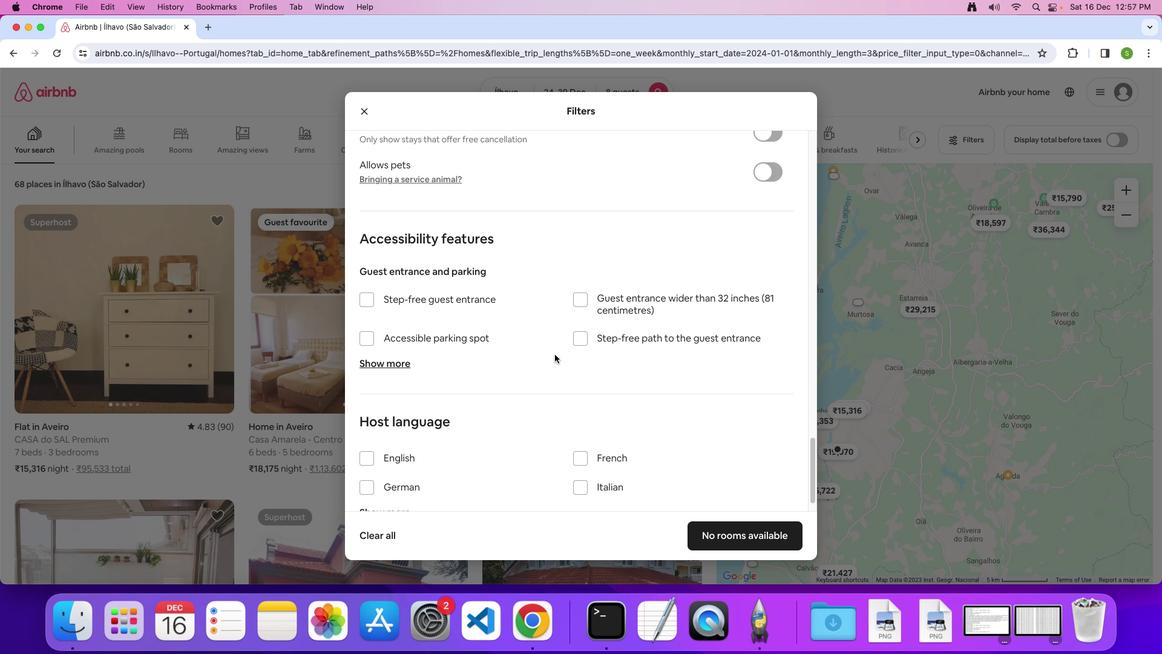
Action: Mouse scrolled (555, 354) with delta (0, -1)
Screenshot: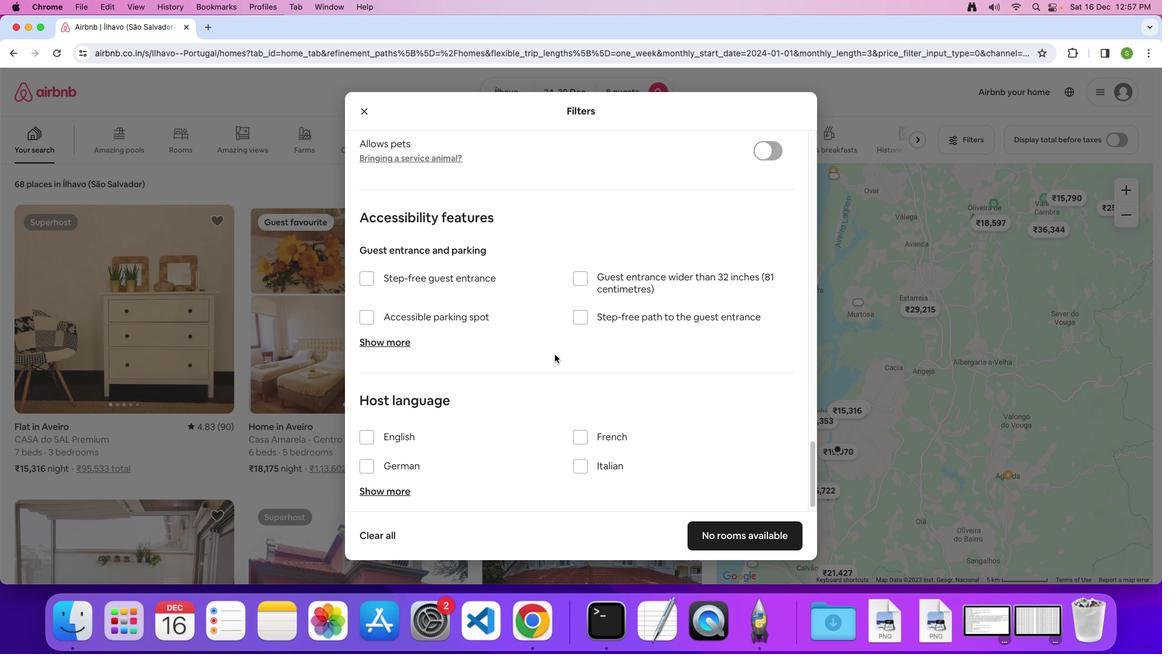 
Action: Mouse scrolled (555, 354) with delta (0, 0)
Screenshot: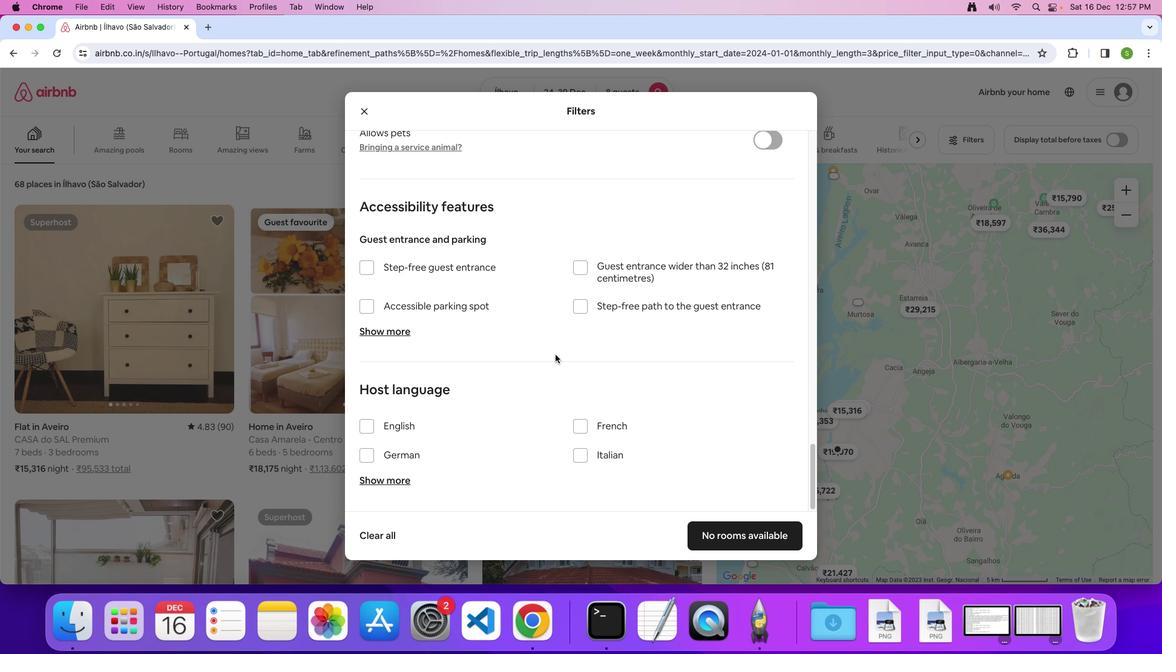 
Action: Mouse scrolled (555, 354) with delta (0, 0)
Screenshot: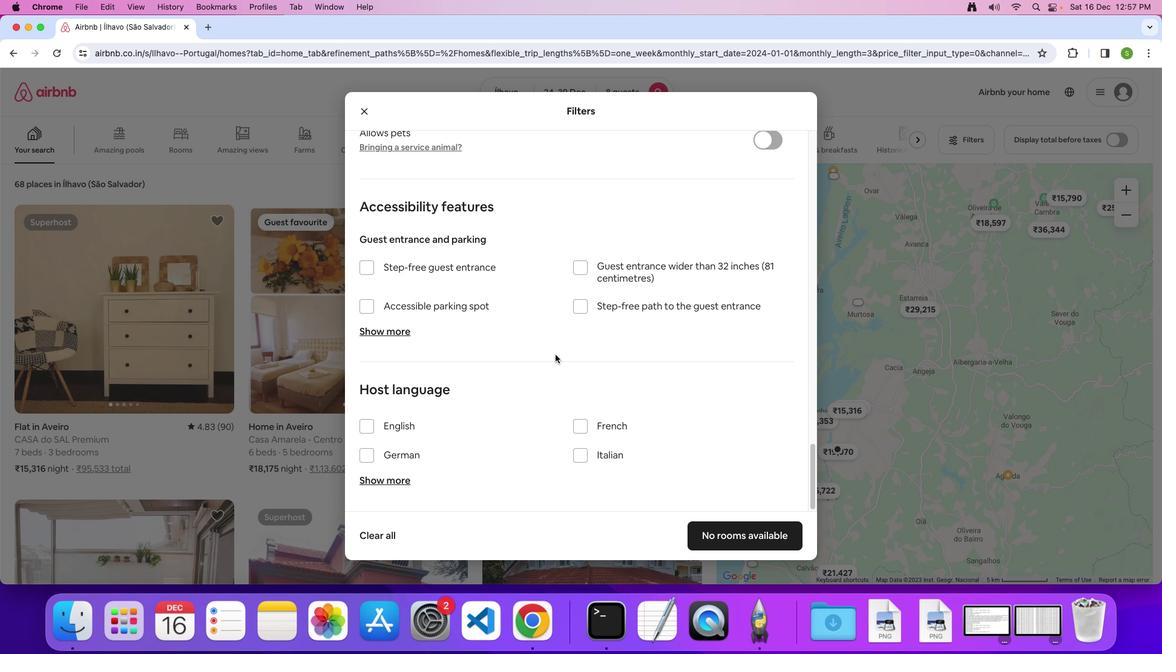 
Action: Mouse scrolled (555, 354) with delta (0, -1)
Screenshot: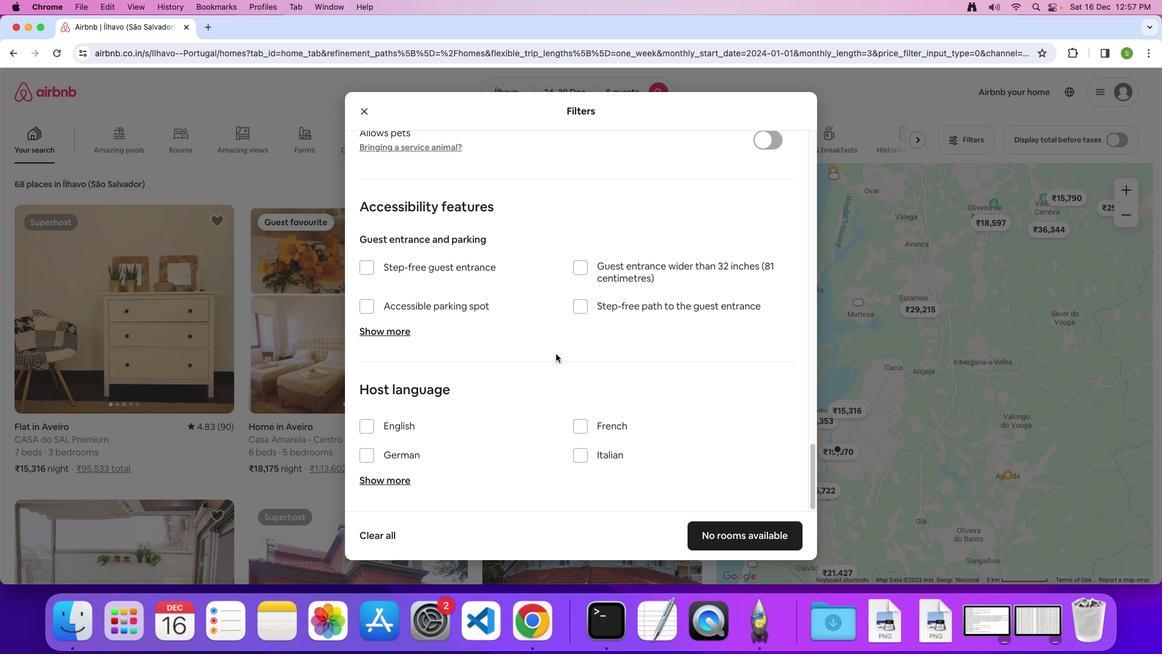 
Action: Mouse moved to (747, 543)
Screenshot: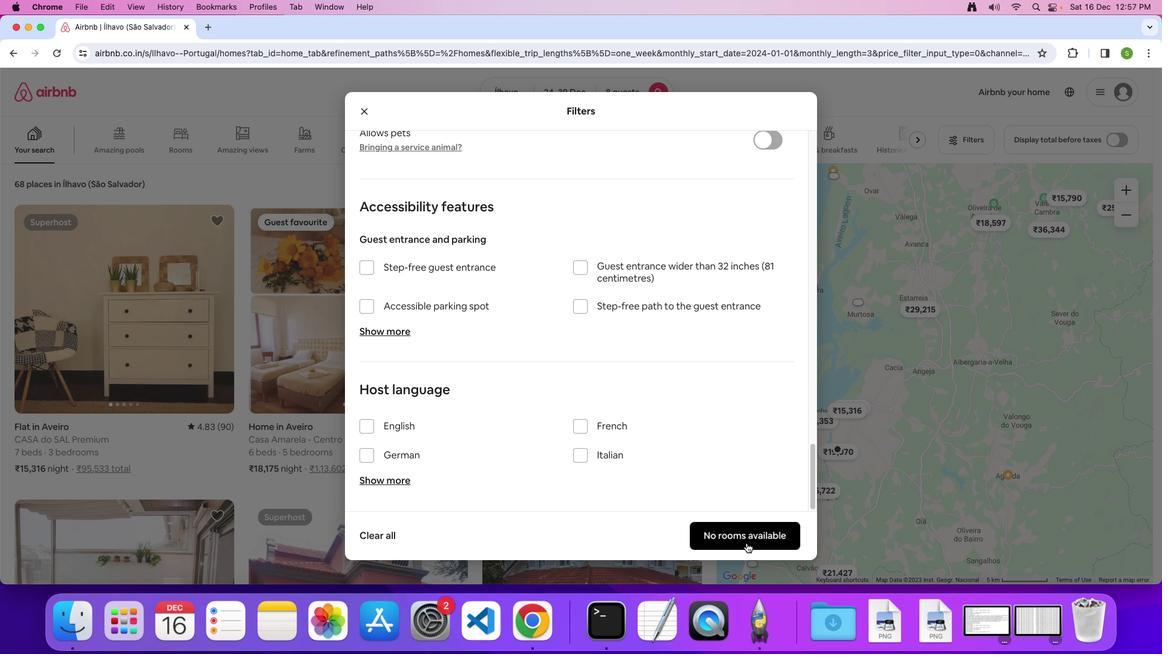 
Action: Mouse pressed left at (747, 543)
Screenshot: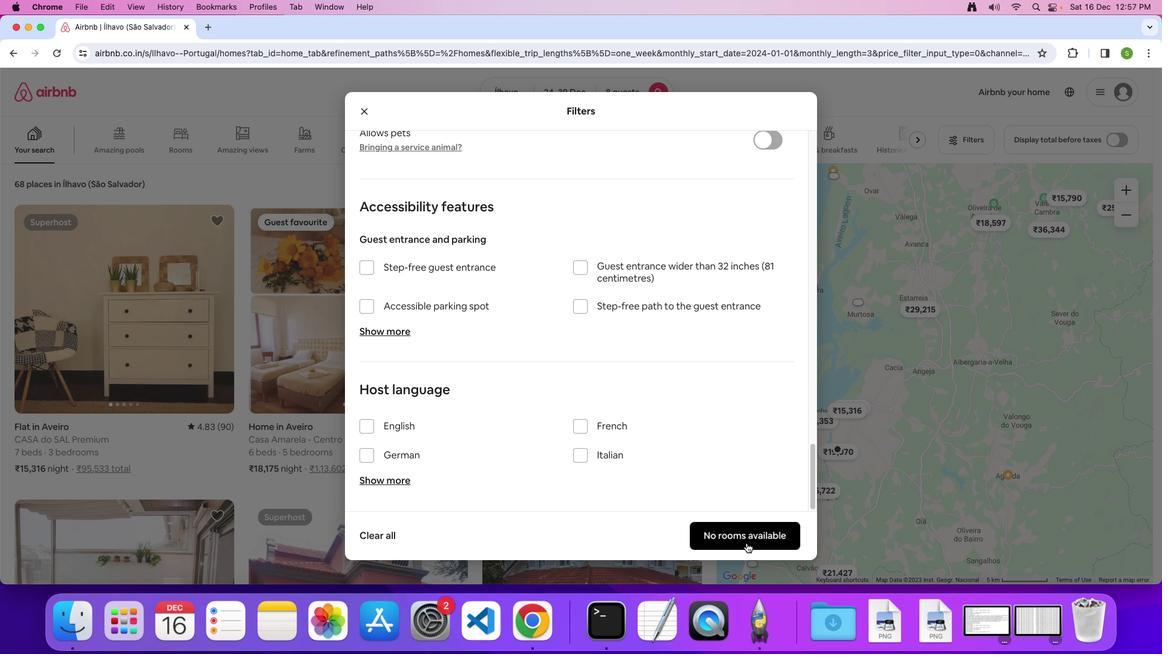 
Action: Mouse moved to (530, 353)
Screenshot: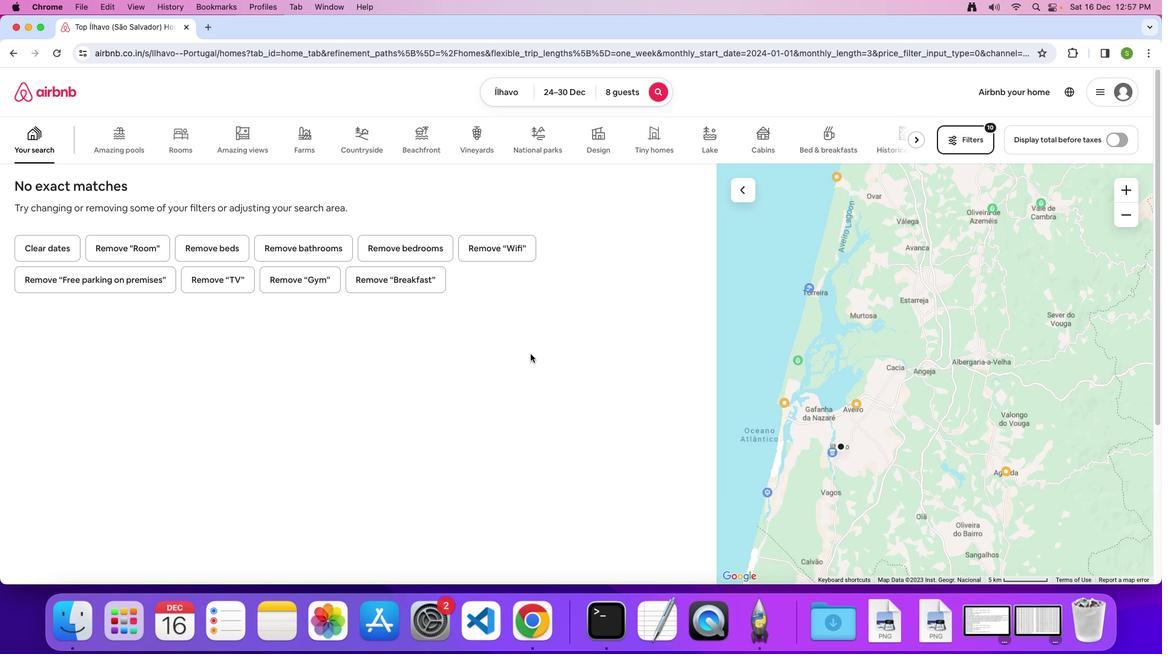
